 Task: Plan a trip to AdroguÃ©, Argentina from 16th December, 2023 to 20th December, 2023 for 1 adult. Place can be private room with 1  bedroom having 1 bed and 1 bathroom. Property type can be hotel. Amenities needed are: heating.
Action: Mouse moved to (571, 110)
Screenshot: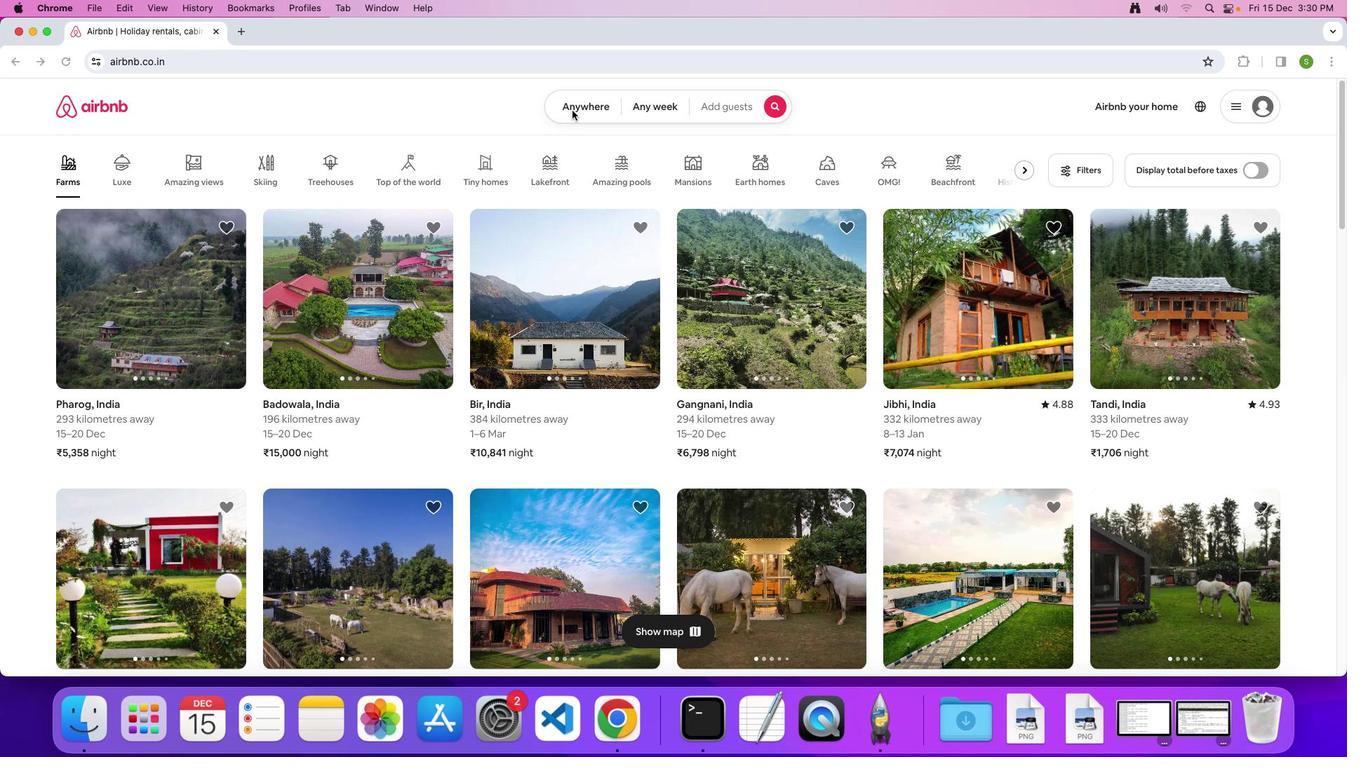 
Action: Mouse pressed left at (571, 110)
Screenshot: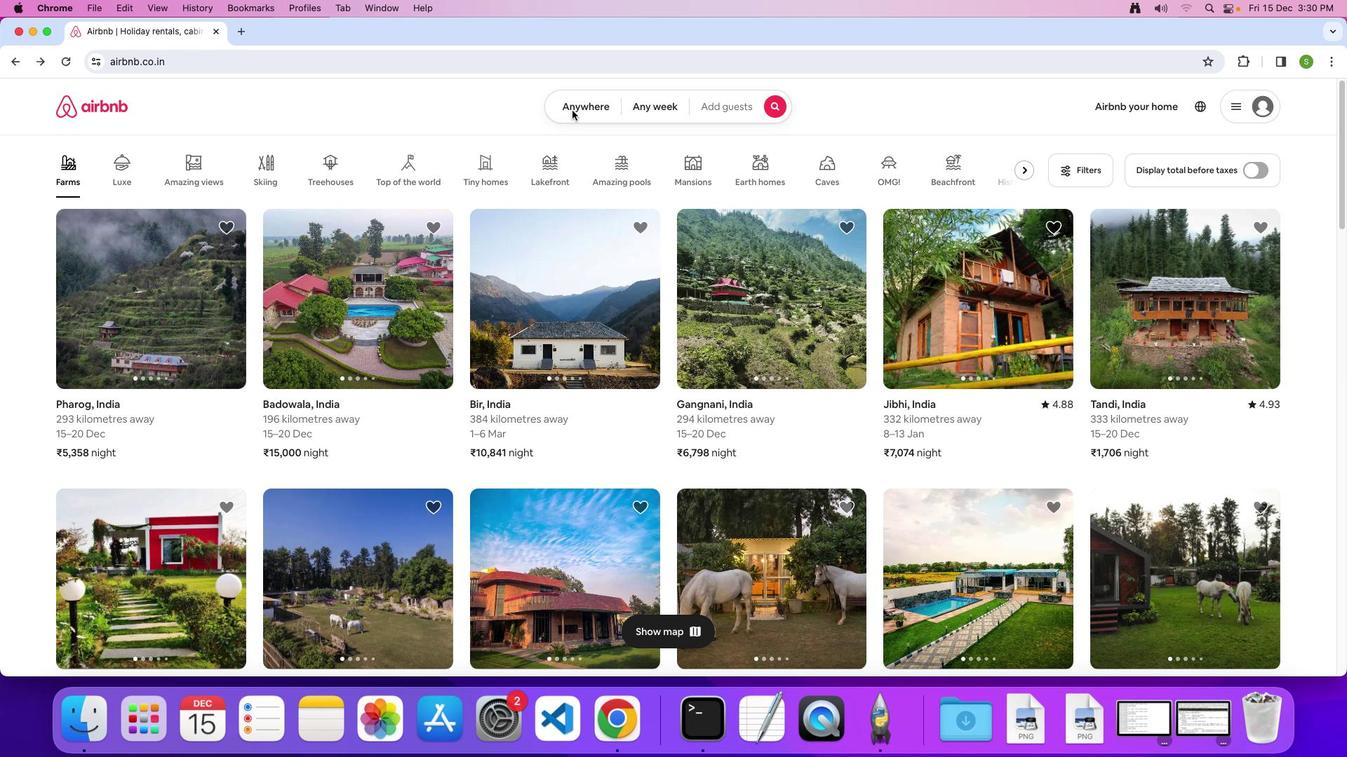 
Action: Mouse pressed left at (571, 110)
Screenshot: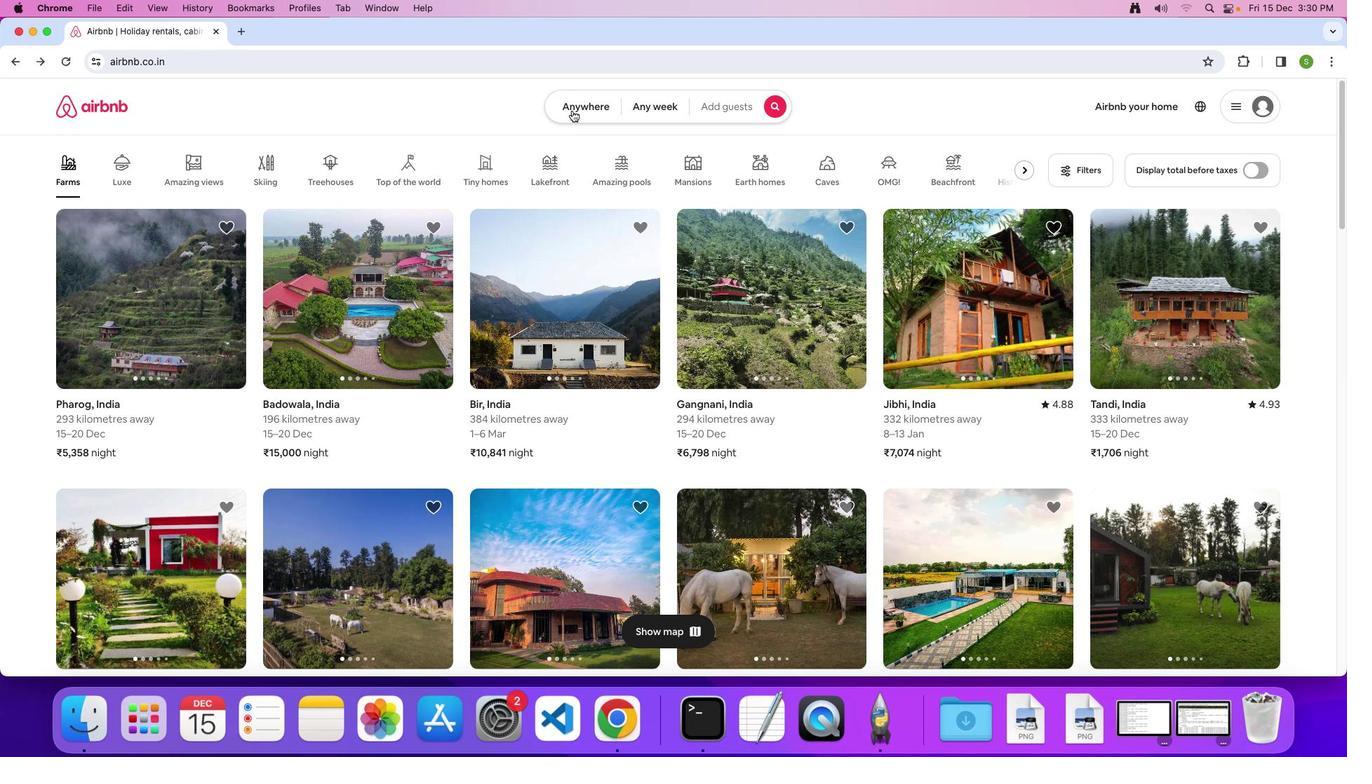 
Action: Mouse moved to (506, 164)
Screenshot: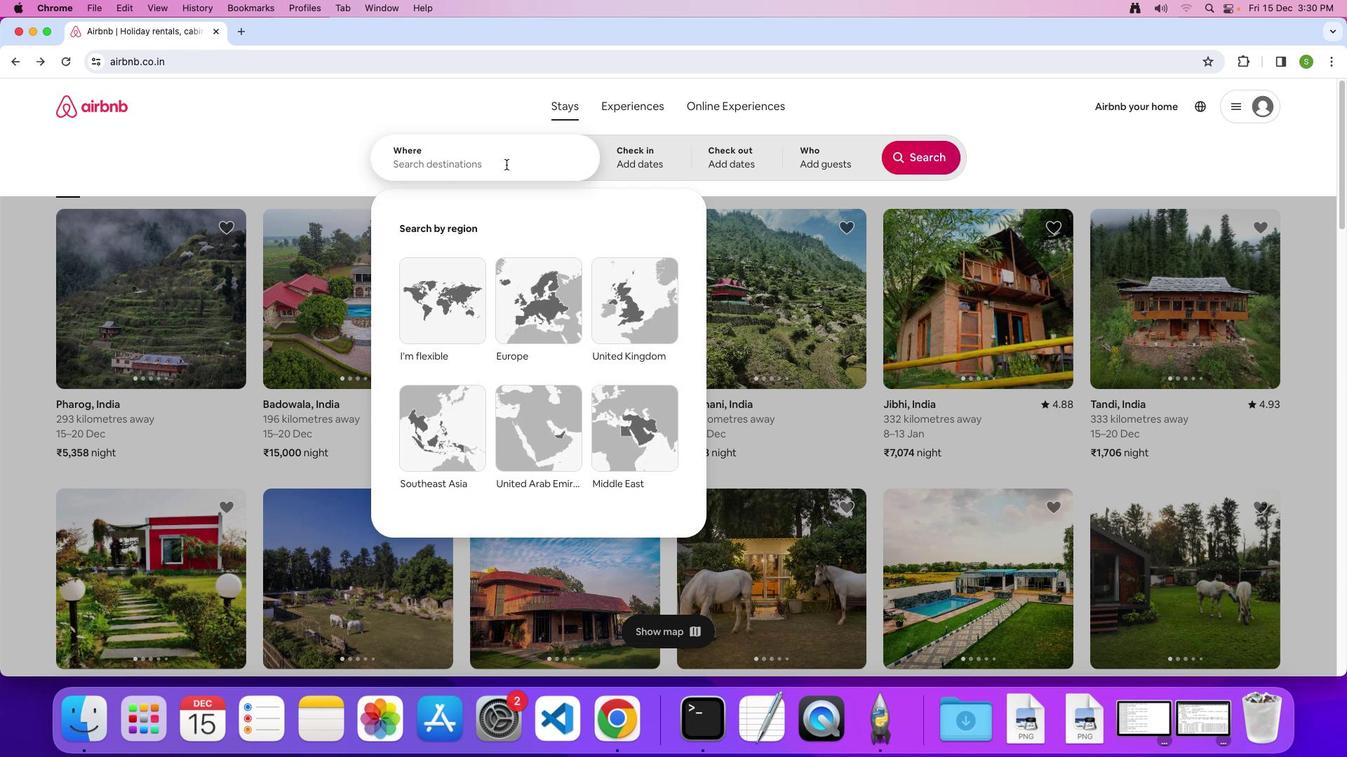
Action: Mouse pressed left at (506, 164)
Screenshot: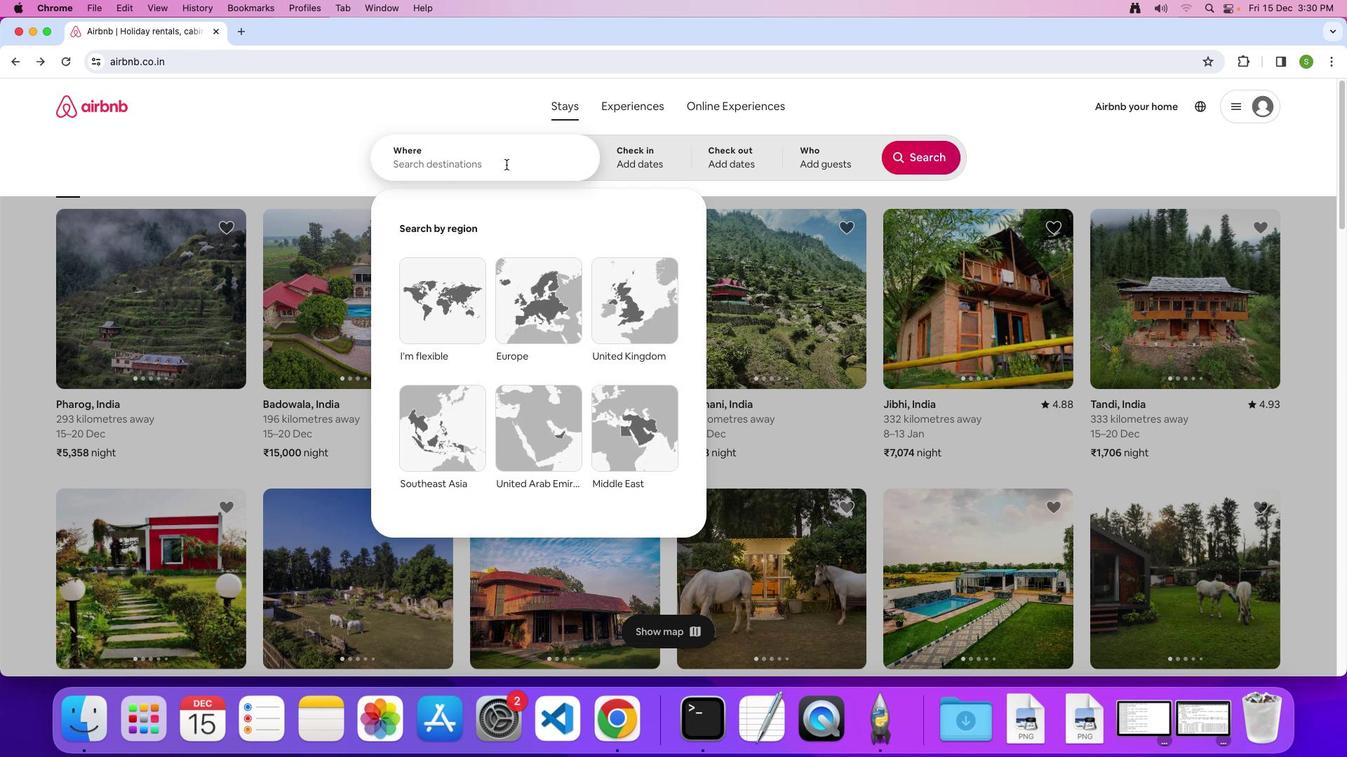 
Action: Key pressed 'A'Key.caps_lock'd''r''o''g''u''e'','Key.spaceKey.shift'A''r''g''e''n''t''i''n''a'Key.enter
Screenshot: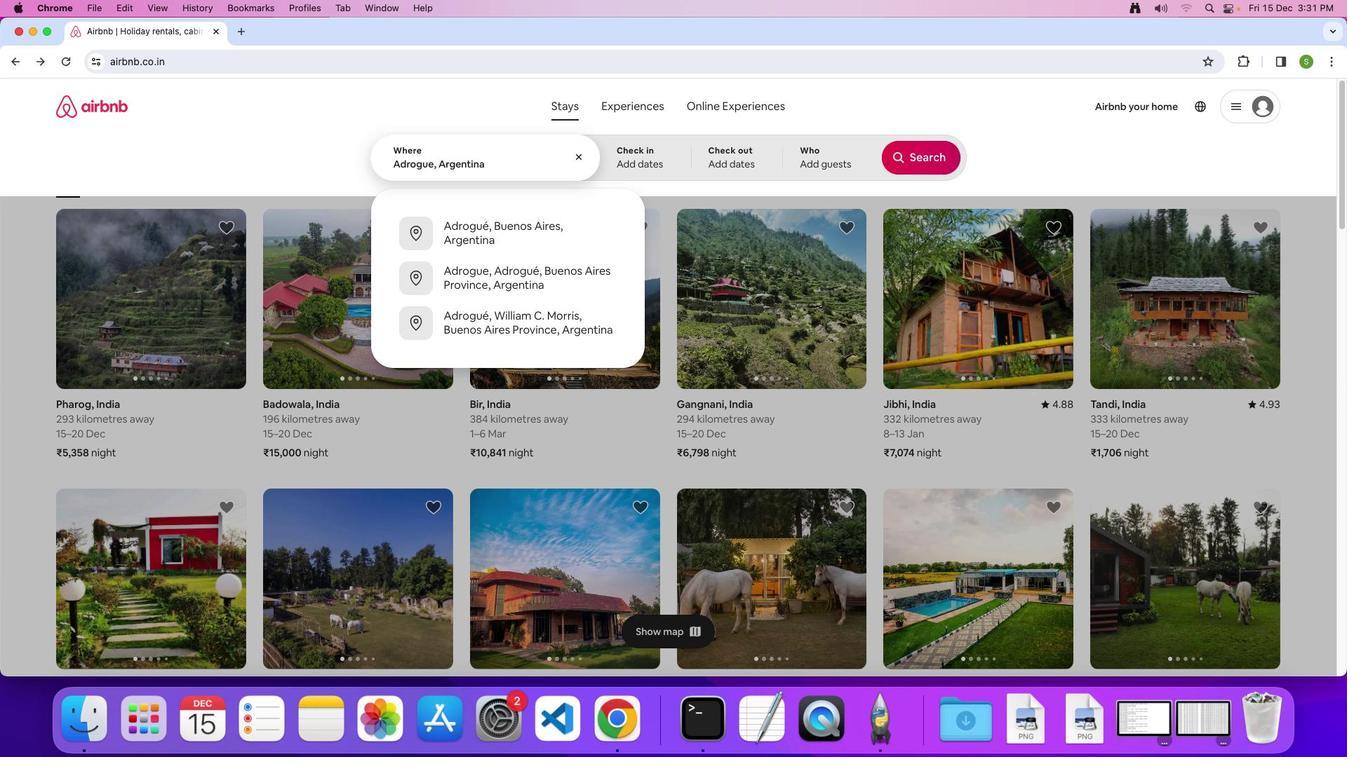 
Action: Mouse moved to (624, 394)
Screenshot: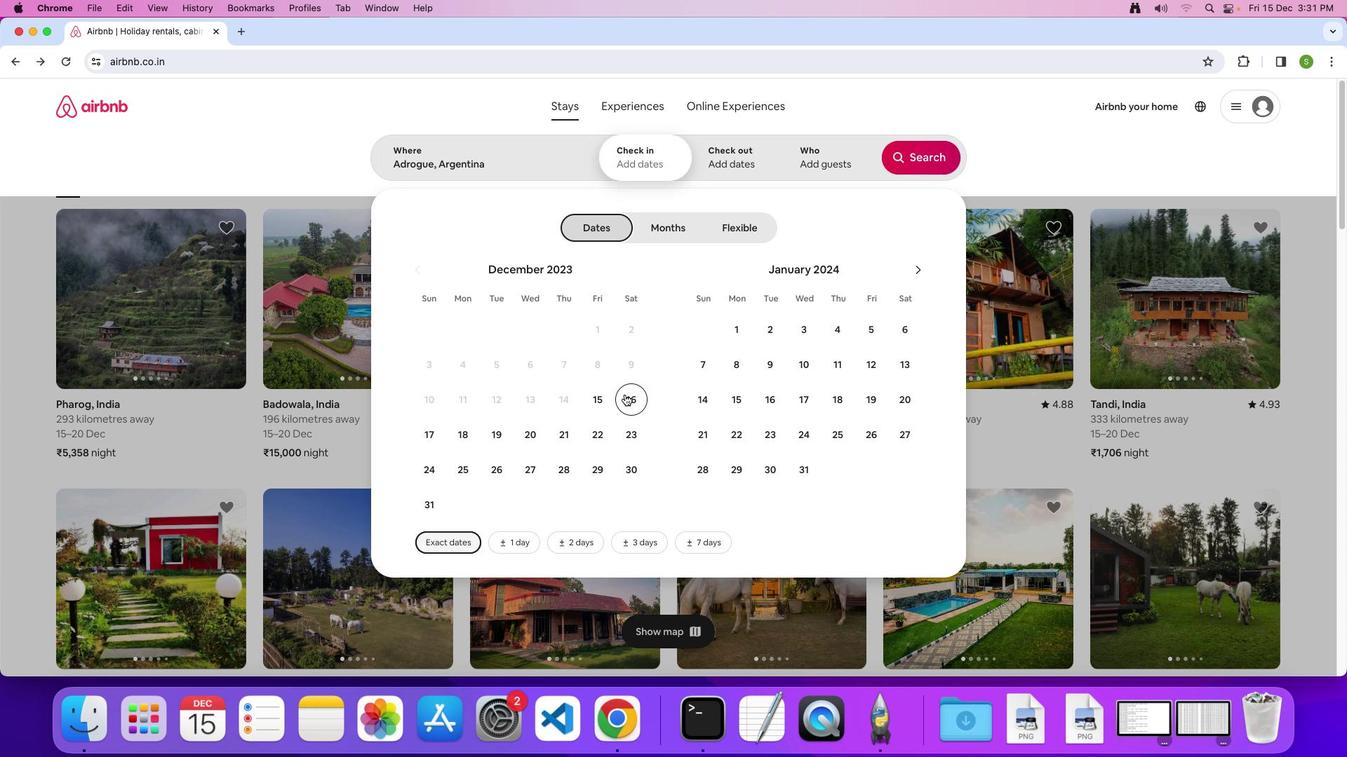
Action: Mouse pressed left at (624, 394)
Screenshot: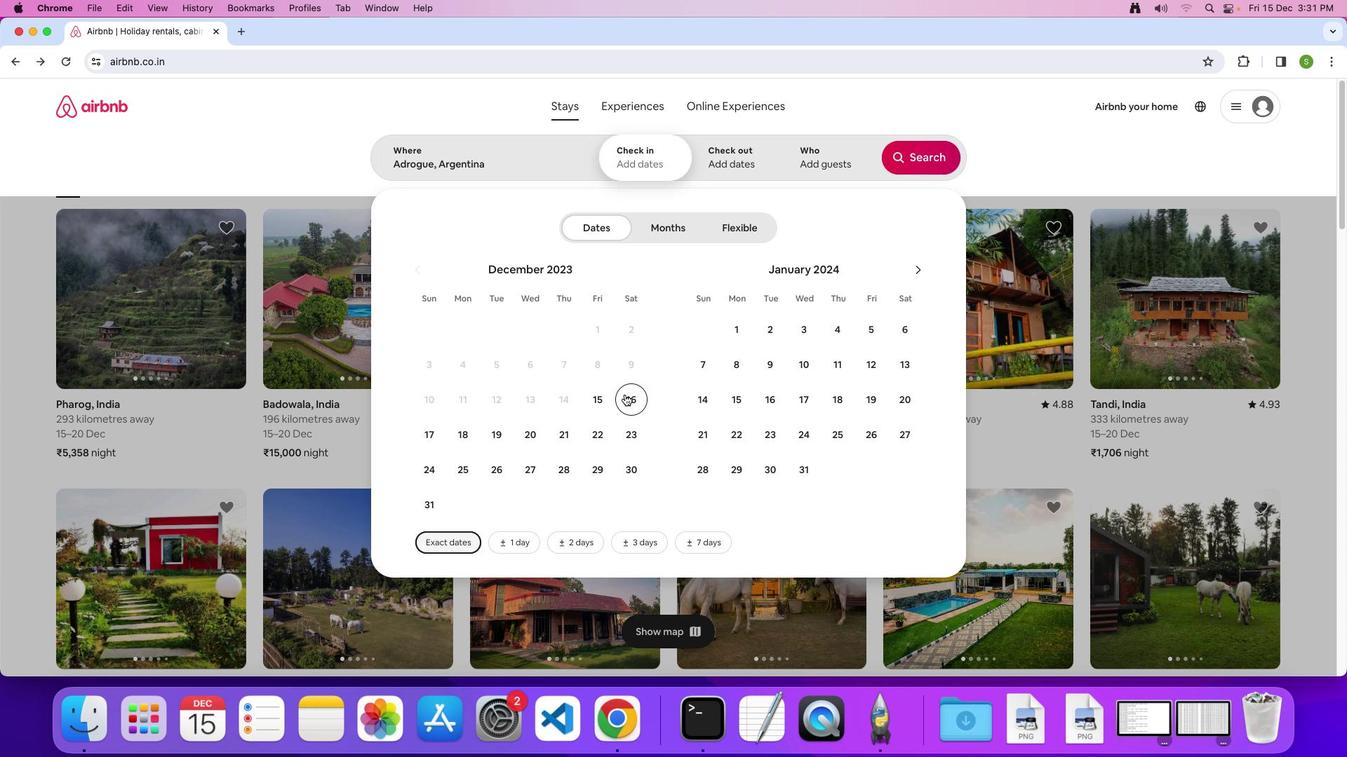 
Action: Mouse moved to (623, 395)
Screenshot: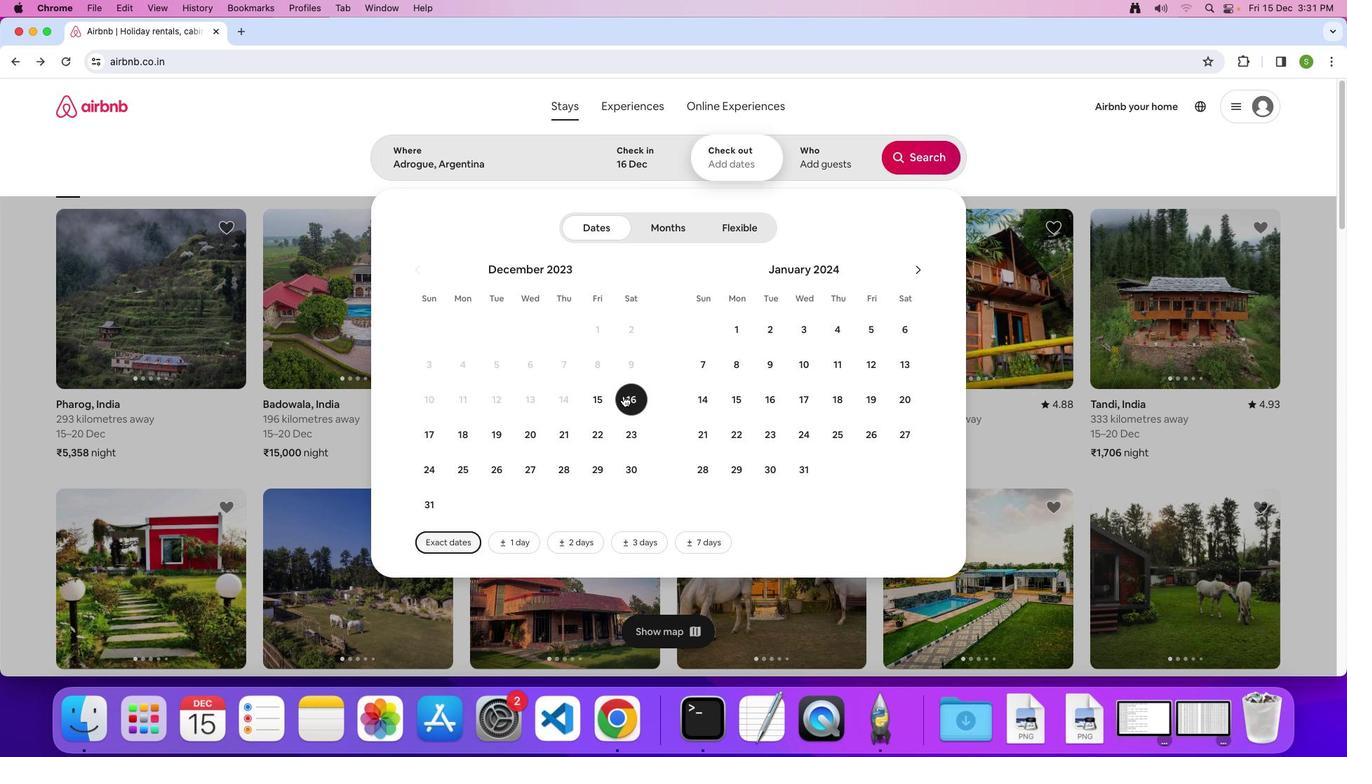 
Action: Mouse scrolled (623, 395) with delta (0, 0)
Screenshot: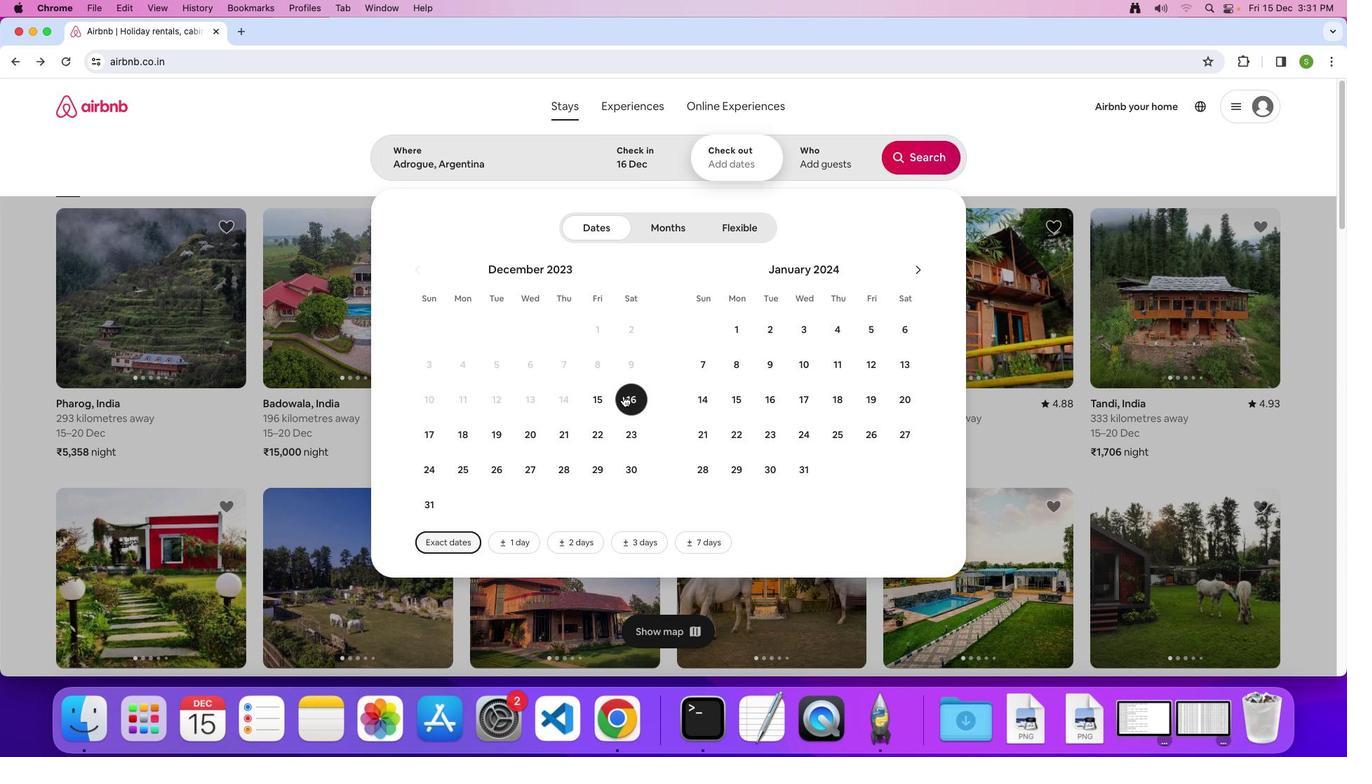 
Action: Mouse scrolled (623, 395) with delta (0, 0)
Screenshot: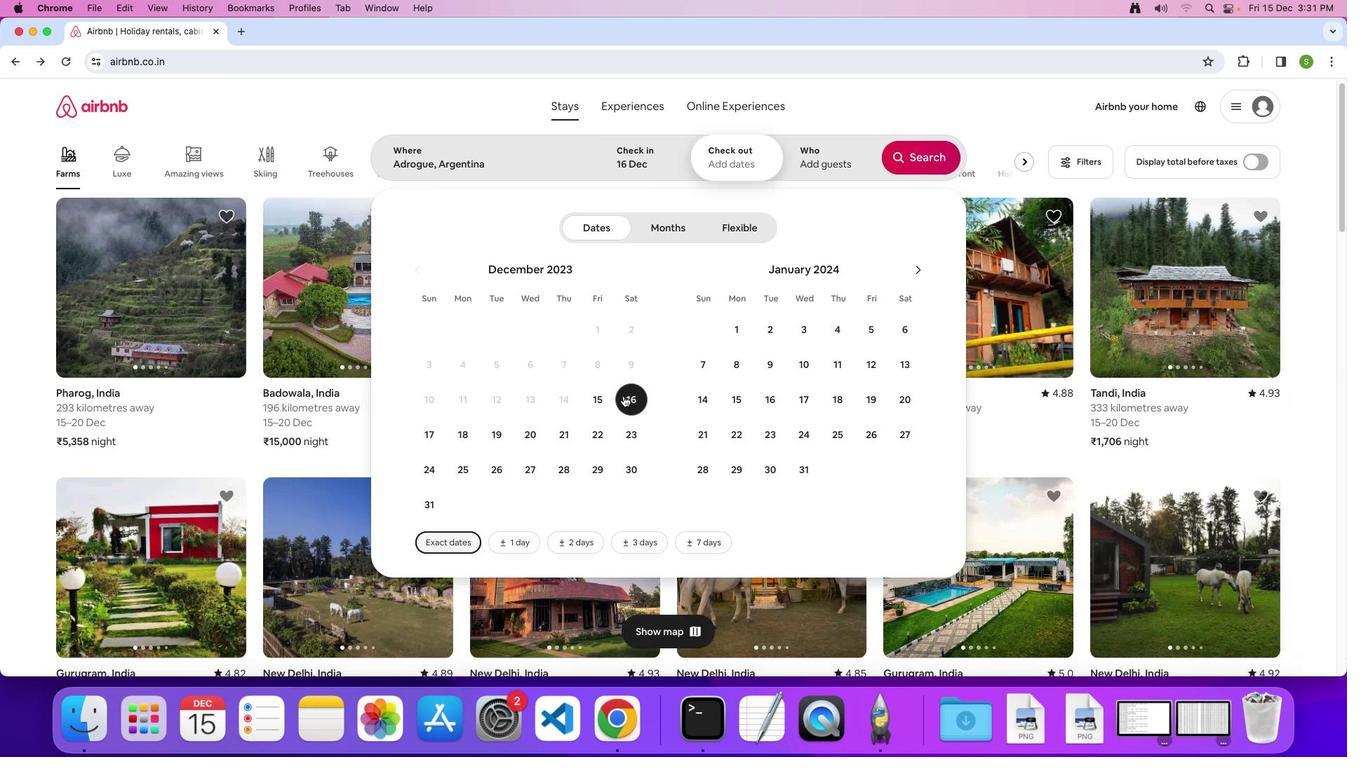 
Action: Mouse scrolled (623, 395) with delta (0, 0)
Screenshot: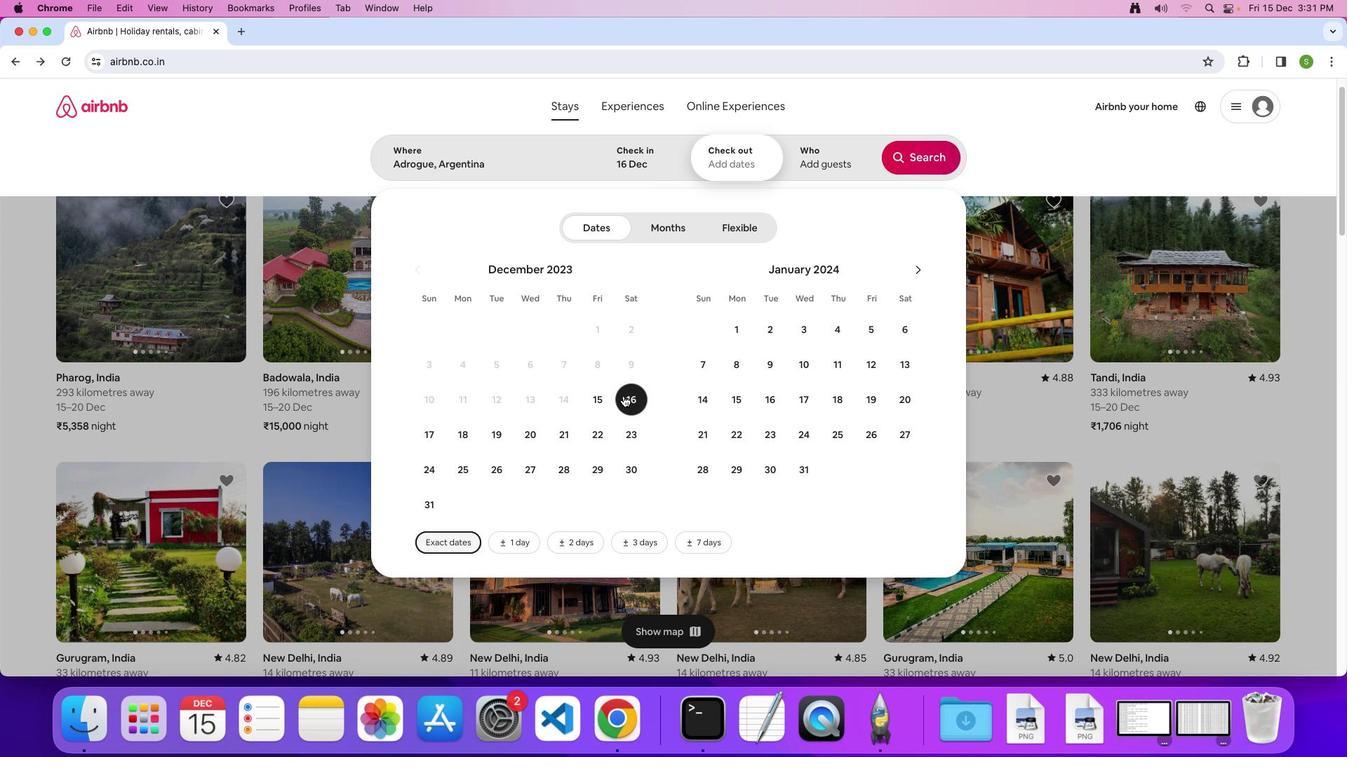 
Action: Mouse scrolled (623, 395) with delta (0, 0)
Screenshot: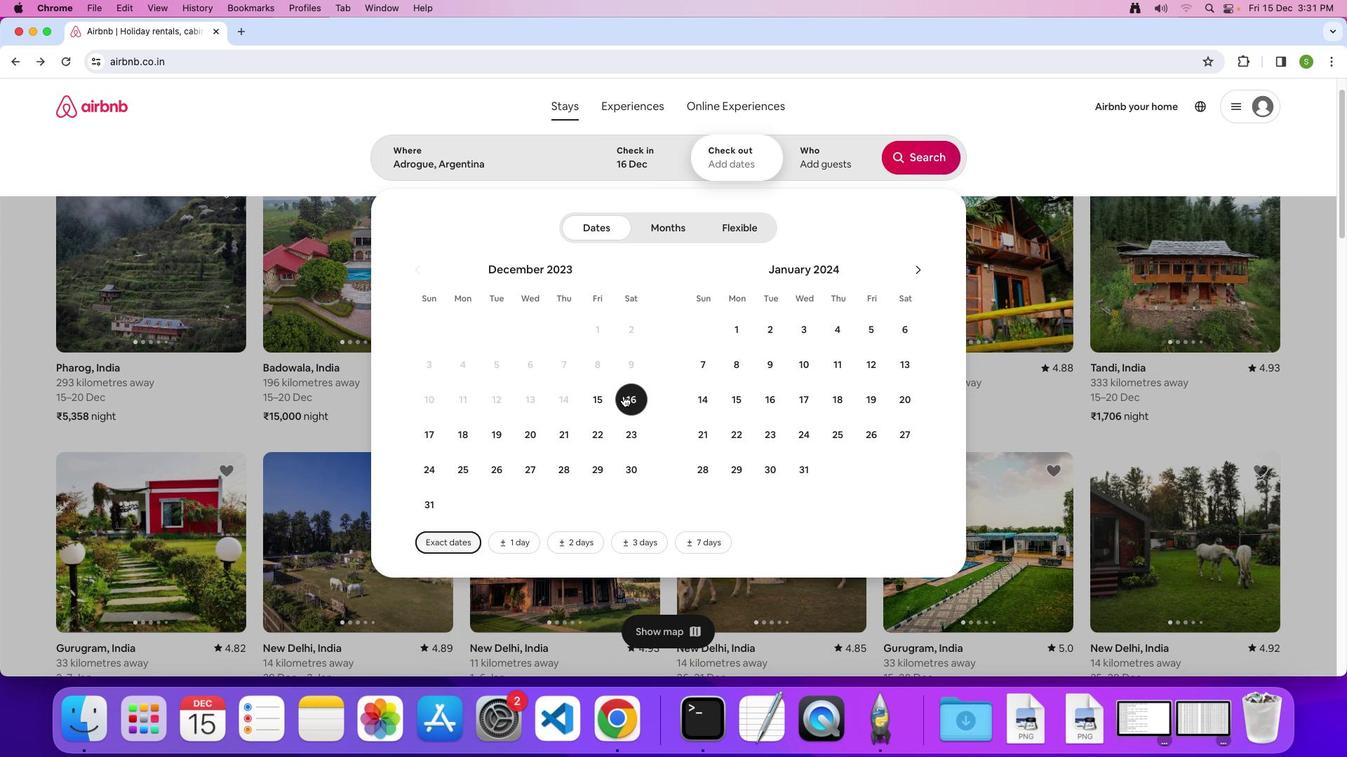 
Action: Mouse moved to (642, 100)
Screenshot: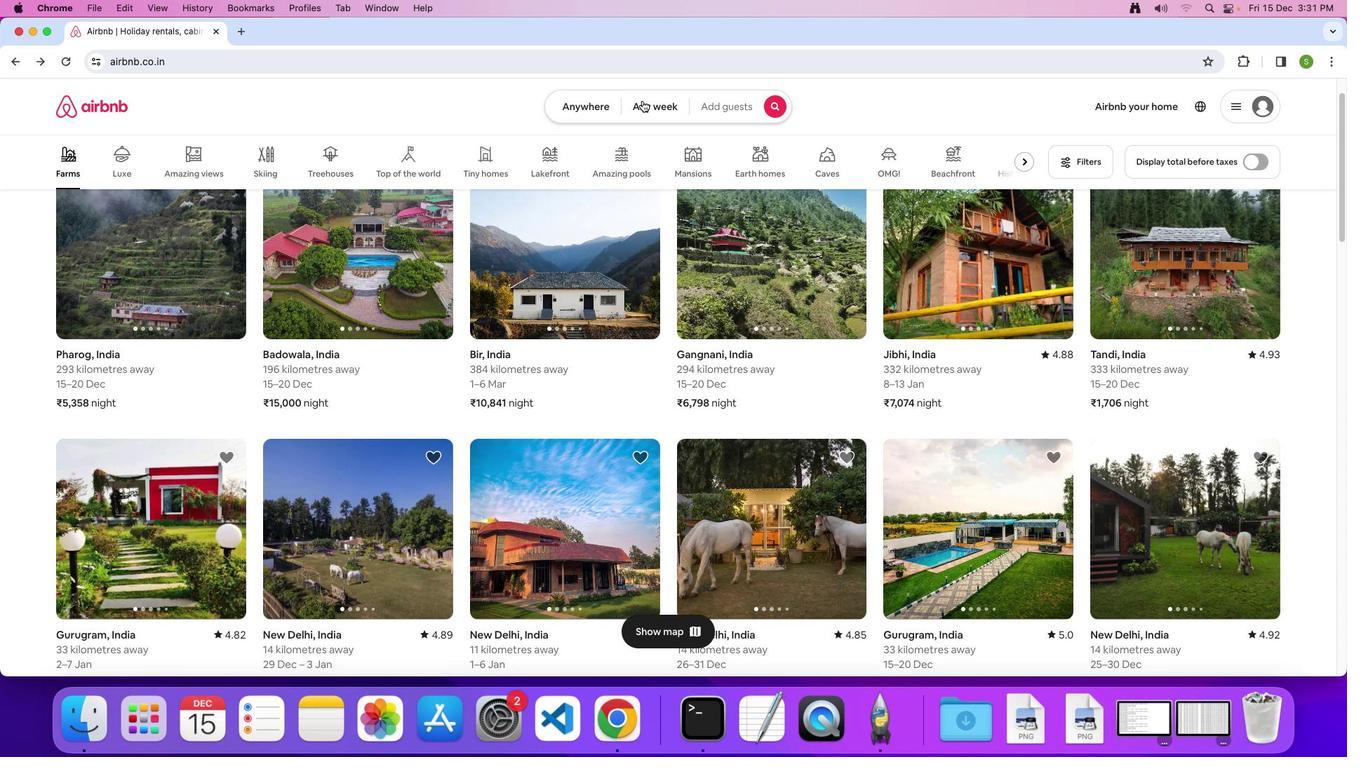 
Action: Mouse pressed left at (642, 100)
Screenshot: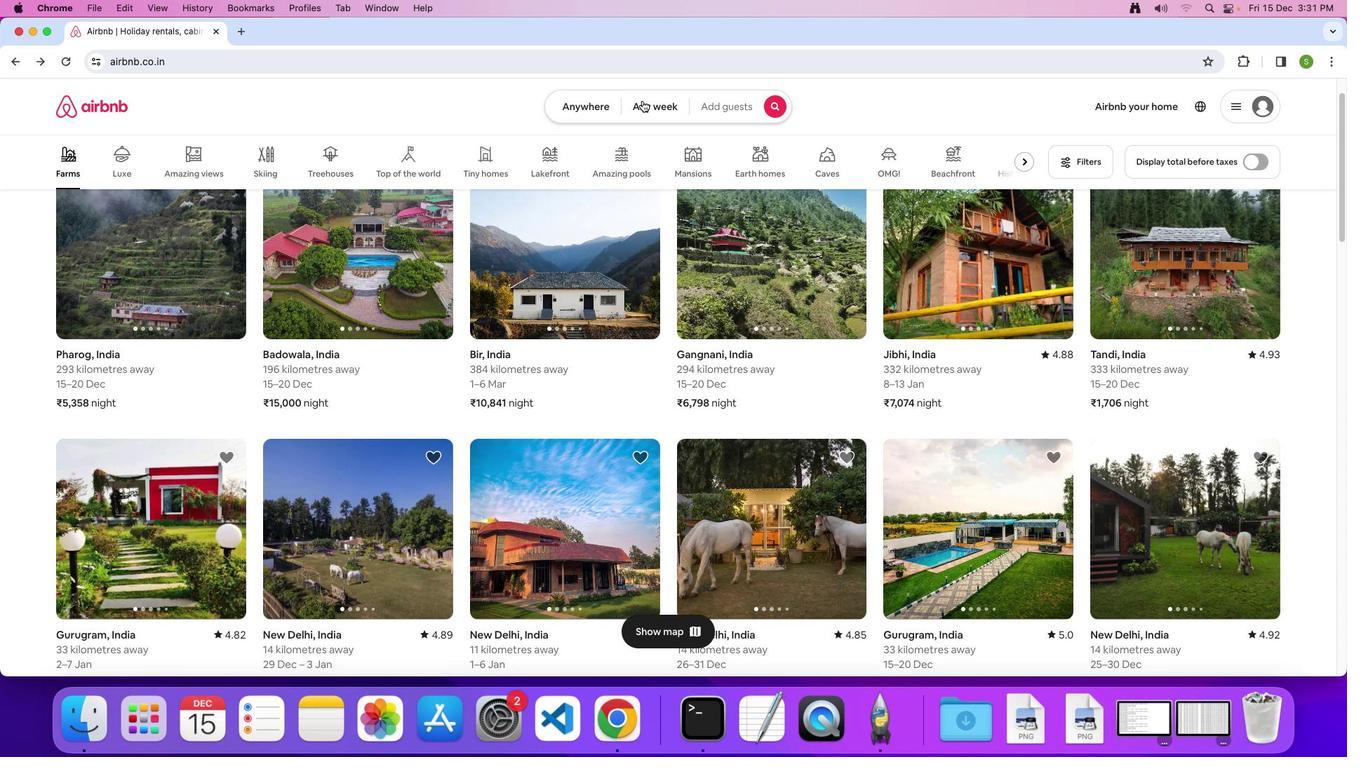 
Action: Mouse moved to (526, 432)
Screenshot: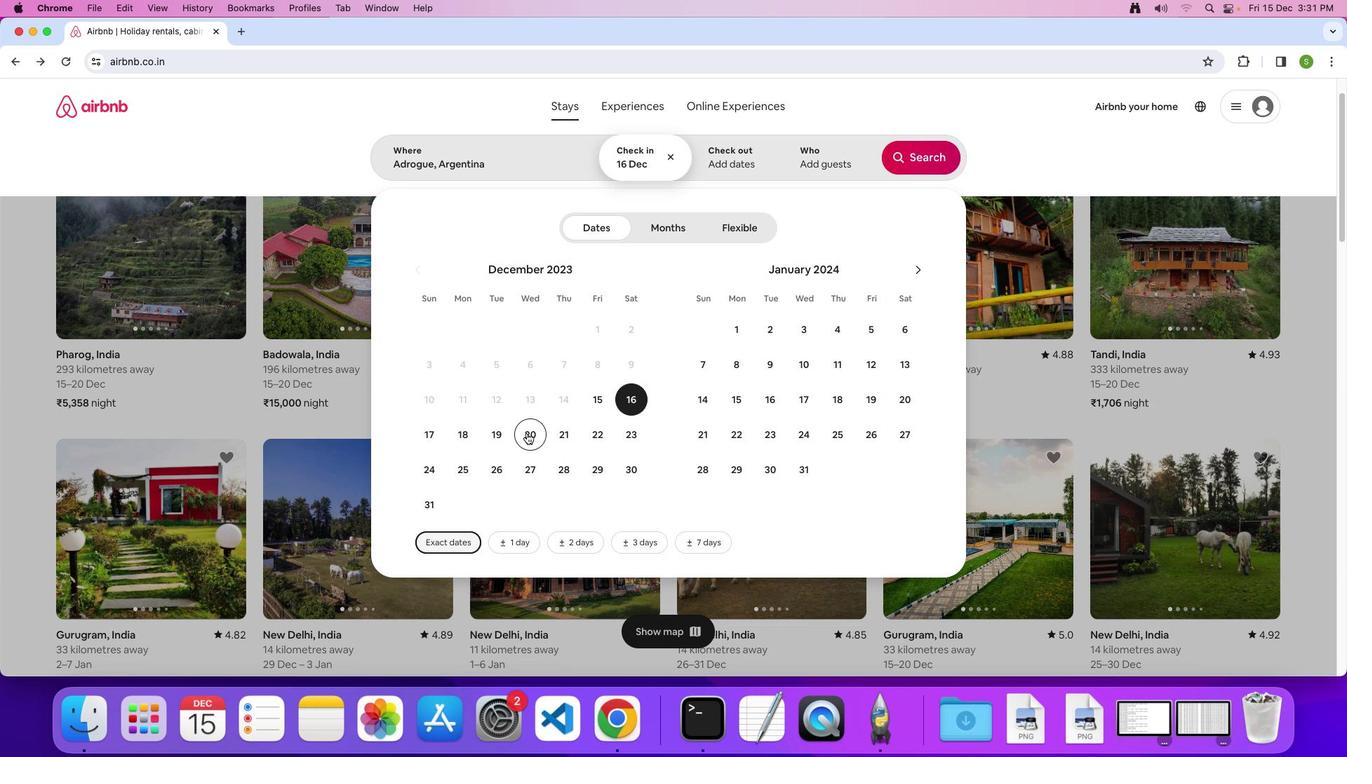 
Action: Mouse pressed left at (526, 432)
Screenshot: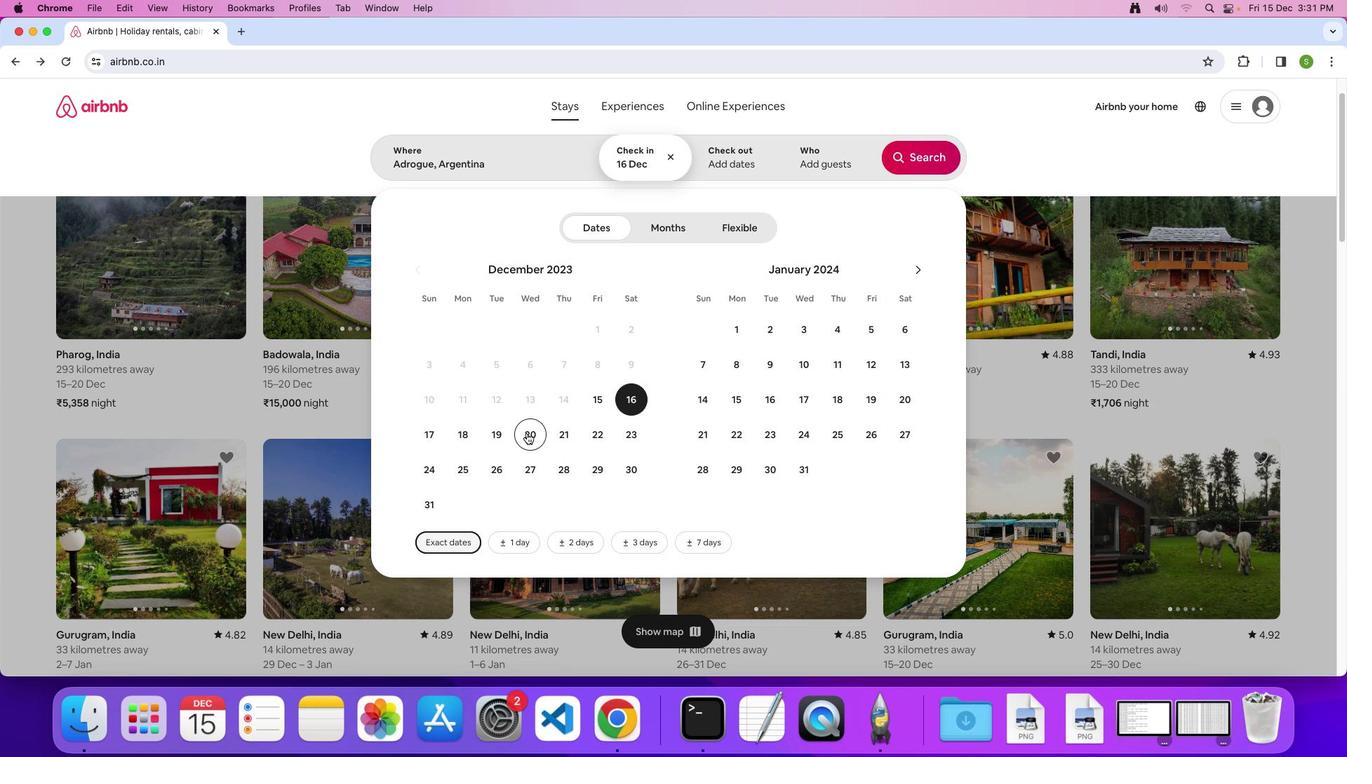 
Action: Mouse moved to (622, 401)
Screenshot: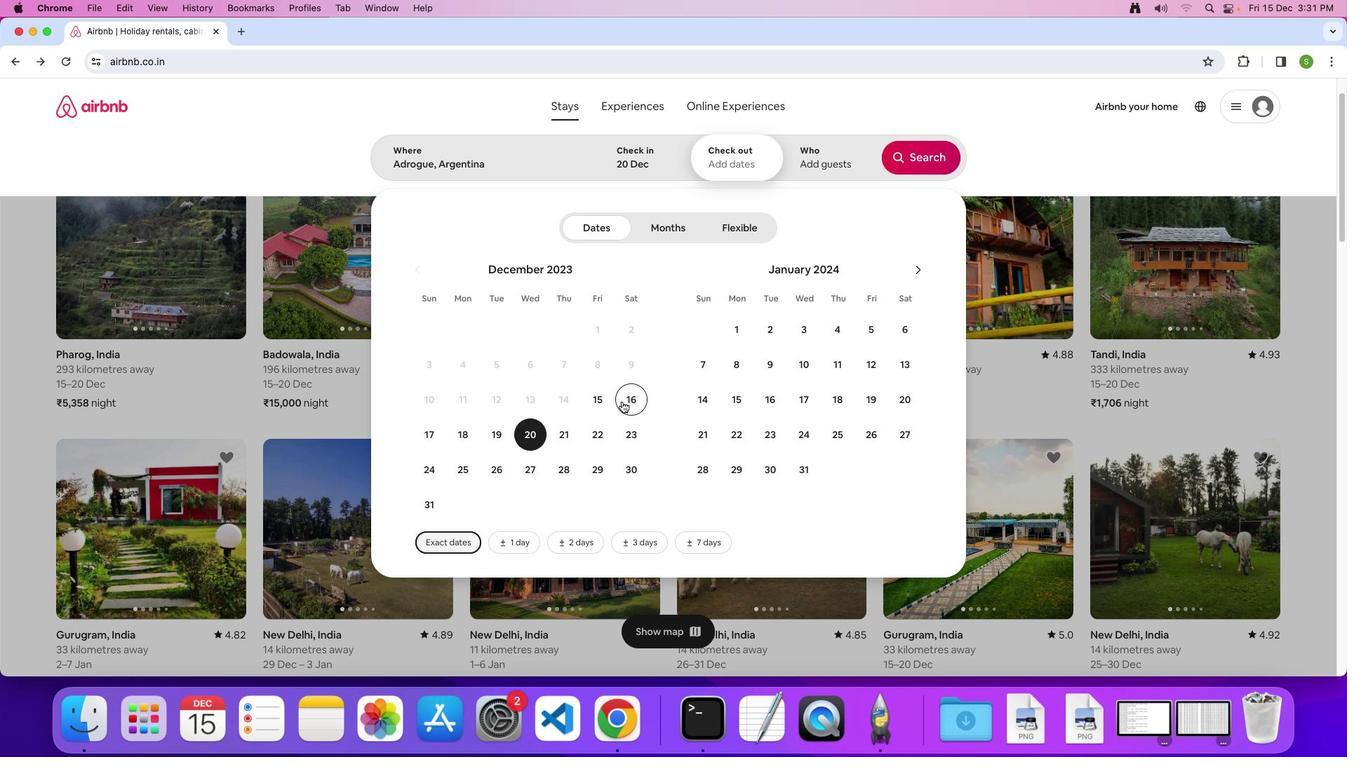 
Action: Mouse pressed left at (622, 401)
Screenshot: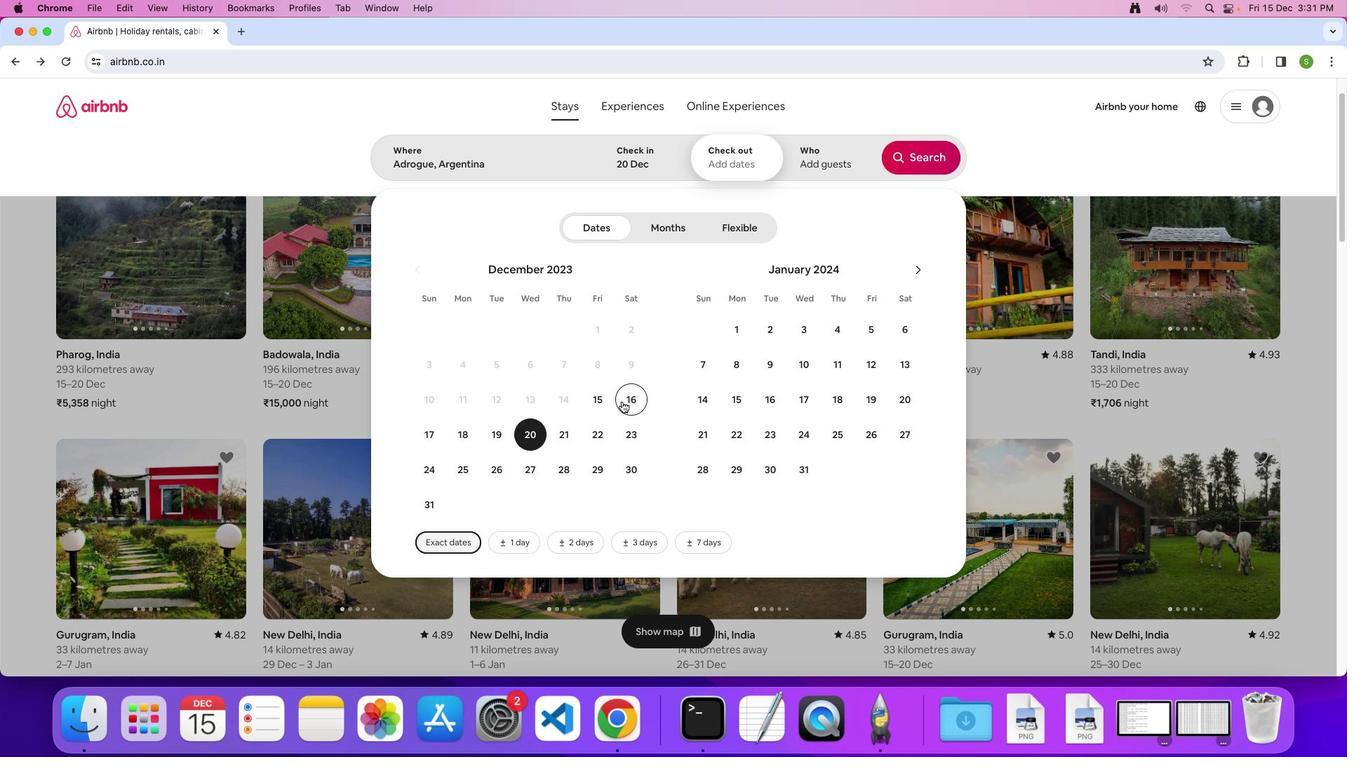 
Action: Mouse moved to (529, 432)
Screenshot: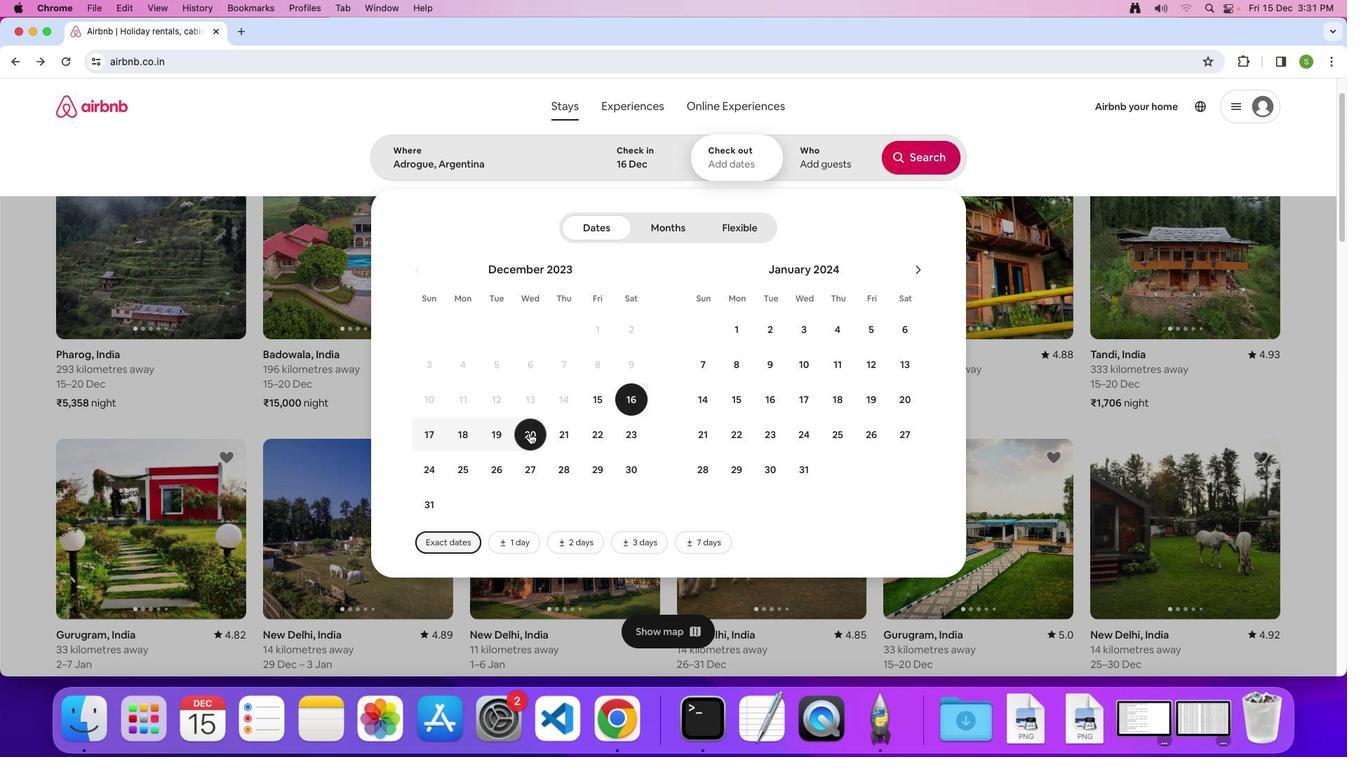 
Action: Mouse pressed left at (529, 432)
Screenshot: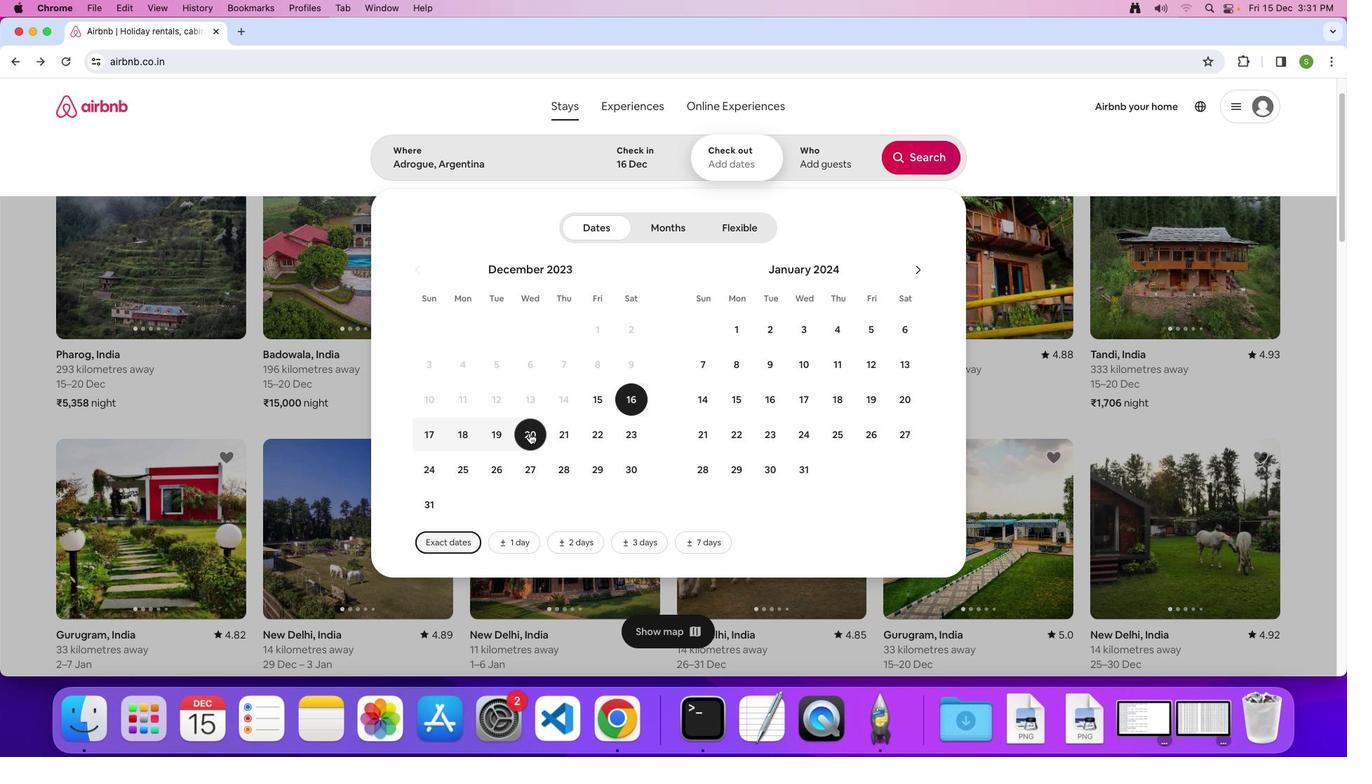 
Action: Mouse moved to (830, 159)
Screenshot: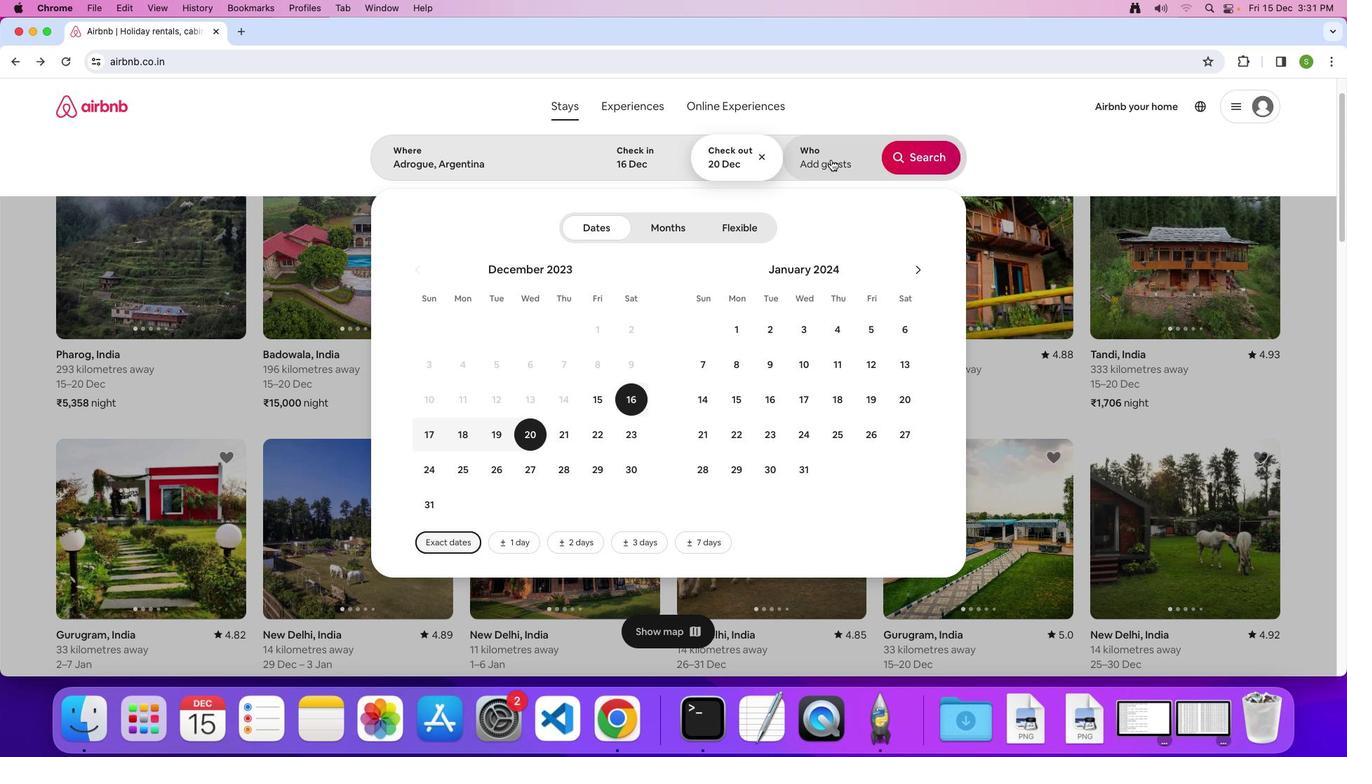 
Action: Mouse pressed left at (830, 159)
Screenshot: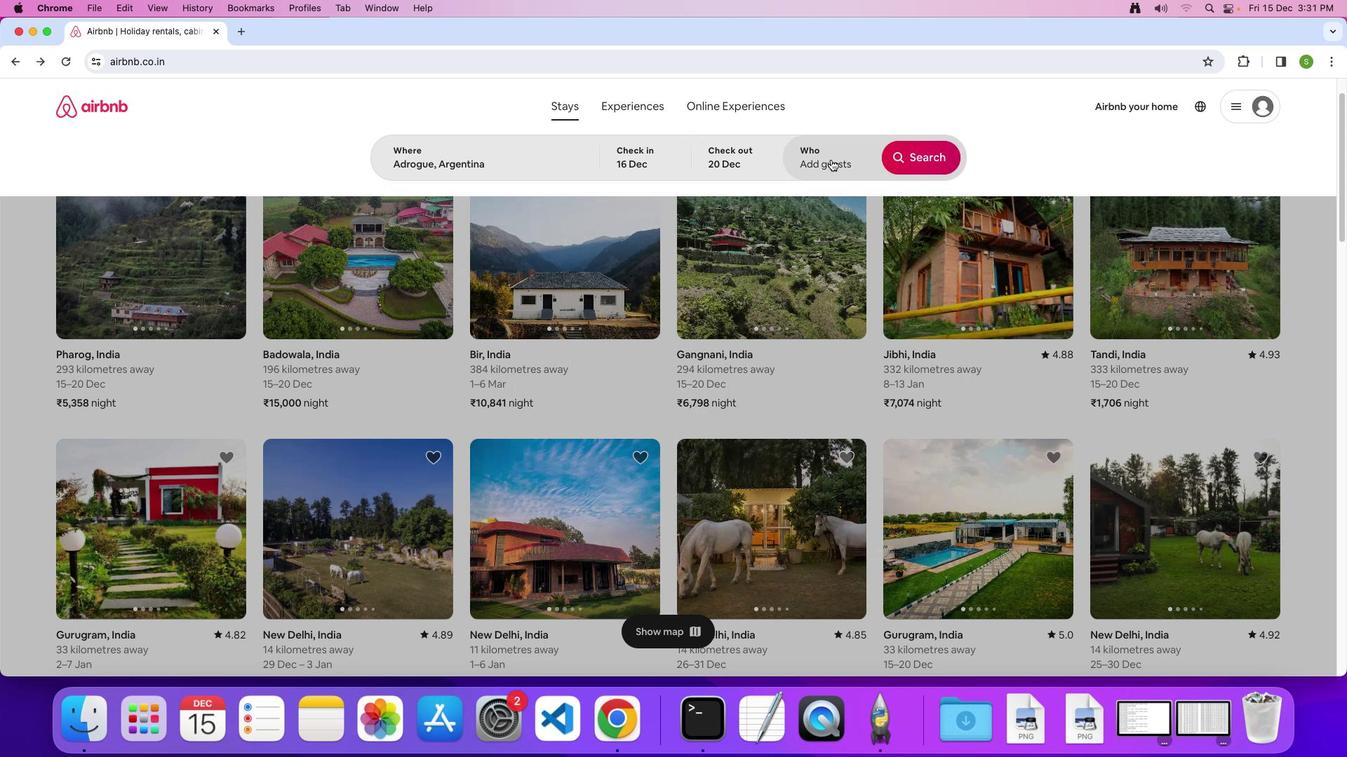 
Action: Mouse moved to (922, 229)
Screenshot: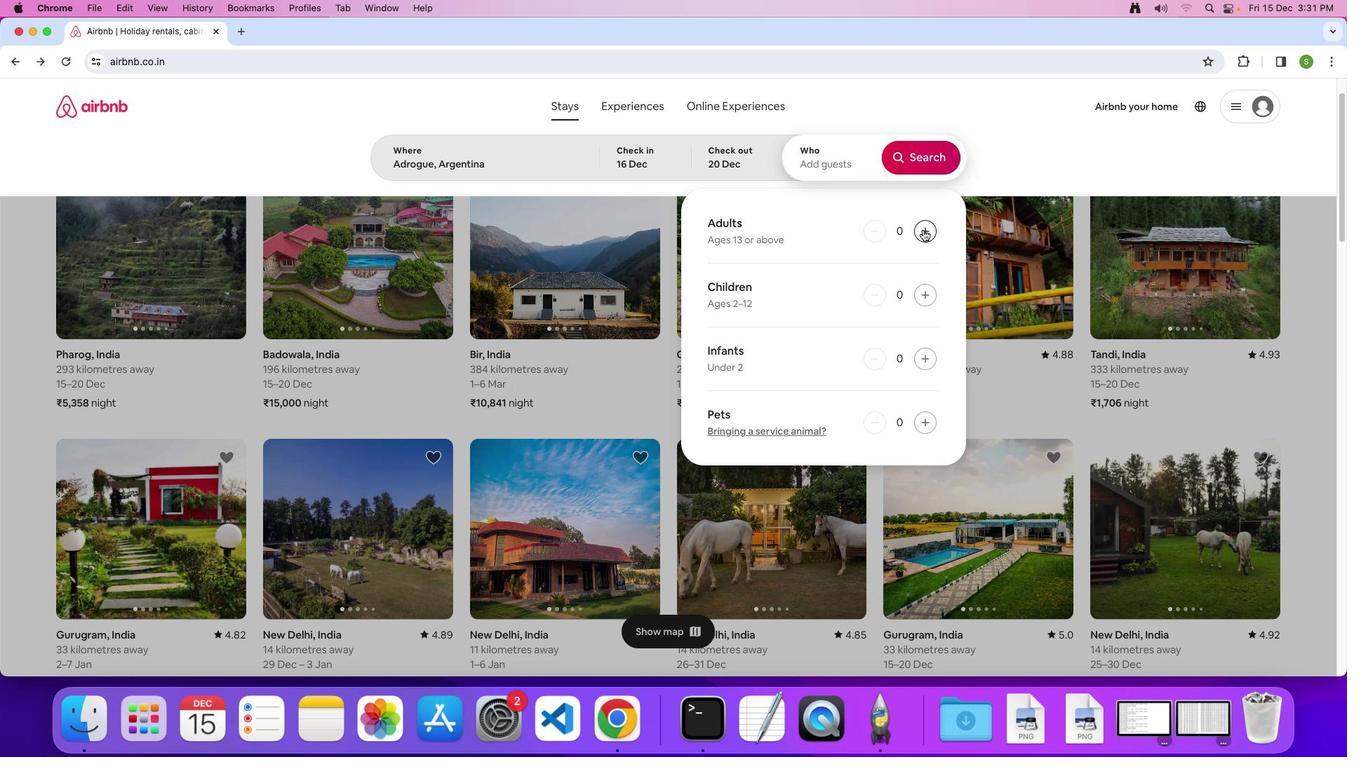 
Action: Mouse pressed left at (922, 229)
Screenshot: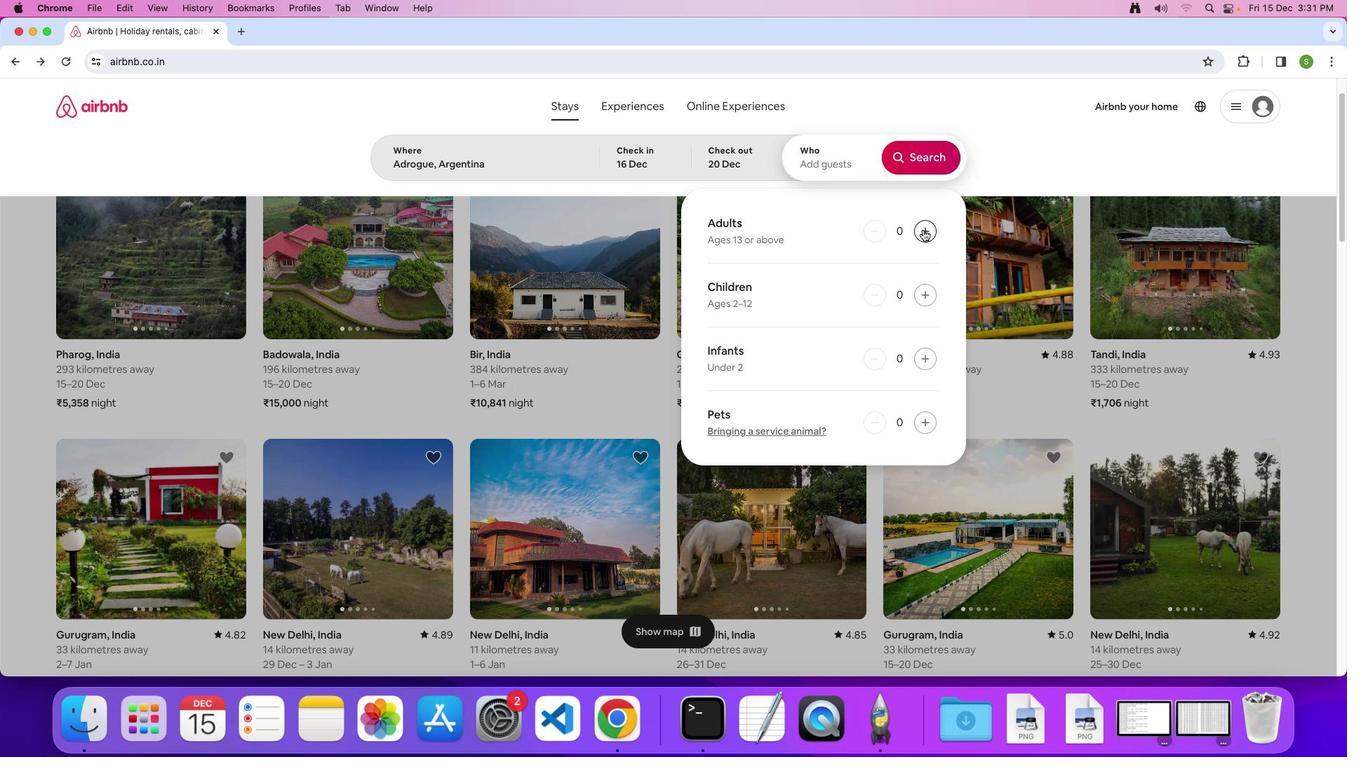 
Action: Mouse moved to (928, 165)
Screenshot: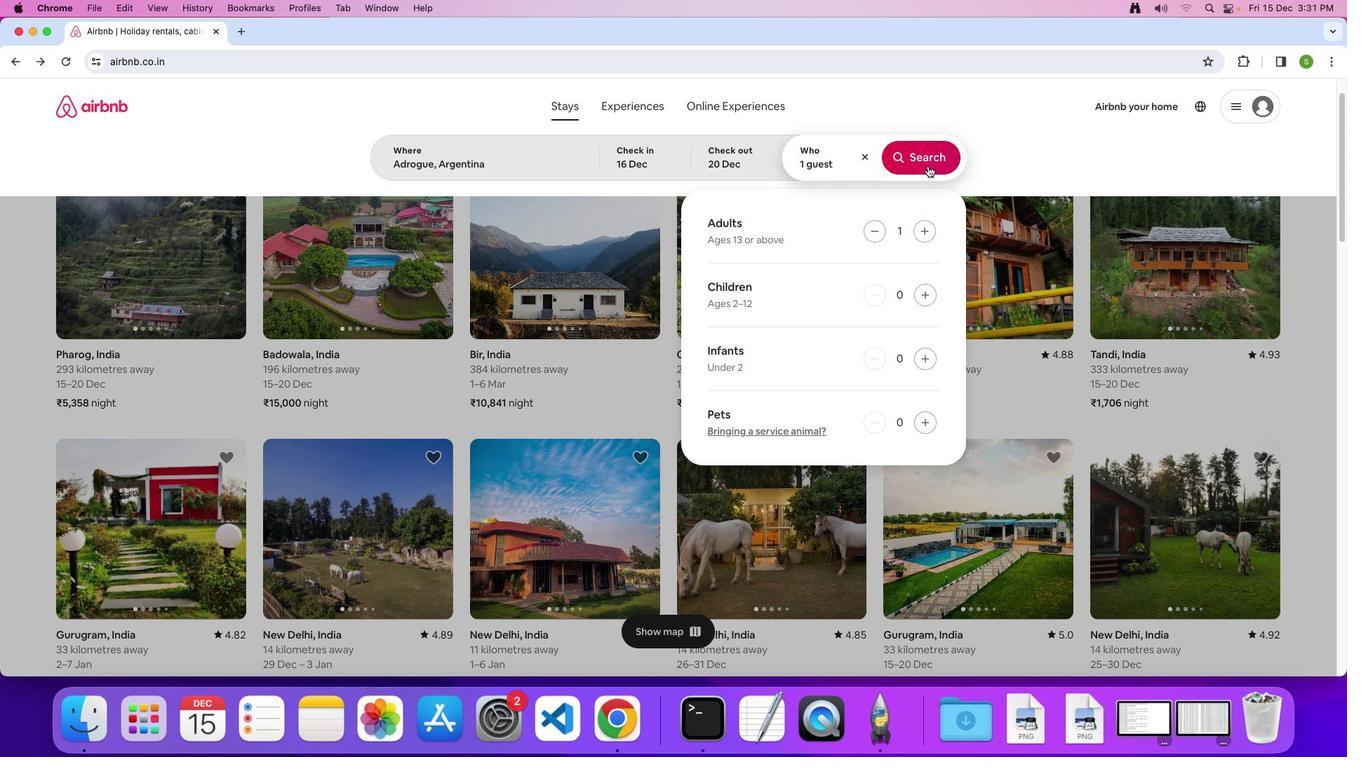 
Action: Mouse pressed left at (928, 165)
Screenshot: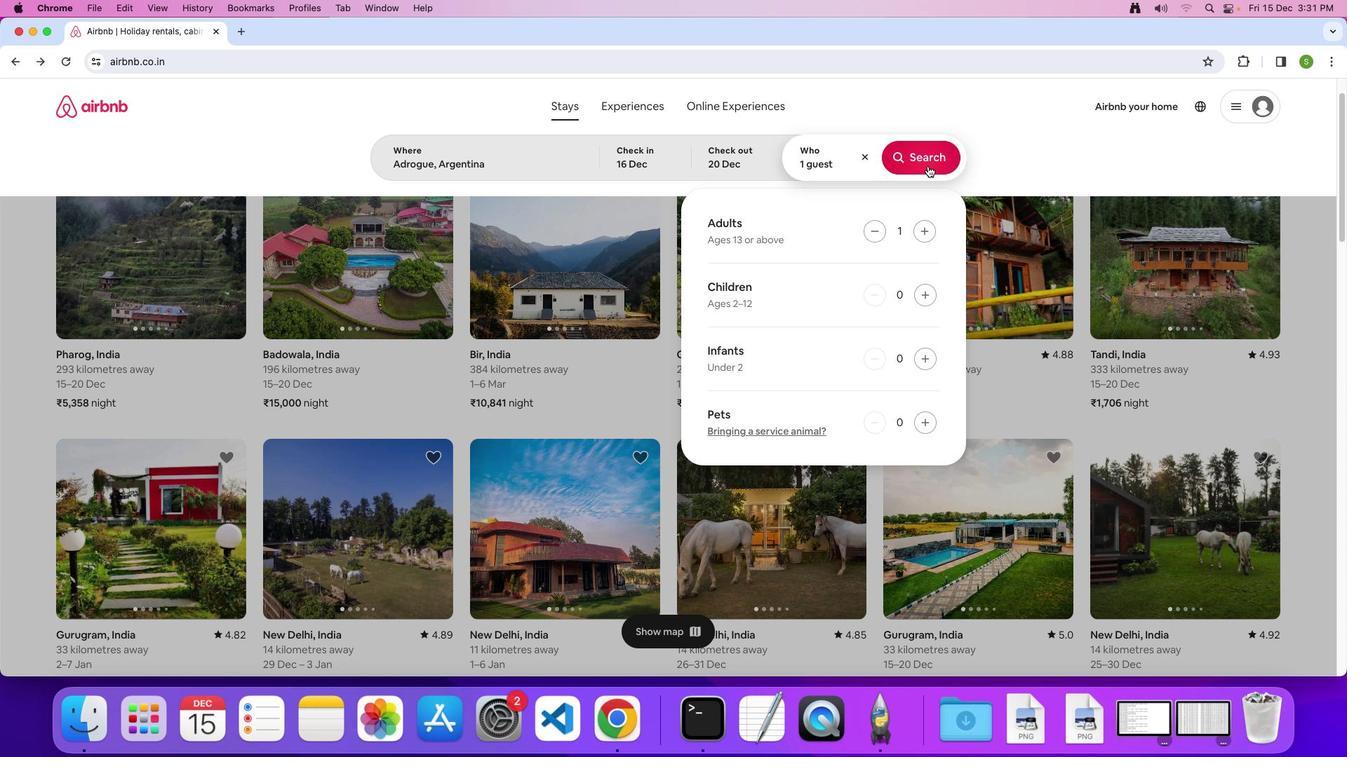 
Action: Mouse moved to (1118, 171)
Screenshot: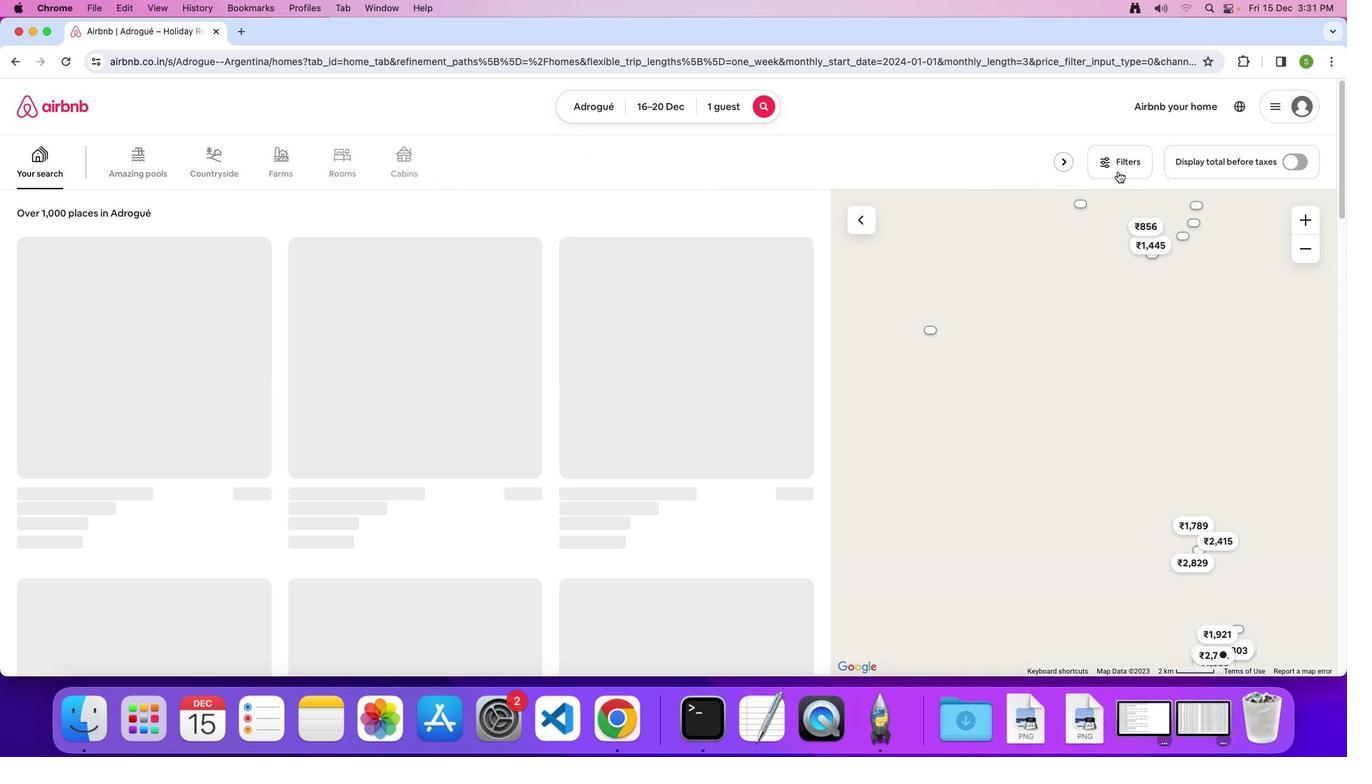 
Action: Mouse pressed left at (1118, 171)
Screenshot: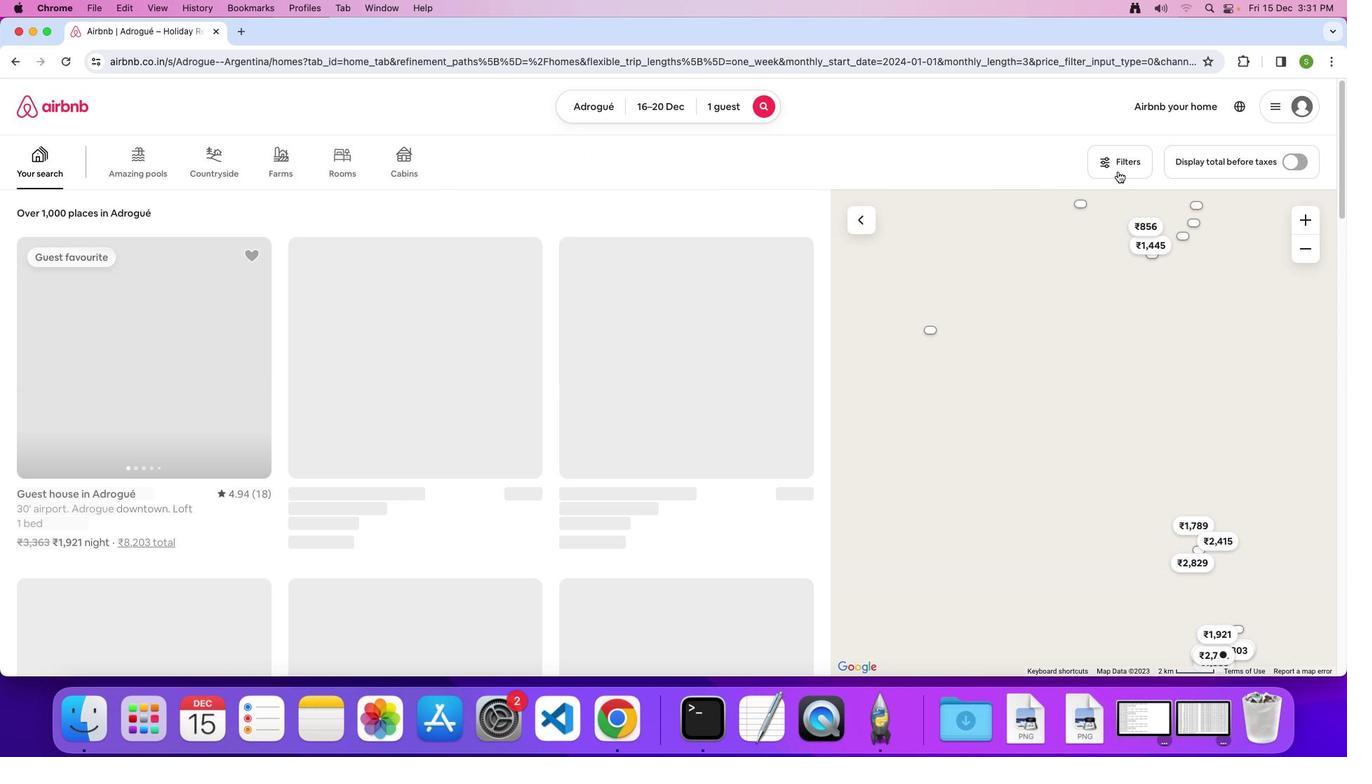 
Action: Mouse moved to (646, 398)
Screenshot: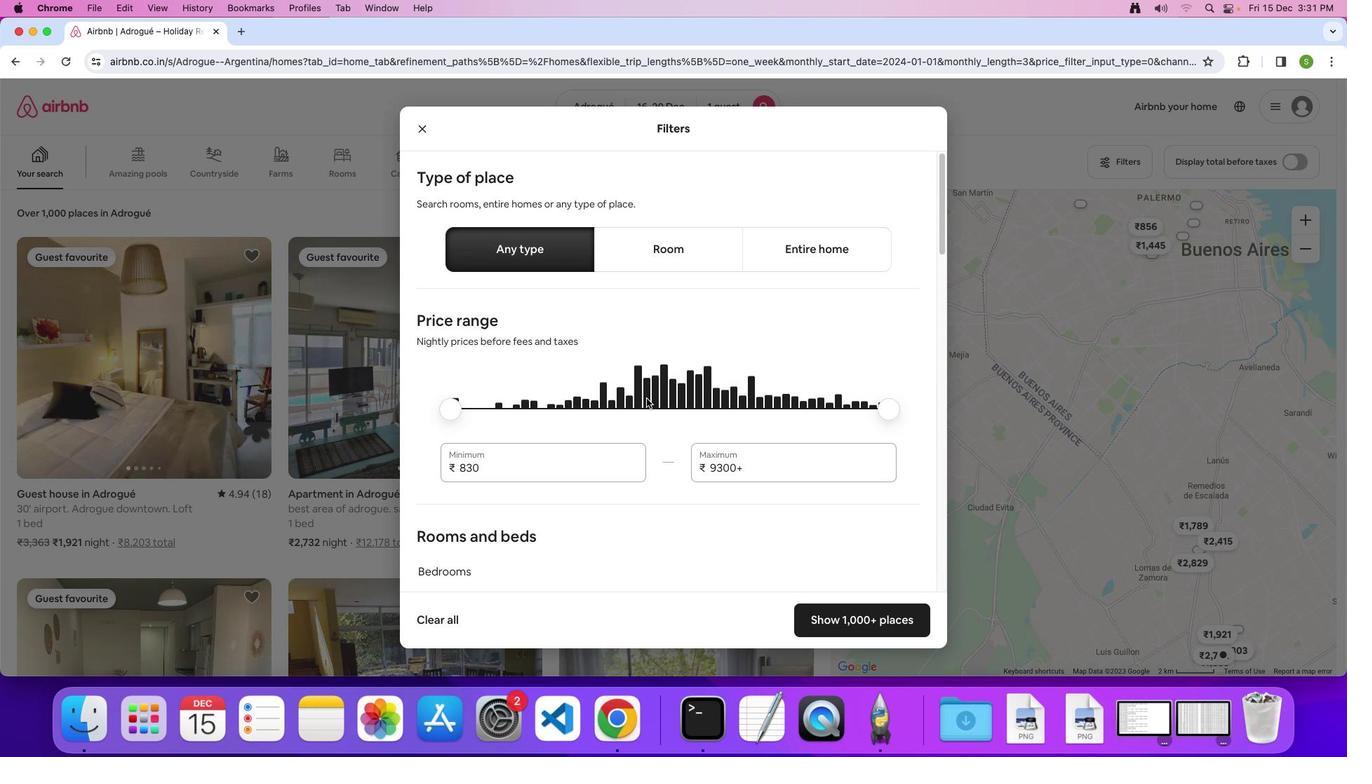 
Action: Mouse scrolled (646, 398) with delta (0, 0)
Screenshot: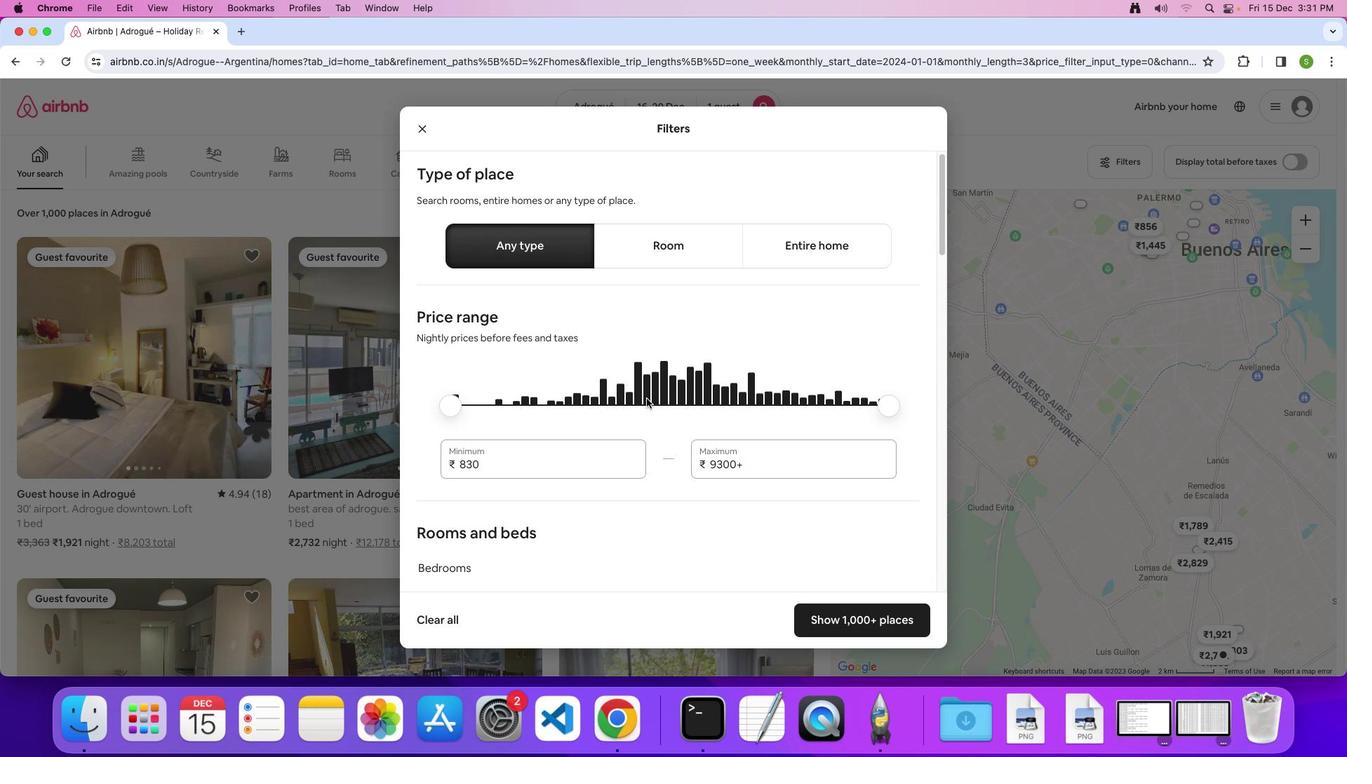 
Action: Mouse scrolled (646, 398) with delta (0, 0)
Screenshot: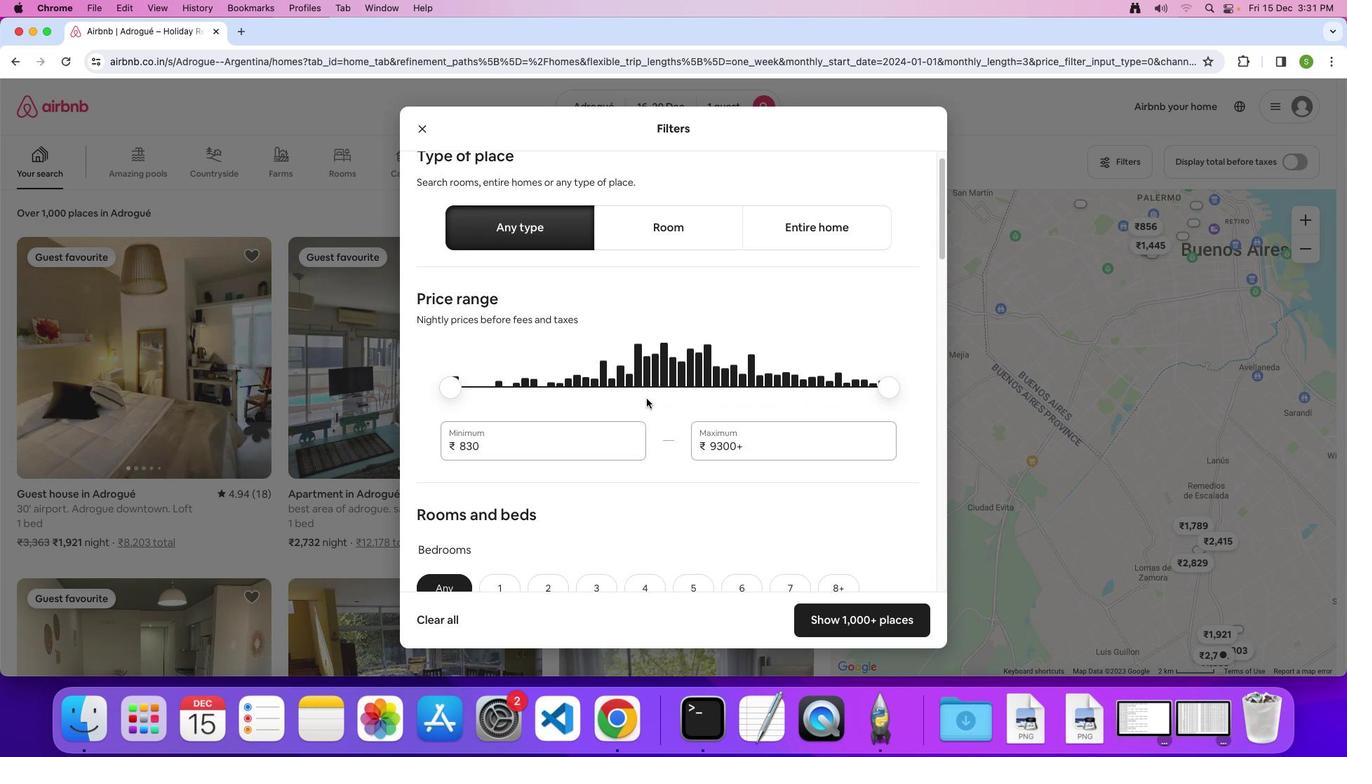 
Action: Mouse scrolled (646, 398) with delta (0, -2)
Screenshot: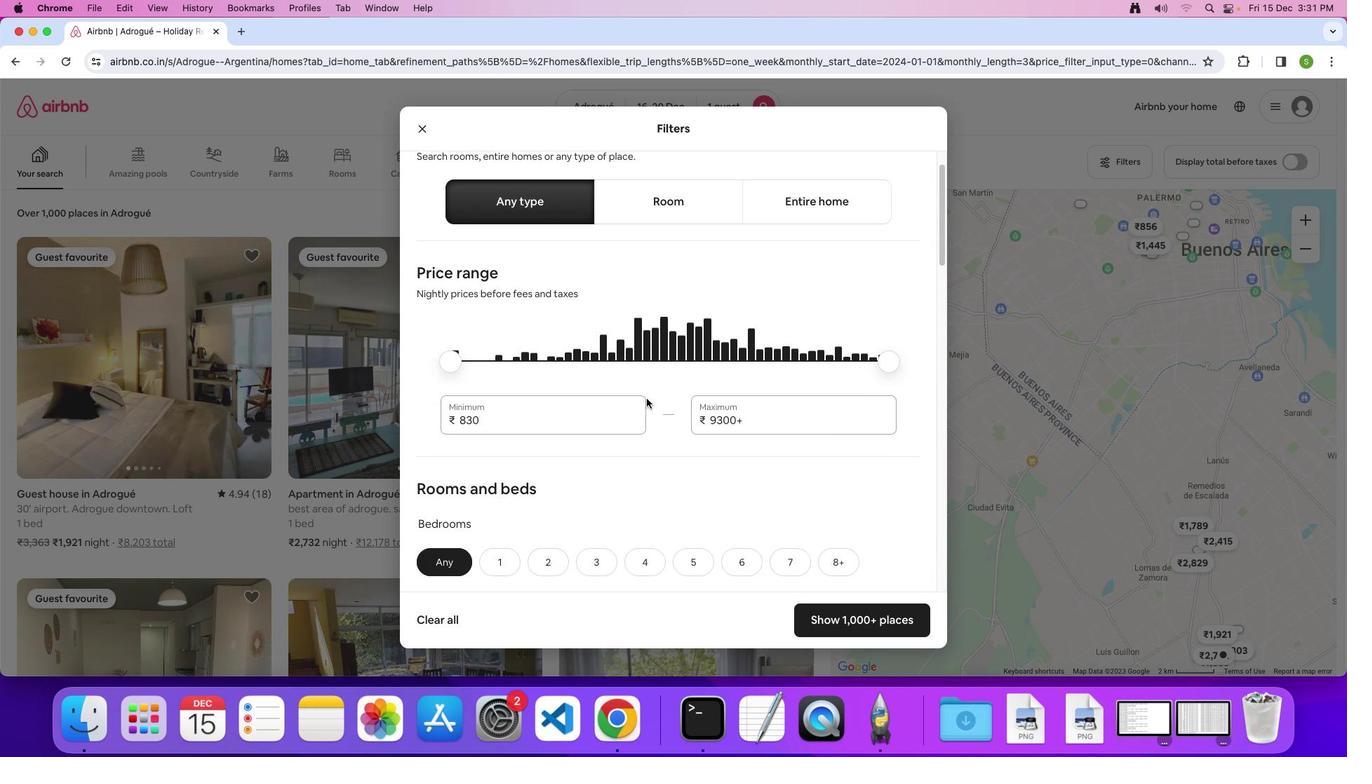 
Action: Mouse scrolled (646, 398) with delta (0, 0)
Screenshot: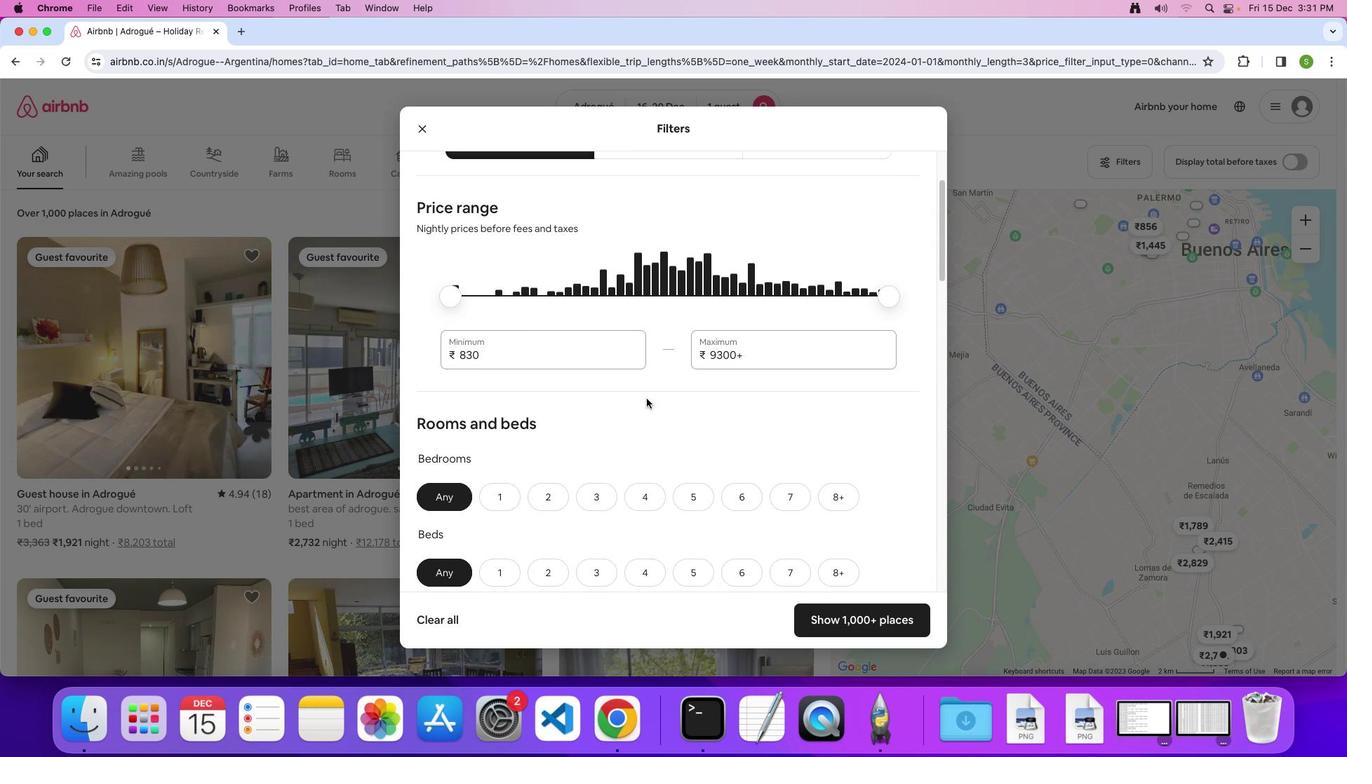 
Action: Mouse scrolled (646, 398) with delta (0, 0)
Screenshot: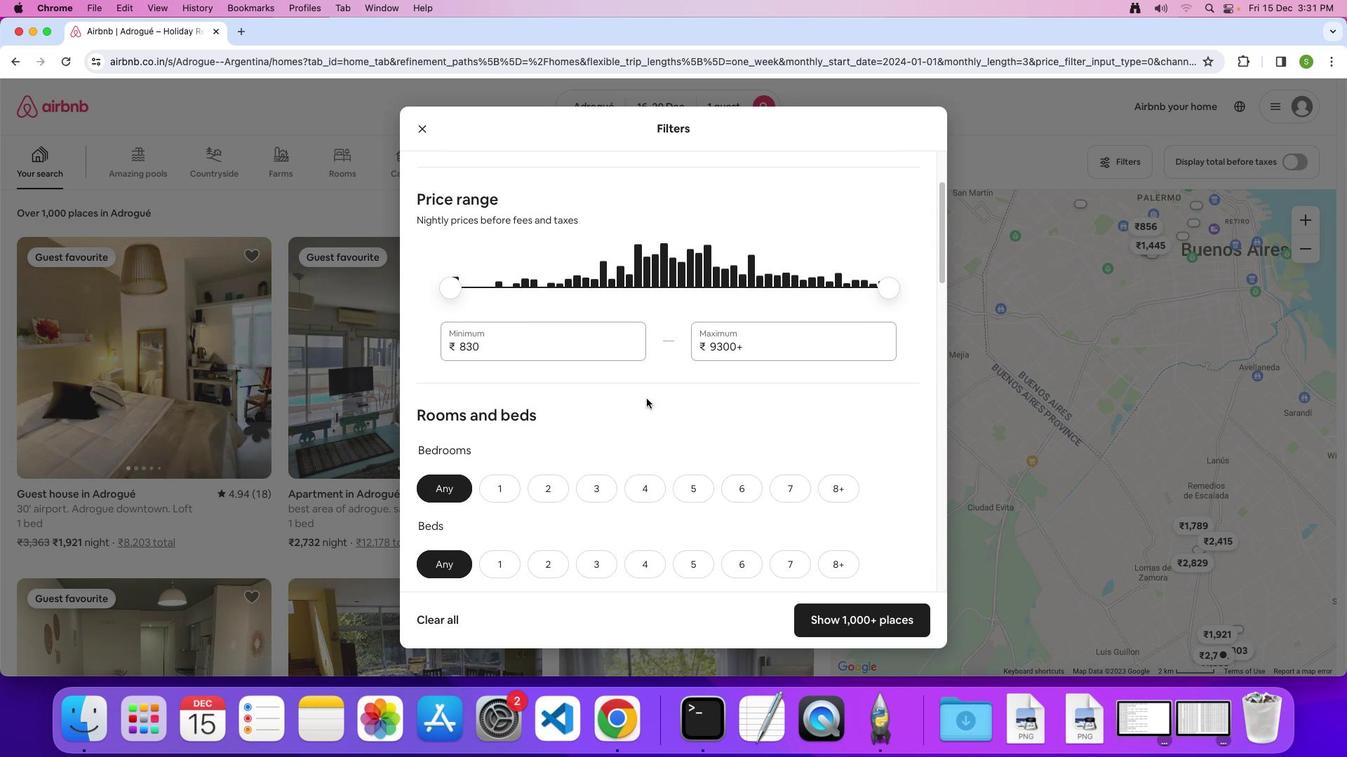 
Action: Mouse scrolled (646, 398) with delta (0, 0)
Screenshot: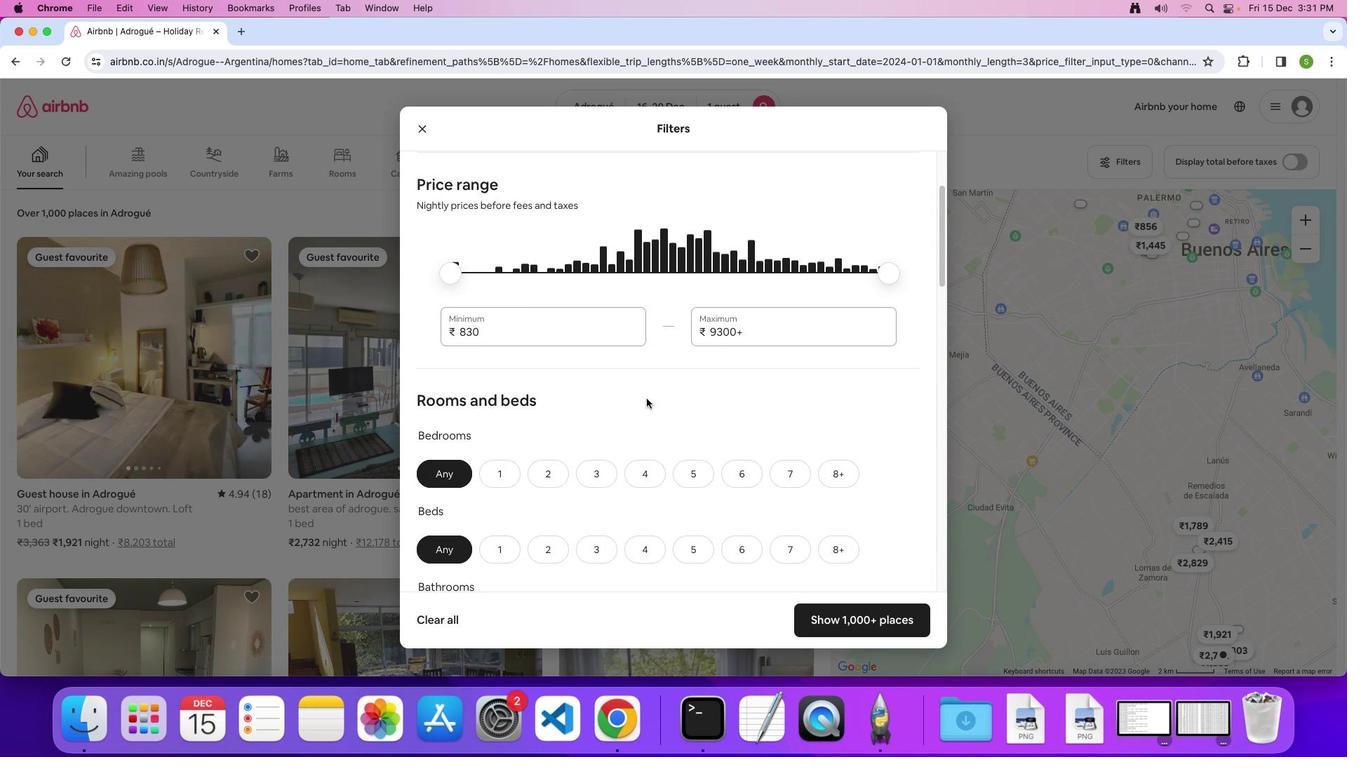 
Action: Mouse scrolled (646, 398) with delta (0, 0)
Screenshot: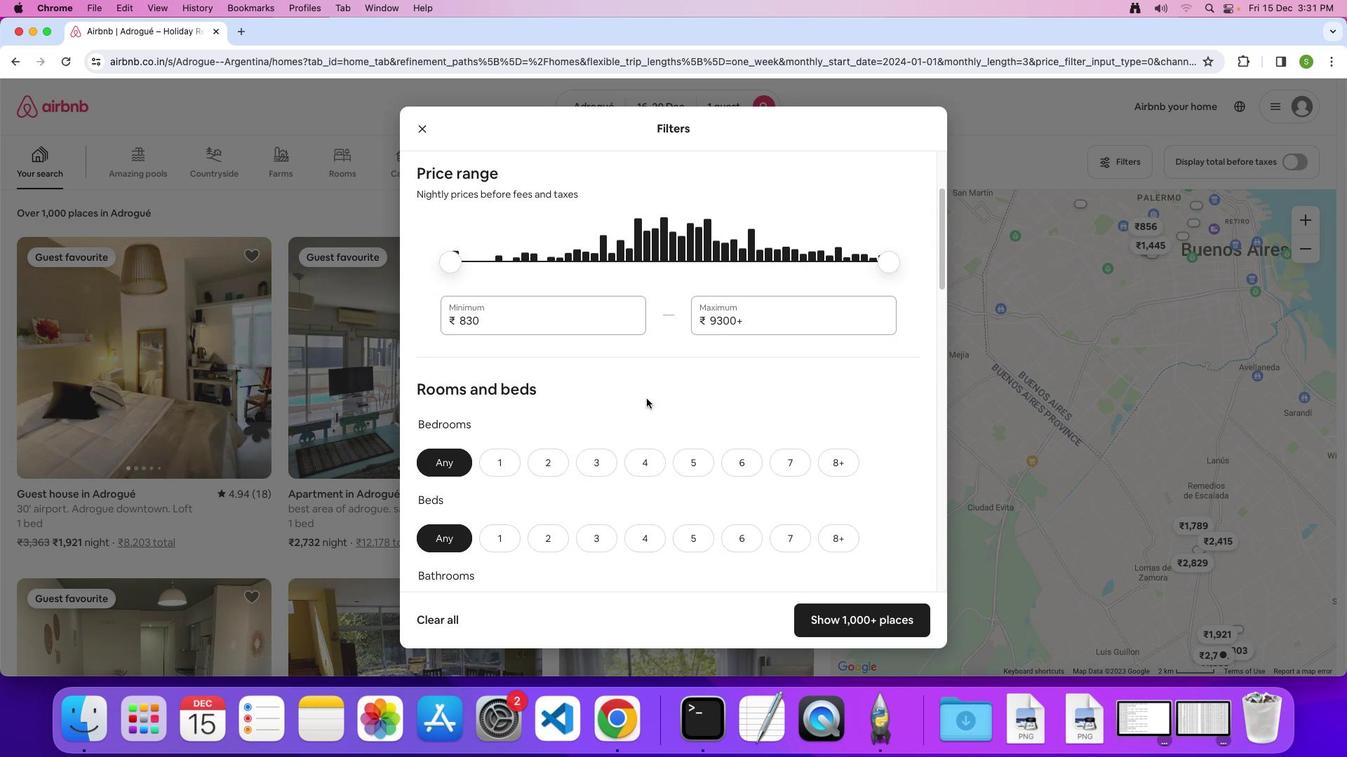 
Action: Mouse scrolled (646, 398) with delta (0, 0)
Screenshot: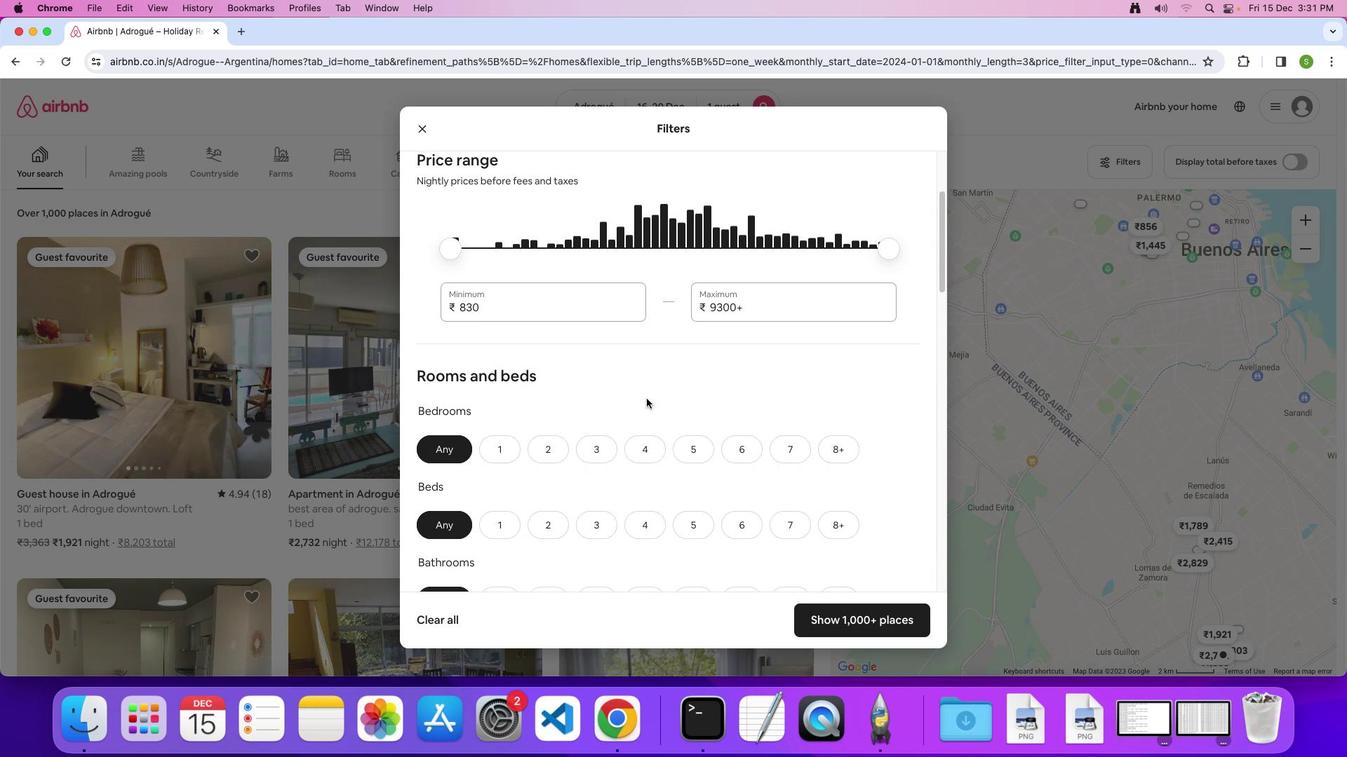
Action: Mouse scrolled (646, 398) with delta (0, 0)
Screenshot: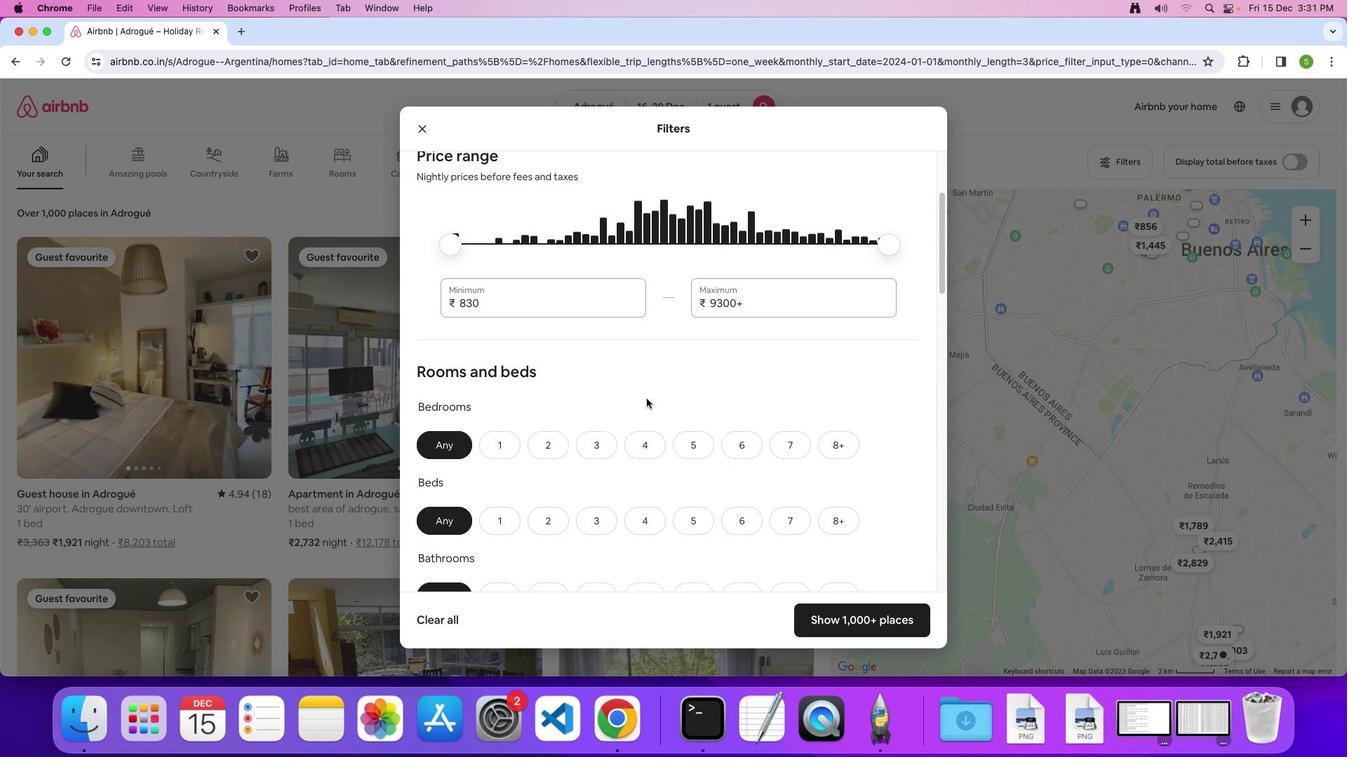 
Action: Mouse scrolled (646, 398) with delta (0, 0)
Screenshot: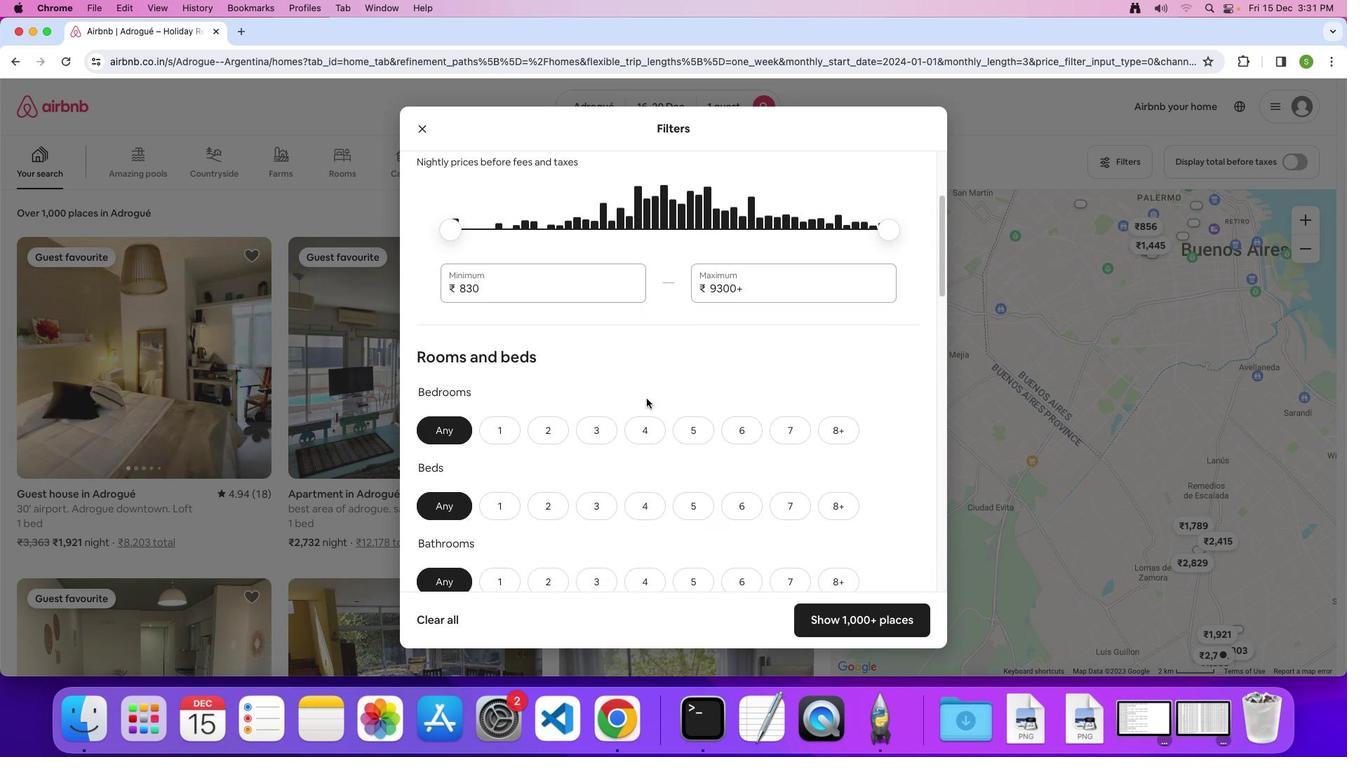 
Action: Mouse scrolled (646, 398) with delta (0, 0)
Screenshot: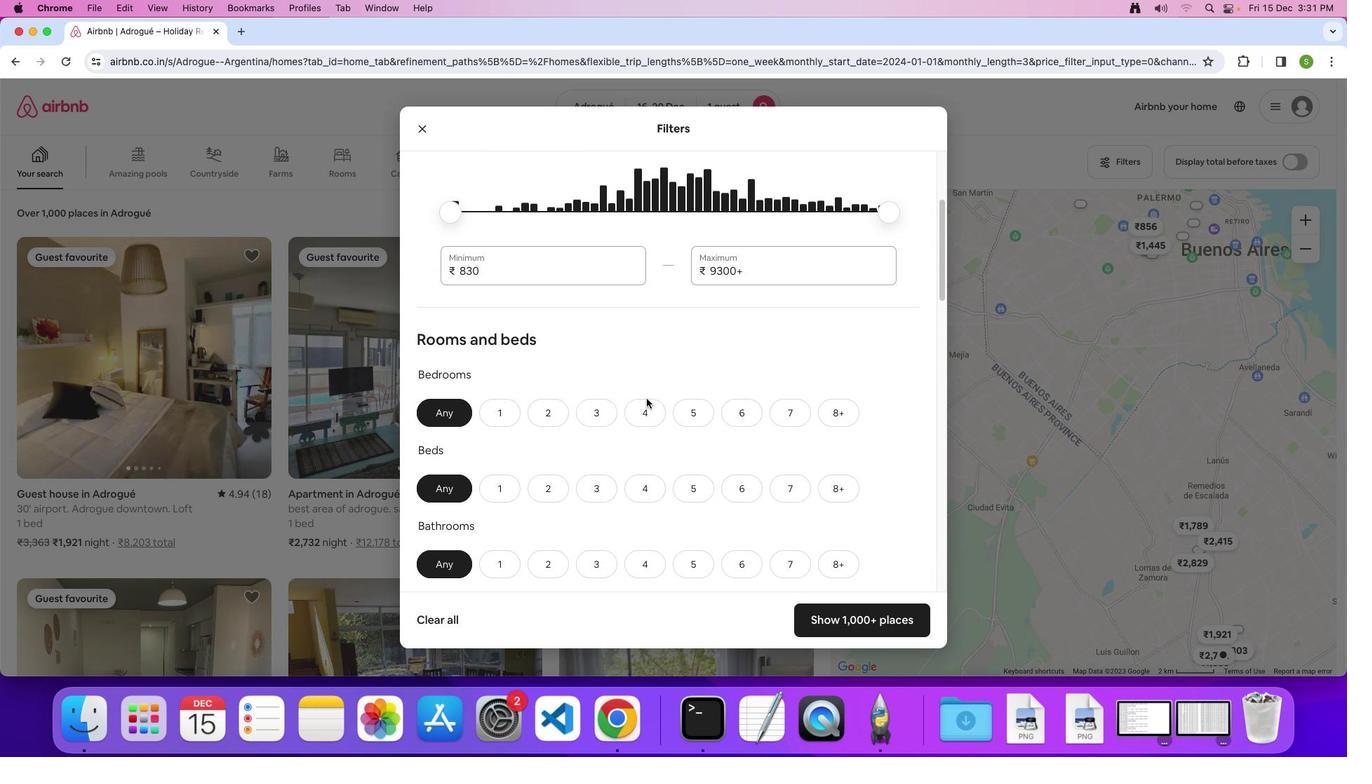 
Action: Mouse scrolled (646, 398) with delta (0, 0)
Screenshot: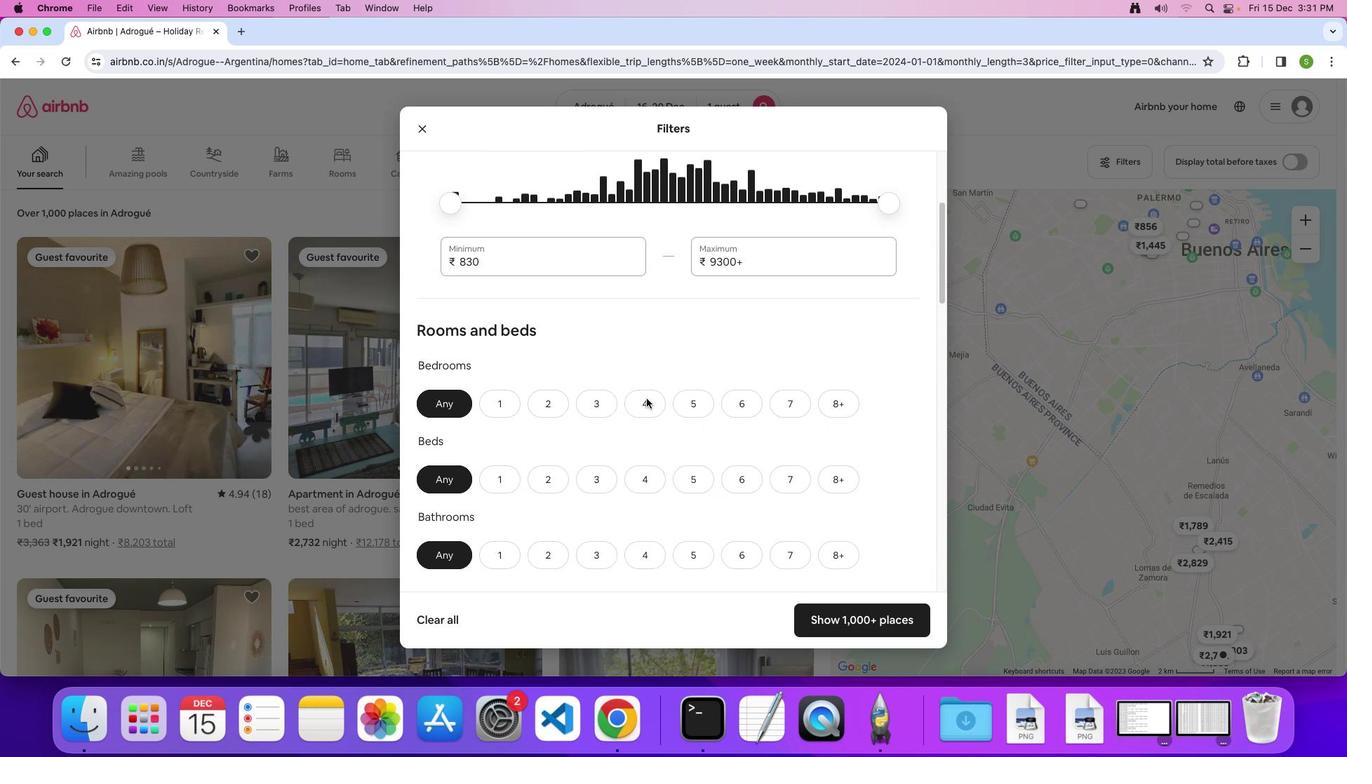 
Action: Mouse moved to (486, 390)
Screenshot: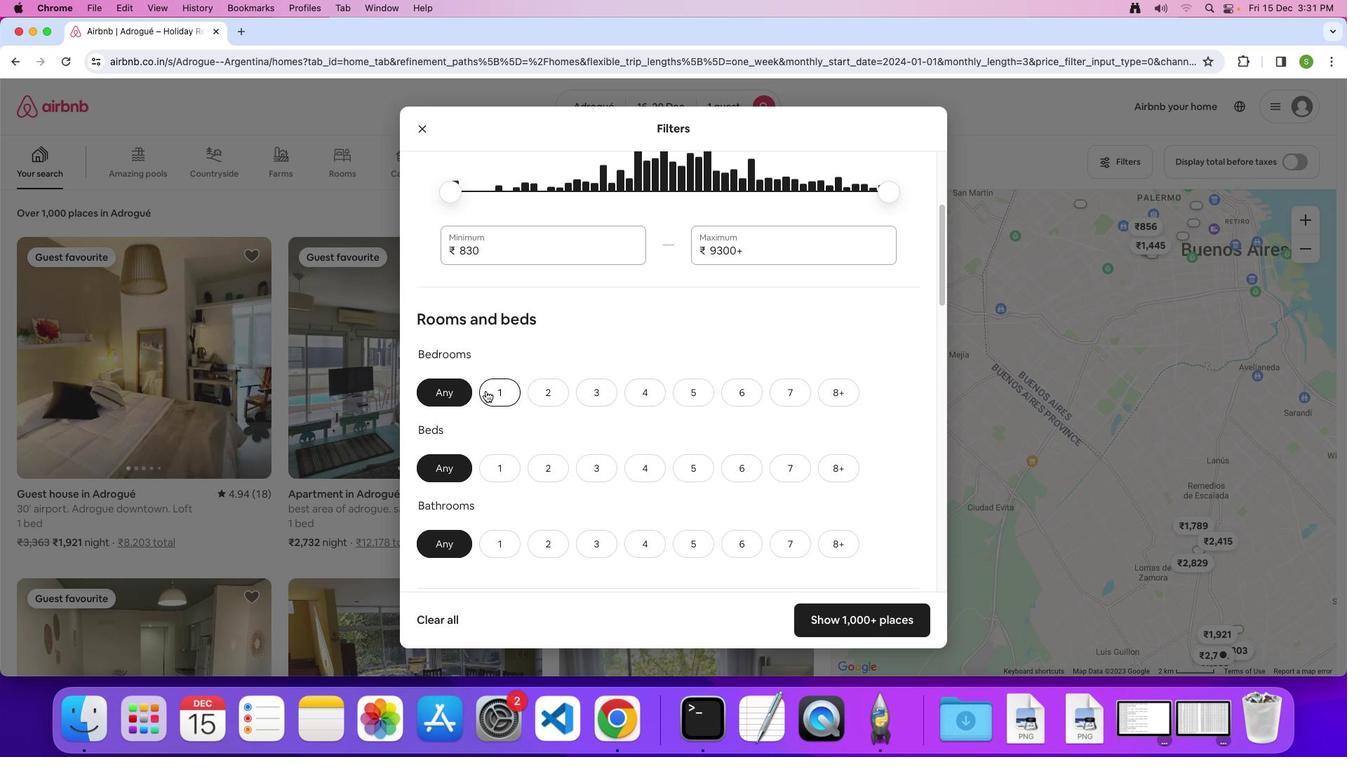
Action: Mouse pressed left at (486, 390)
Screenshot: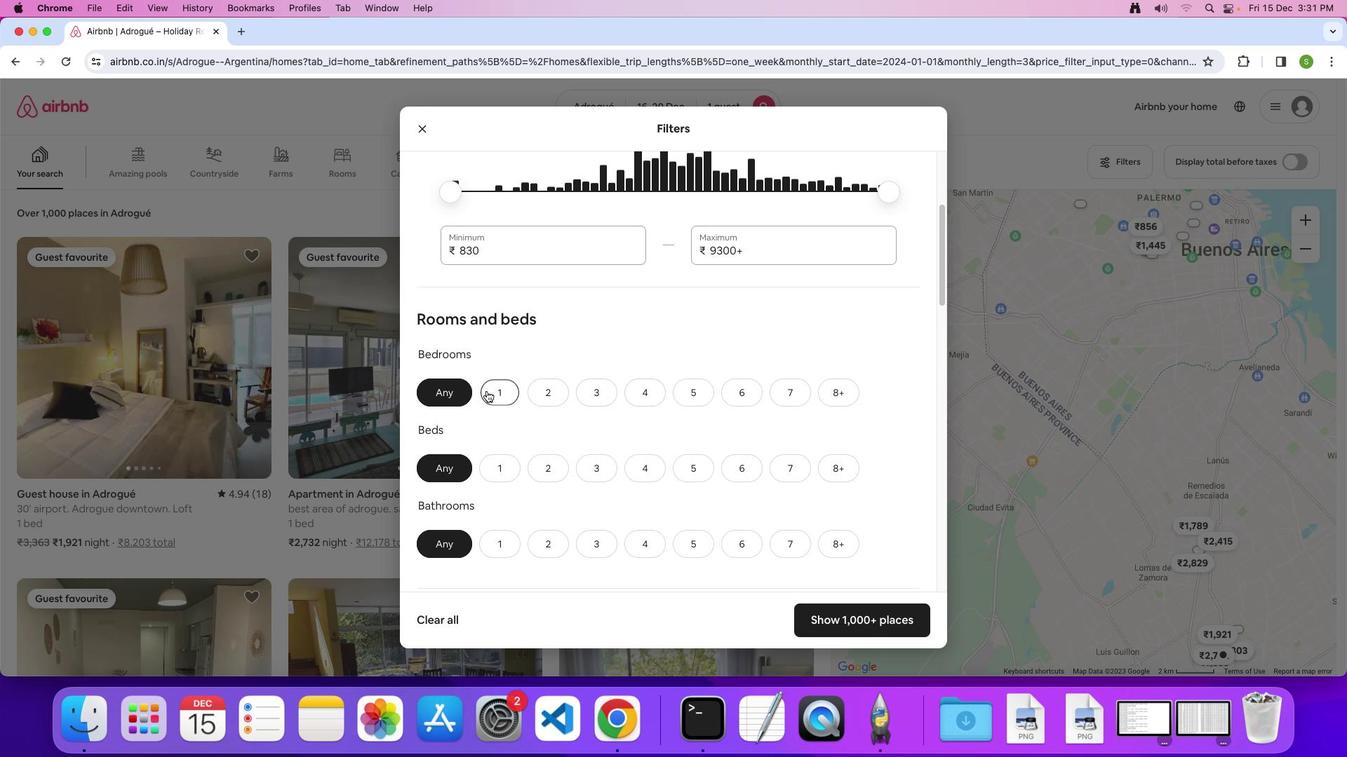 
Action: Mouse moved to (494, 471)
Screenshot: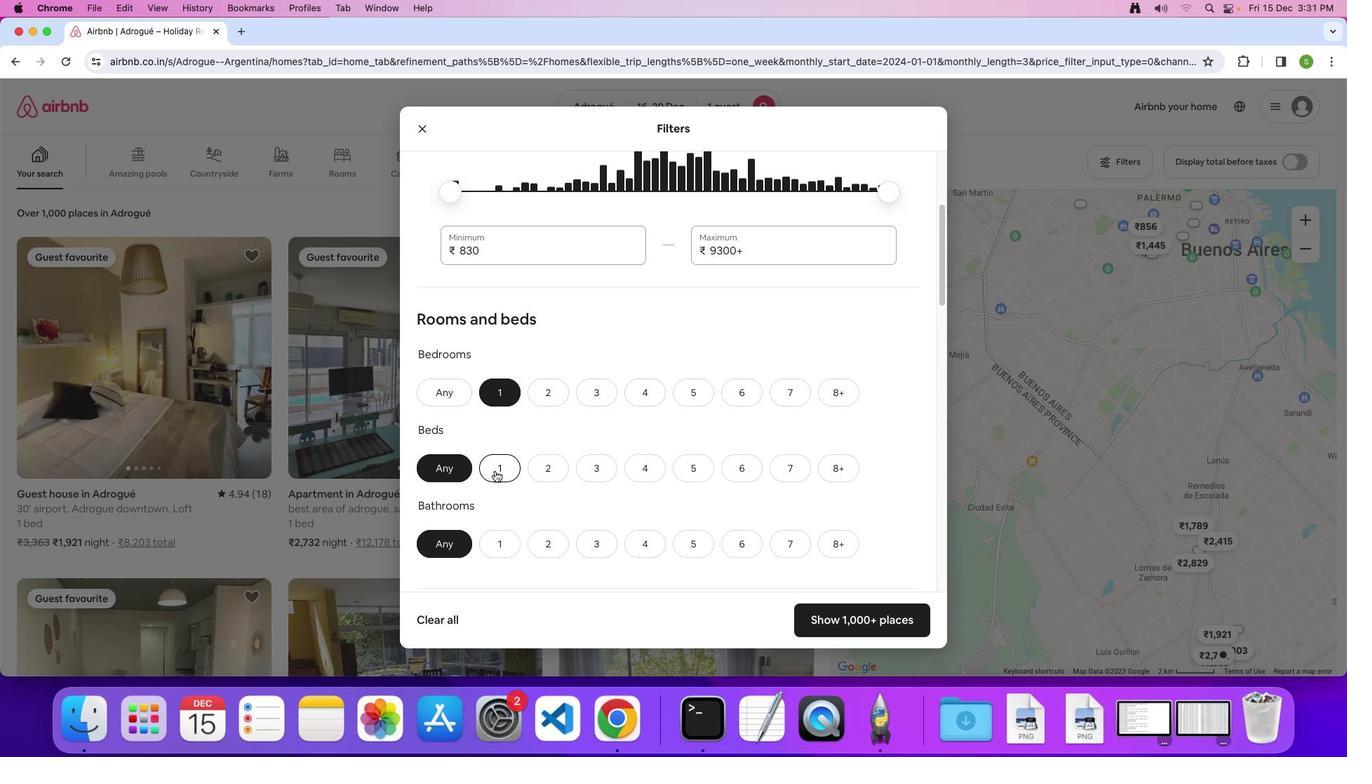 
Action: Mouse pressed left at (494, 471)
Screenshot: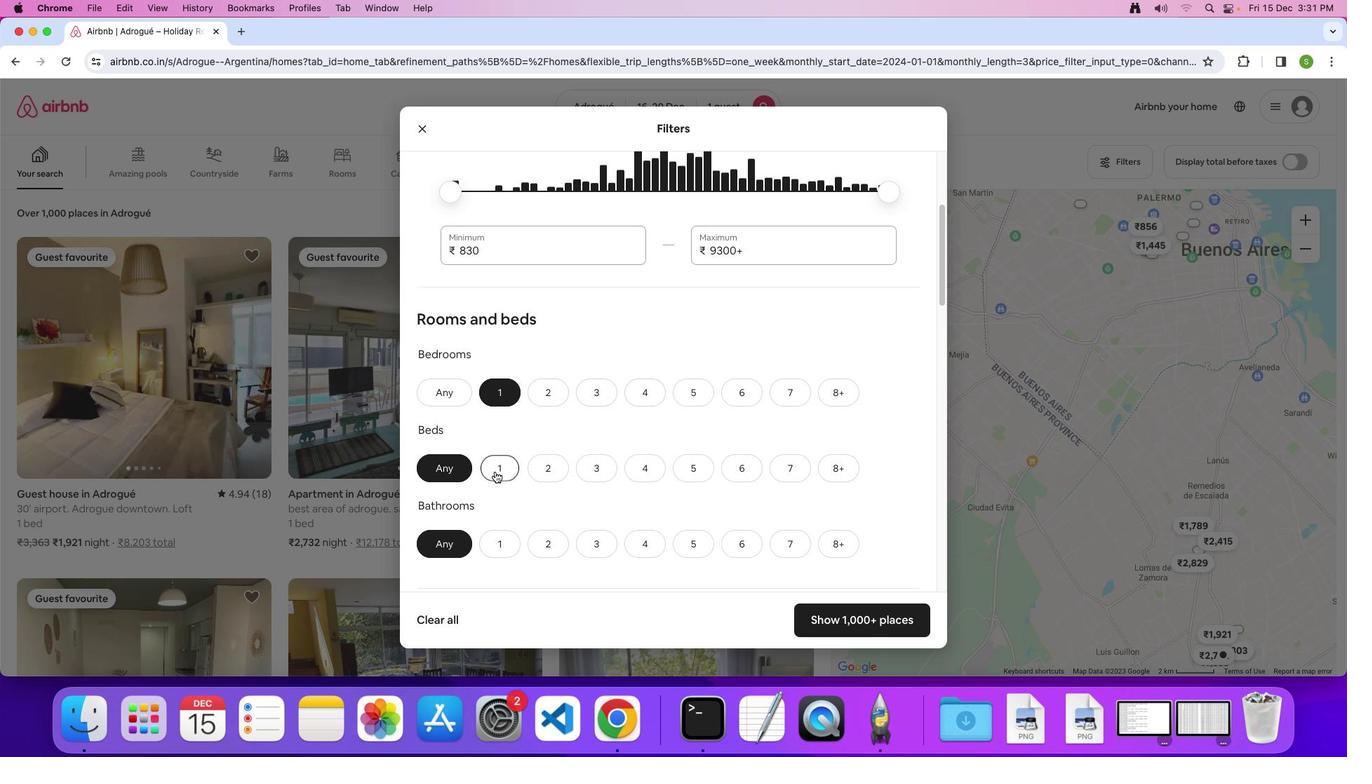 
Action: Mouse moved to (504, 545)
Screenshot: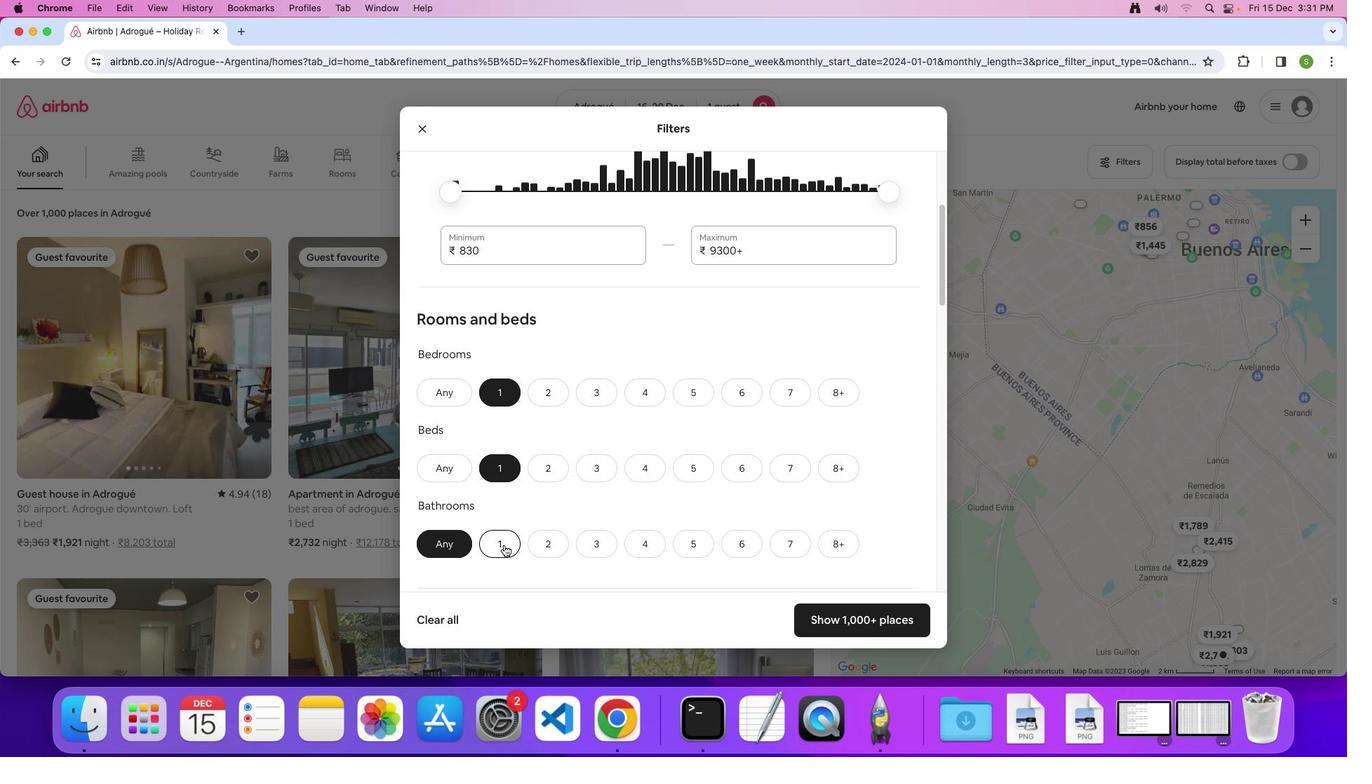 
Action: Mouse pressed left at (504, 545)
Screenshot: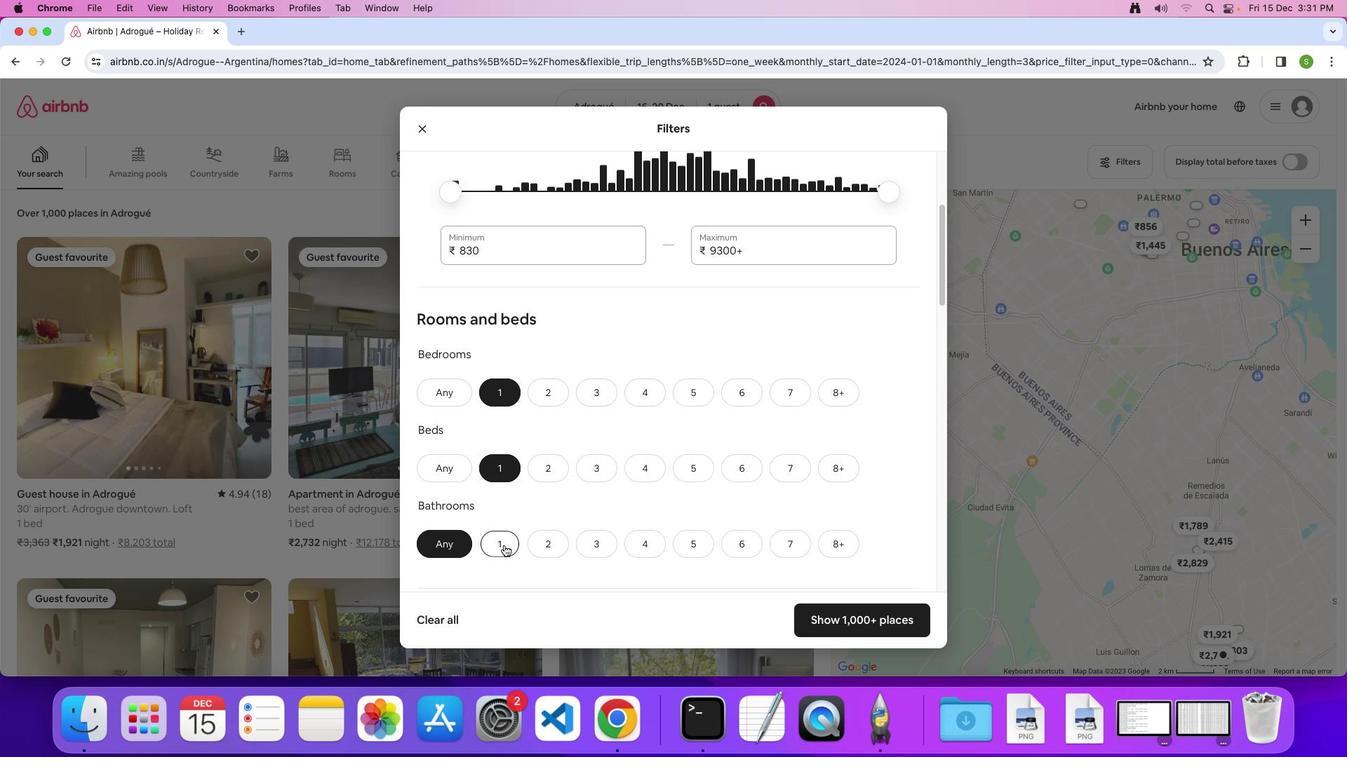 
Action: Mouse moved to (628, 446)
Screenshot: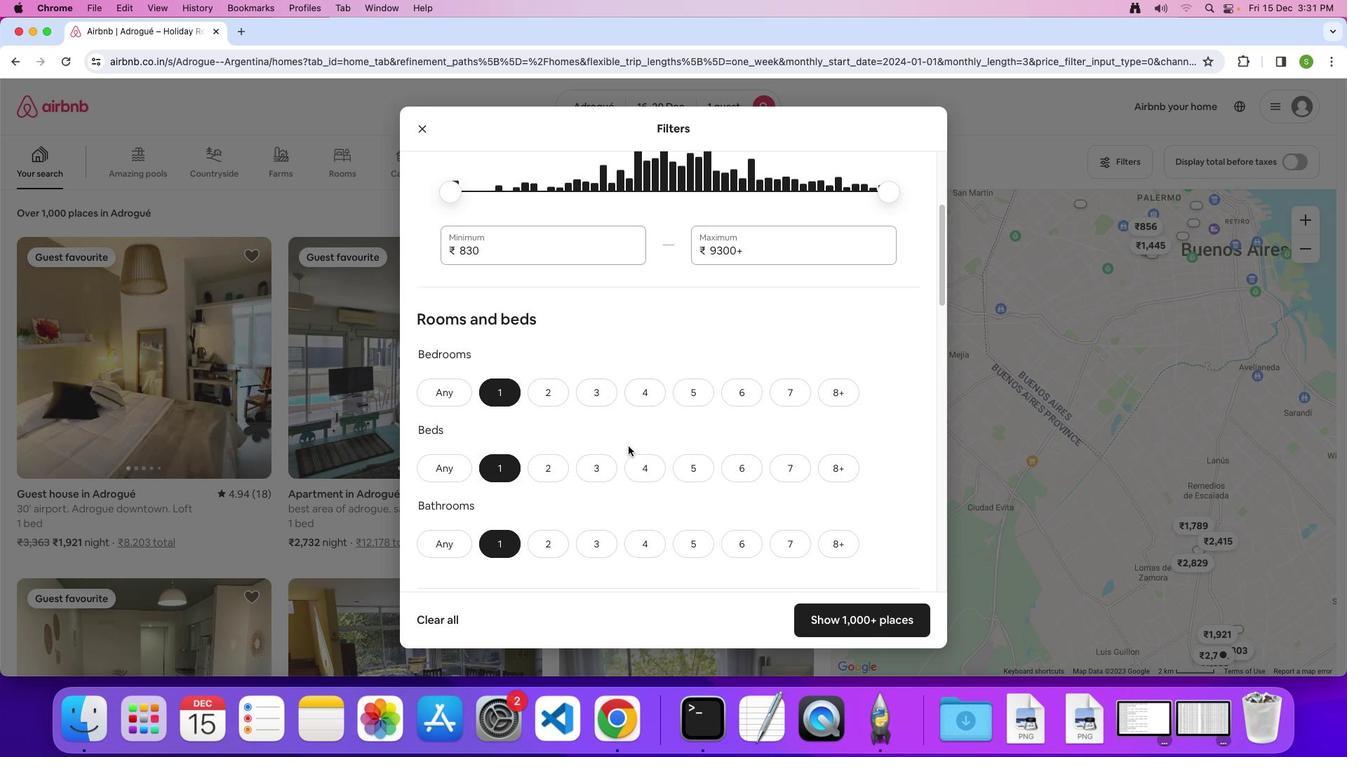 
Action: Mouse scrolled (628, 446) with delta (0, 0)
Screenshot: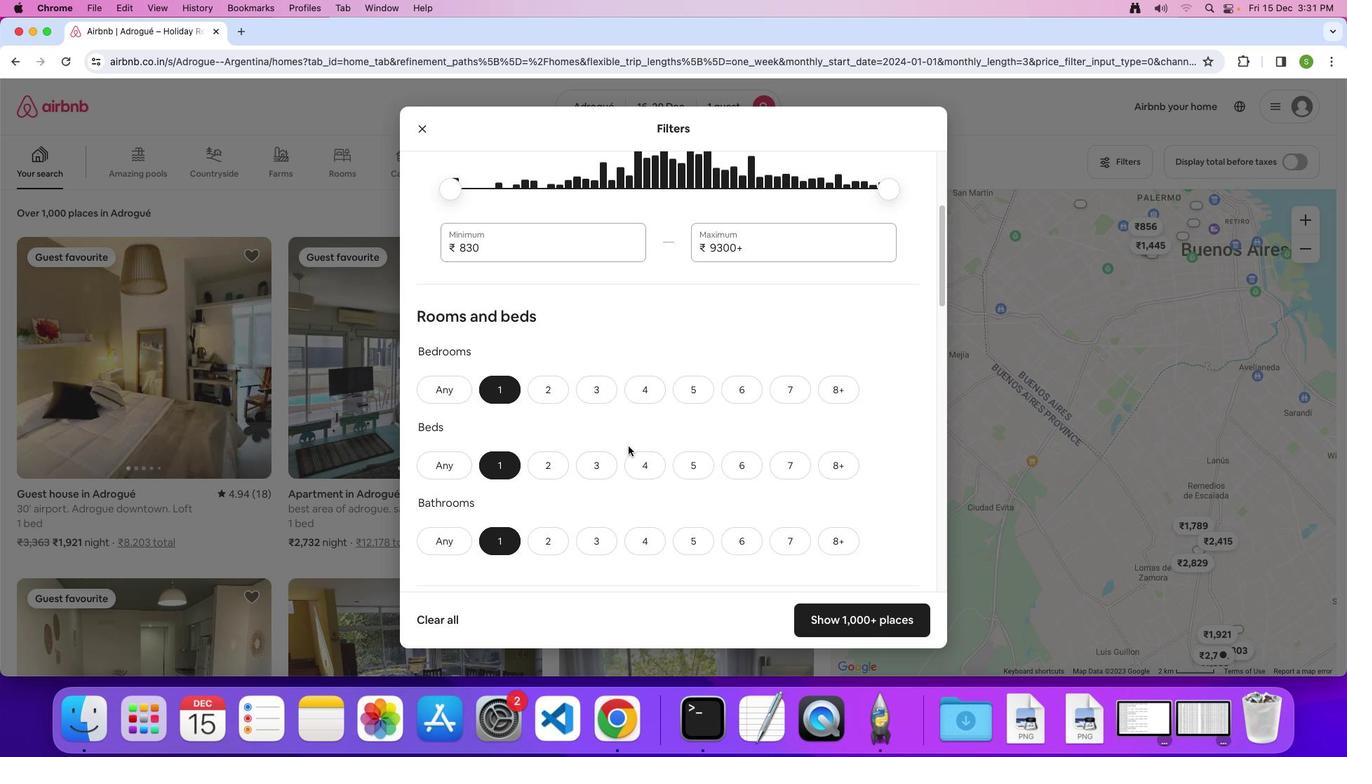 
Action: Mouse scrolled (628, 446) with delta (0, 0)
Screenshot: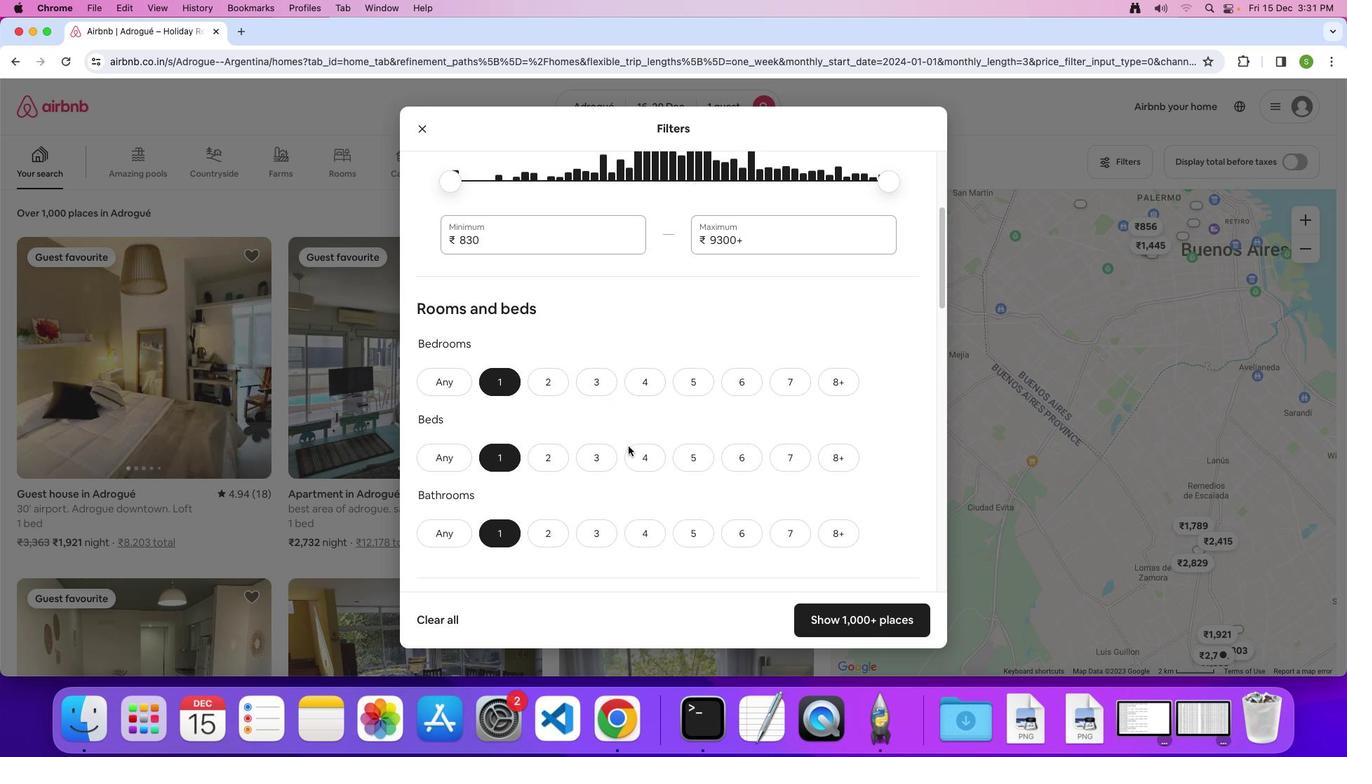 
Action: Mouse scrolled (628, 446) with delta (0, 0)
Screenshot: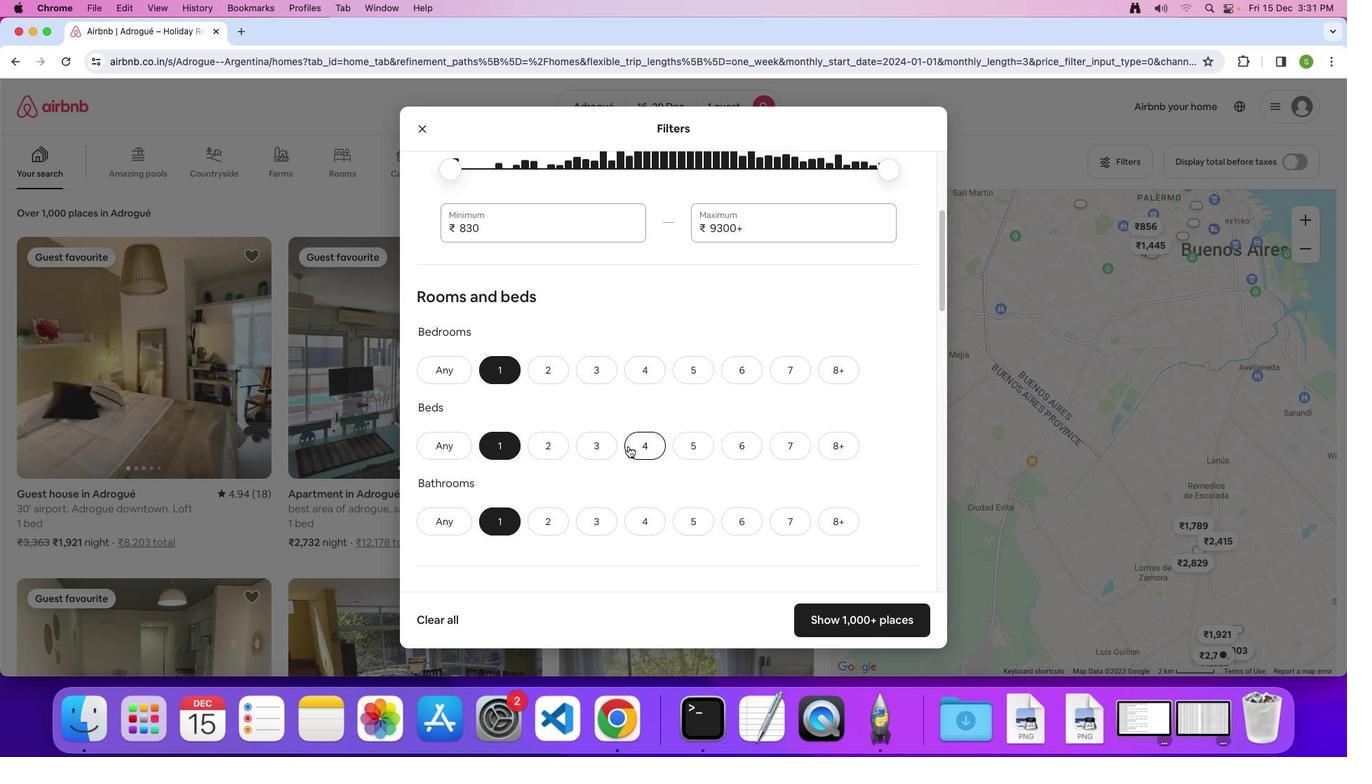 
Action: Mouse scrolled (628, 446) with delta (0, 0)
Screenshot: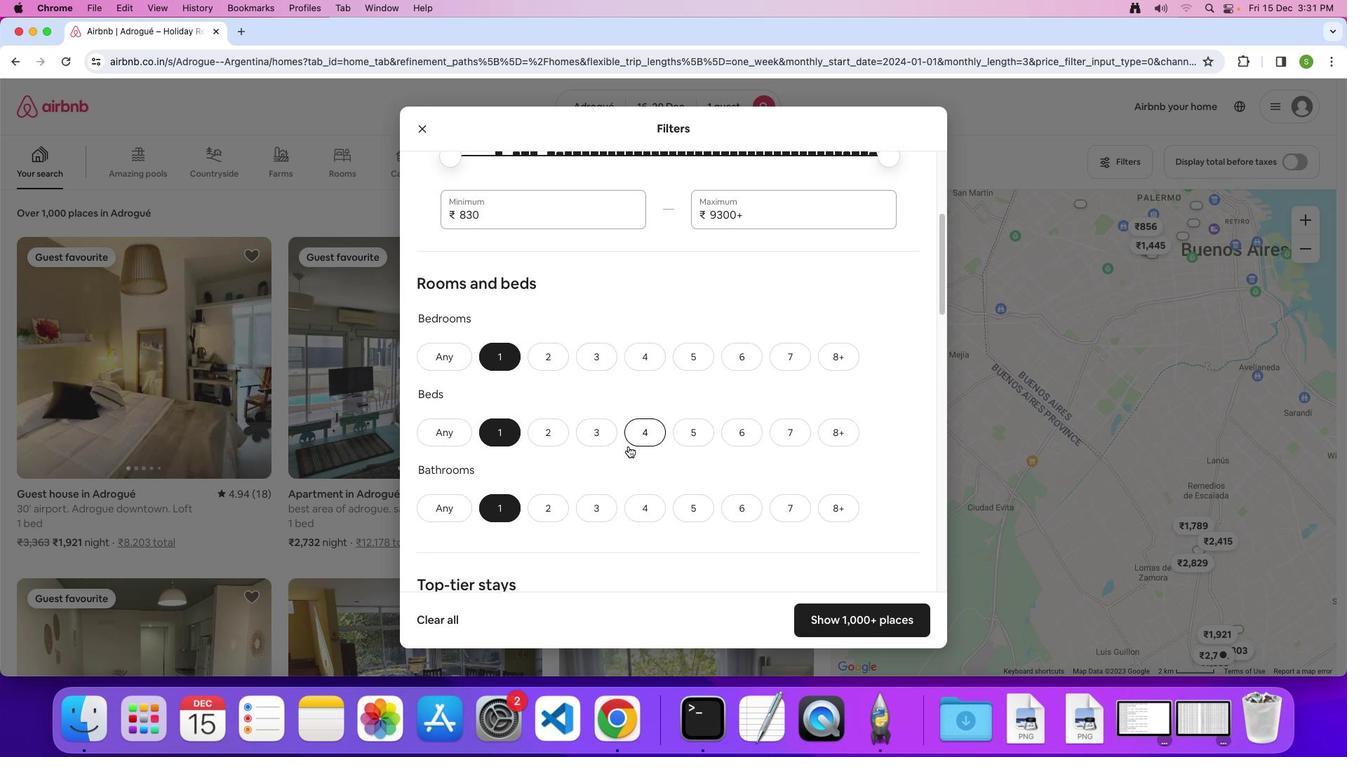 
Action: Mouse scrolled (628, 446) with delta (0, 0)
Screenshot: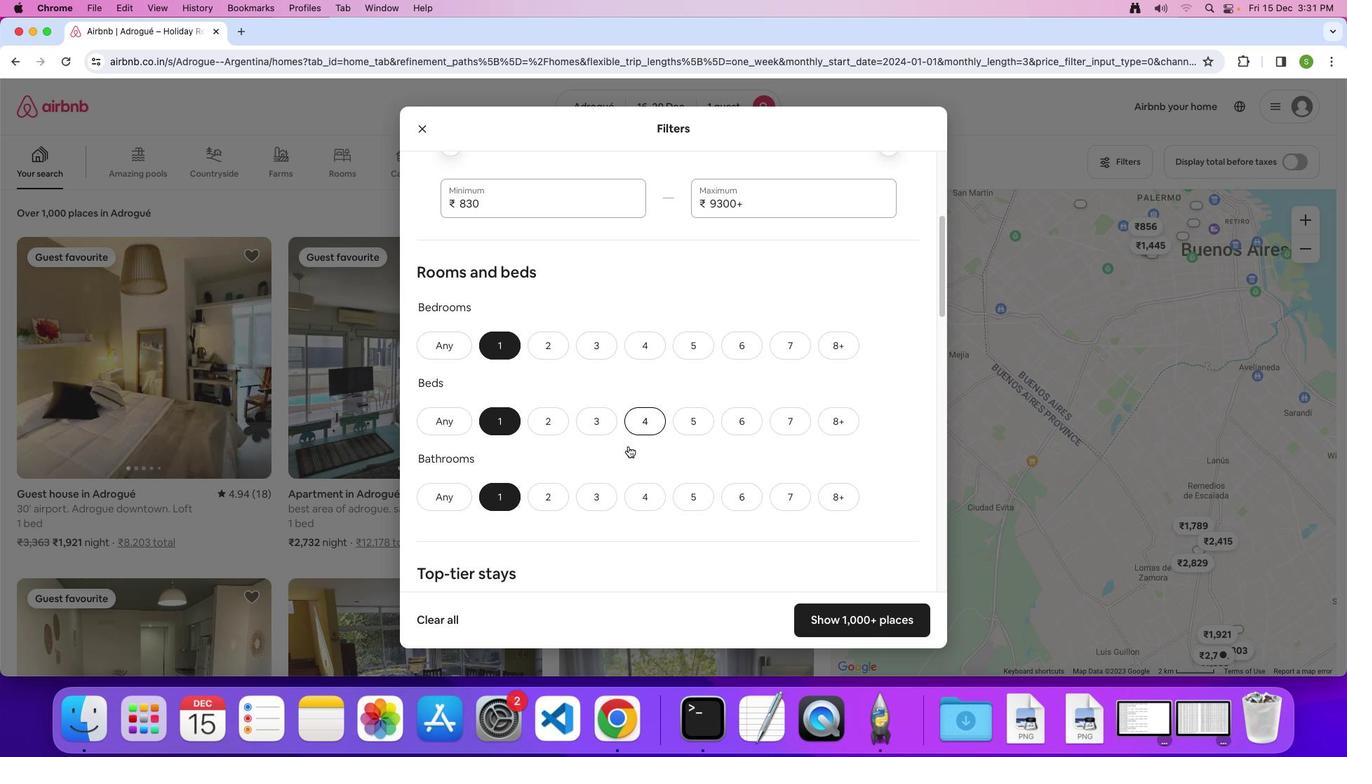 
Action: Mouse scrolled (628, 446) with delta (0, 0)
Screenshot: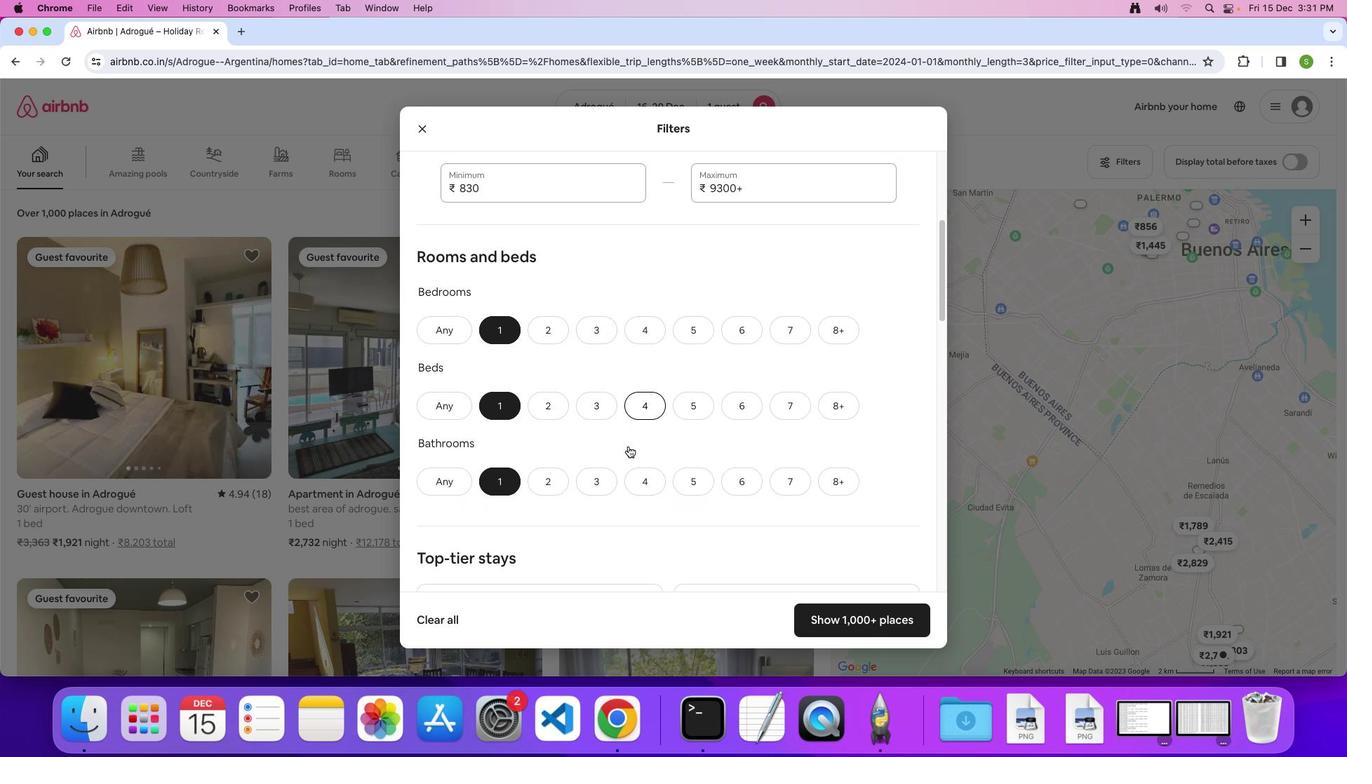 
Action: Mouse scrolled (628, 446) with delta (0, 0)
Screenshot: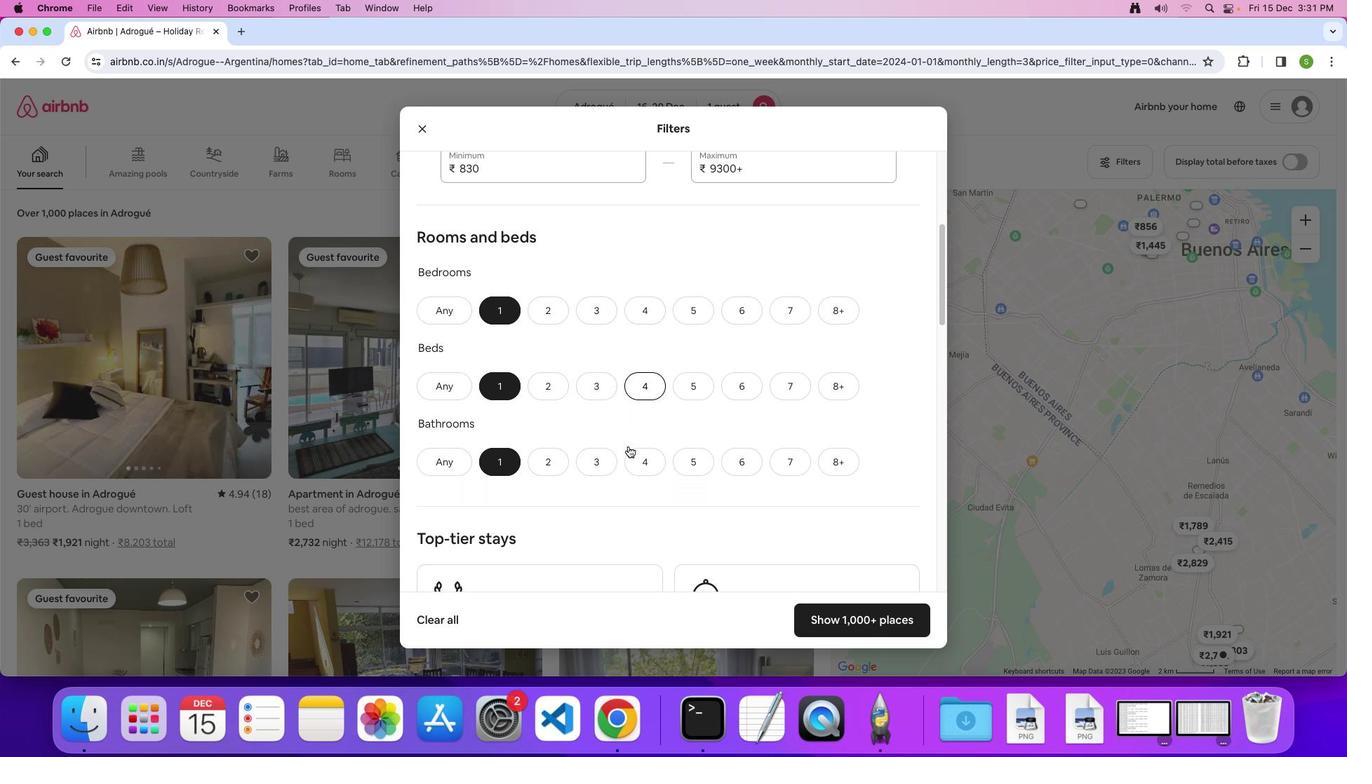 
Action: Mouse scrolled (628, 446) with delta (0, 0)
Screenshot: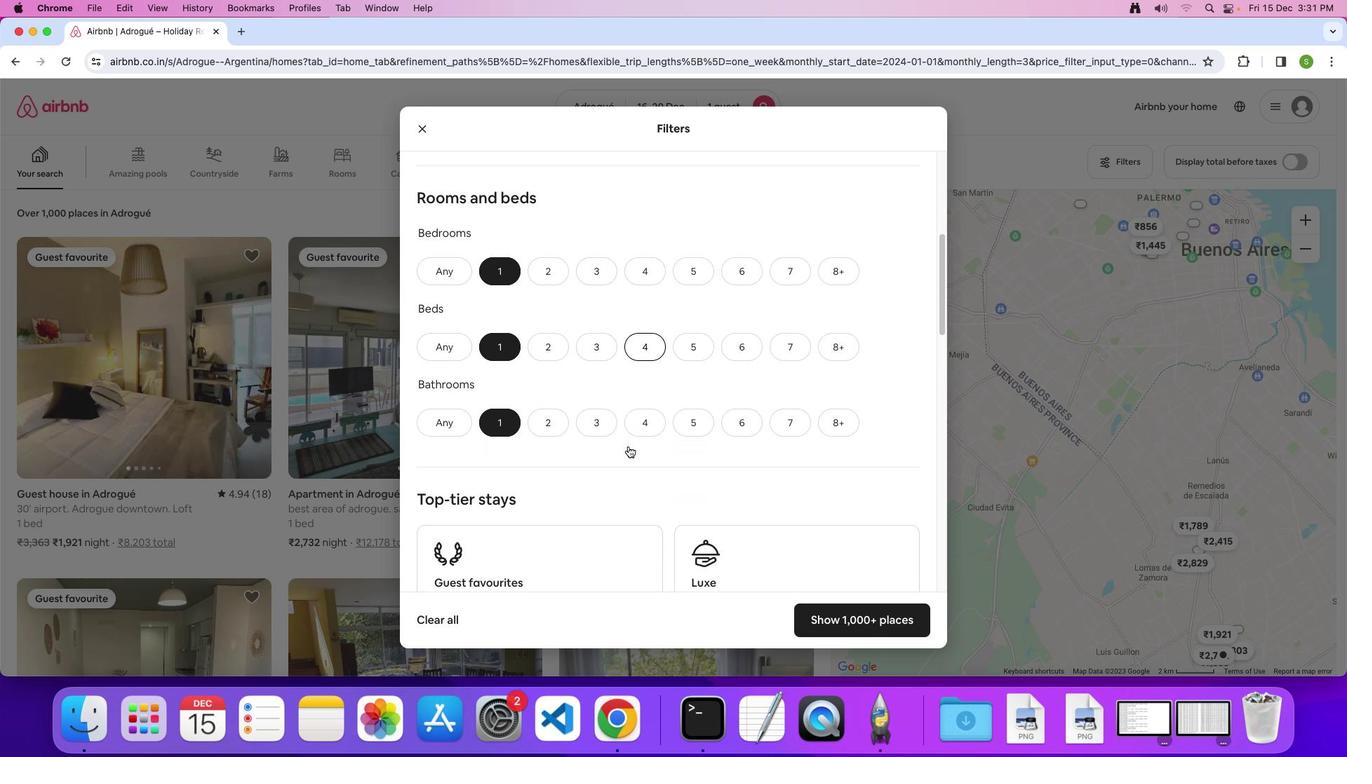
Action: Mouse scrolled (628, 446) with delta (0, 0)
Screenshot: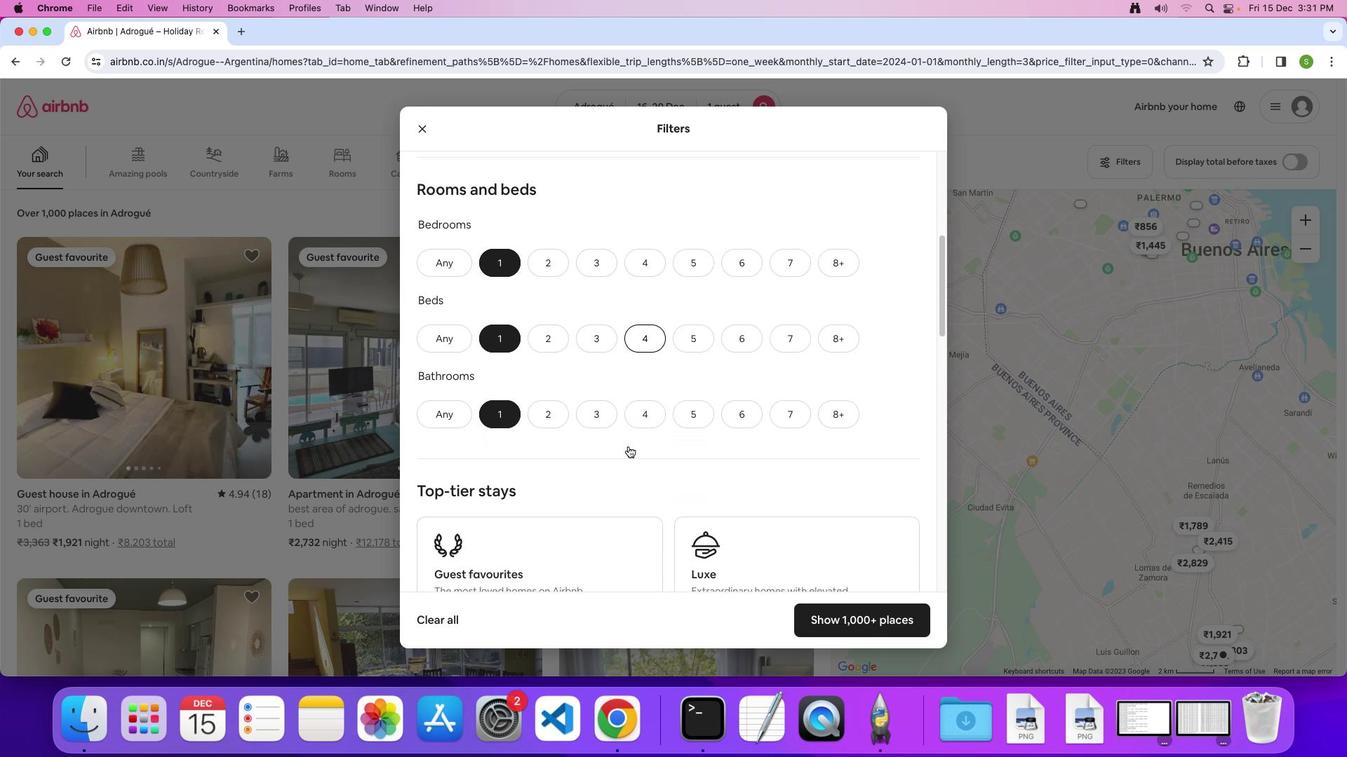 
Action: Mouse scrolled (628, 446) with delta (0, 0)
Screenshot: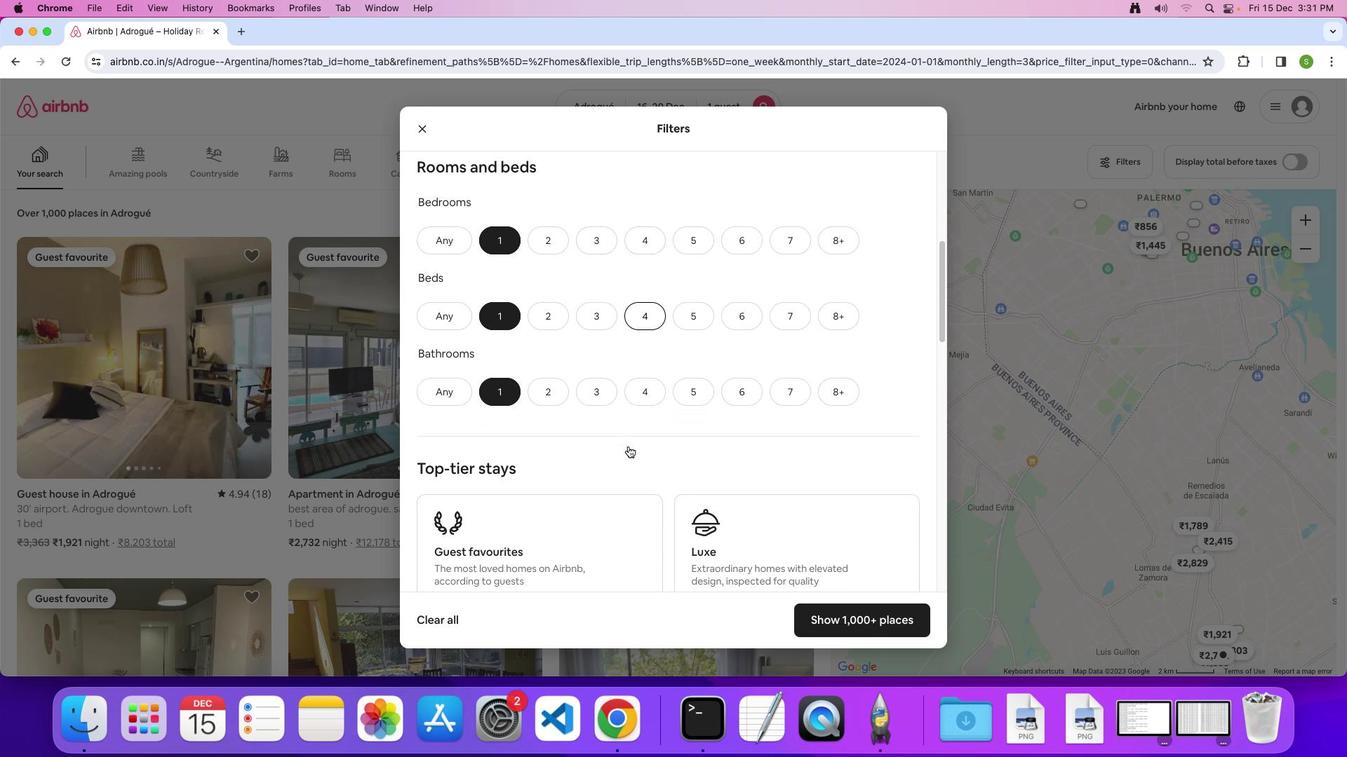 
Action: Mouse scrolled (628, 446) with delta (0, 0)
Screenshot: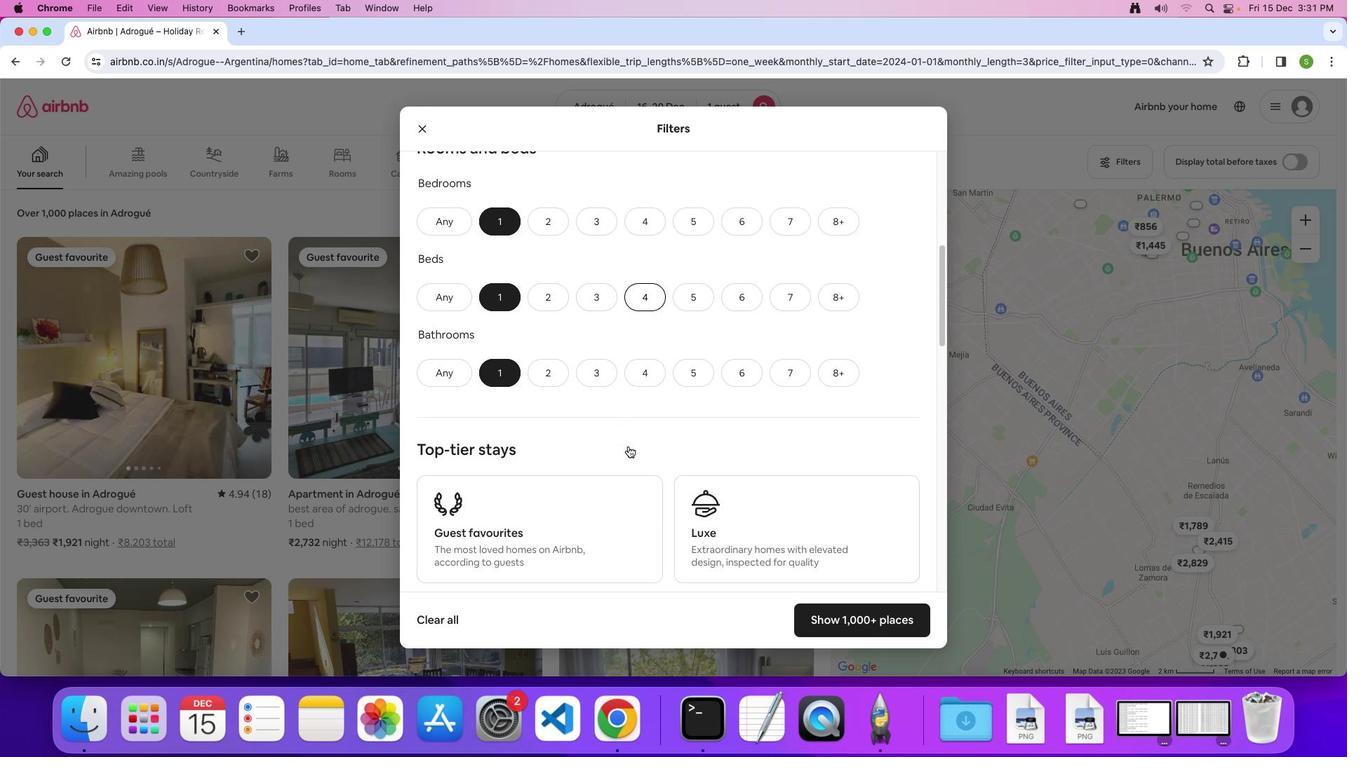 
Action: Mouse scrolled (628, 446) with delta (0, -2)
Screenshot: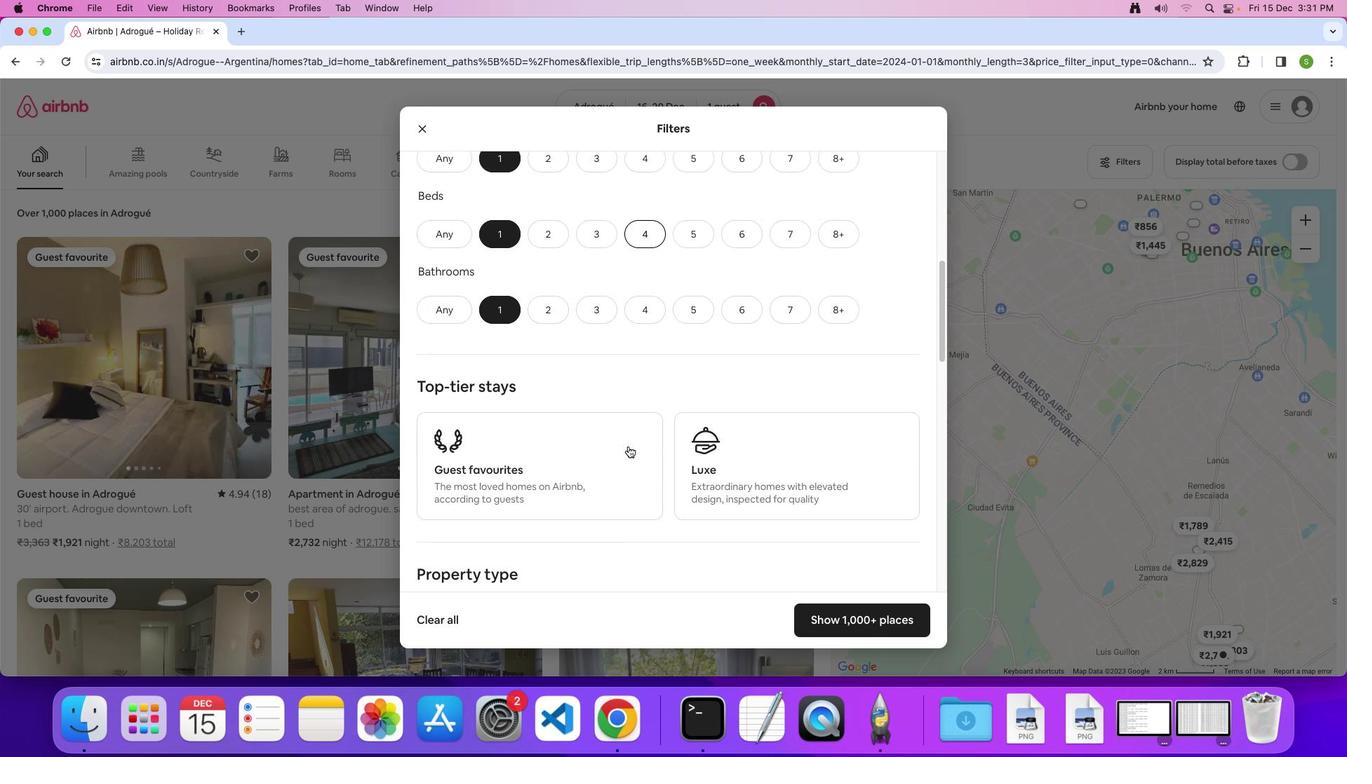 
Action: Mouse scrolled (628, 446) with delta (0, 0)
Screenshot: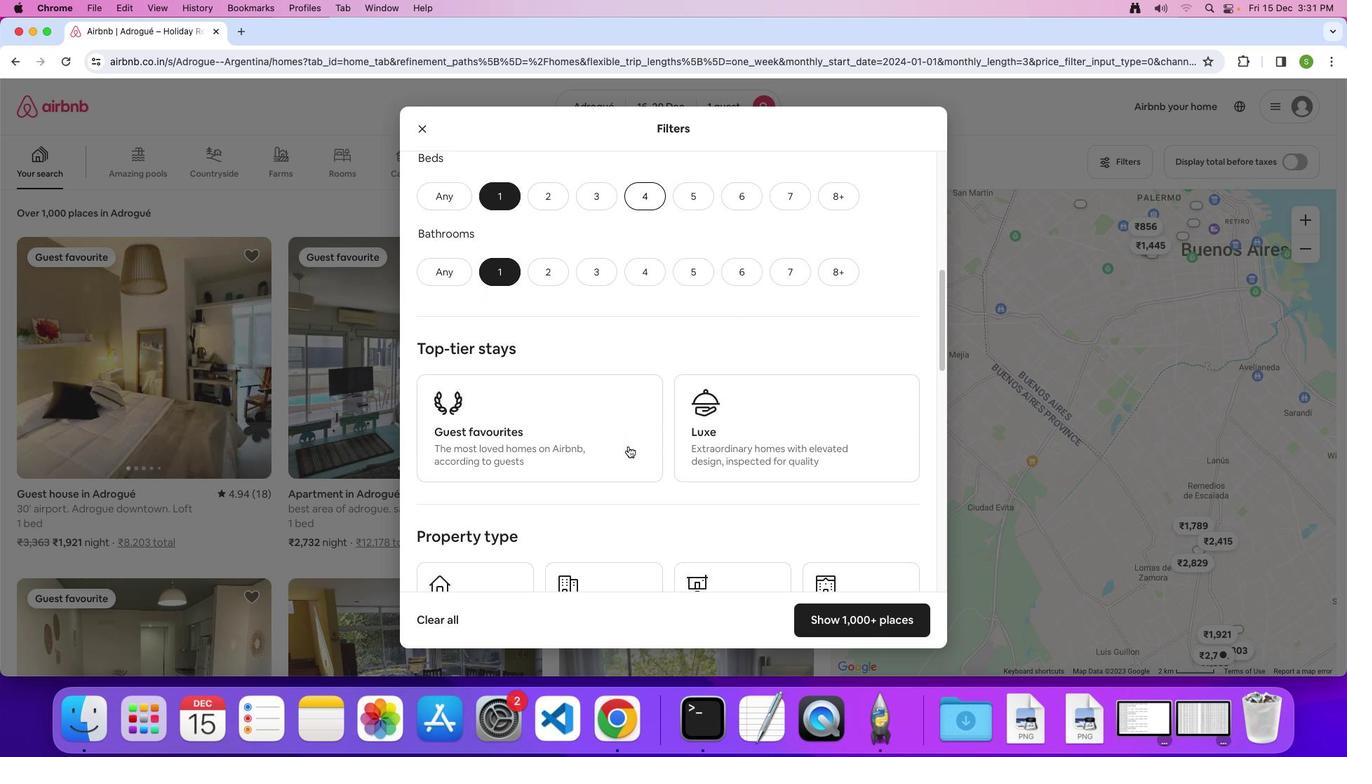 
Action: Mouse scrolled (628, 446) with delta (0, 0)
Screenshot: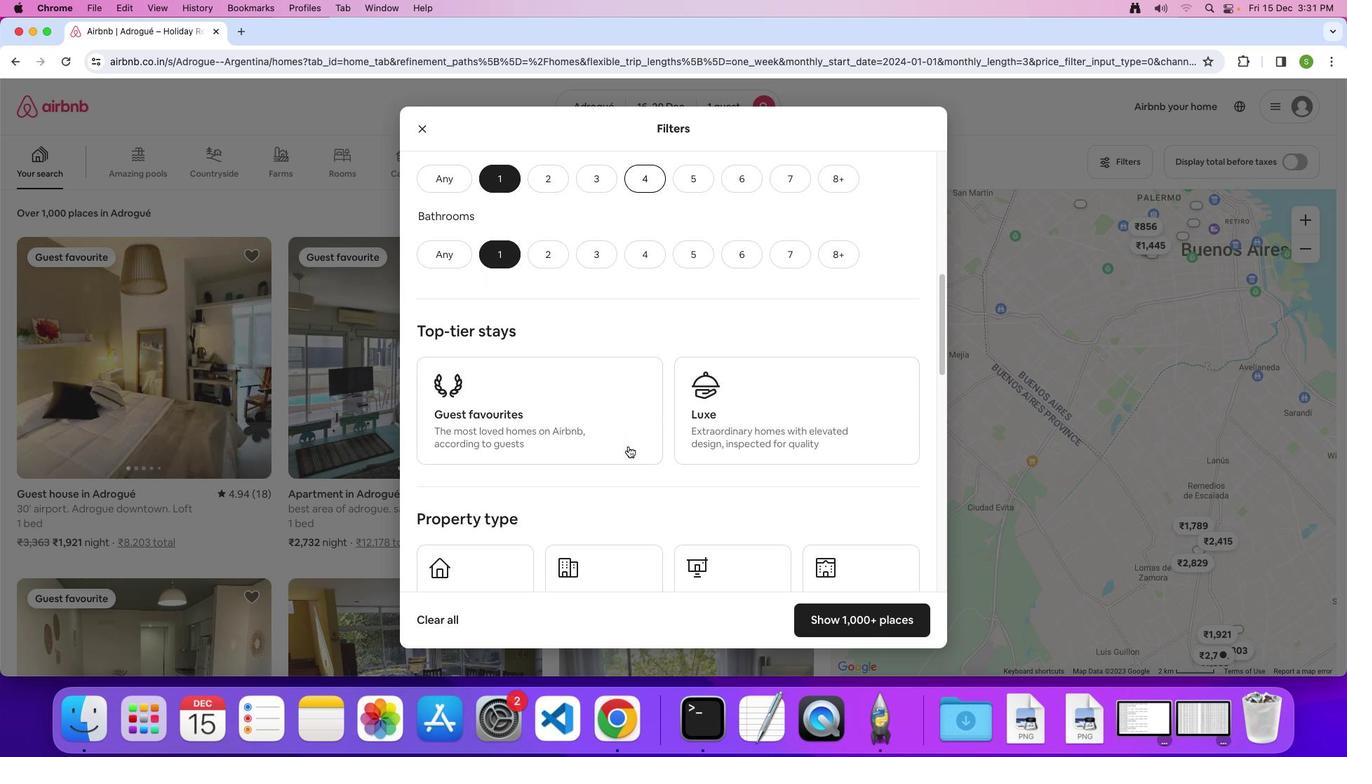 
Action: Mouse scrolled (628, 446) with delta (0, -1)
Screenshot: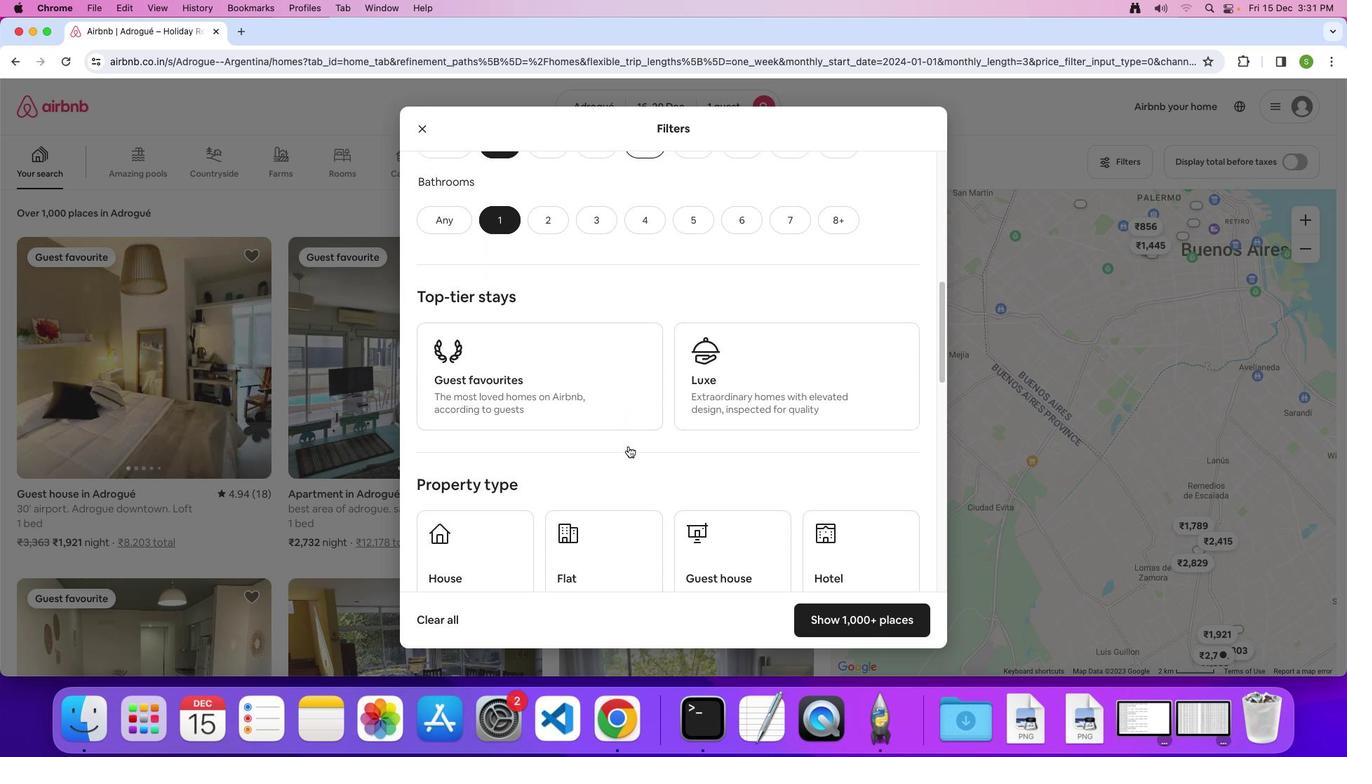 
Action: Mouse scrolled (628, 446) with delta (0, 0)
Screenshot: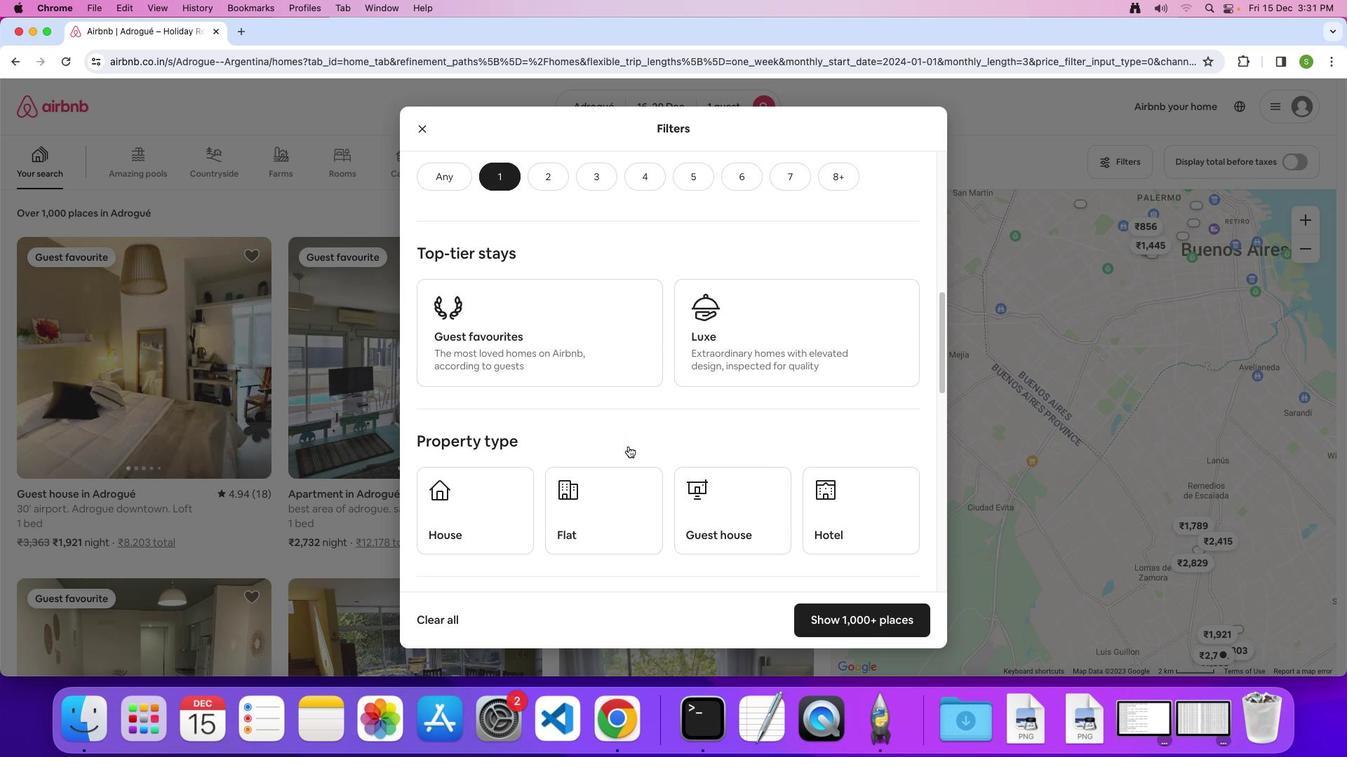 
Action: Mouse scrolled (628, 446) with delta (0, 0)
Screenshot: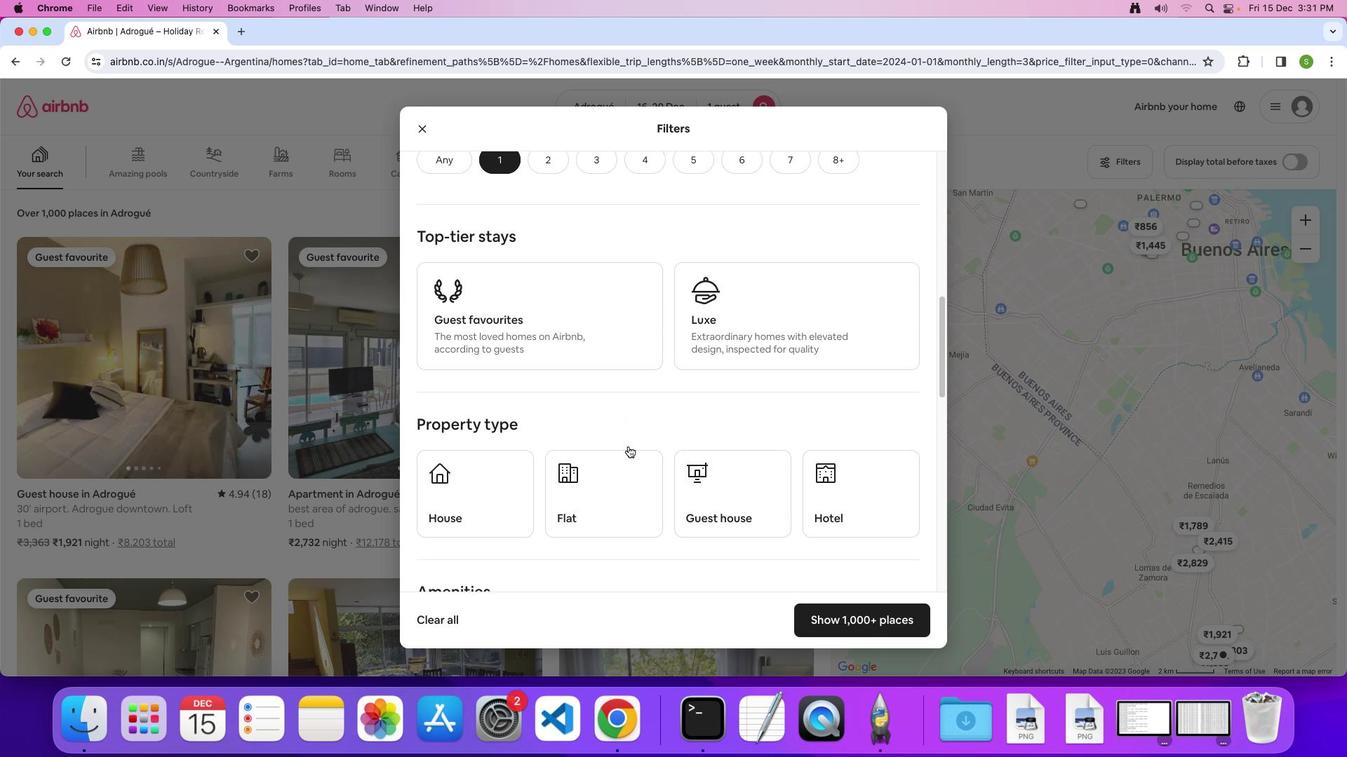 
Action: Mouse scrolled (628, 446) with delta (0, -1)
Screenshot: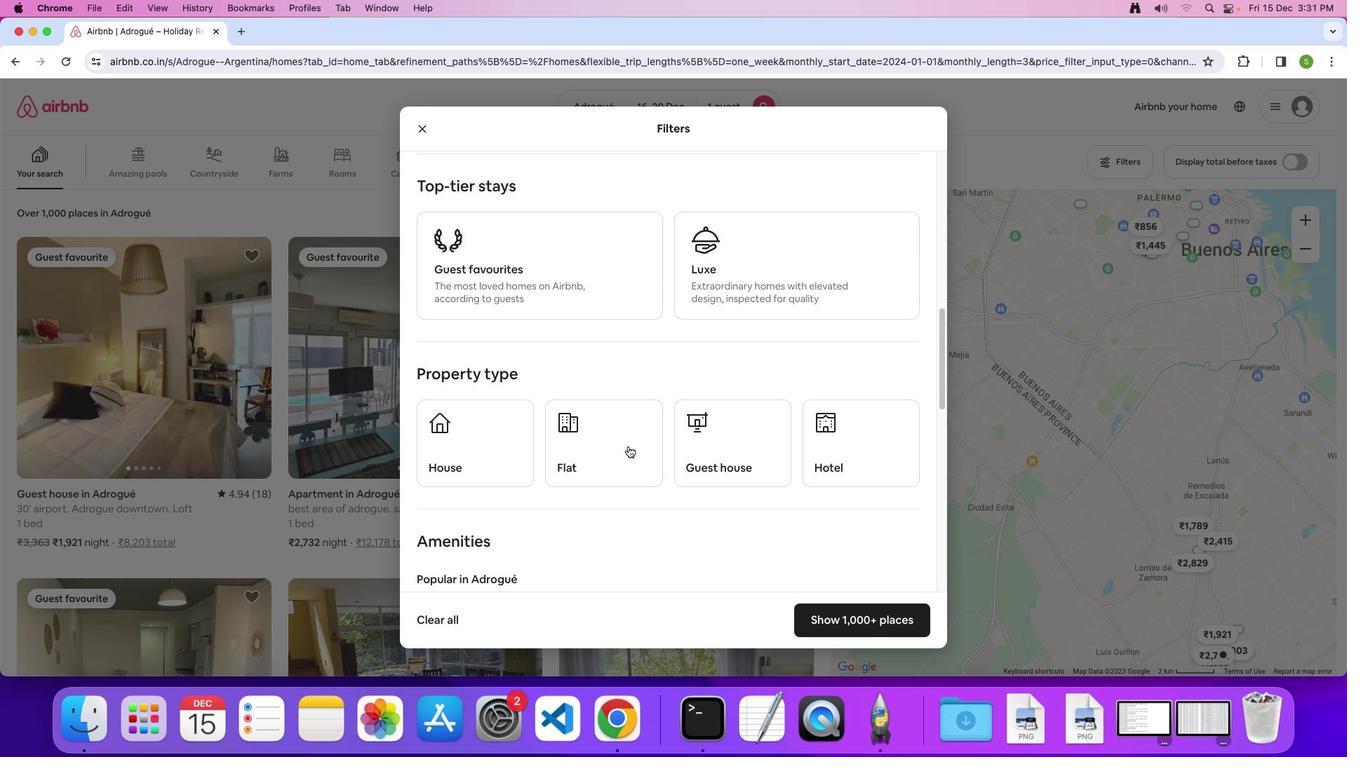 
Action: Mouse moved to (804, 411)
Screenshot: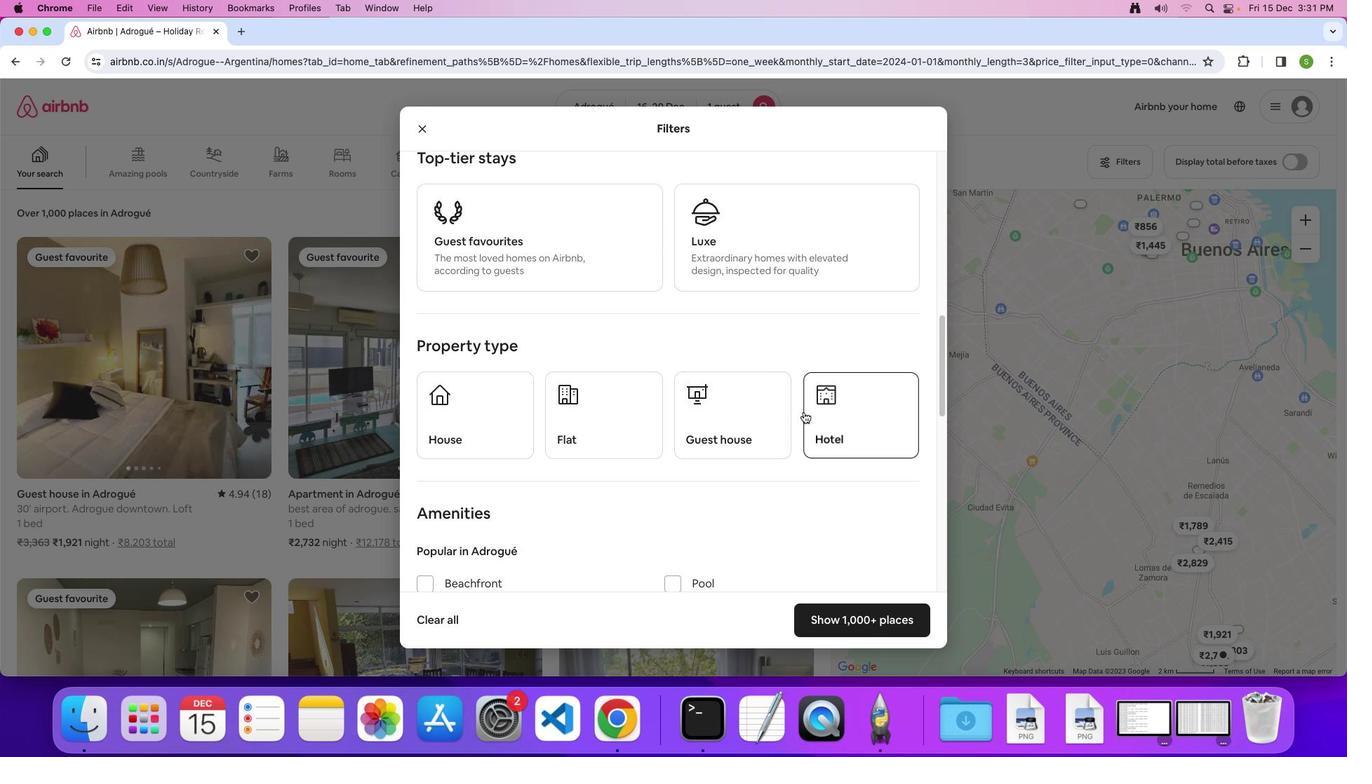 
Action: Mouse pressed left at (804, 411)
Screenshot: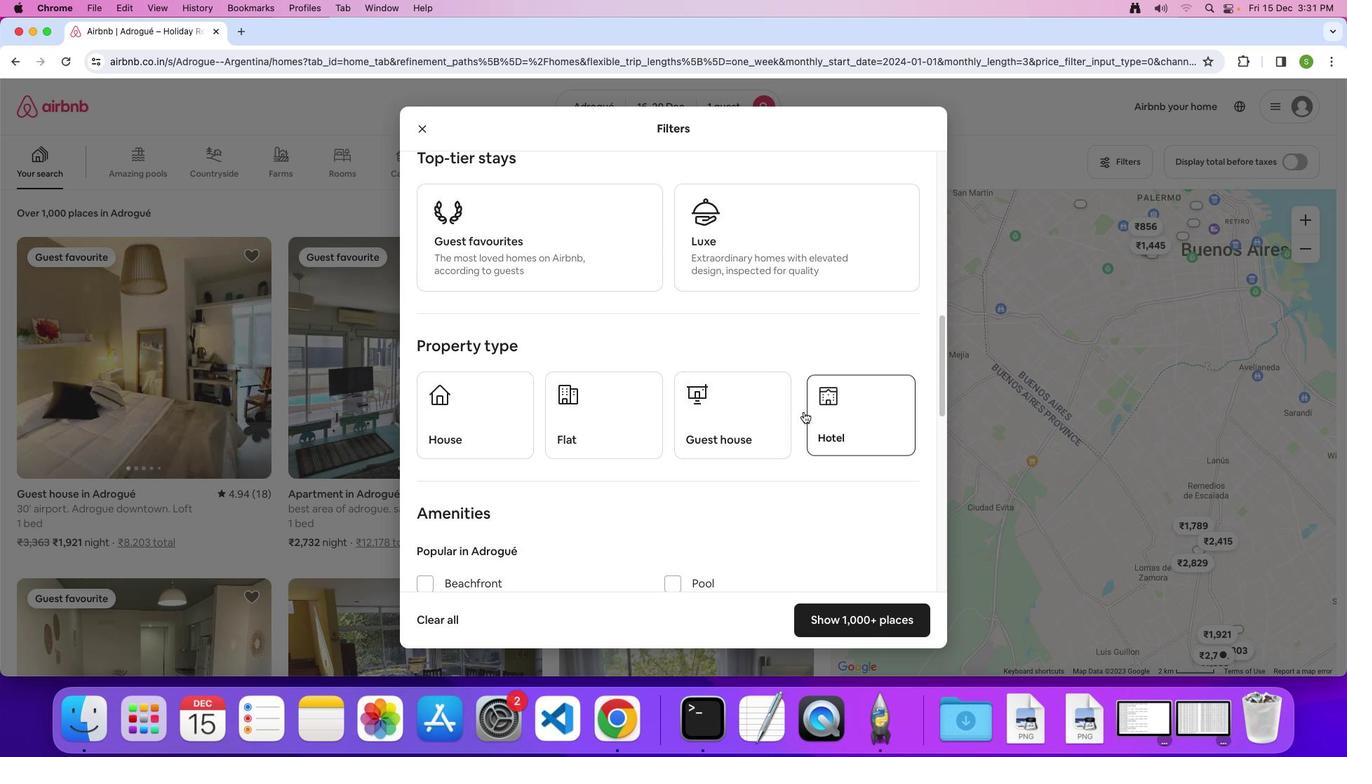 
Action: Mouse moved to (873, 412)
Screenshot: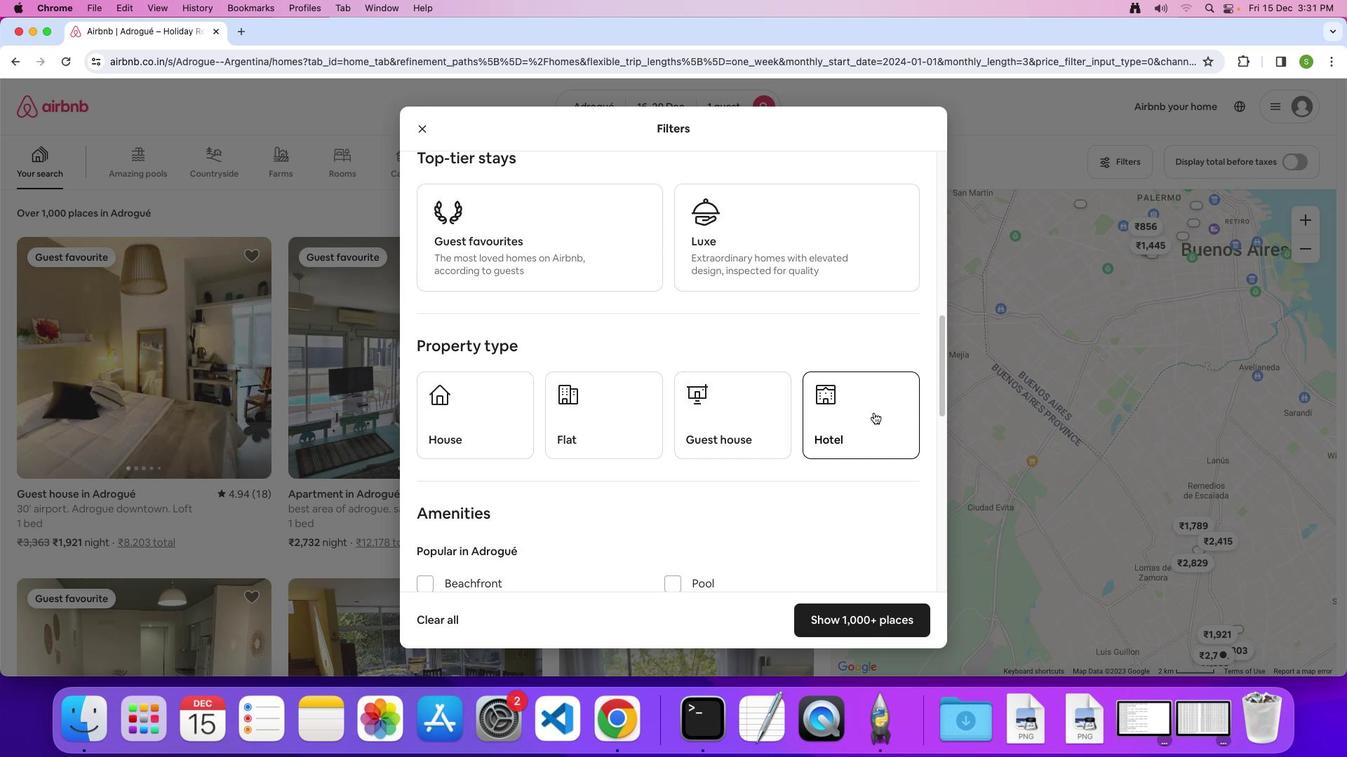 
Action: Mouse pressed left at (873, 412)
Screenshot: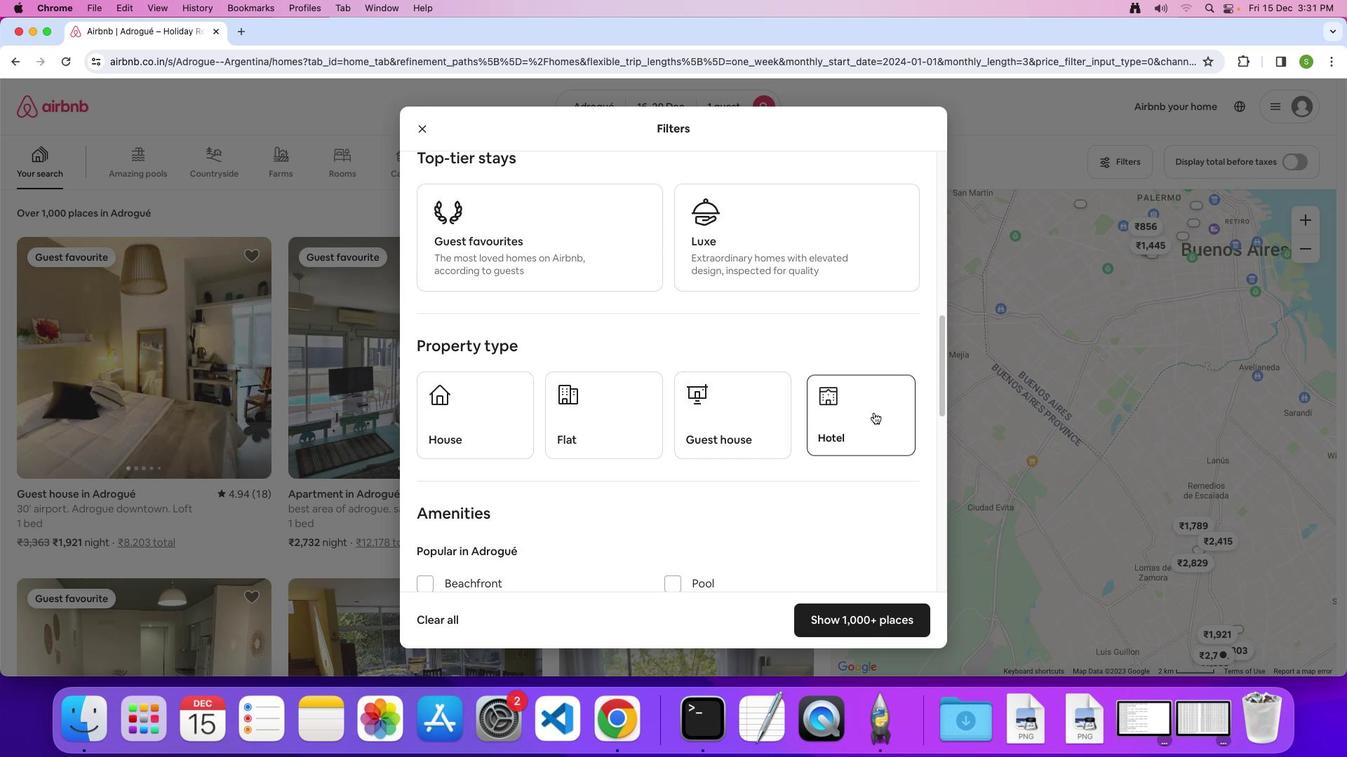 
Action: Mouse moved to (682, 416)
Screenshot: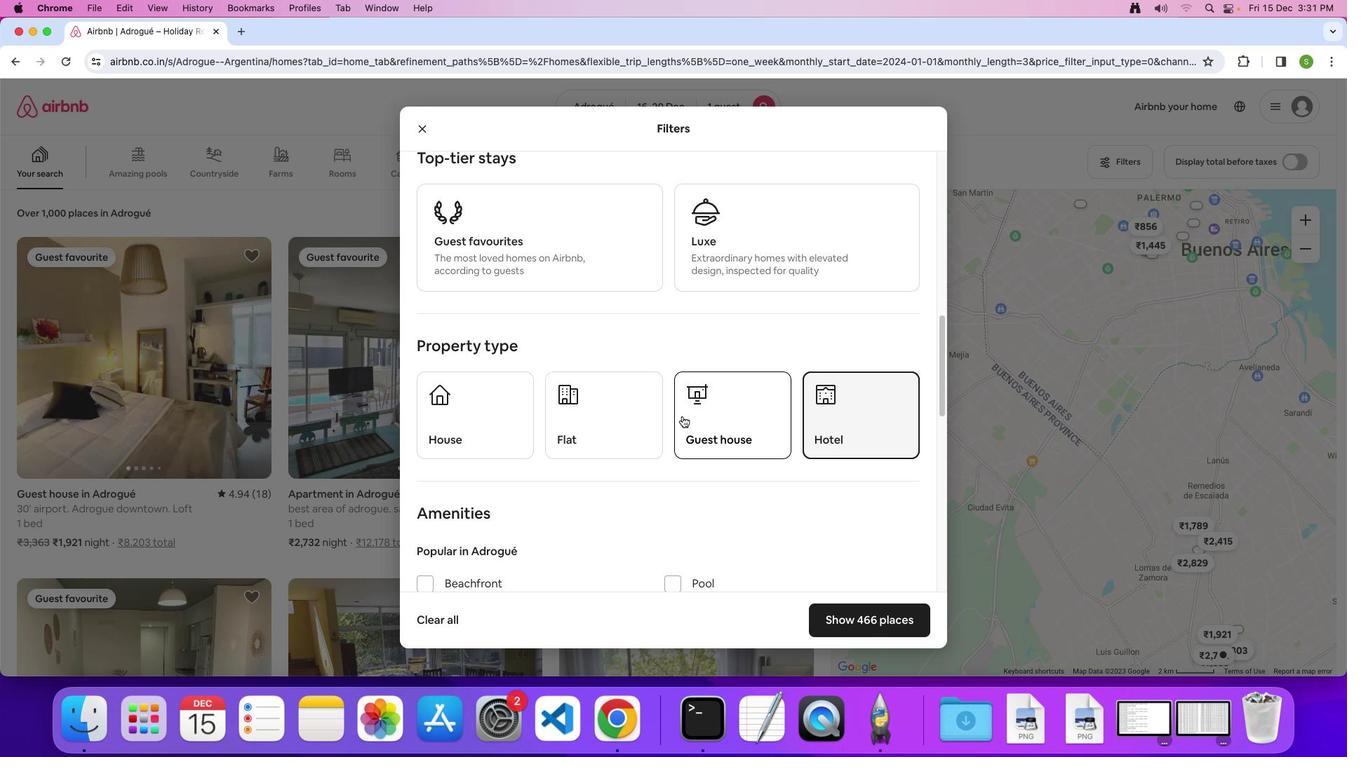 
Action: Mouse scrolled (682, 416) with delta (0, 0)
Screenshot: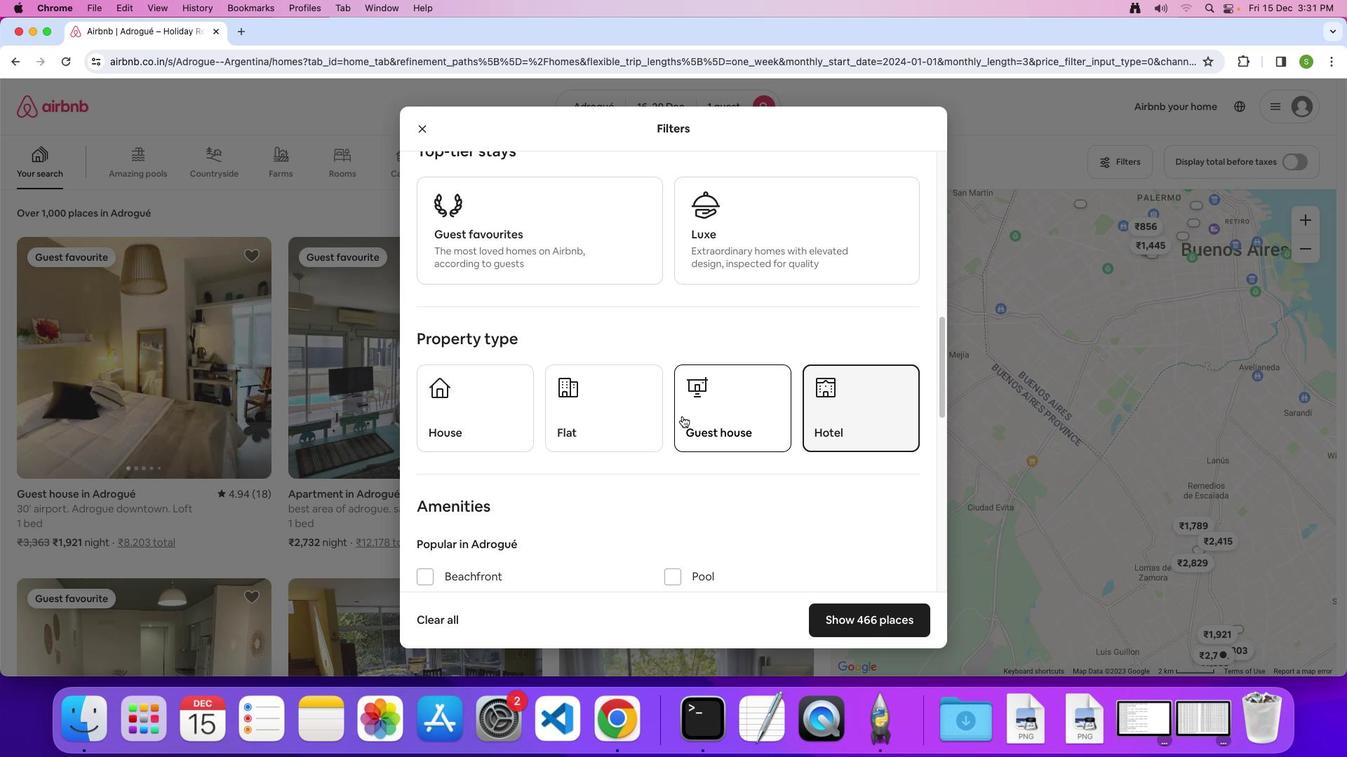 
Action: Mouse scrolled (682, 416) with delta (0, 0)
Screenshot: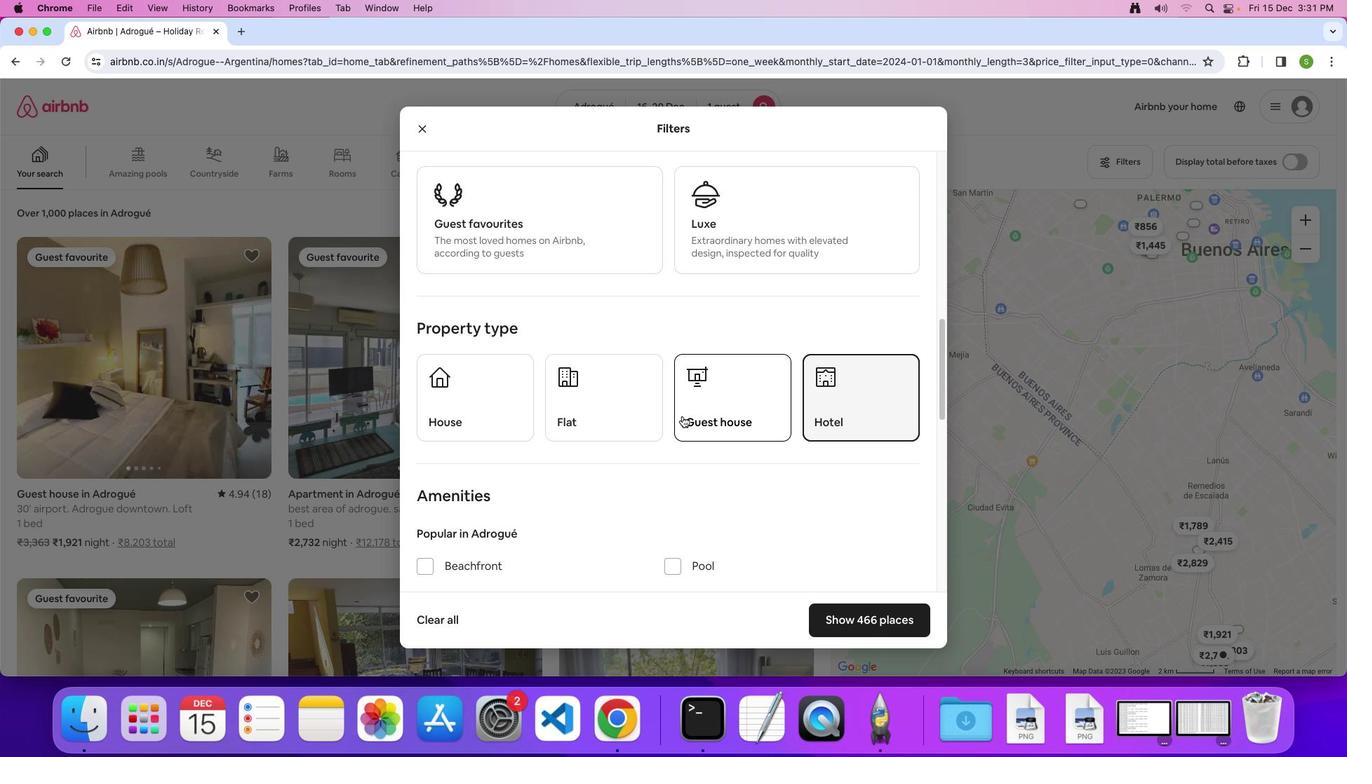 
Action: Mouse scrolled (682, 416) with delta (0, -1)
Screenshot: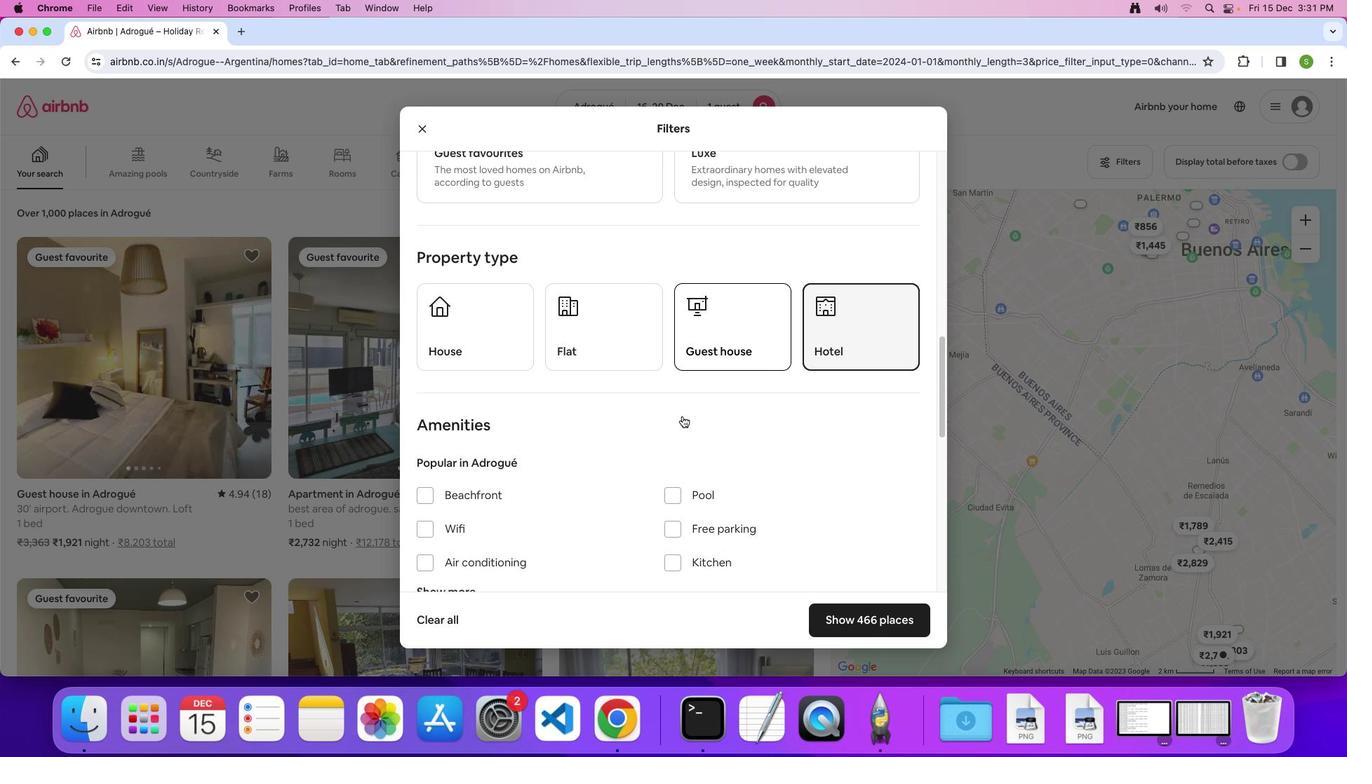 
Action: Mouse scrolled (682, 416) with delta (0, 0)
Screenshot: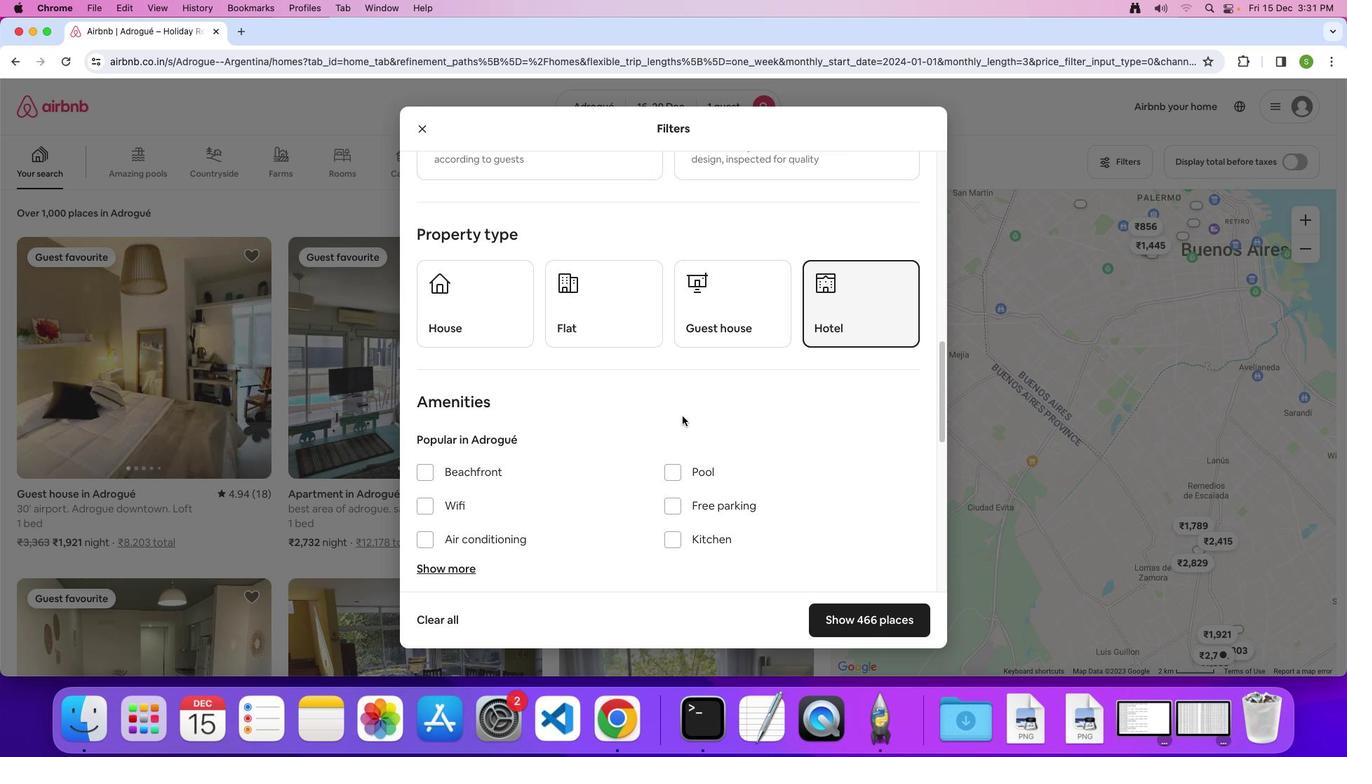 
Action: Mouse scrolled (682, 416) with delta (0, 0)
Screenshot: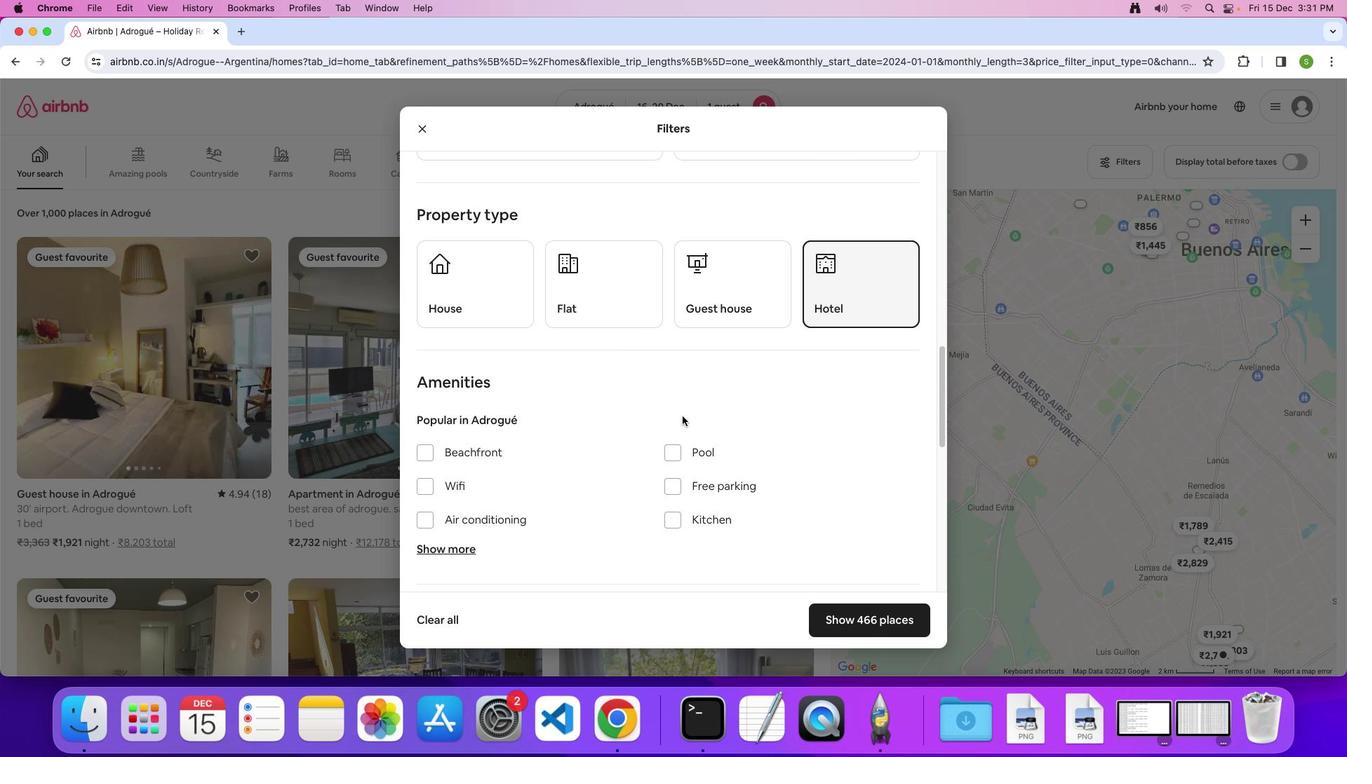 
Action: Mouse scrolled (682, 416) with delta (0, -1)
Screenshot: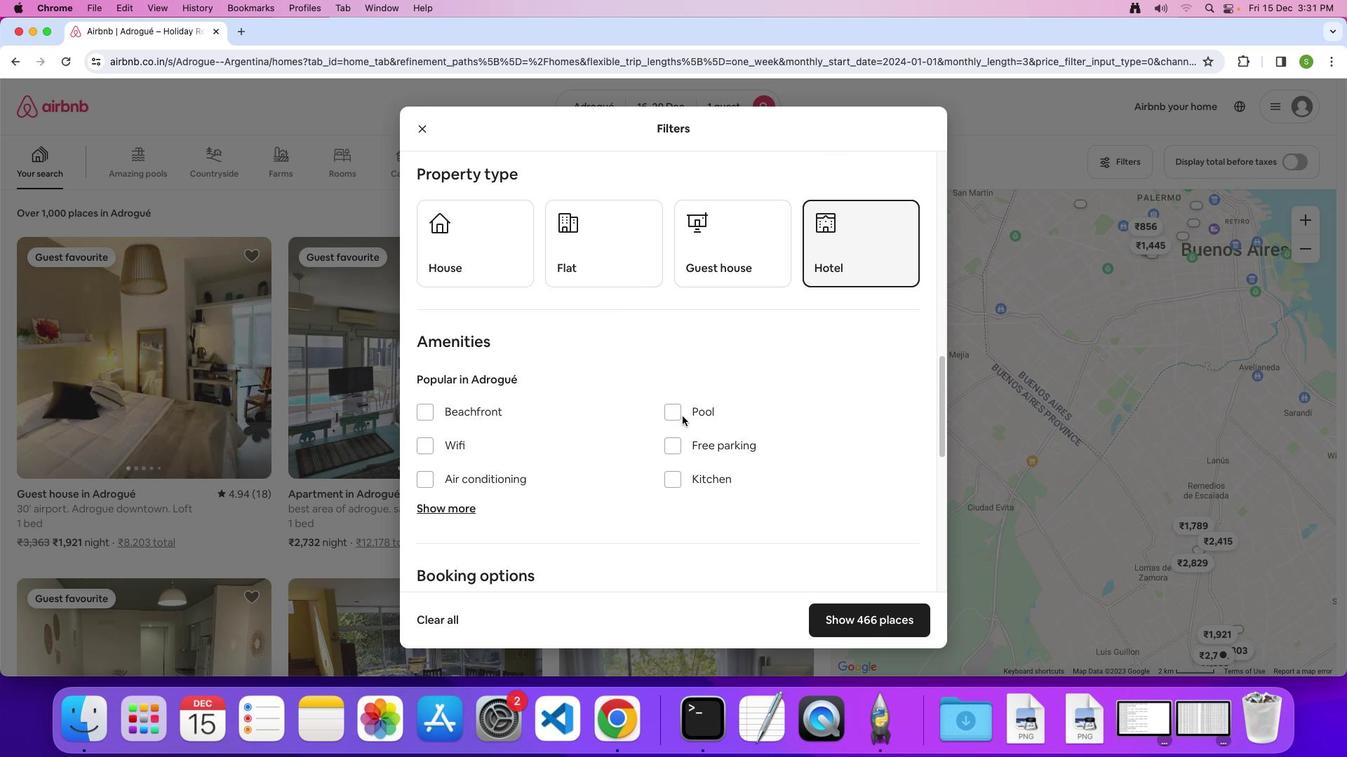 
Action: Mouse scrolled (682, 416) with delta (0, 0)
Screenshot: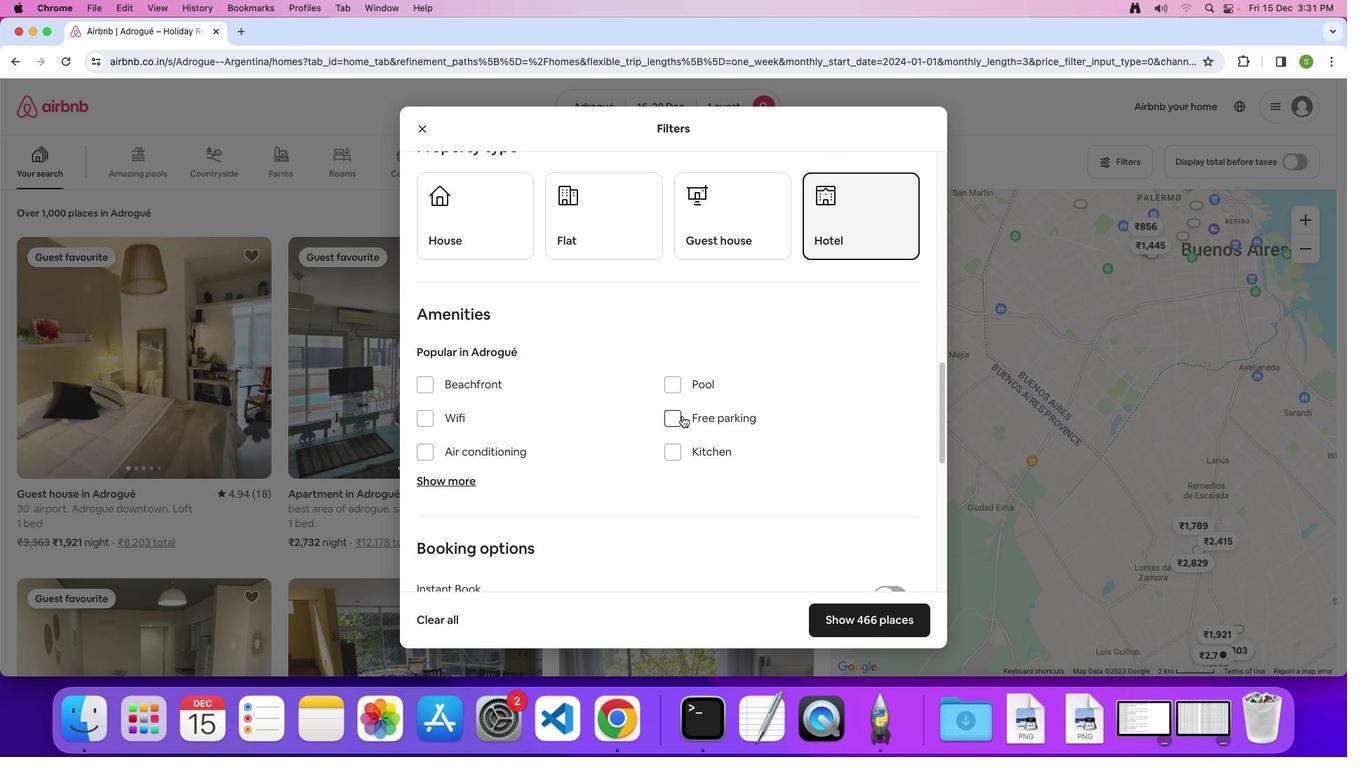 
Action: Mouse scrolled (682, 416) with delta (0, 0)
Screenshot: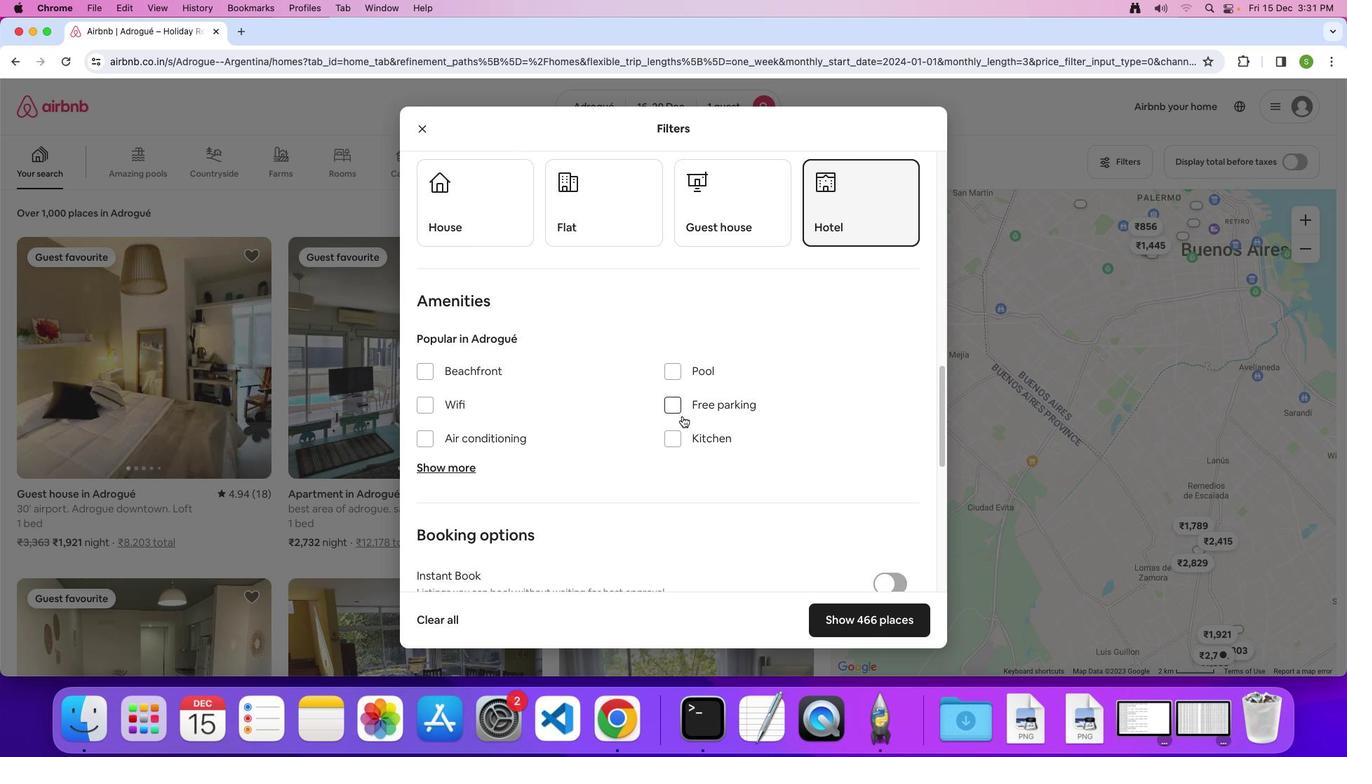 
Action: Mouse scrolled (682, 416) with delta (0, 0)
Screenshot: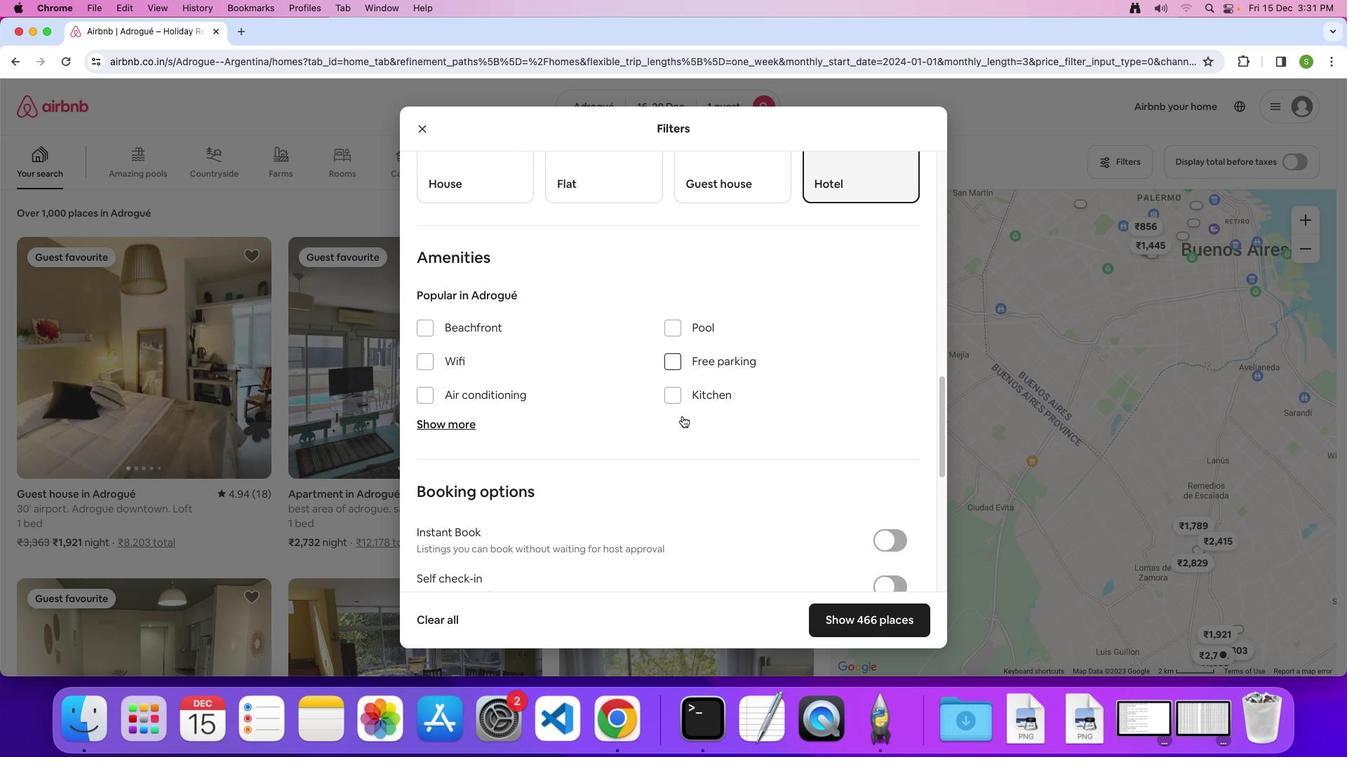 
Action: Mouse scrolled (682, 416) with delta (0, 0)
Screenshot: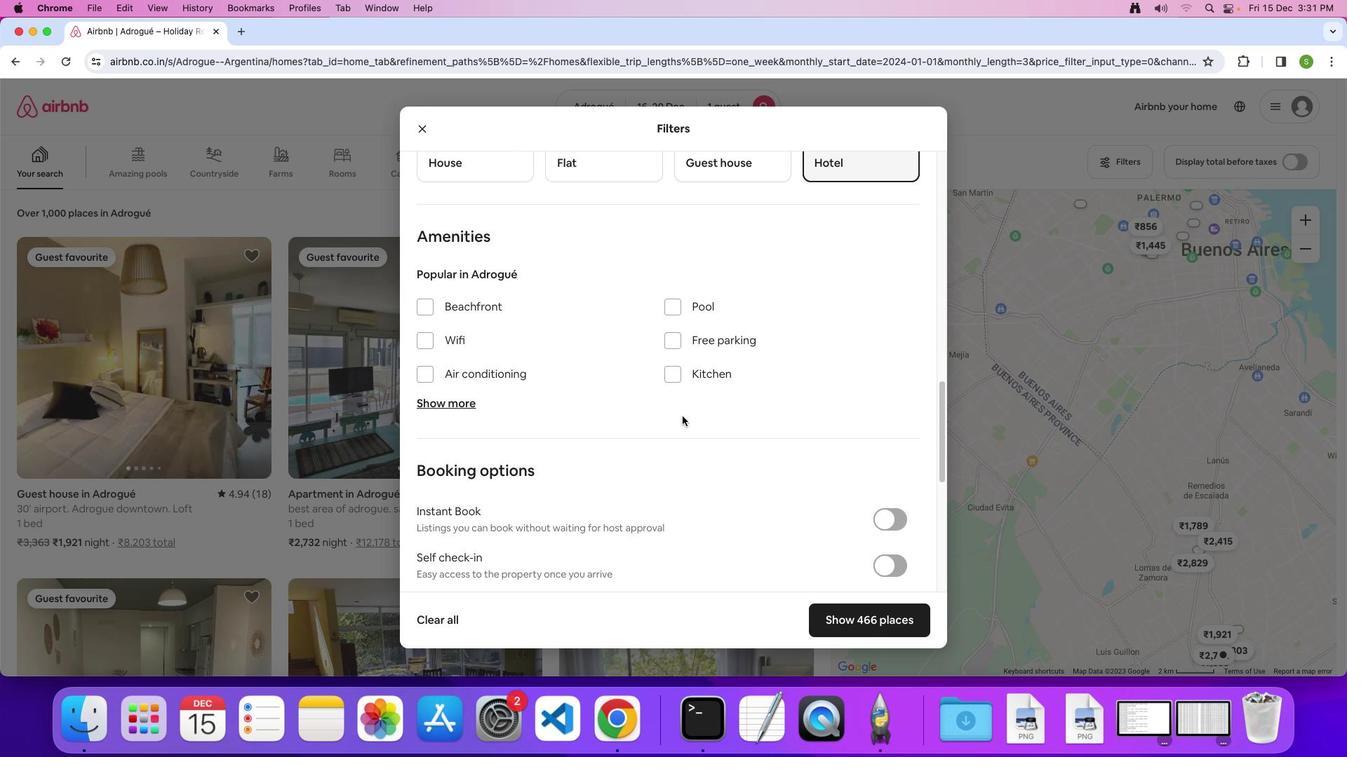
Action: Mouse scrolled (682, 416) with delta (0, 0)
Screenshot: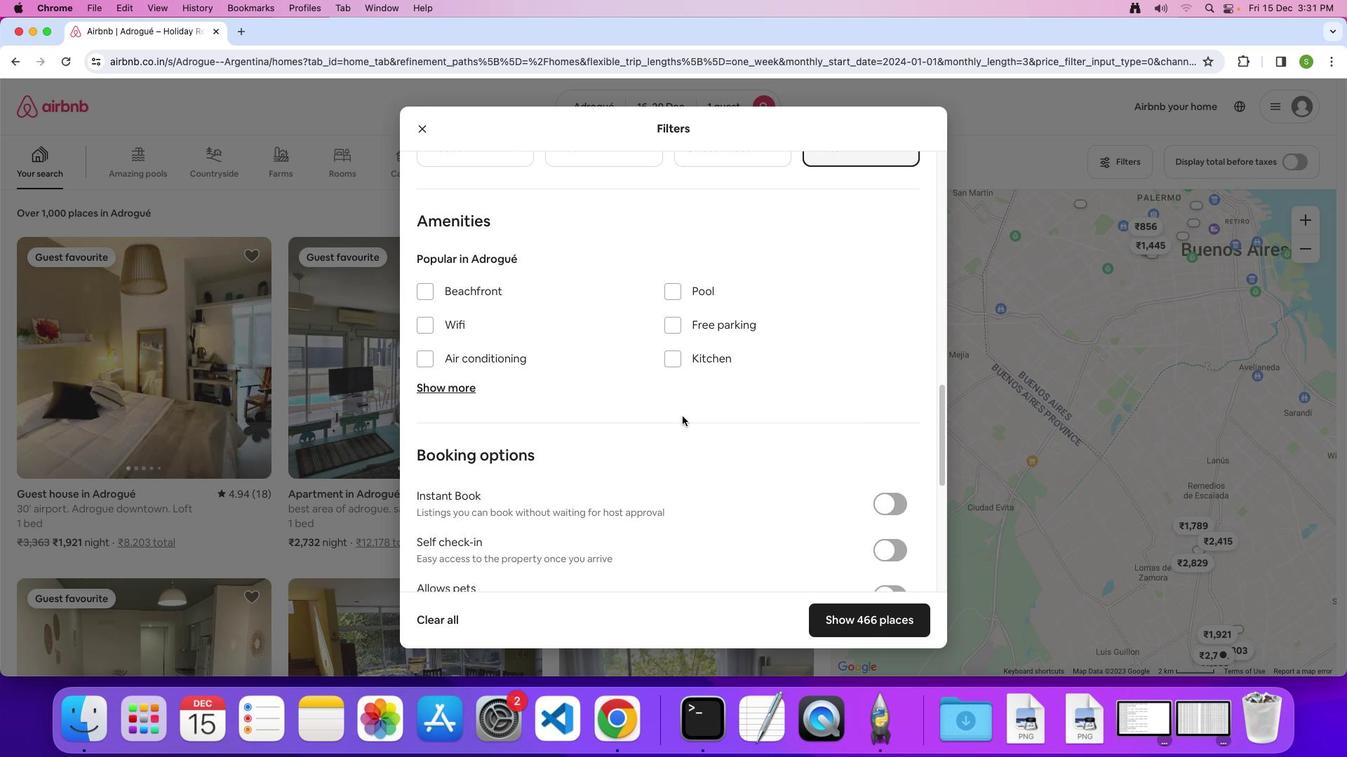 
Action: Mouse scrolled (682, 416) with delta (0, 0)
Screenshot: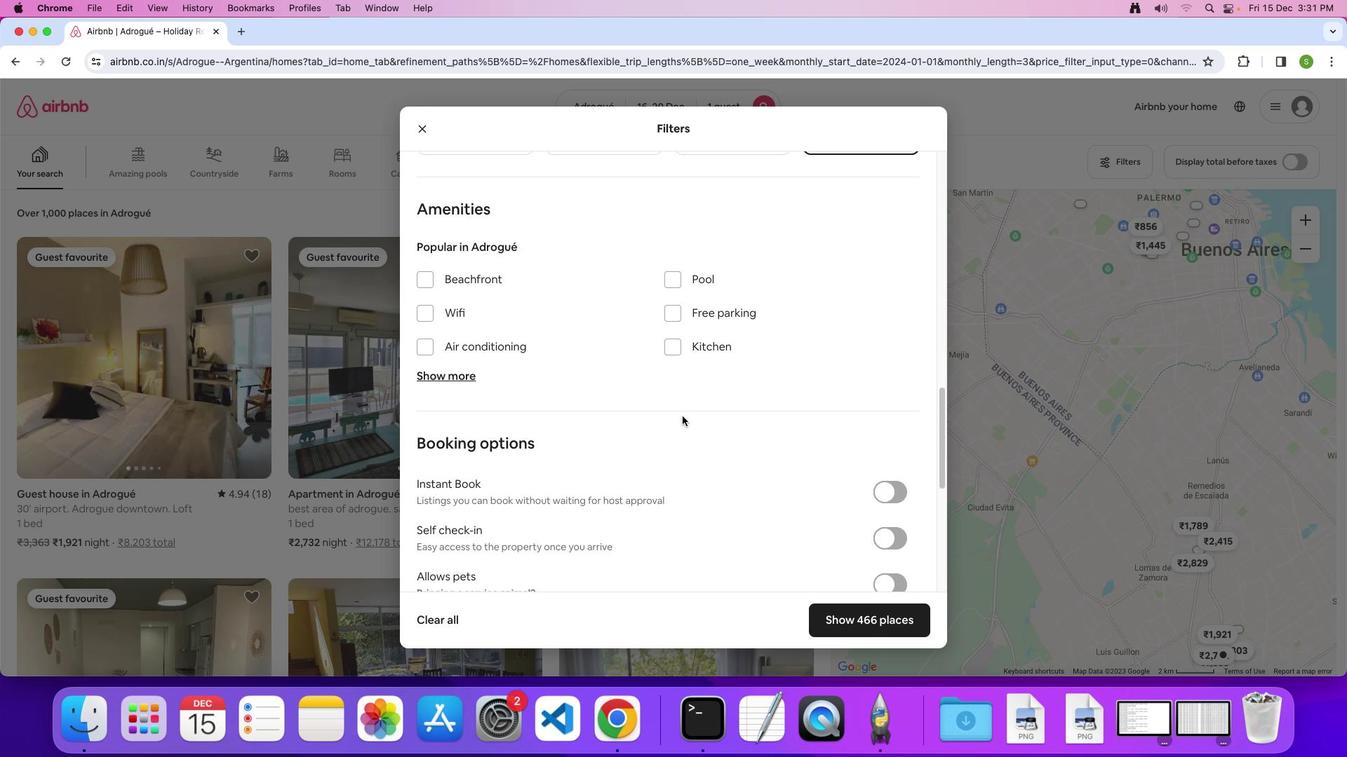
Action: Mouse scrolled (682, 416) with delta (0, 0)
Screenshot: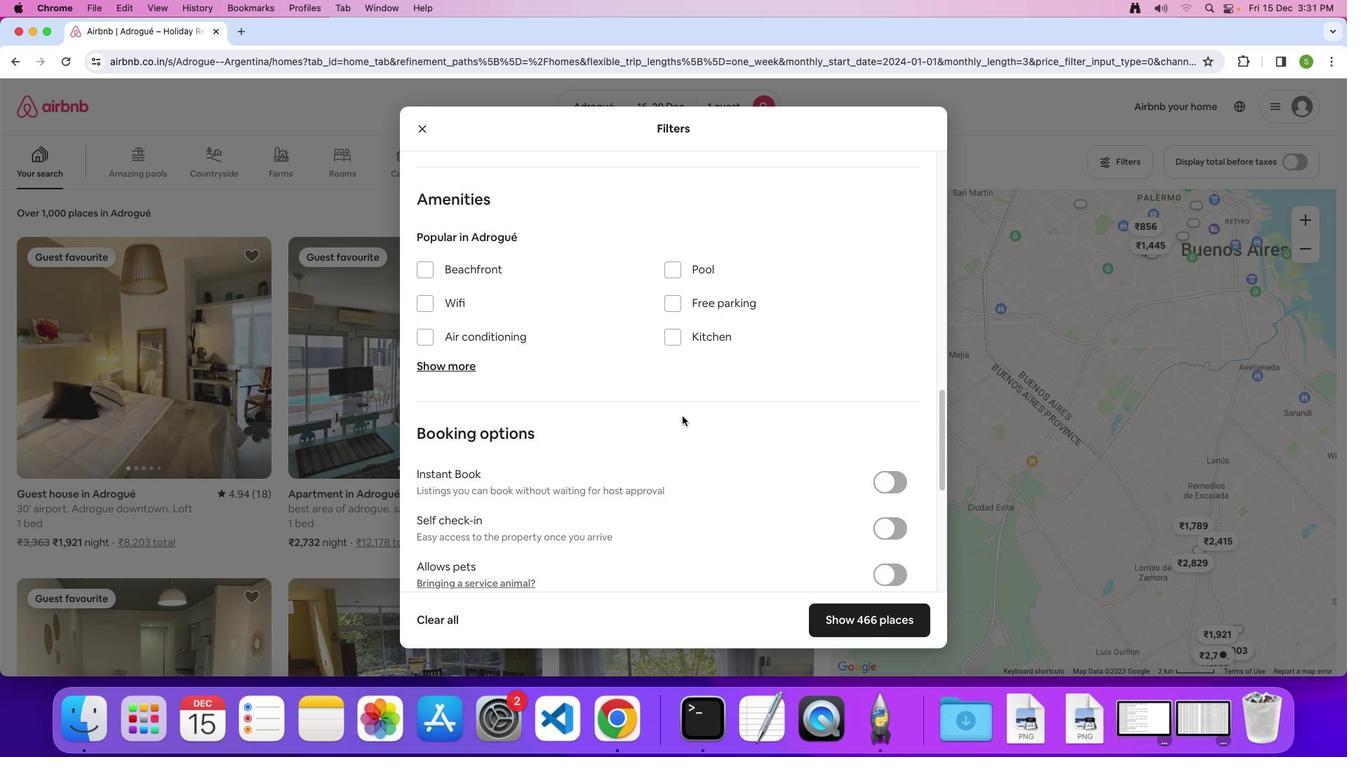 
Action: Mouse scrolled (682, 416) with delta (0, -1)
Screenshot: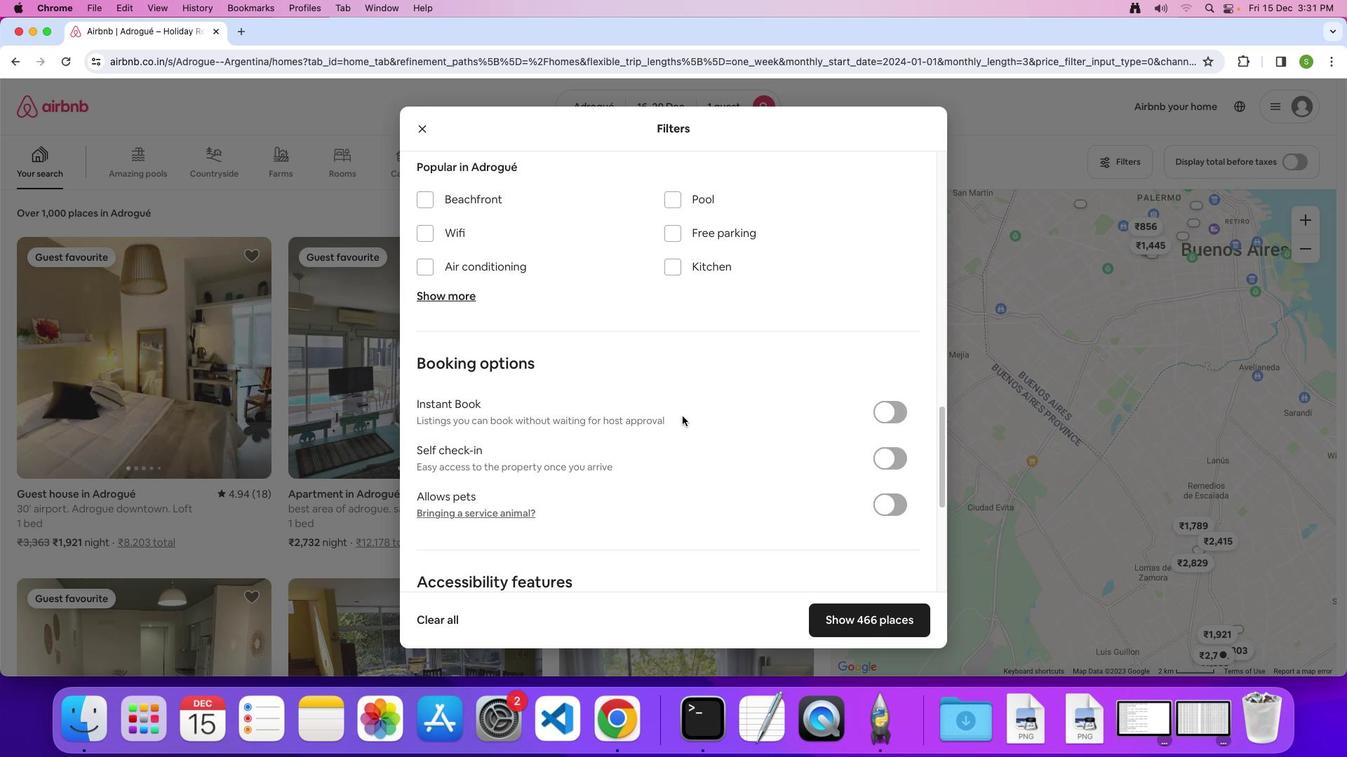 
Action: Mouse scrolled (682, 416) with delta (0, 0)
Screenshot: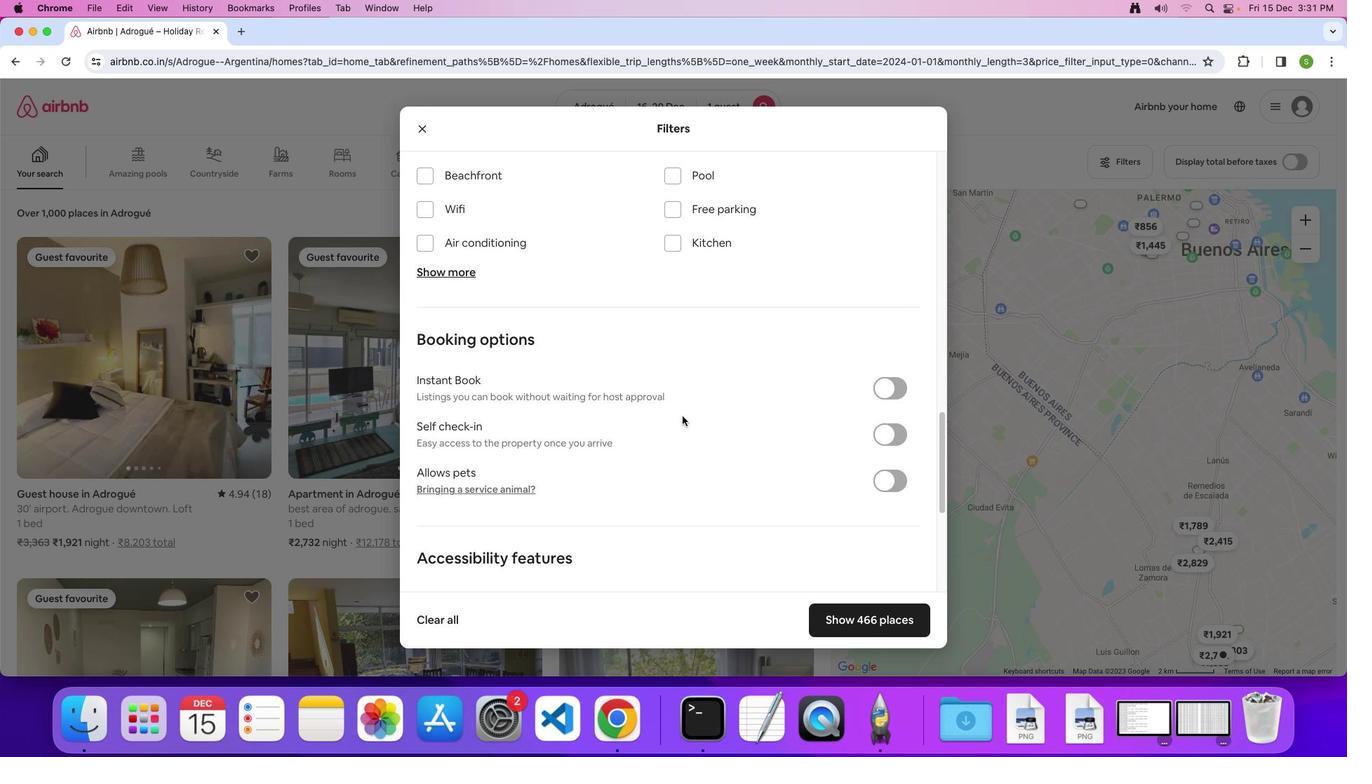 
Action: Mouse scrolled (682, 416) with delta (0, 0)
Screenshot: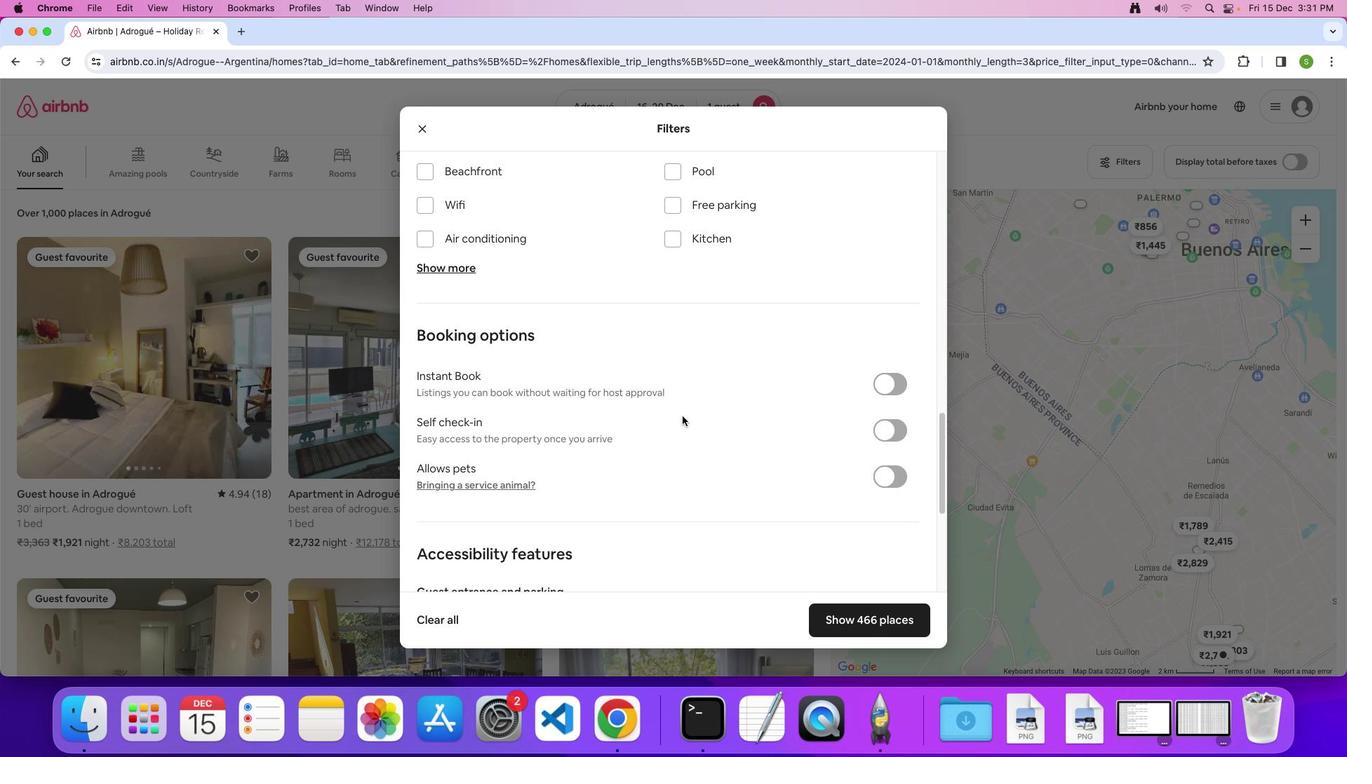 
Action: Mouse scrolled (682, 416) with delta (0, 0)
Screenshot: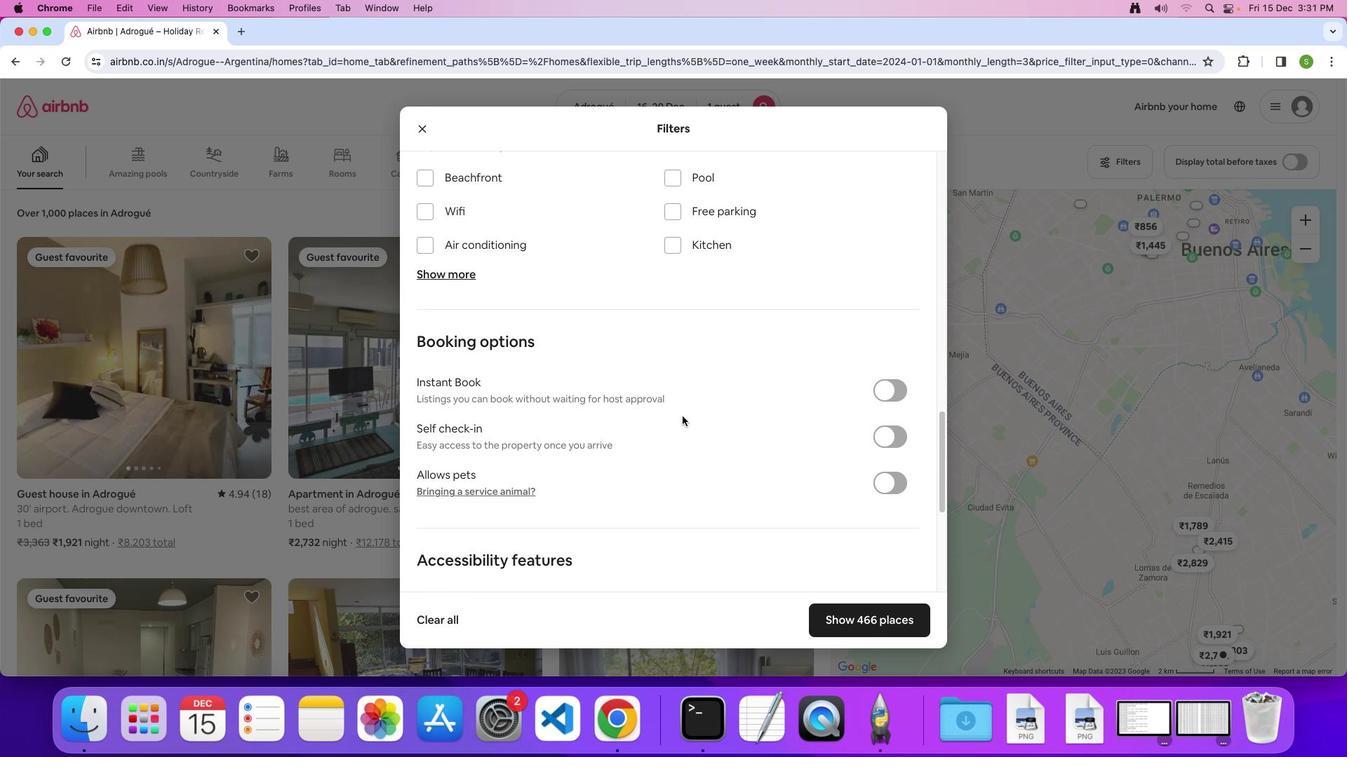 
Action: Mouse scrolled (682, 416) with delta (0, 0)
Screenshot: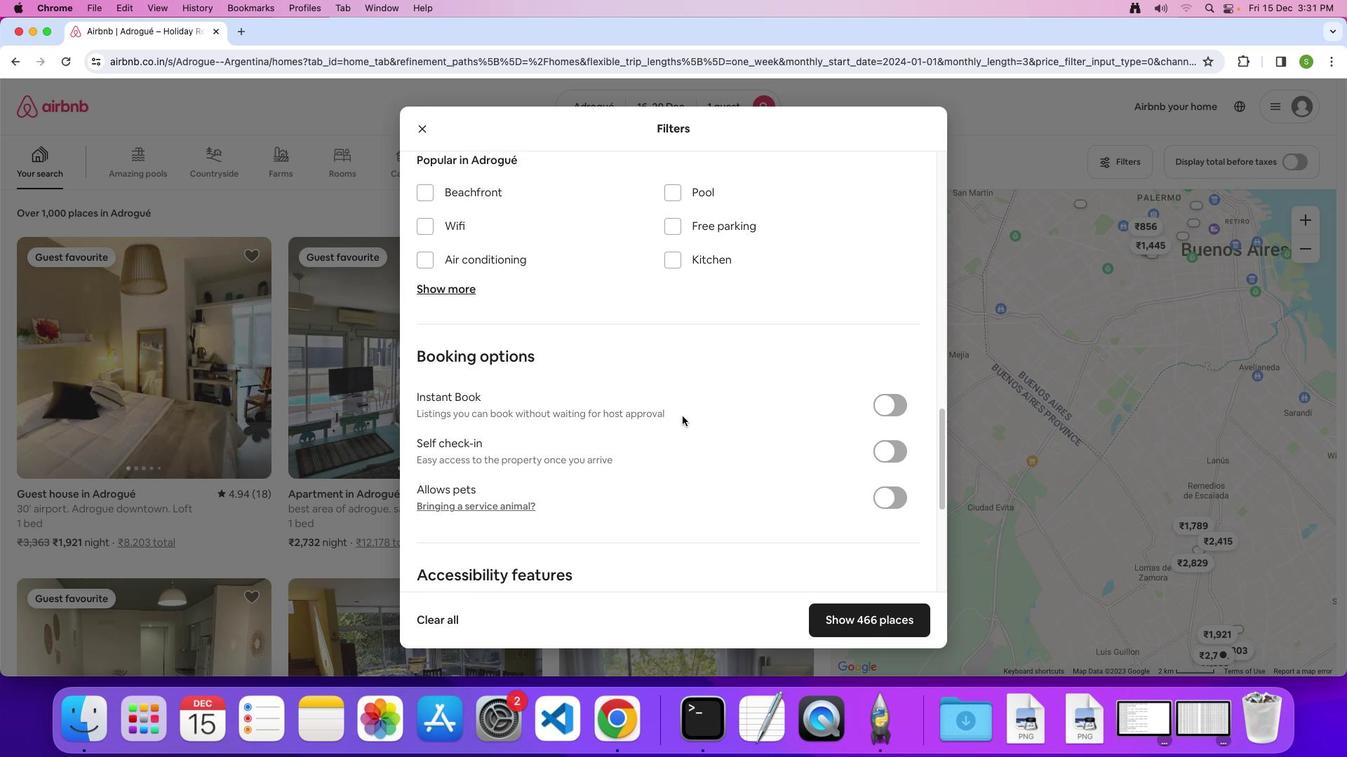 
Action: Mouse scrolled (682, 416) with delta (0, 0)
Screenshot: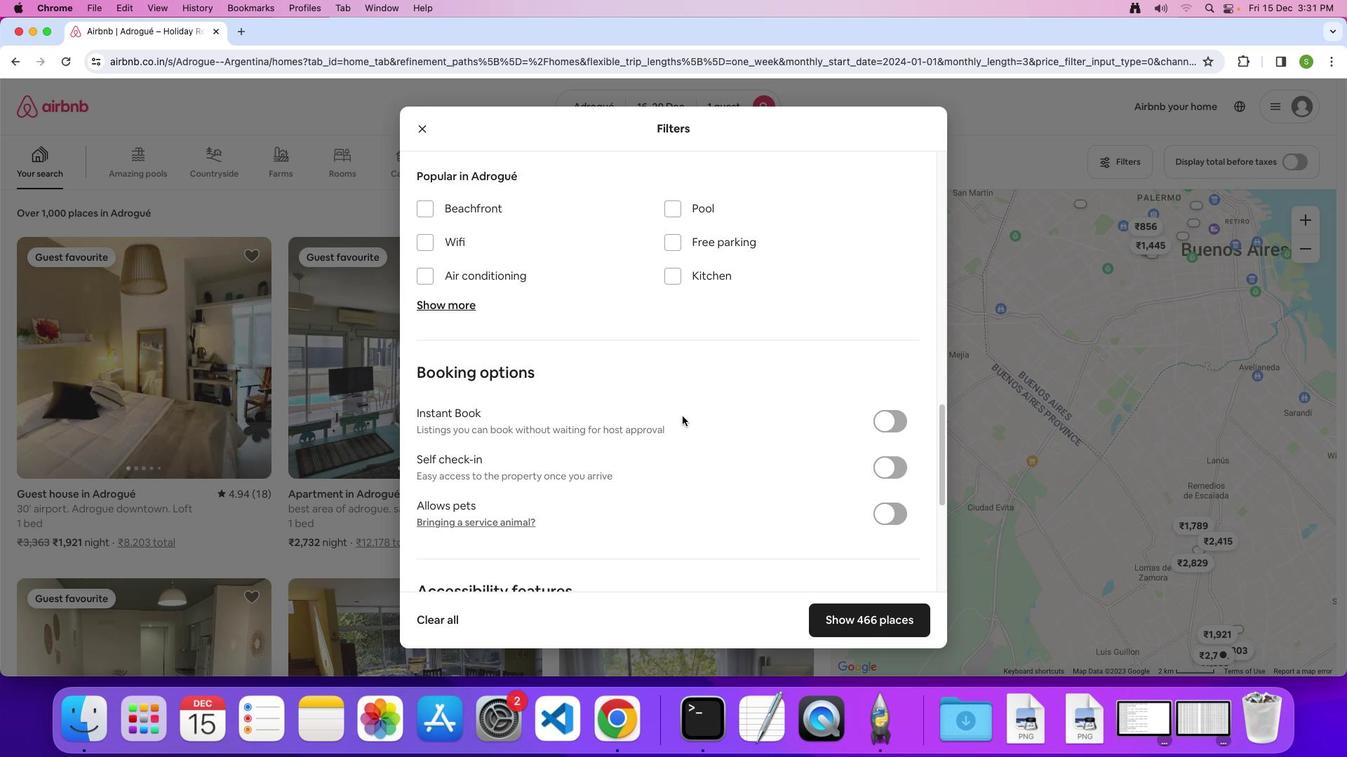 
Action: Mouse scrolled (682, 416) with delta (0, 0)
Screenshot: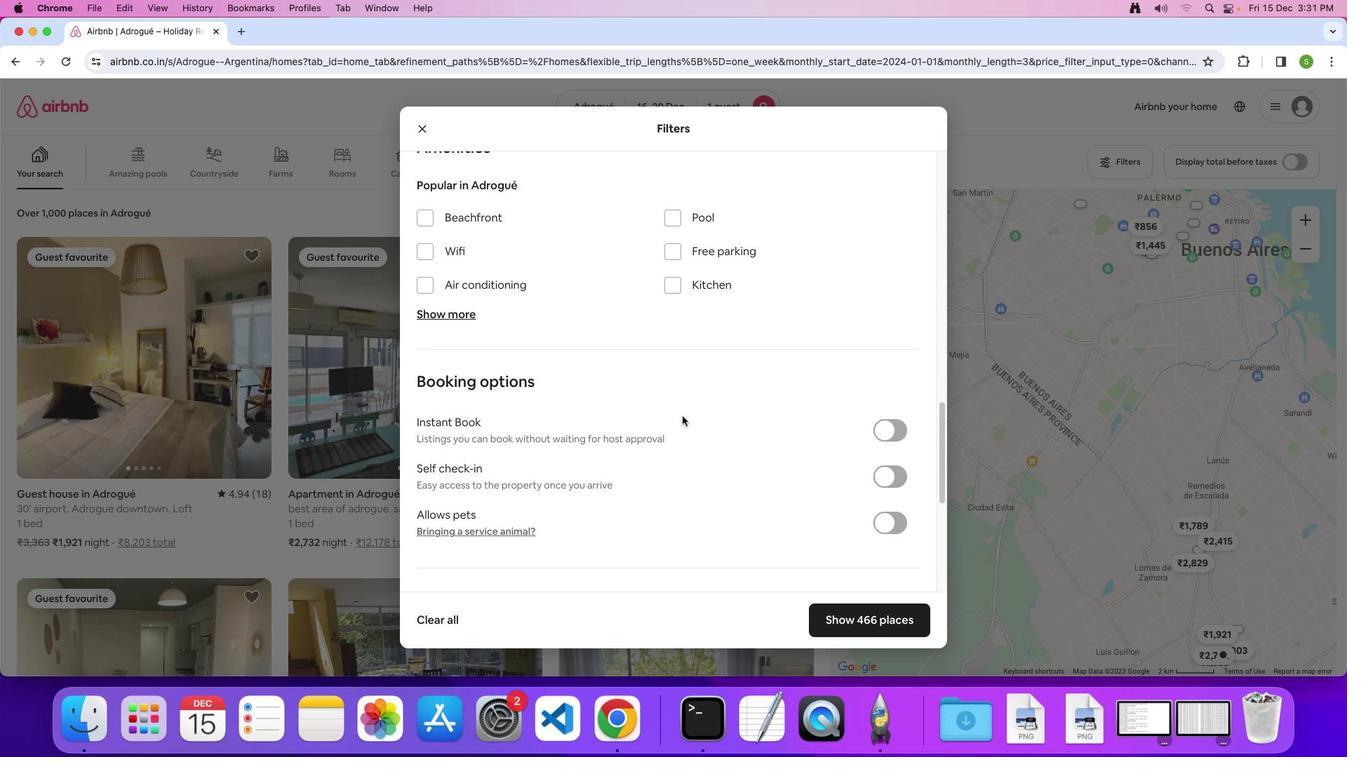 
Action: Mouse moved to (459, 328)
Screenshot: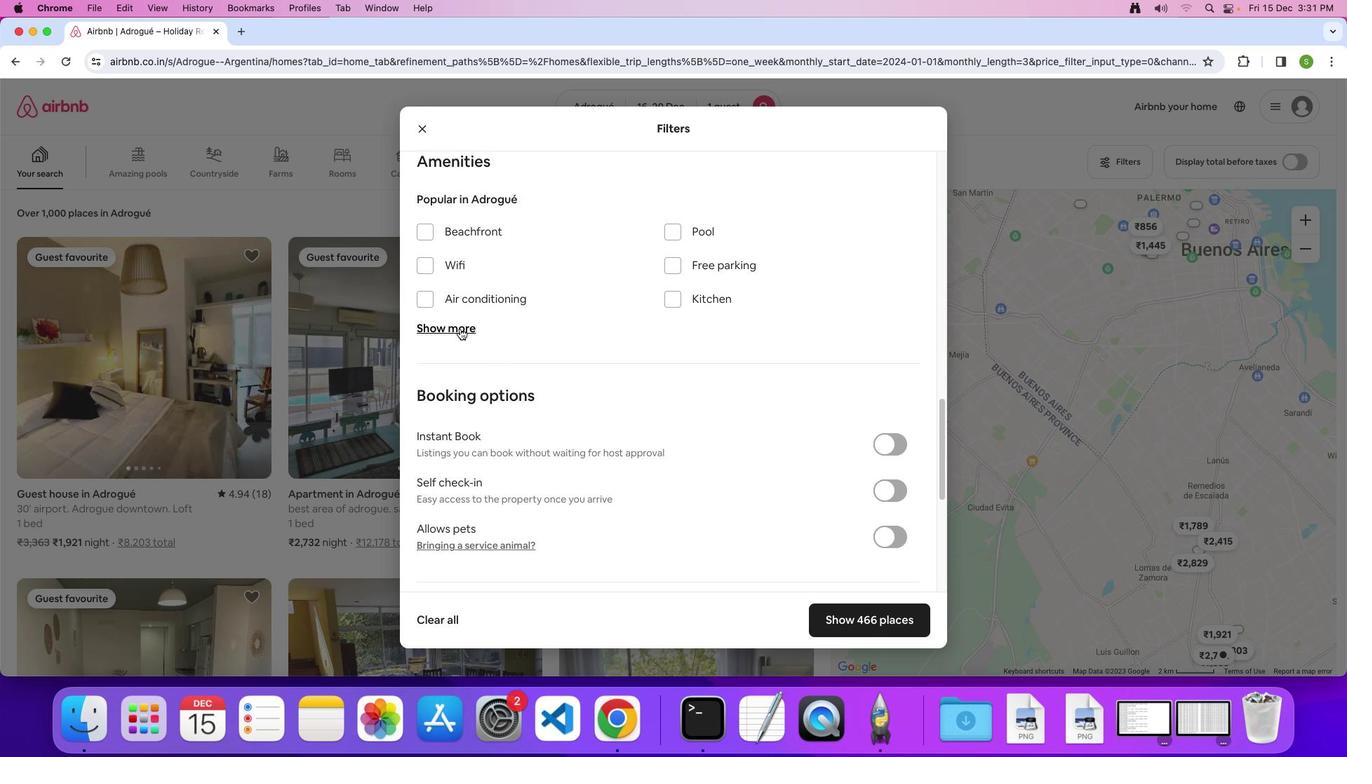 
Action: Mouse pressed left at (459, 328)
Screenshot: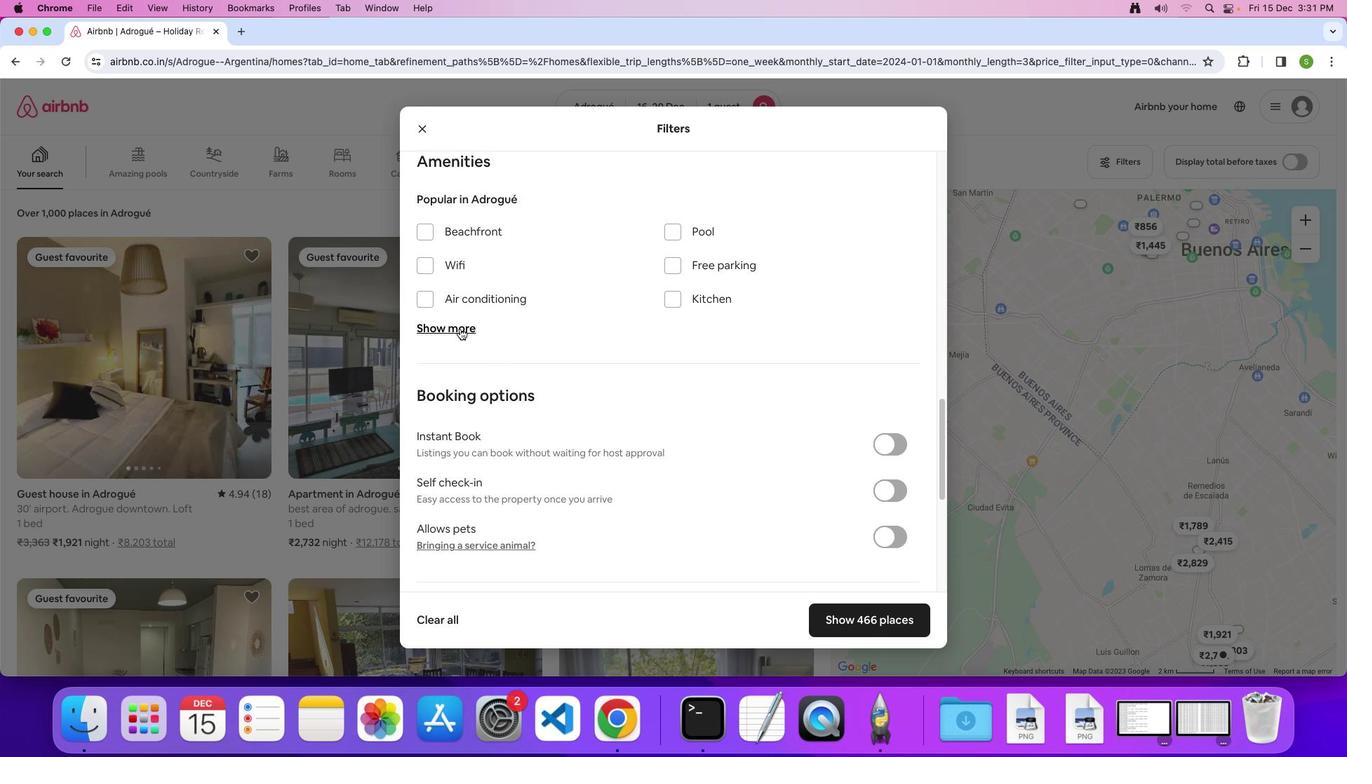 
Action: Mouse moved to (432, 413)
Screenshot: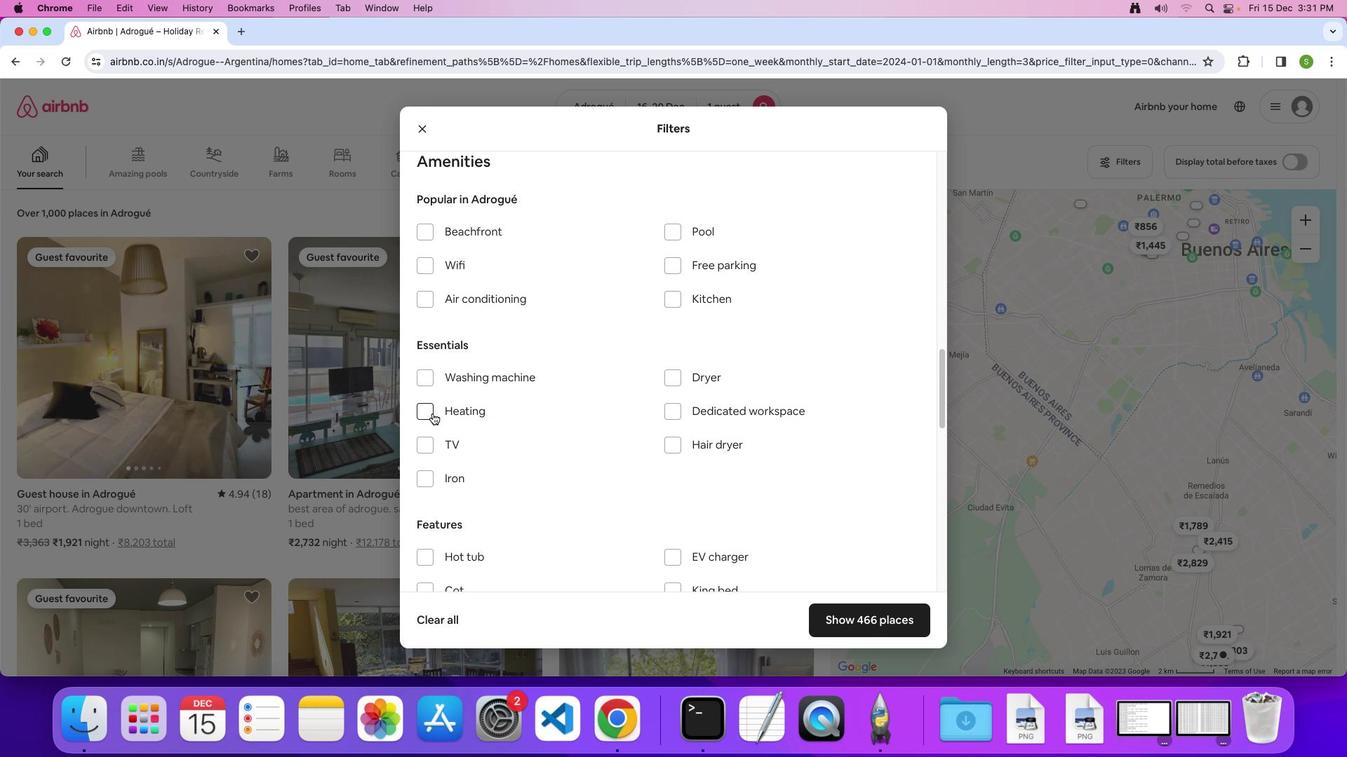 
Action: Mouse pressed left at (432, 413)
Screenshot: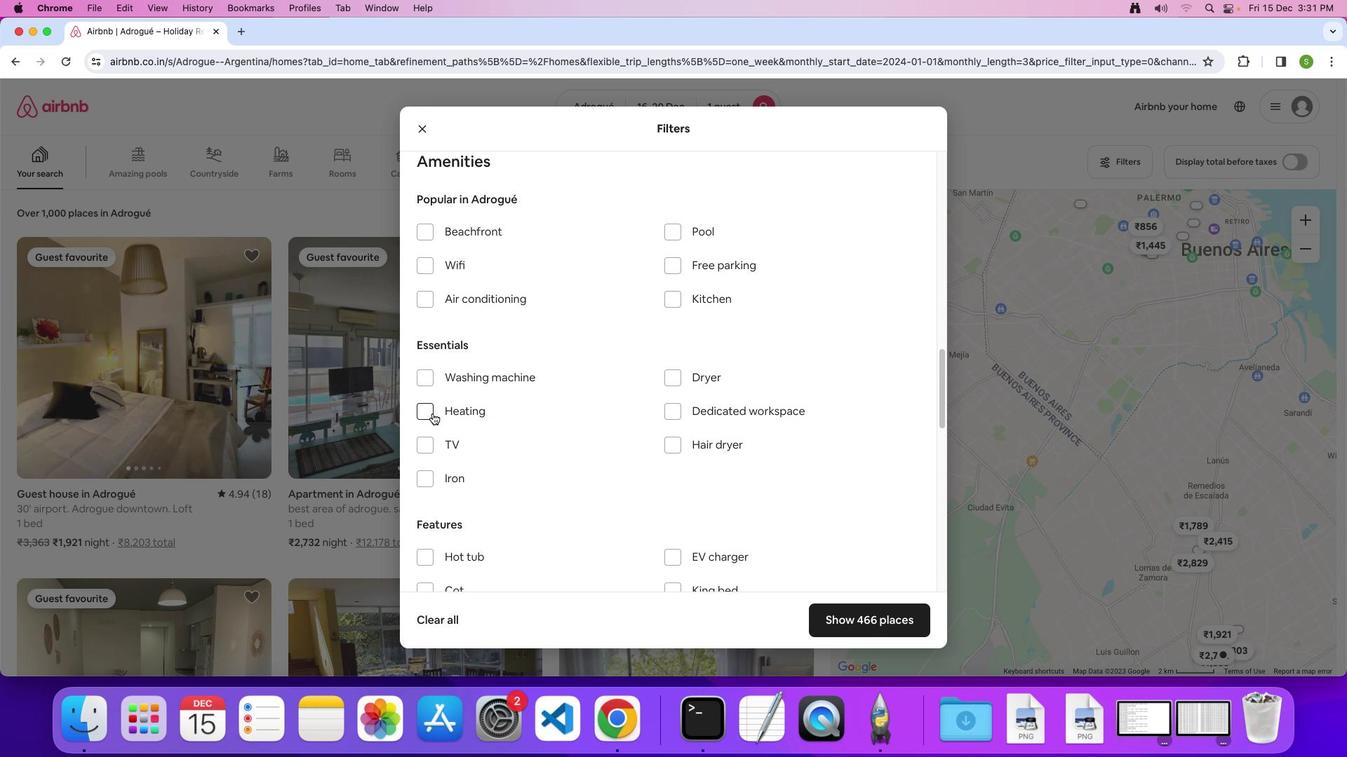 
Action: Mouse moved to (593, 378)
Screenshot: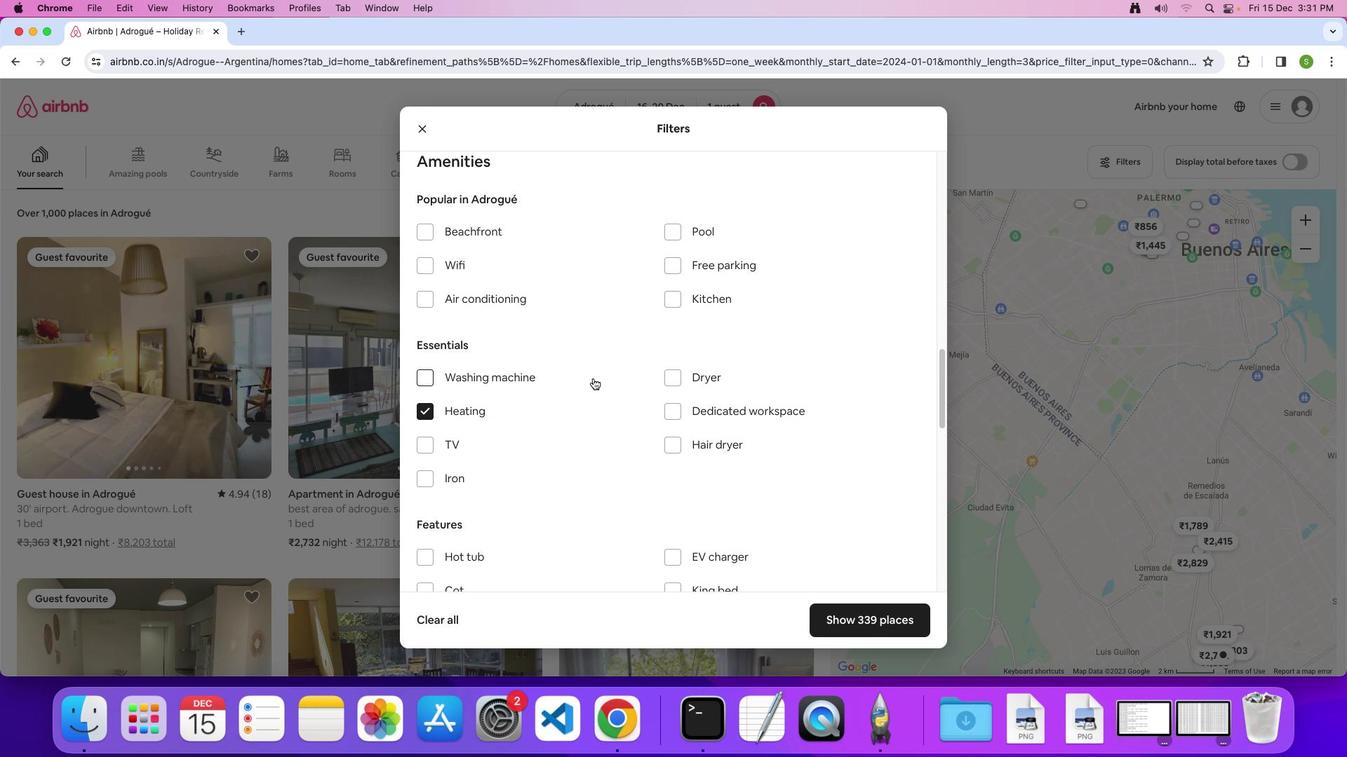 
Action: Mouse scrolled (593, 378) with delta (0, 0)
Screenshot: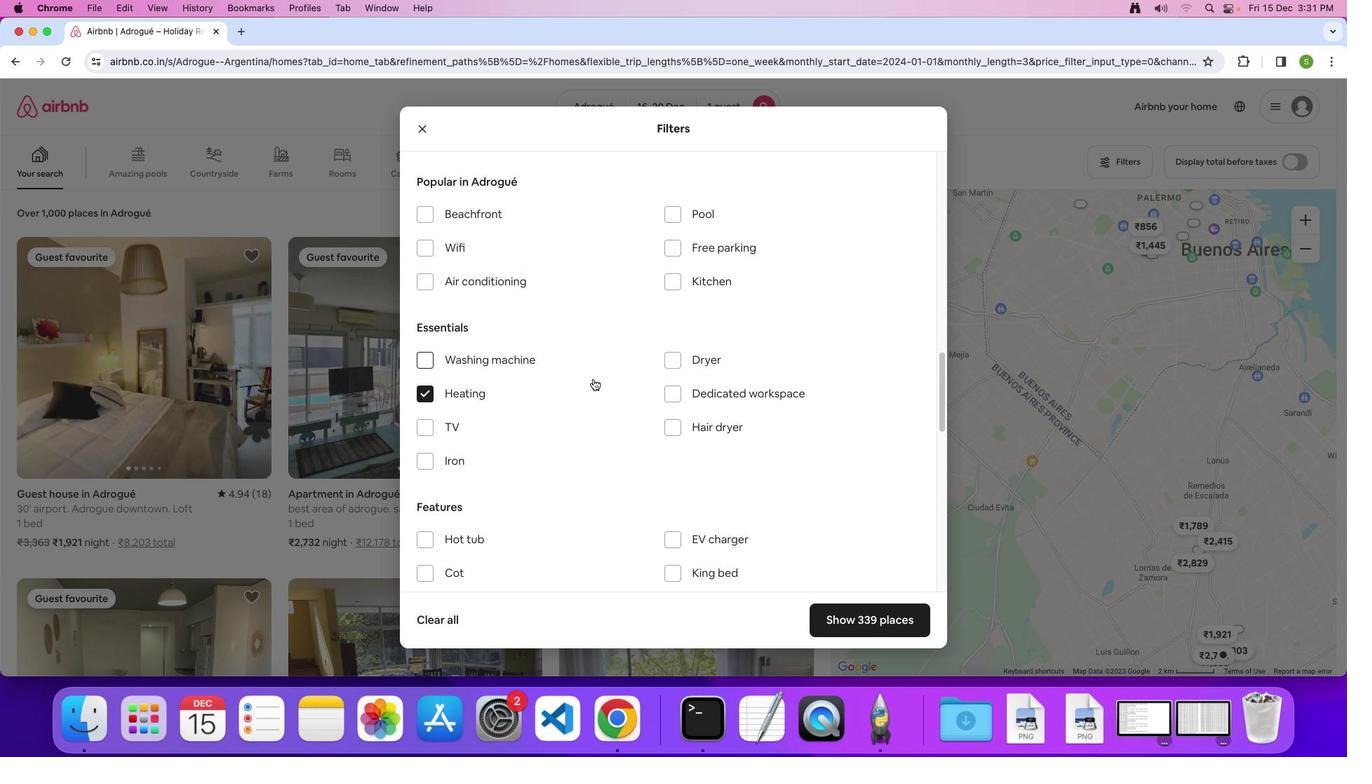 
Action: Mouse scrolled (593, 378) with delta (0, 0)
Screenshot: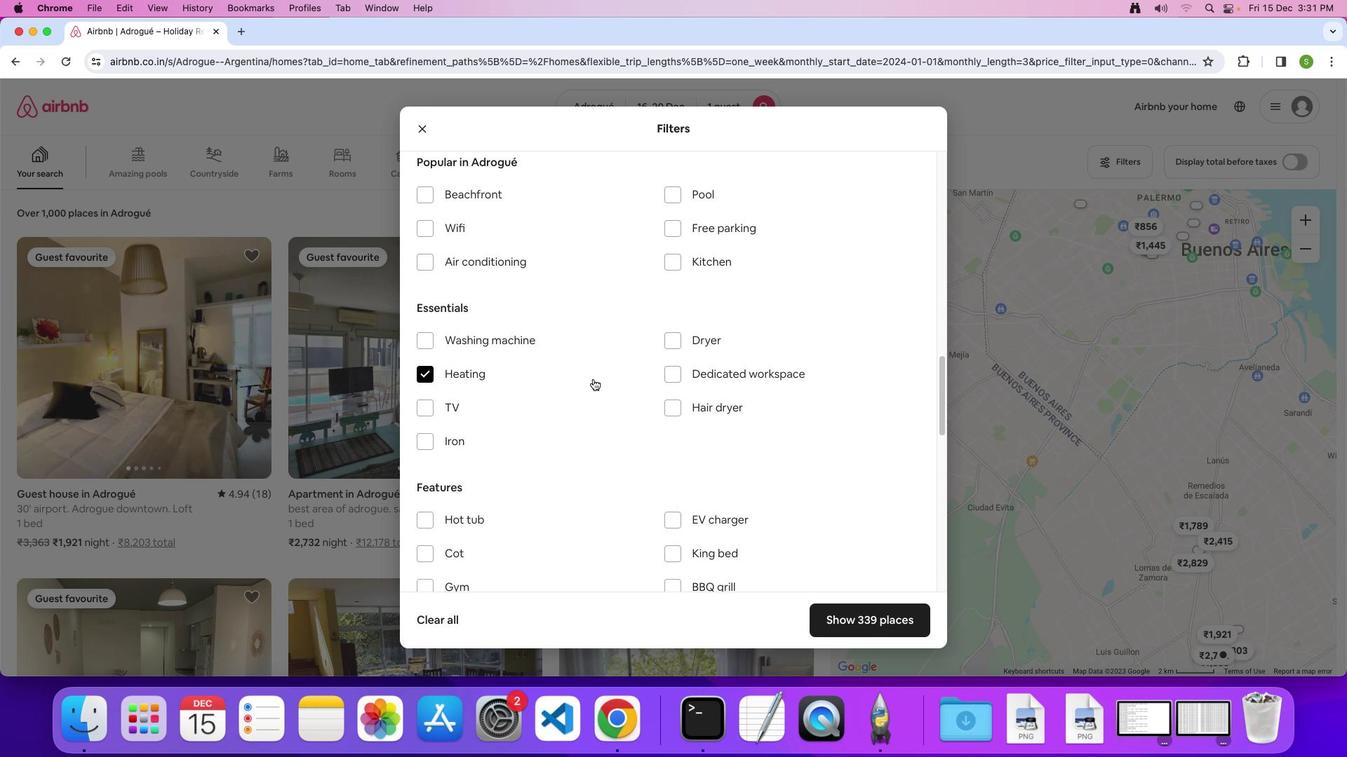
Action: Mouse scrolled (593, 378) with delta (0, -1)
Screenshot: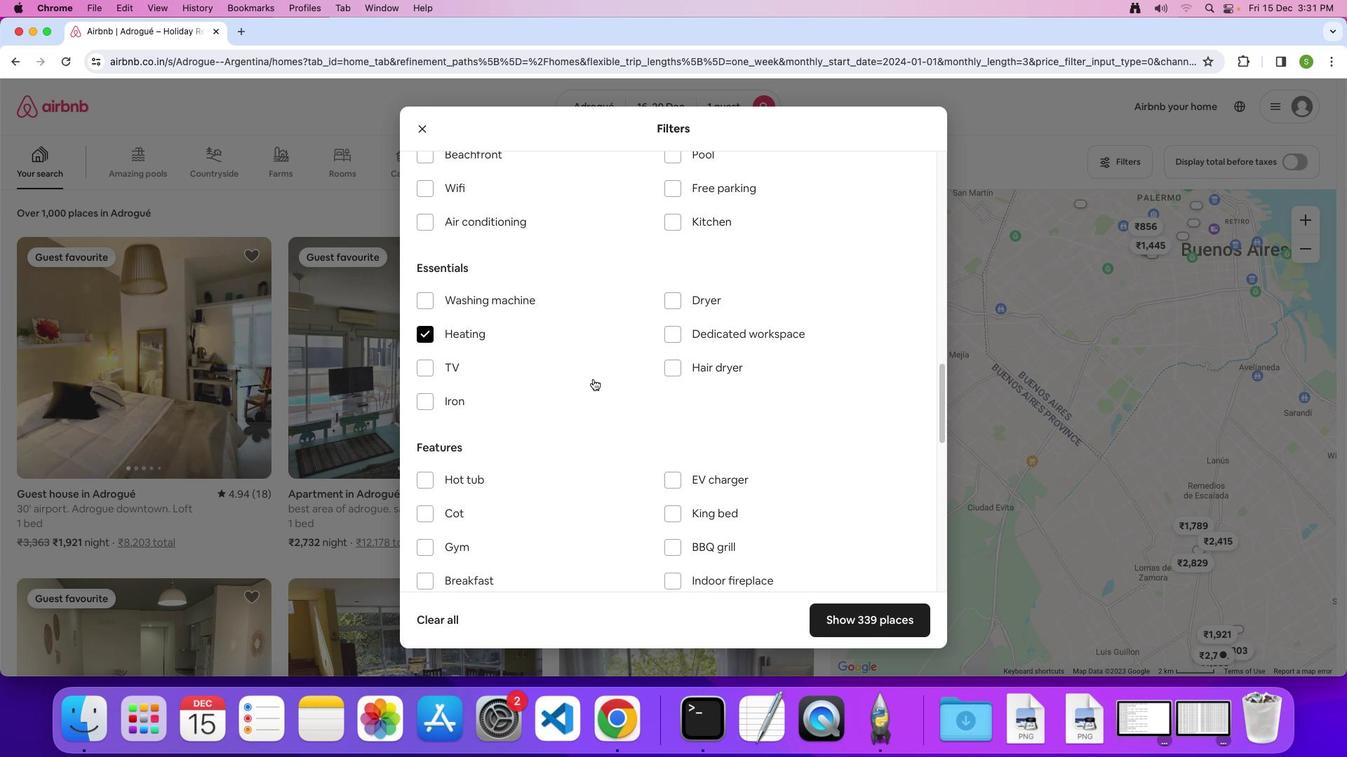 
Action: Mouse moved to (593, 378)
Screenshot: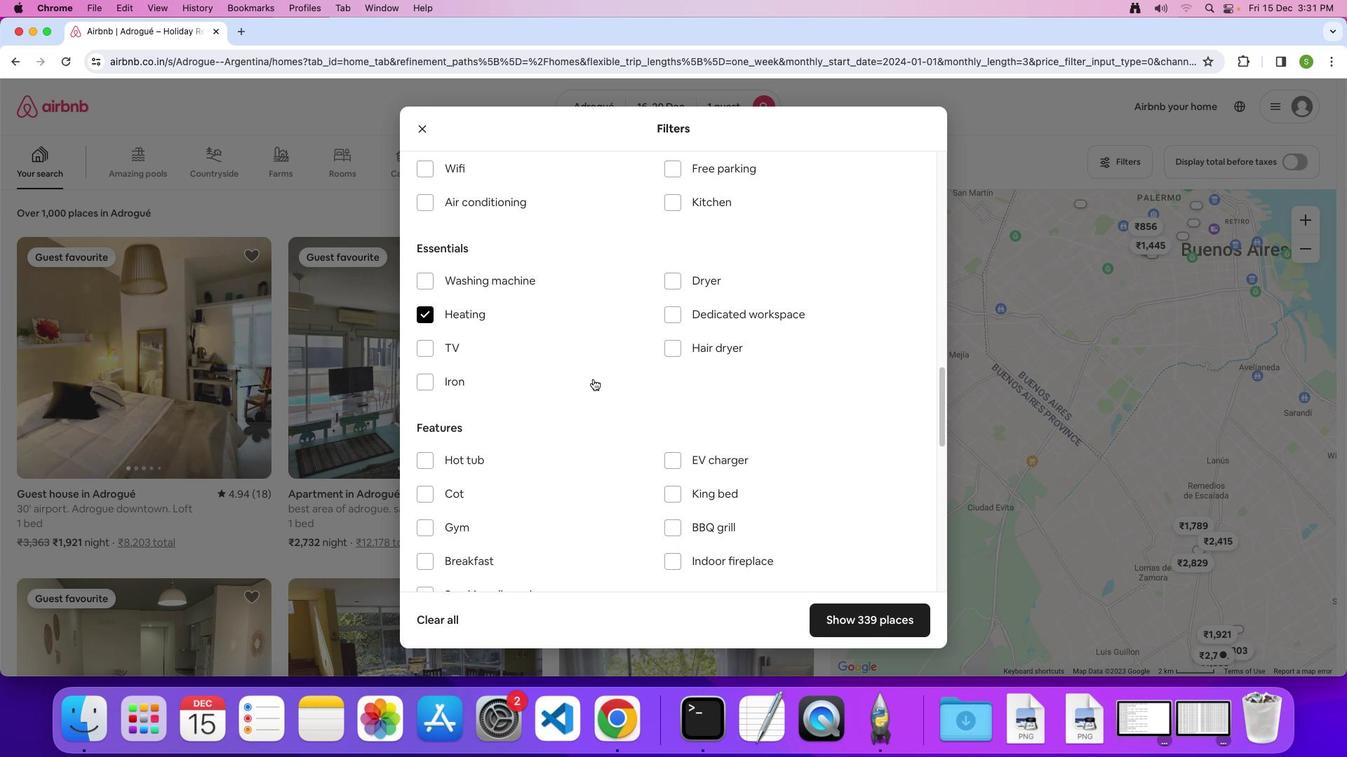 
Action: Mouse scrolled (593, 378) with delta (0, 0)
Screenshot: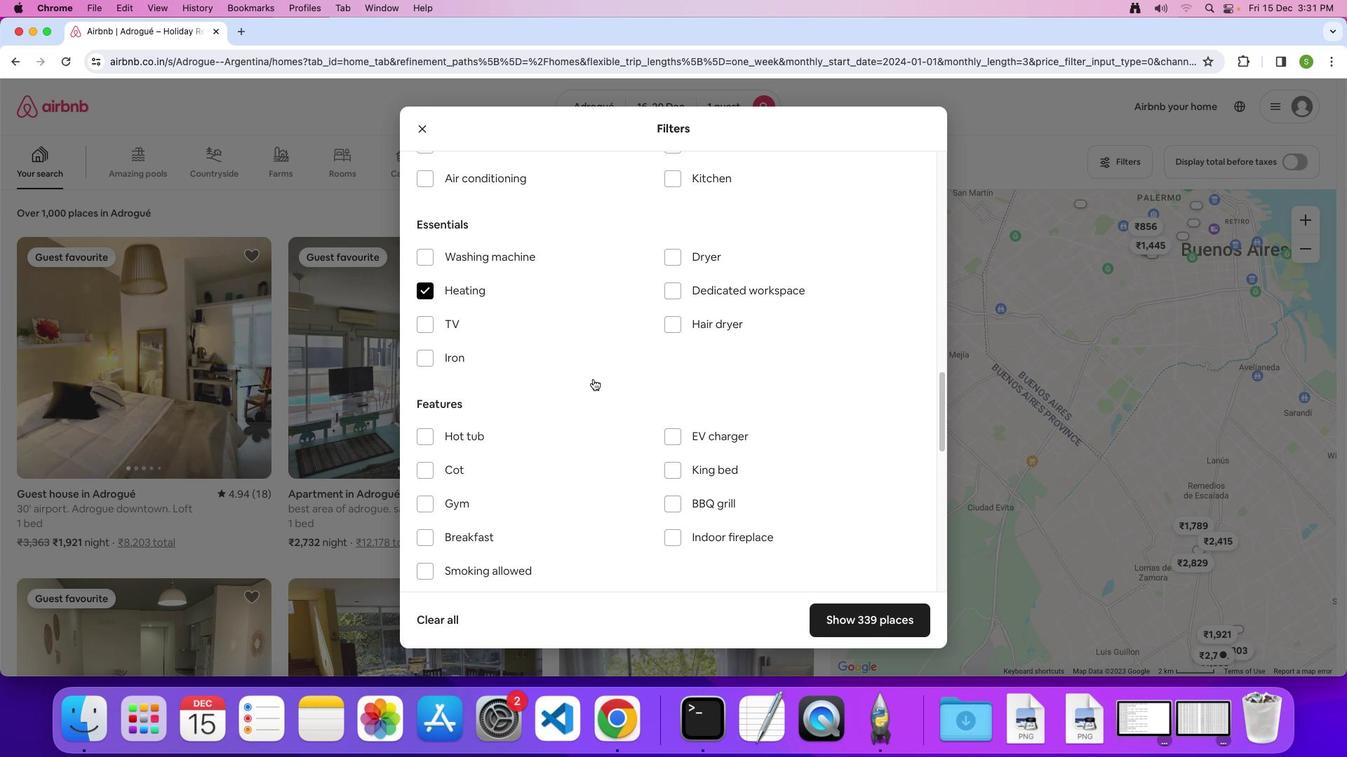 
Action: Mouse scrolled (593, 378) with delta (0, 0)
Screenshot: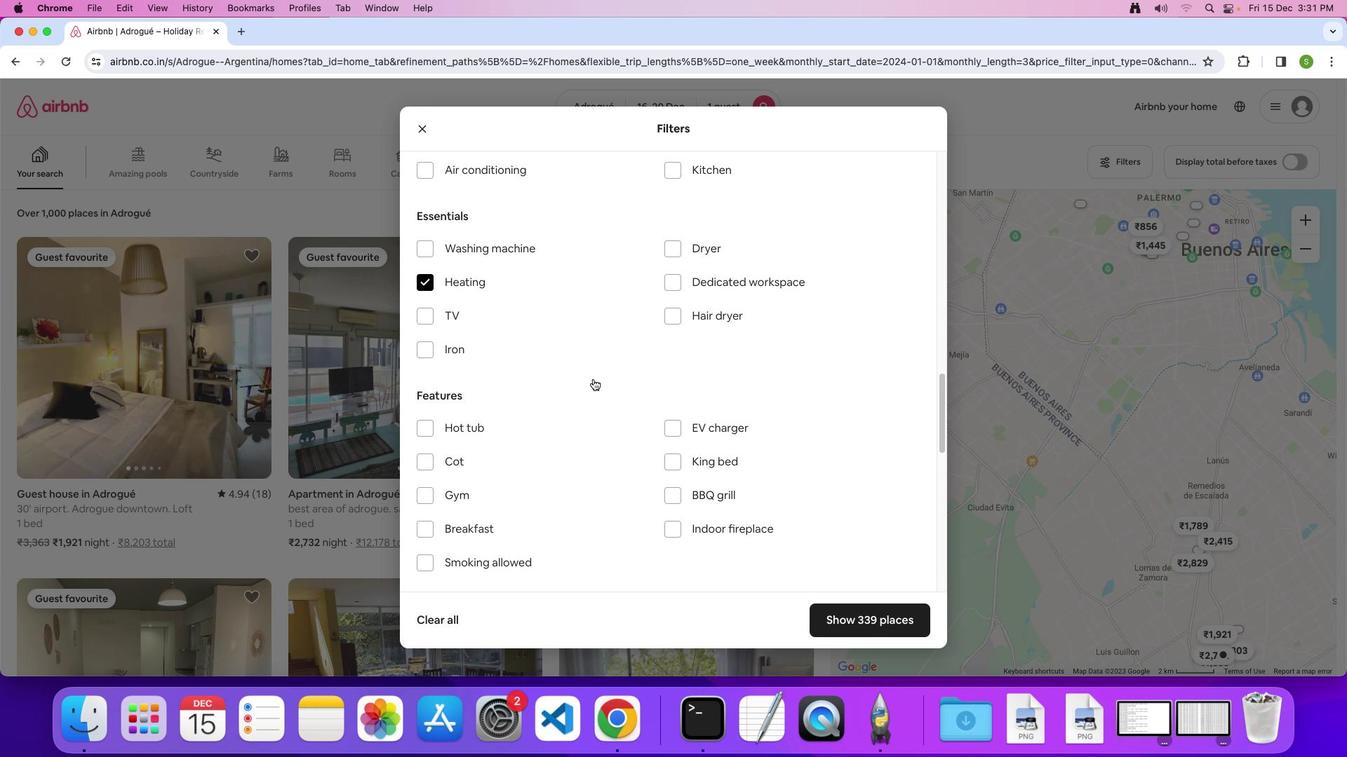 
Action: Mouse scrolled (593, 378) with delta (0, 0)
Screenshot: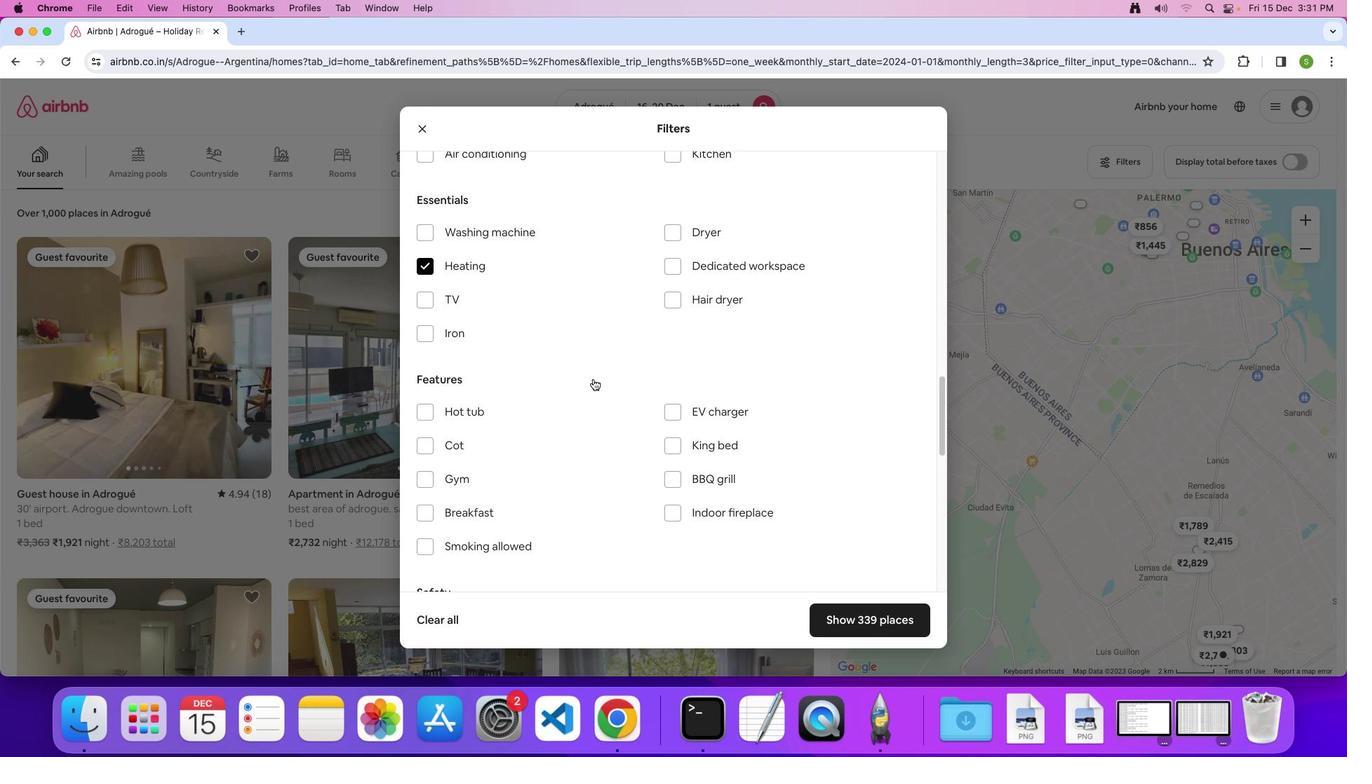 
Action: Mouse scrolled (593, 378) with delta (0, 0)
Screenshot: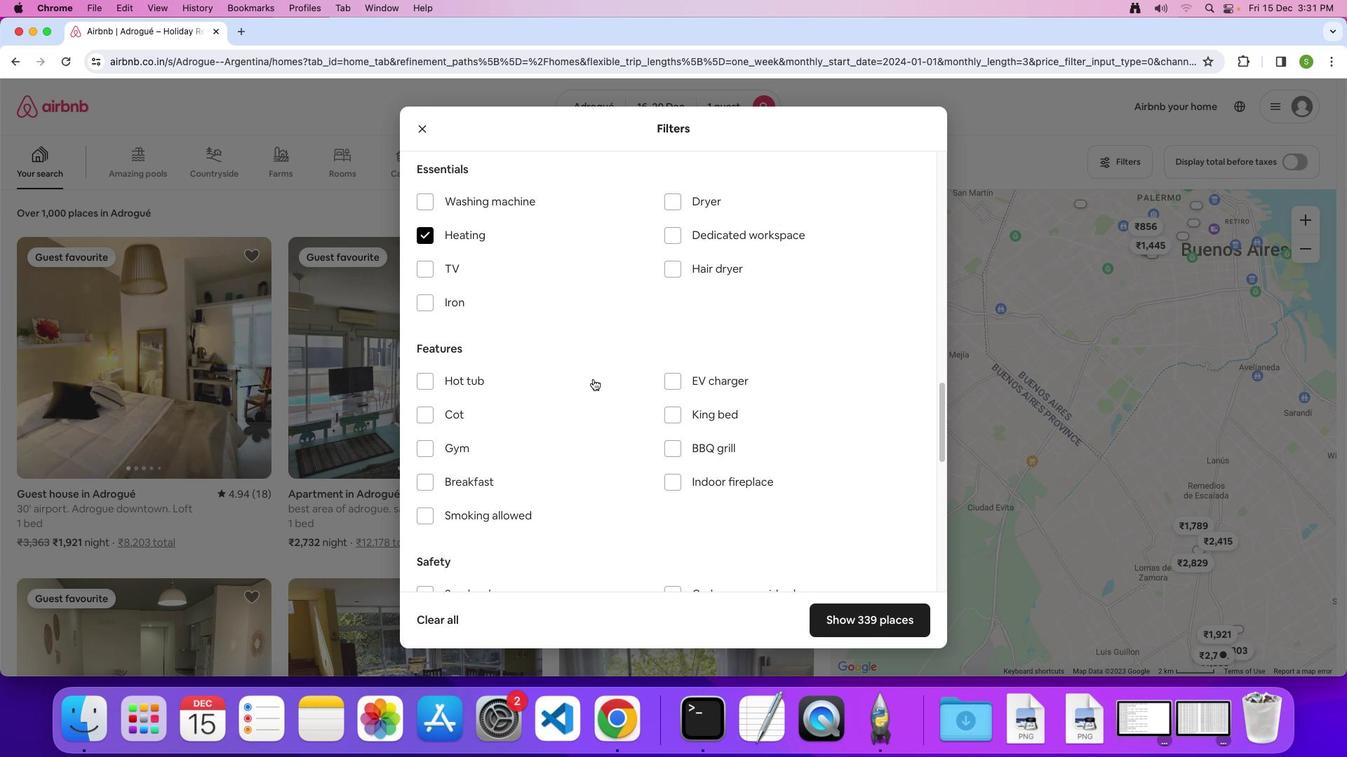 
Action: Mouse scrolled (593, 378) with delta (0, -1)
Screenshot: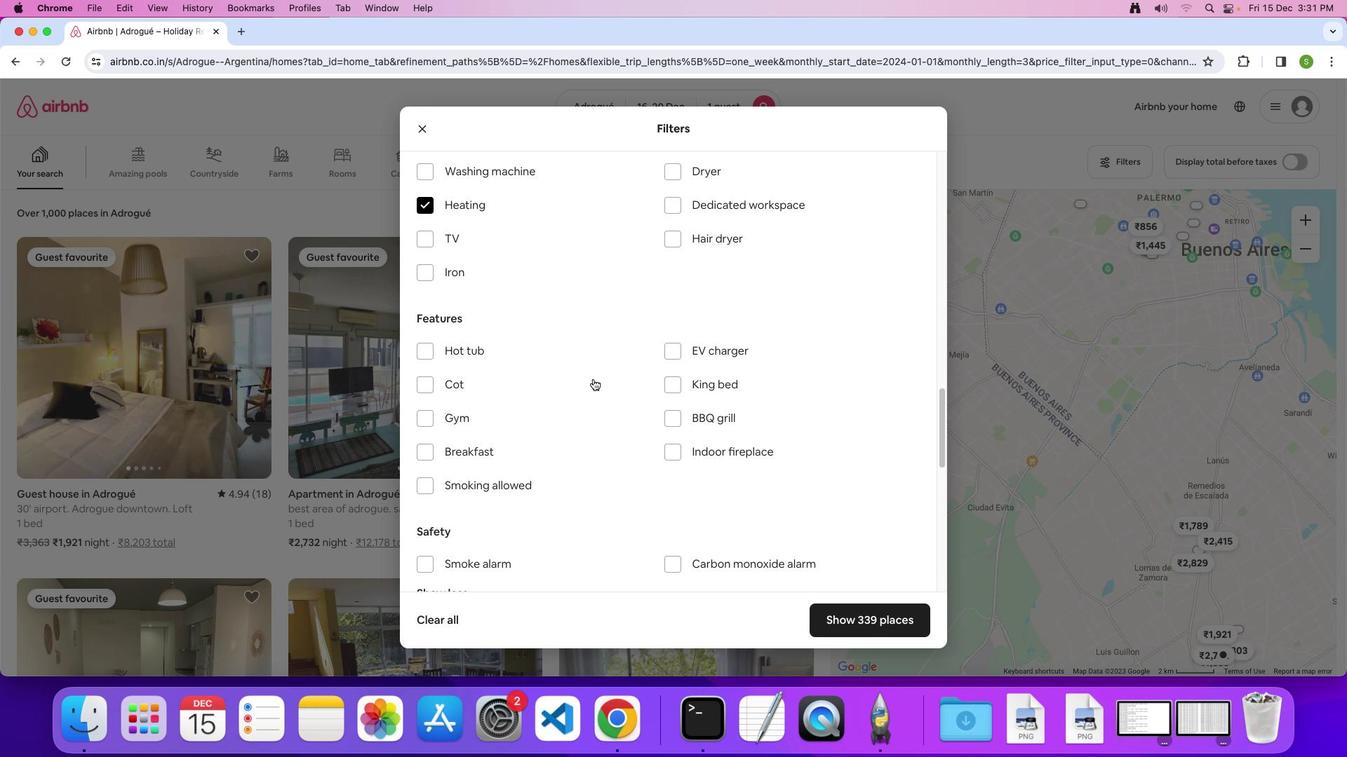 
Action: Mouse scrolled (593, 378) with delta (0, 0)
Screenshot: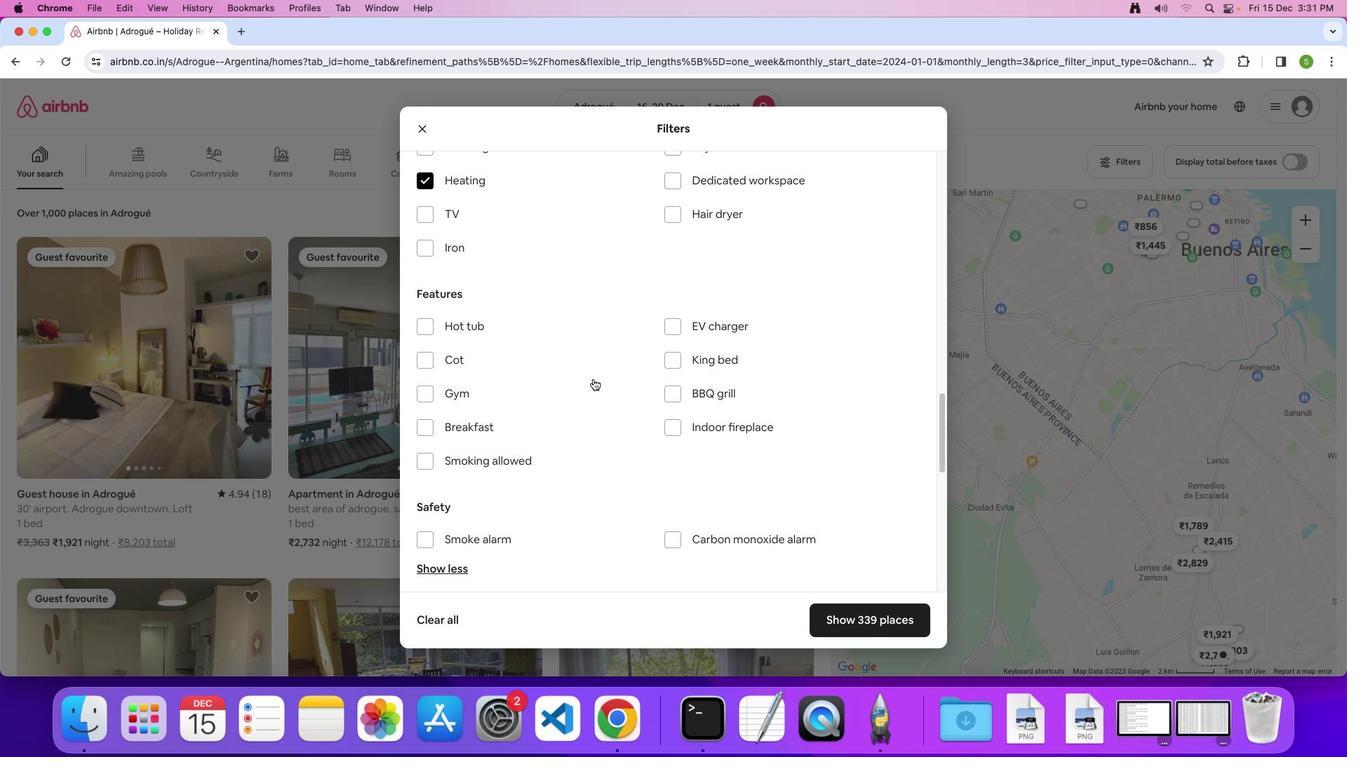 
Action: Mouse scrolled (593, 378) with delta (0, 0)
Screenshot: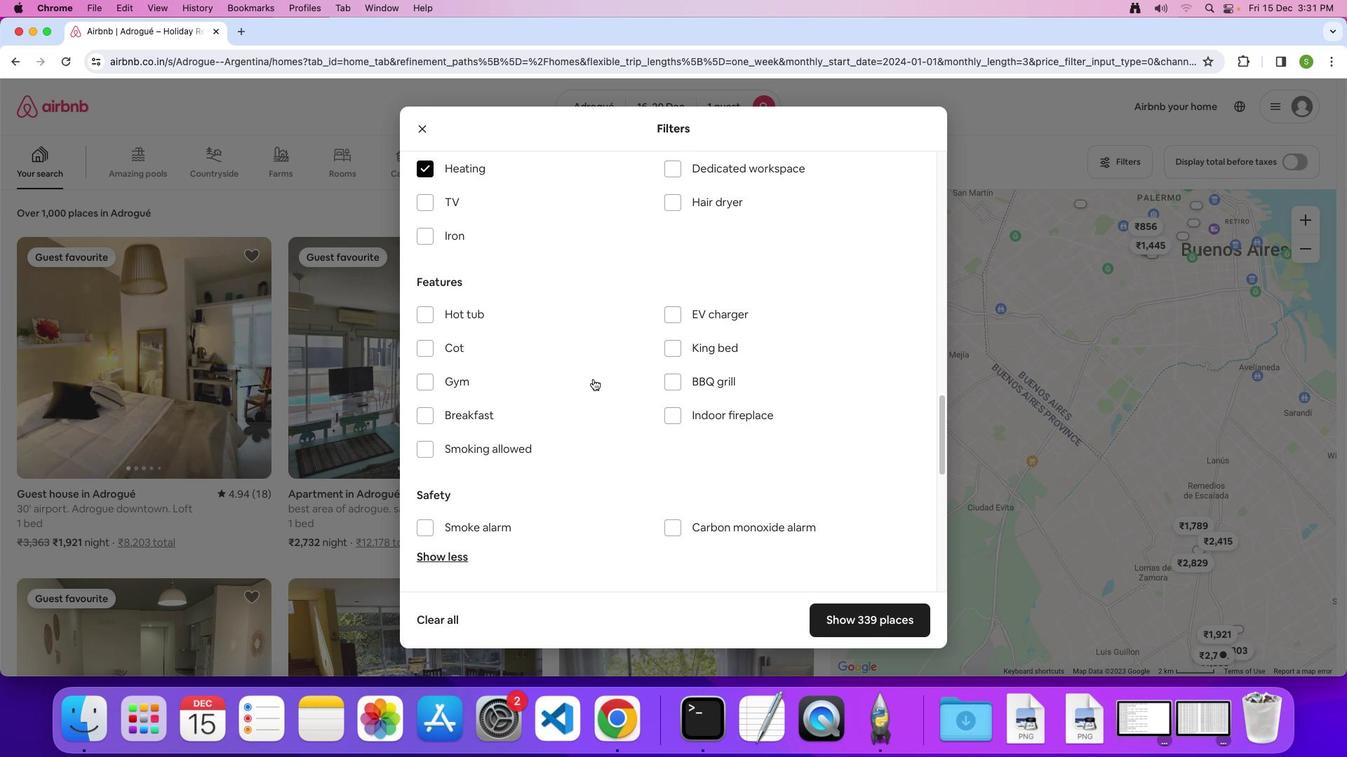 
Action: Mouse scrolled (593, 378) with delta (0, 0)
Screenshot: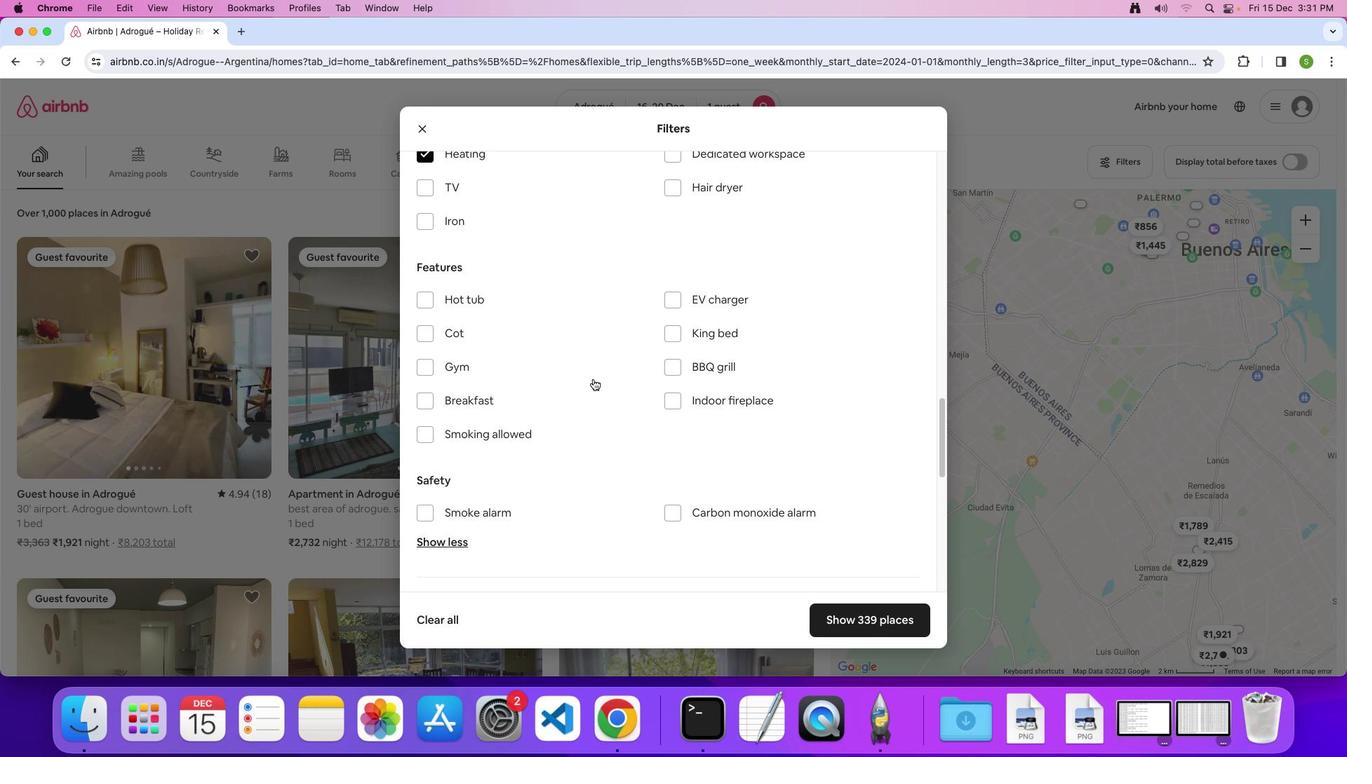 
Action: Mouse scrolled (593, 378) with delta (0, 0)
Screenshot: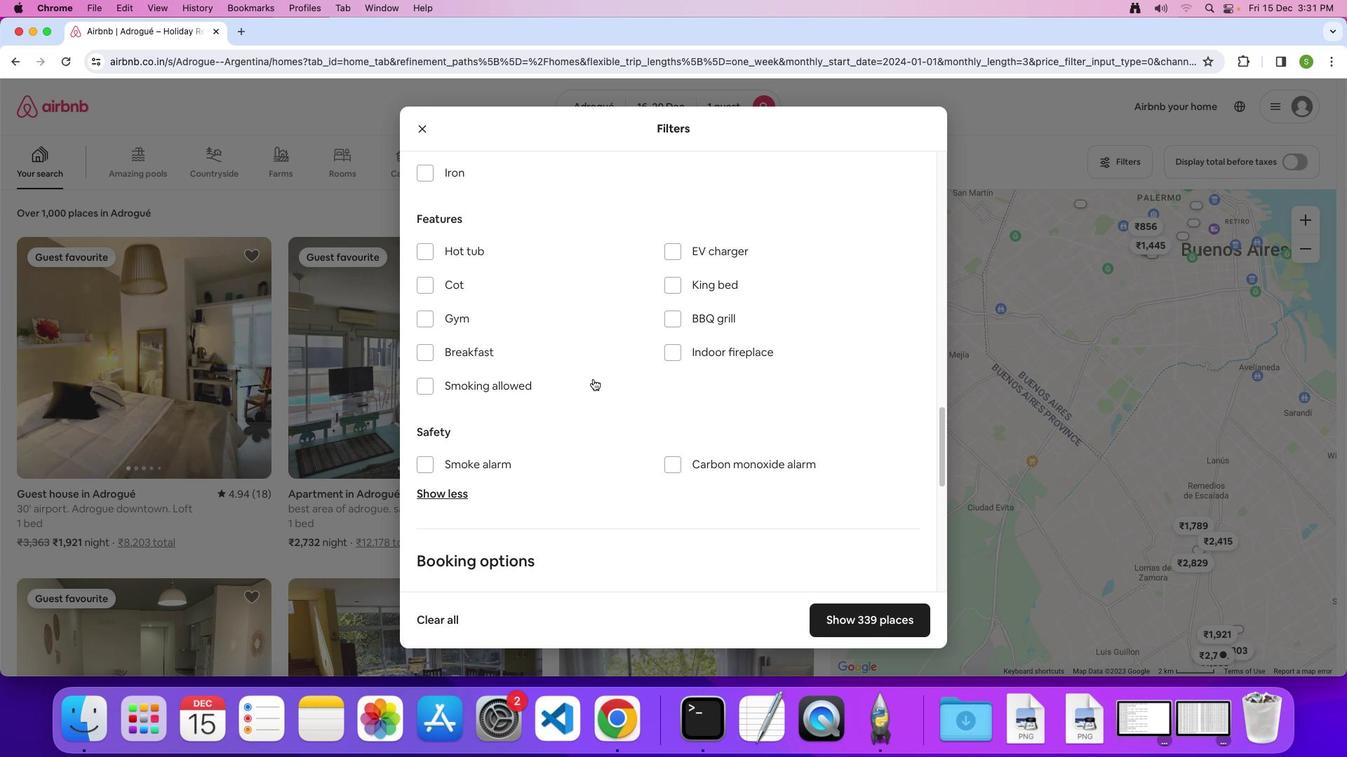 
Action: Mouse scrolled (593, 378) with delta (0, -2)
Screenshot: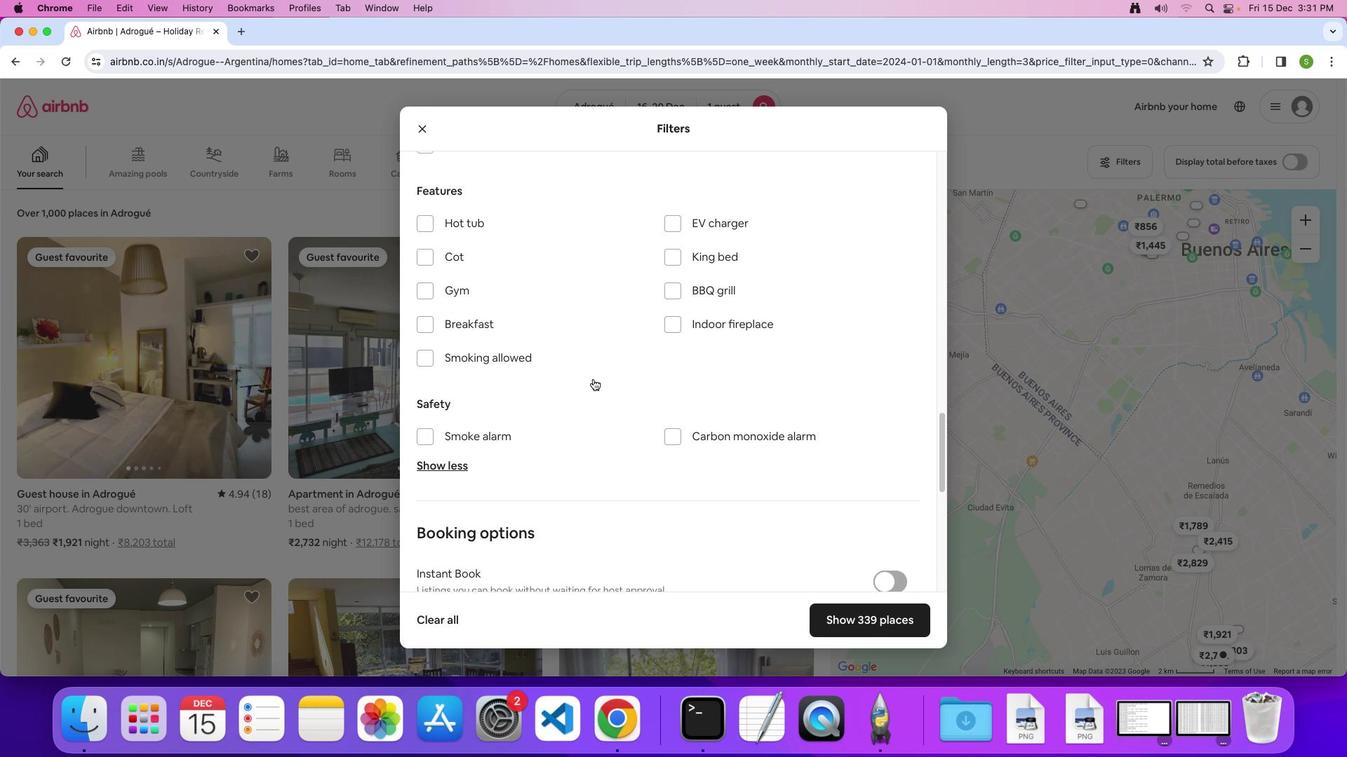 
Action: Mouse scrolled (593, 378) with delta (0, 0)
Screenshot: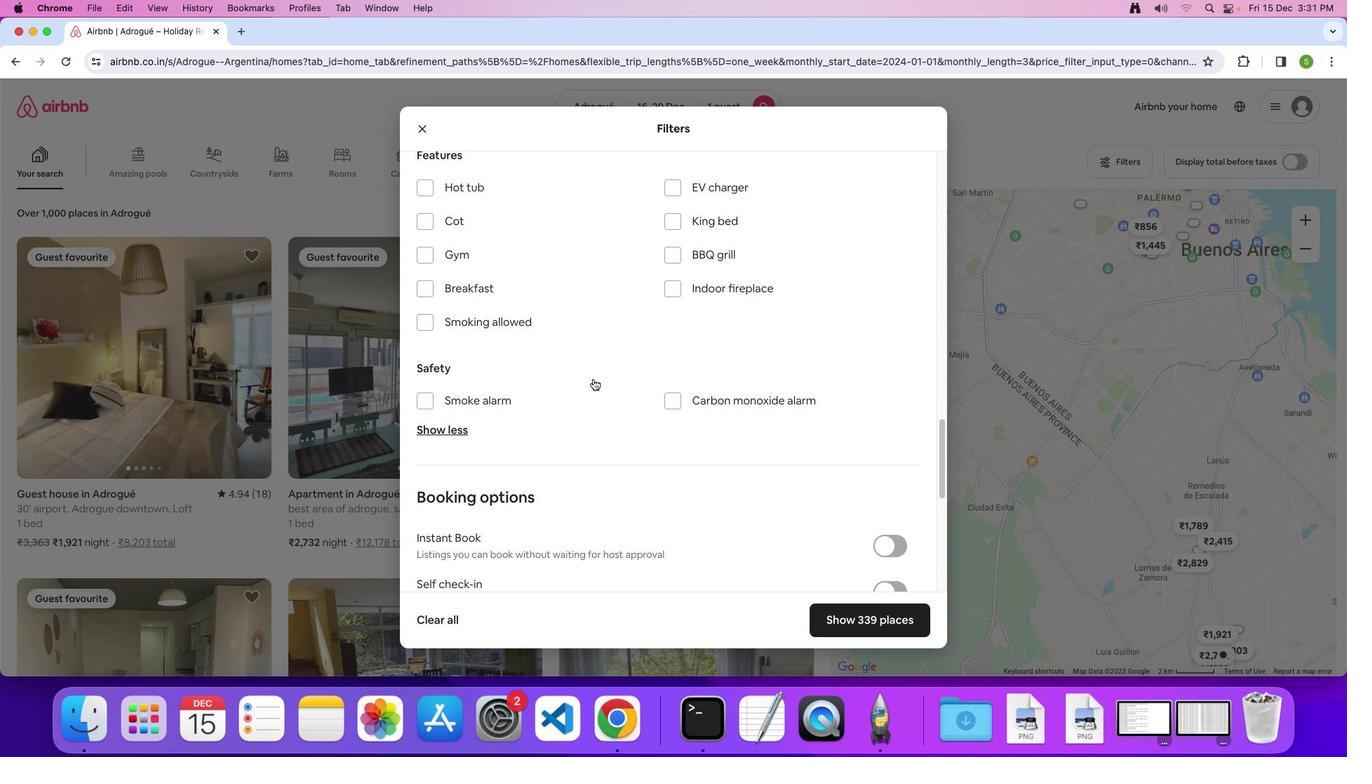 
Action: Mouse scrolled (593, 378) with delta (0, 0)
Screenshot: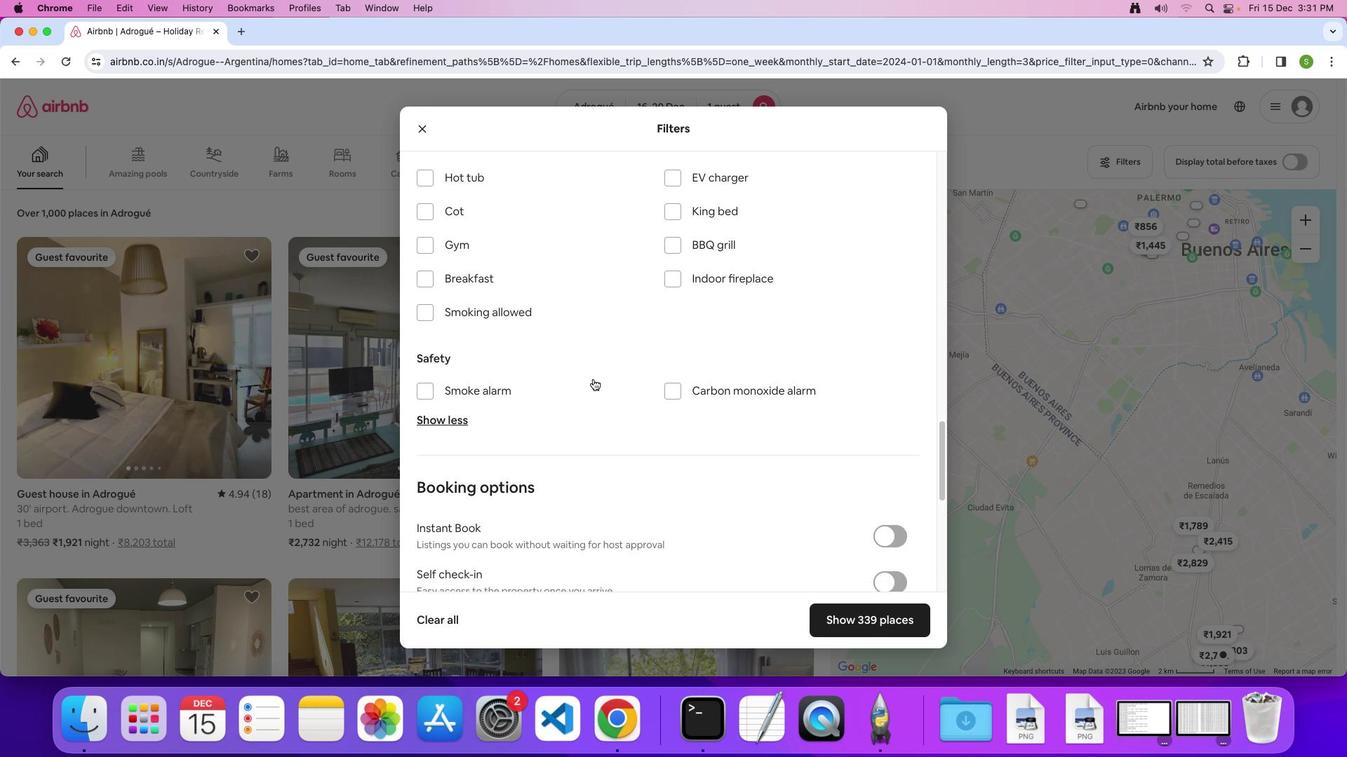 
Action: Mouse scrolled (593, 378) with delta (0, -1)
Screenshot: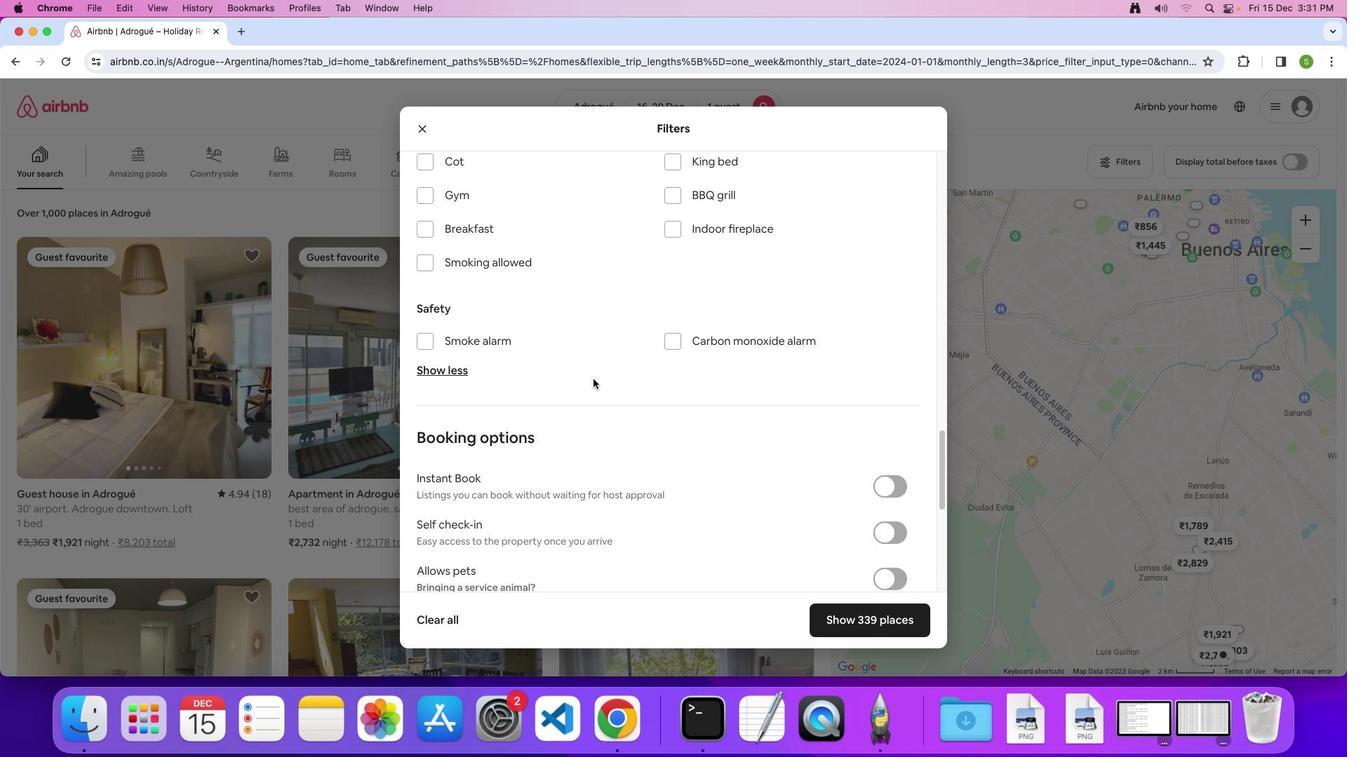 
Action: Mouse scrolled (593, 378) with delta (0, 0)
Screenshot: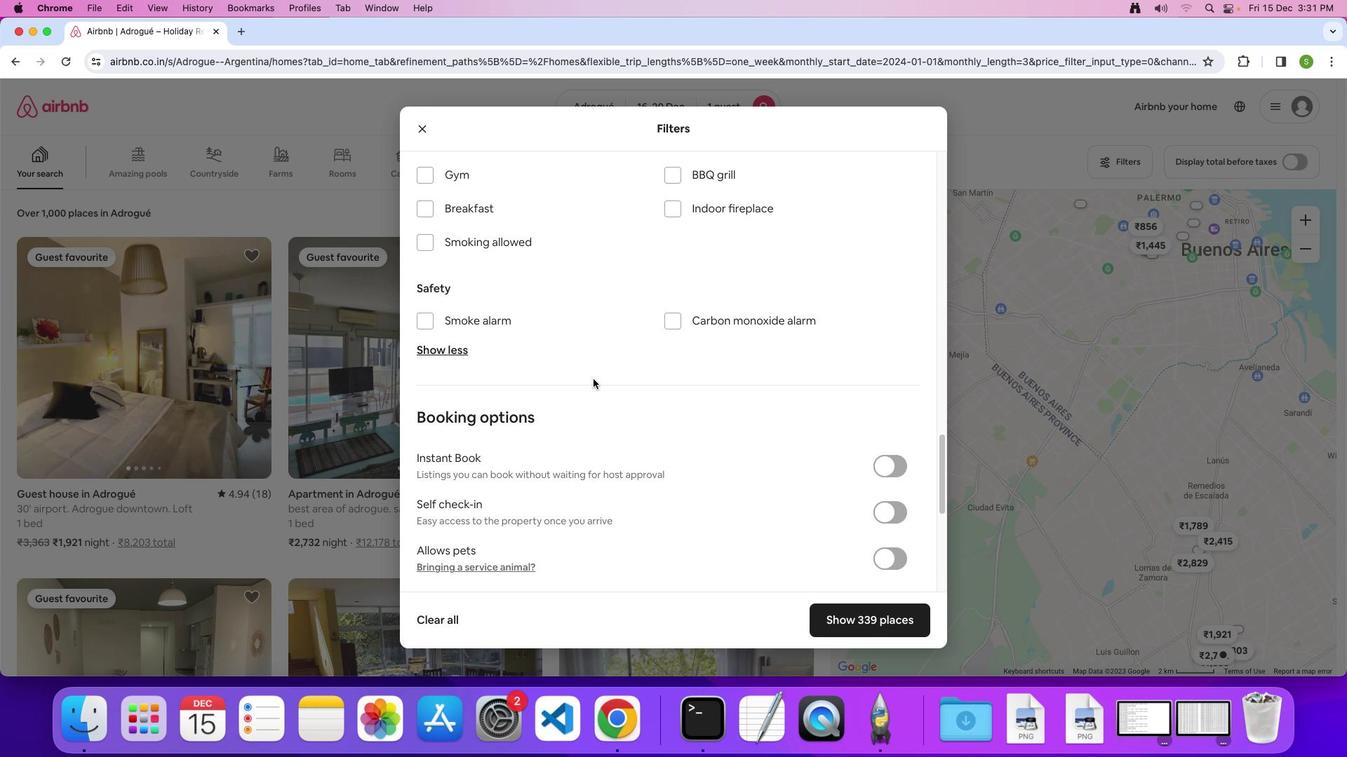 
Action: Mouse scrolled (593, 378) with delta (0, 0)
Screenshot: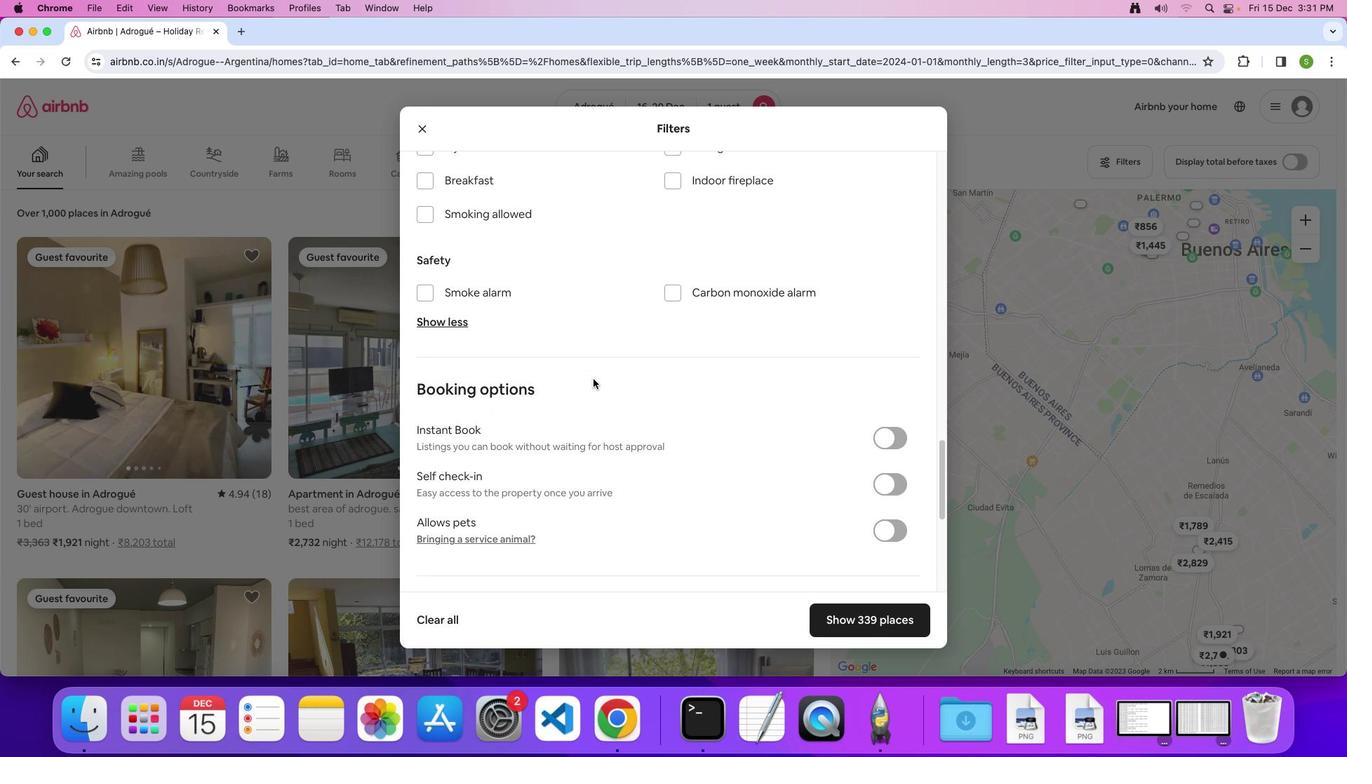 
Action: Mouse scrolled (593, 378) with delta (0, 0)
Screenshot: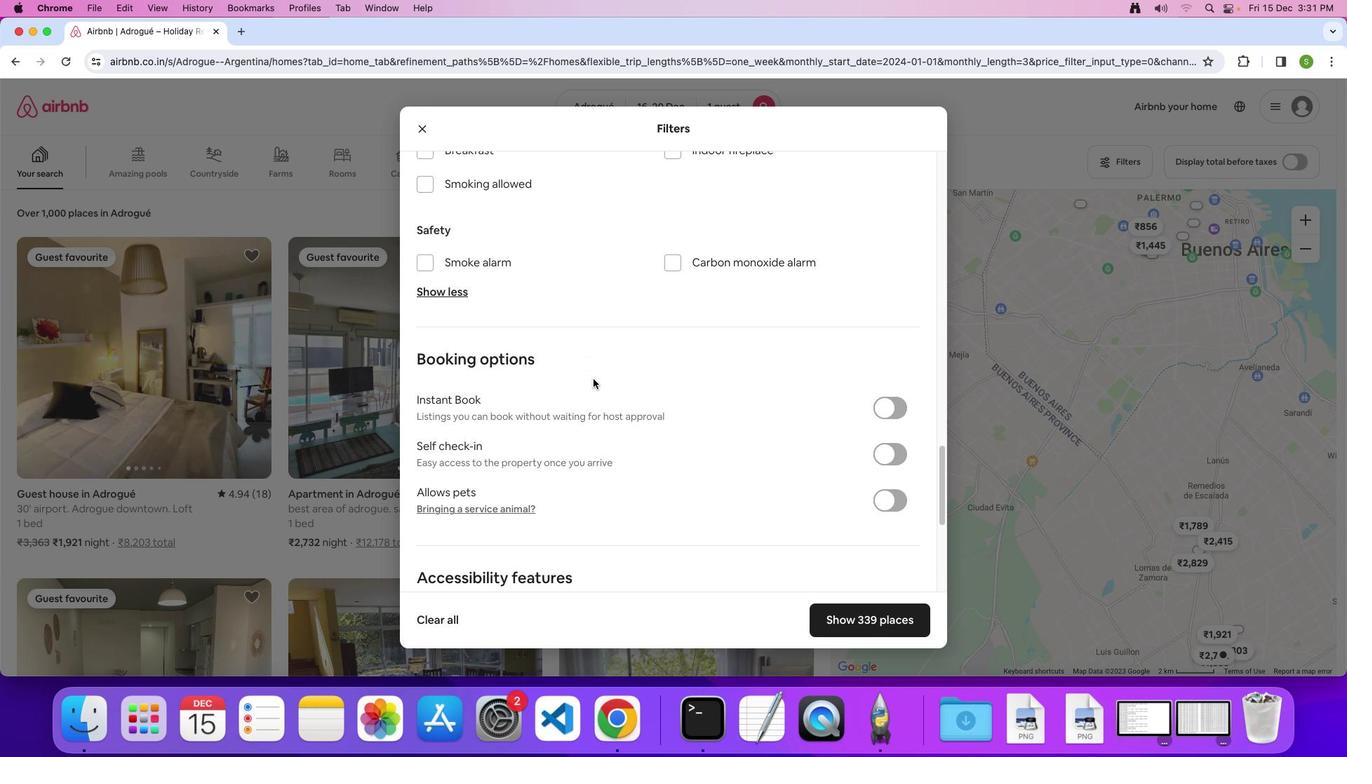 
Action: Mouse scrolled (593, 378) with delta (0, 0)
Screenshot: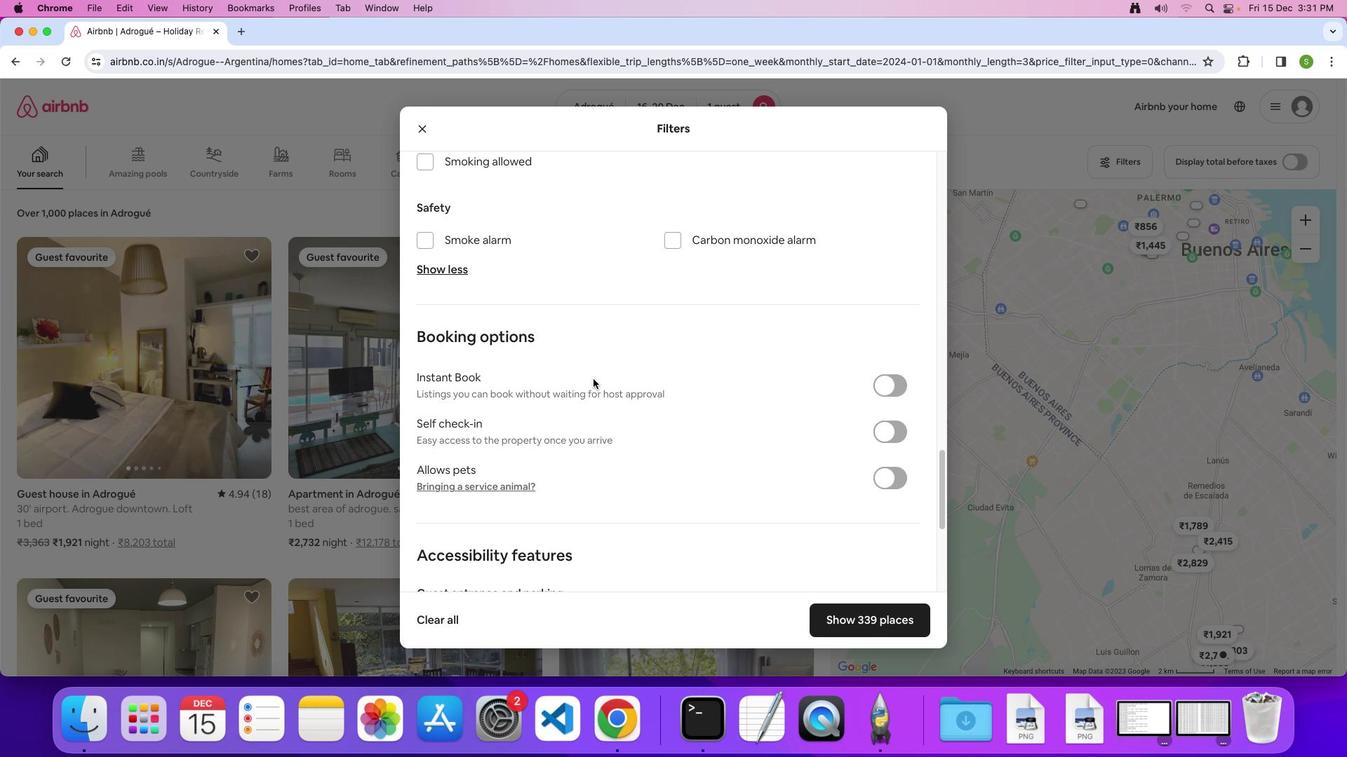 
Action: Mouse scrolled (593, 378) with delta (0, 0)
Screenshot: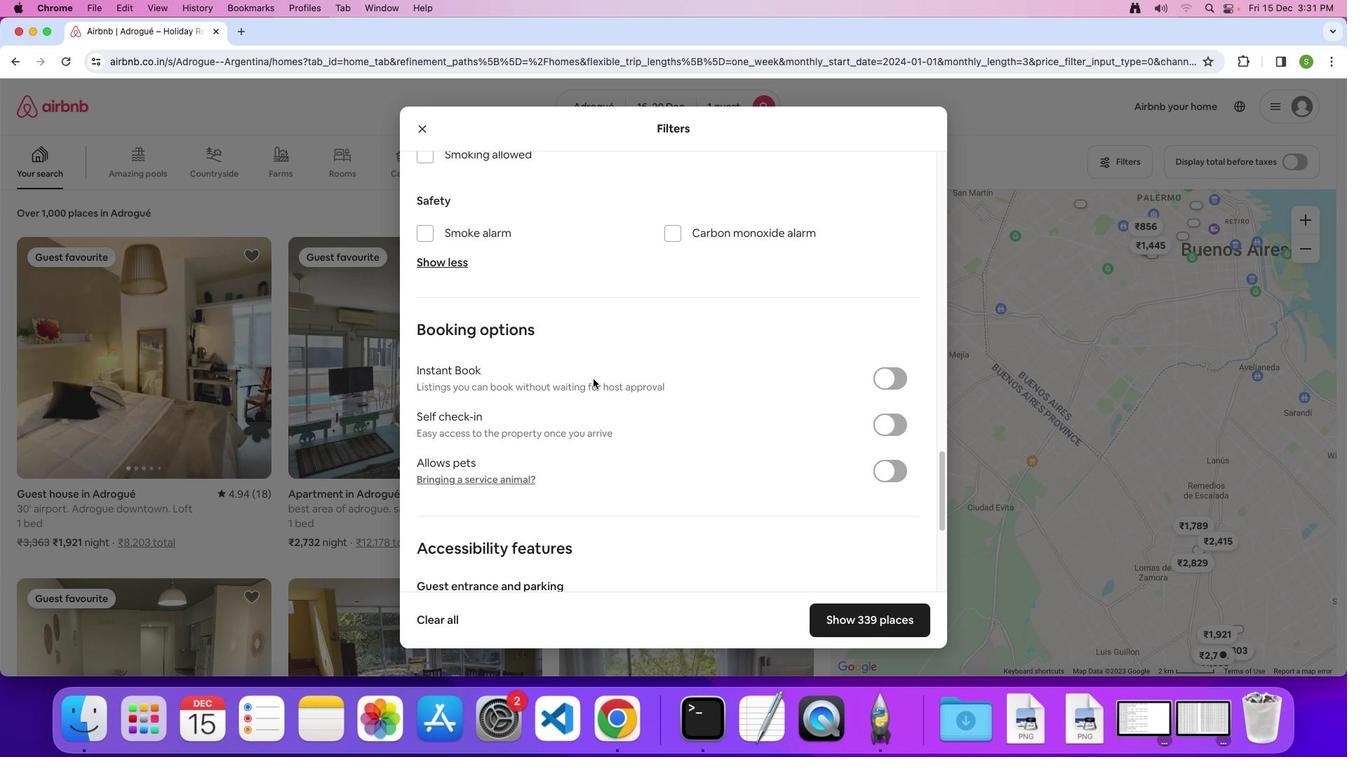 
Action: Mouse scrolled (593, 378) with delta (0, 0)
Screenshot: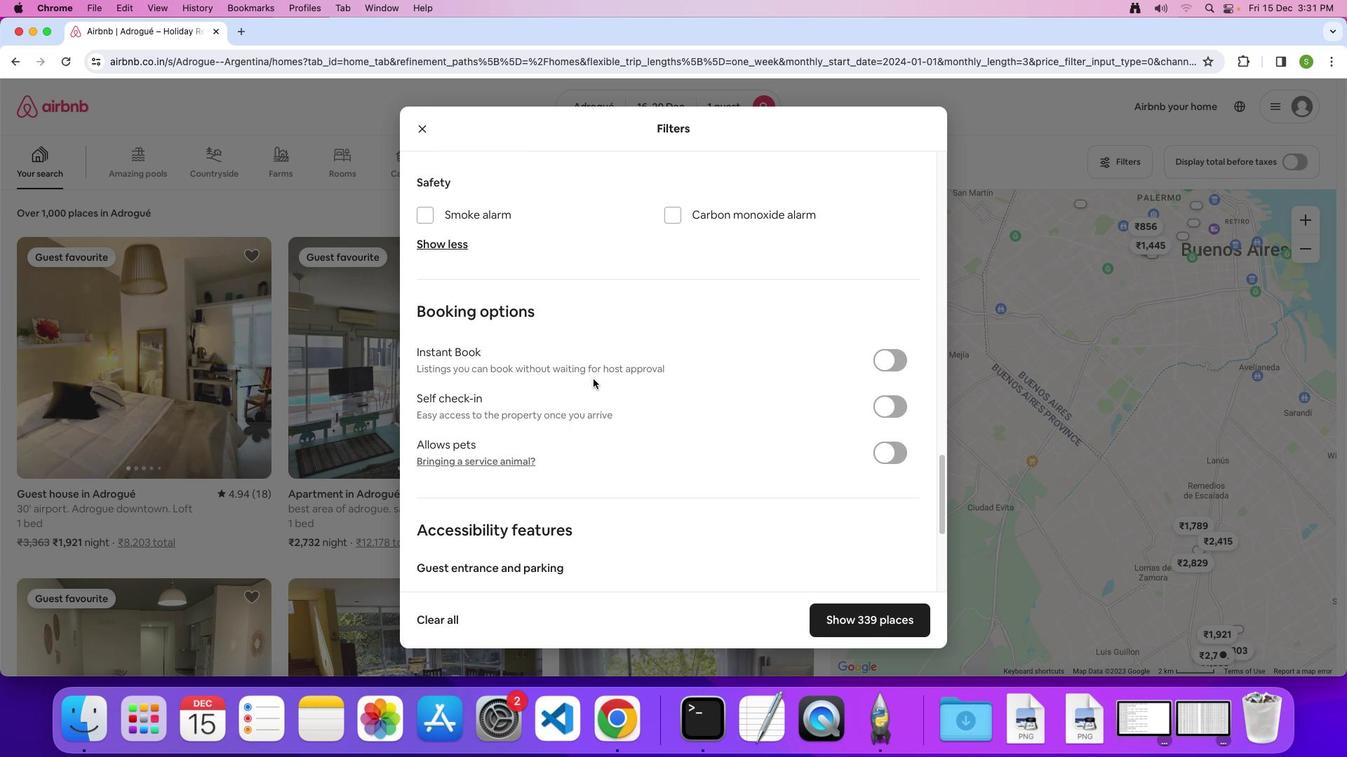 
Action: Mouse scrolled (593, 378) with delta (0, 0)
Screenshot: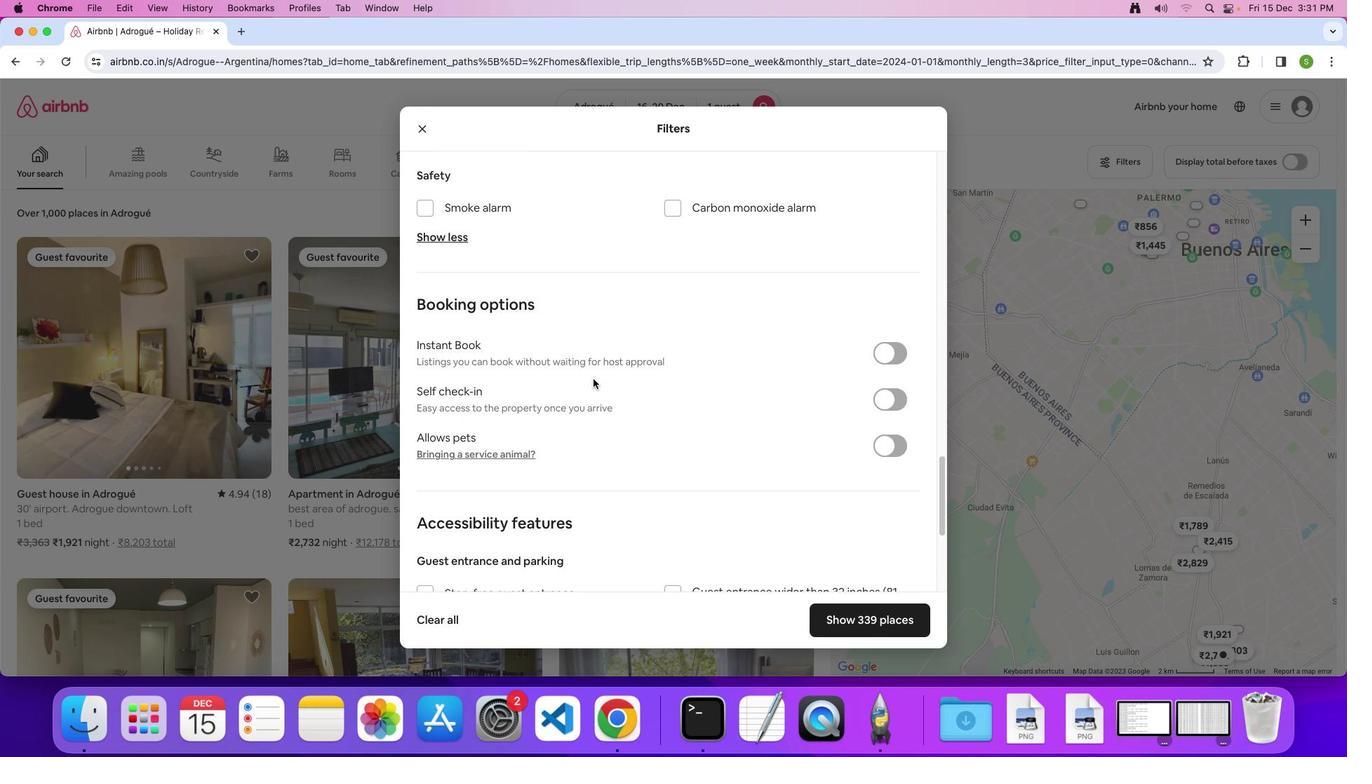 
Action: Mouse scrolled (593, 378) with delta (0, 0)
Screenshot: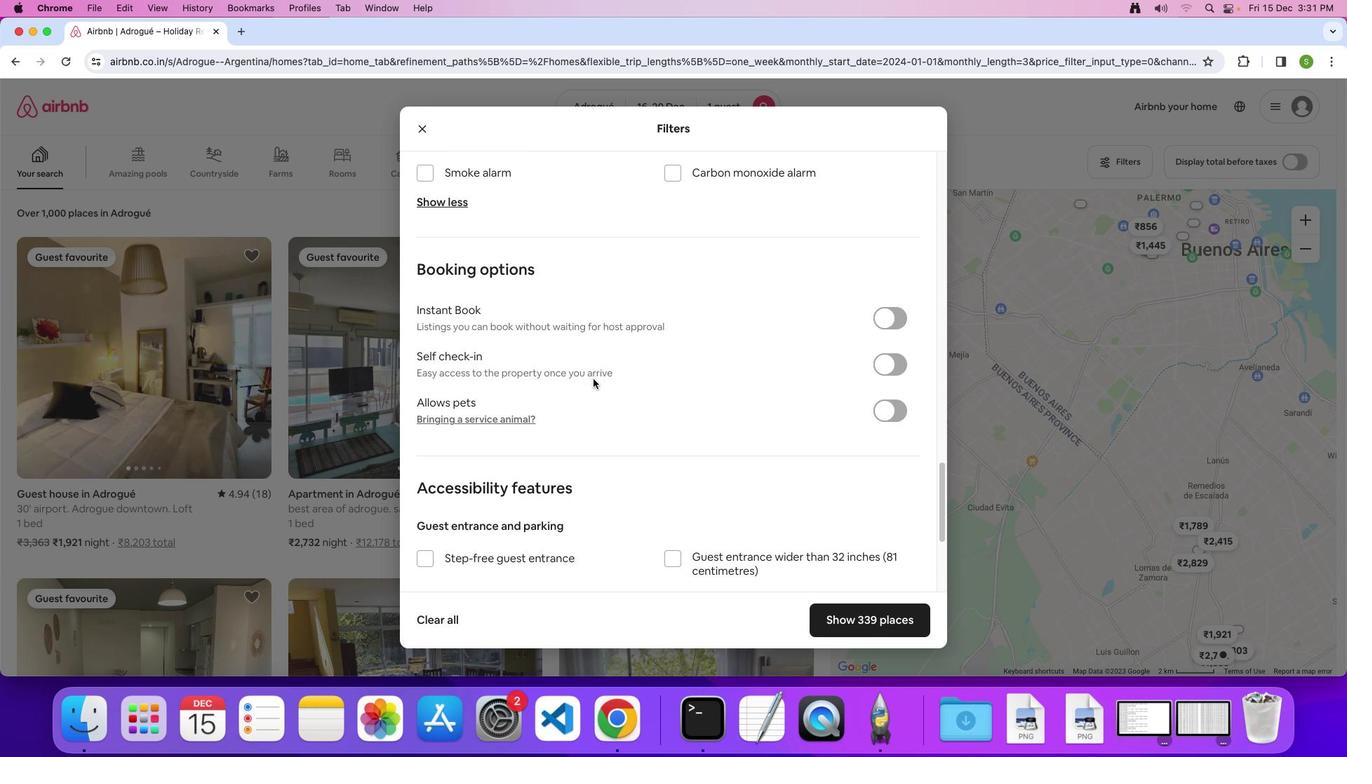 
Action: Mouse scrolled (593, 378) with delta (0, 0)
Screenshot: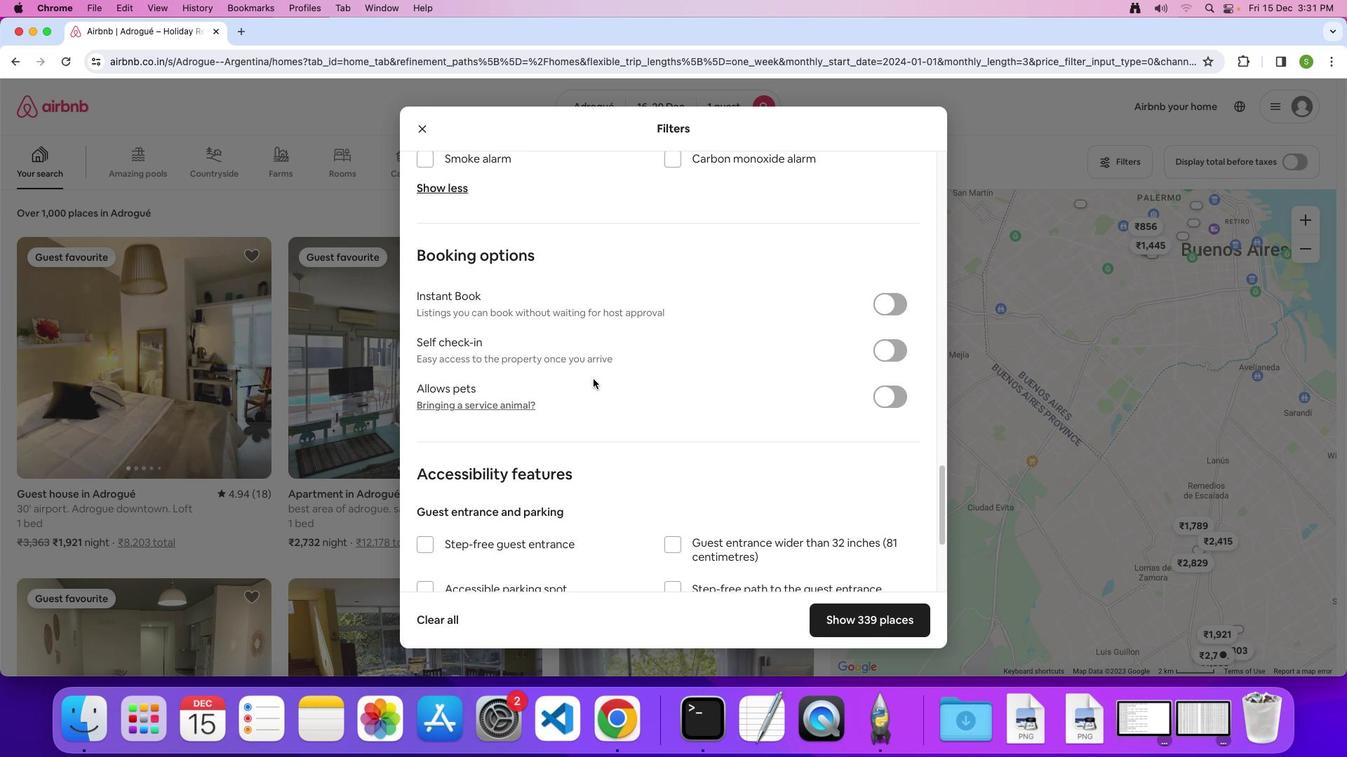 
Action: Mouse scrolled (593, 378) with delta (0, 0)
Screenshot: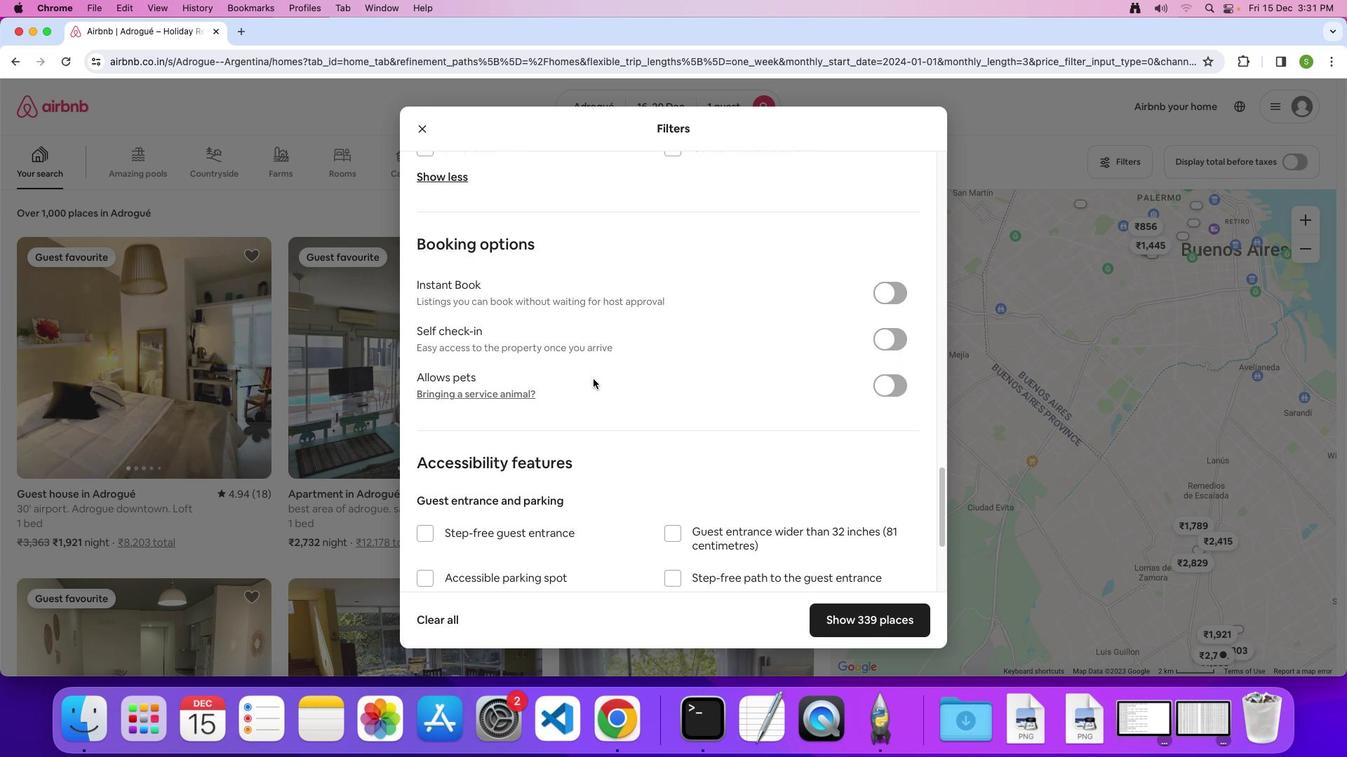 
Action: Mouse scrolled (593, 378) with delta (0, 0)
Screenshot: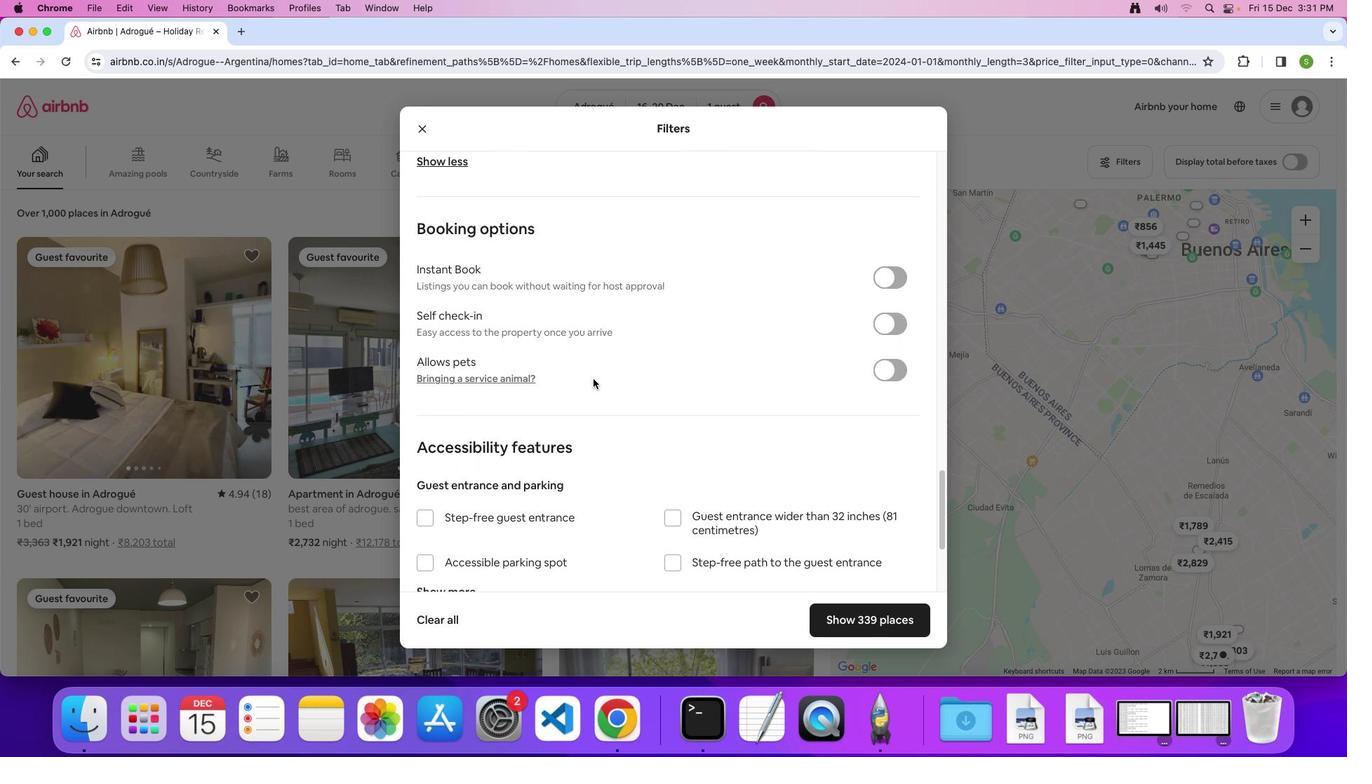 
Action: Mouse scrolled (593, 378) with delta (0, 0)
Screenshot: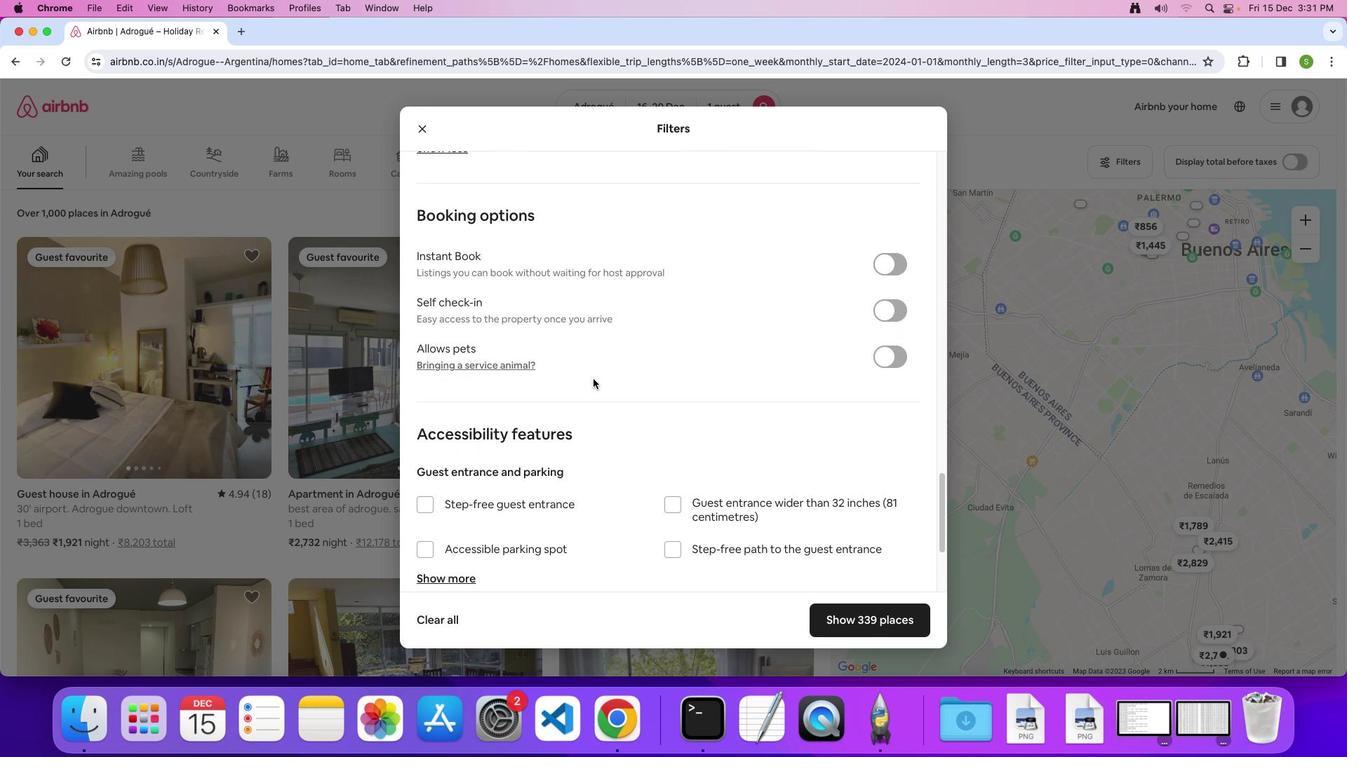 
Action: Mouse scrolled (593, 378) with delta (0, -1)
Screenshot: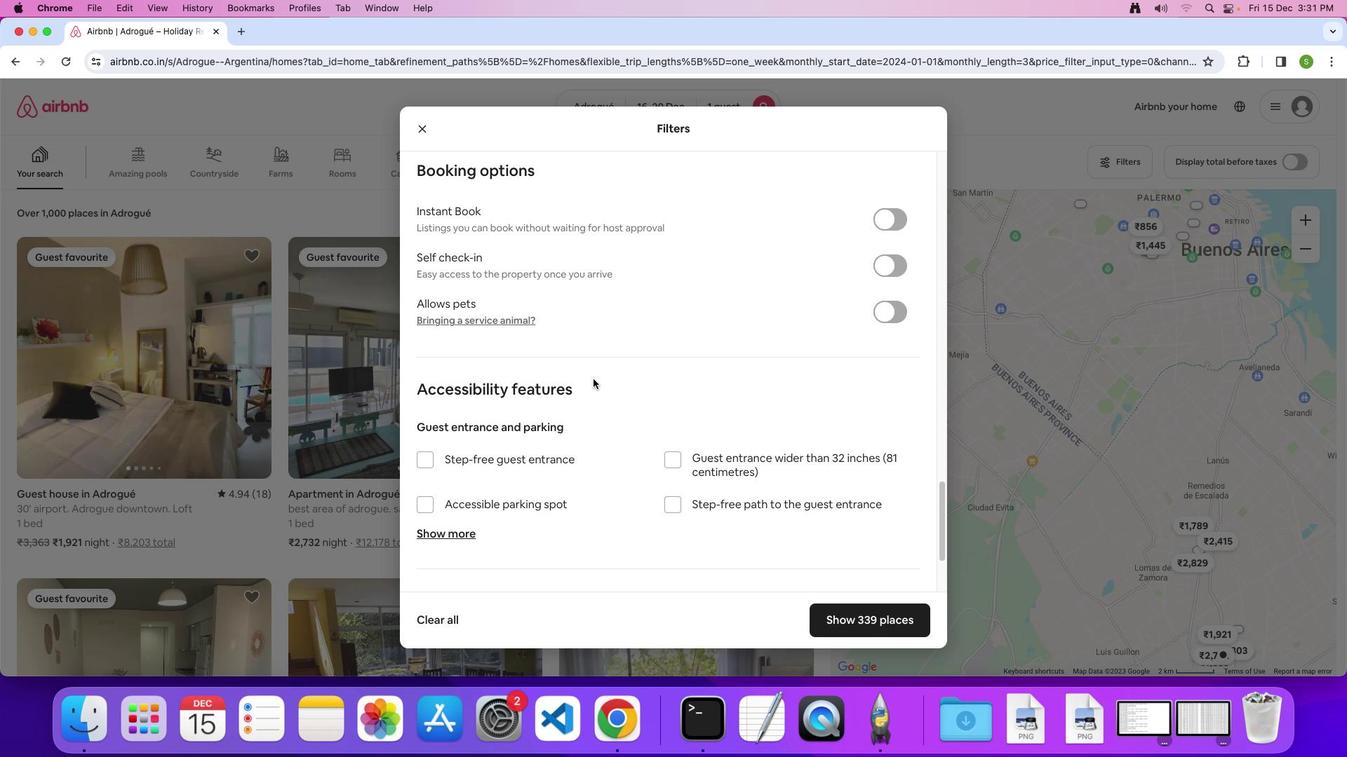 
Action: Mouse scrolled (593, 378) with delta (0, 0)
Screenshot: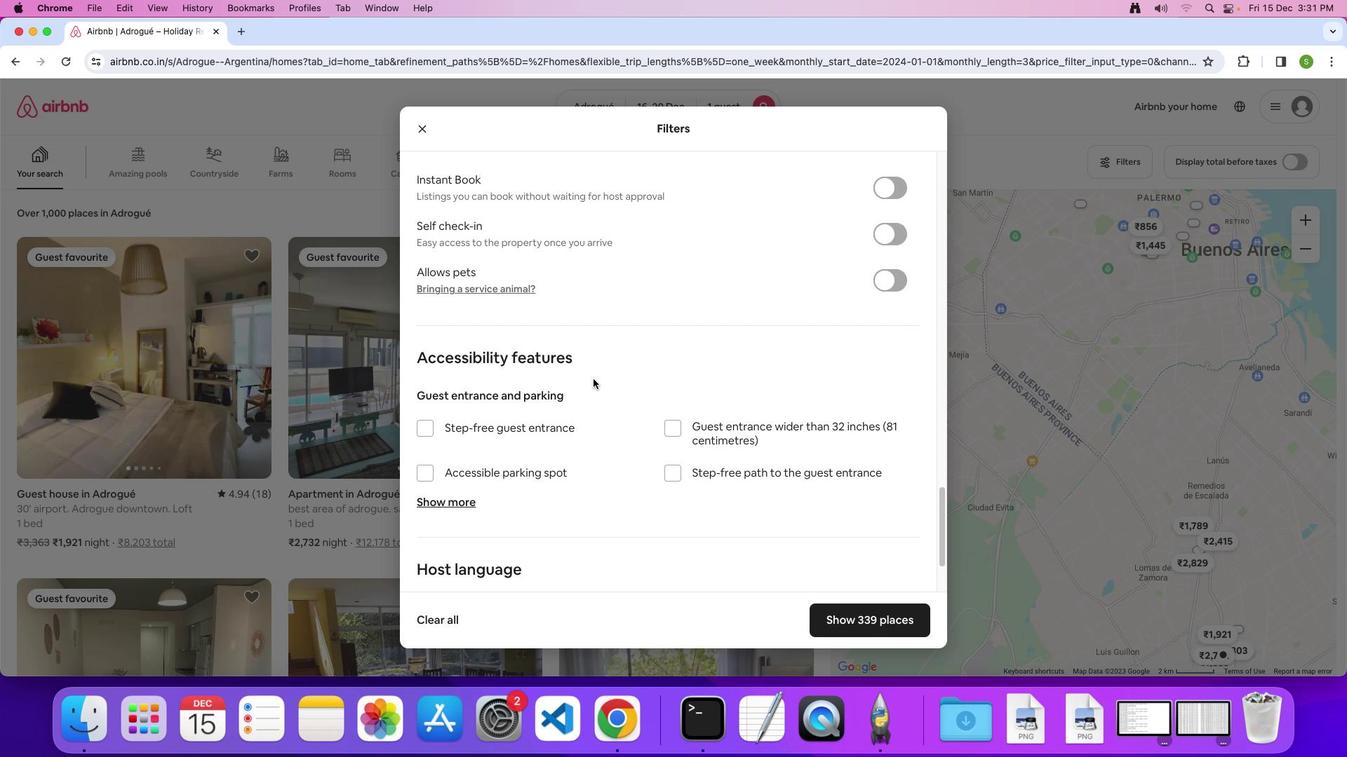 
Action: Mouse scrolled (593, 378) with delta (0, 0)
Screenshot: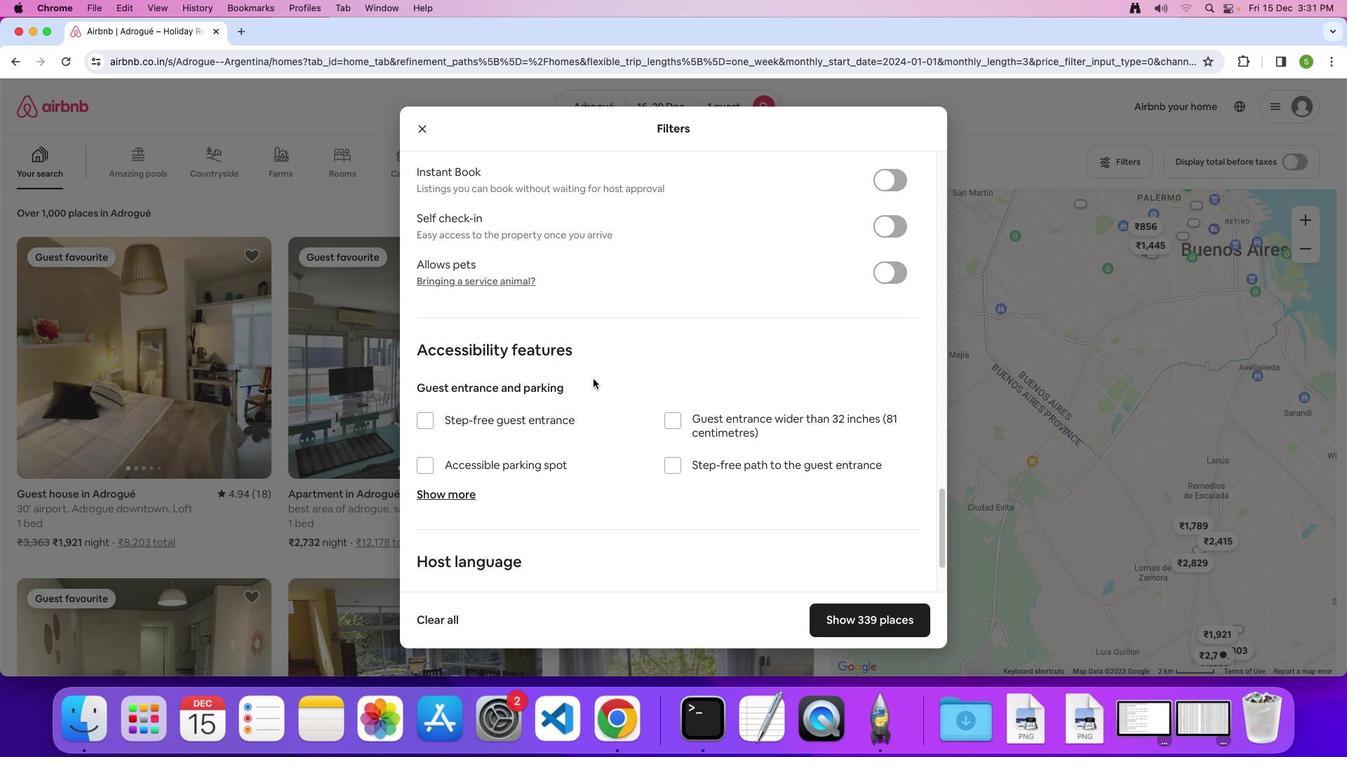 
Action: Mouse scrolled (593, 378) with delta (0, -2)
Screenshot: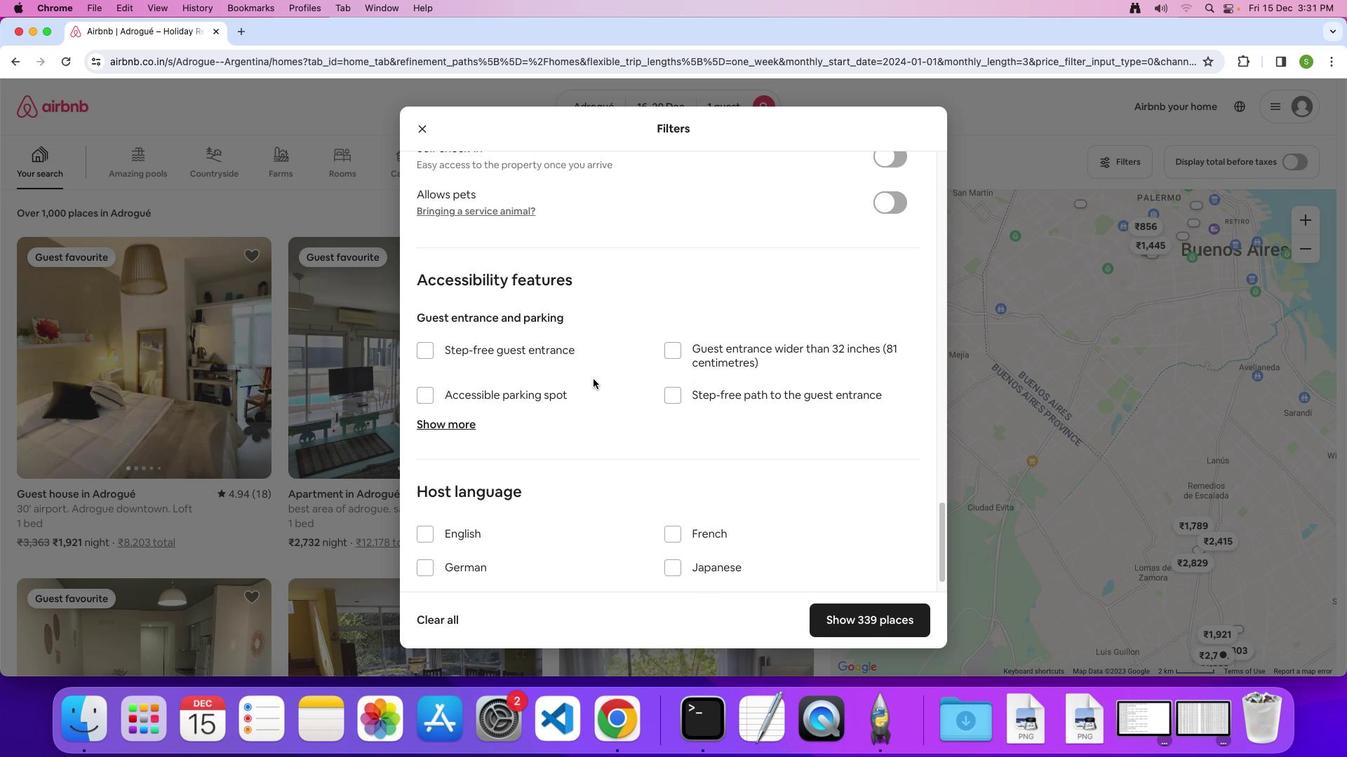 
Action: Mouse scrolled (593, 378) with delta (0, 0)
Screenshot: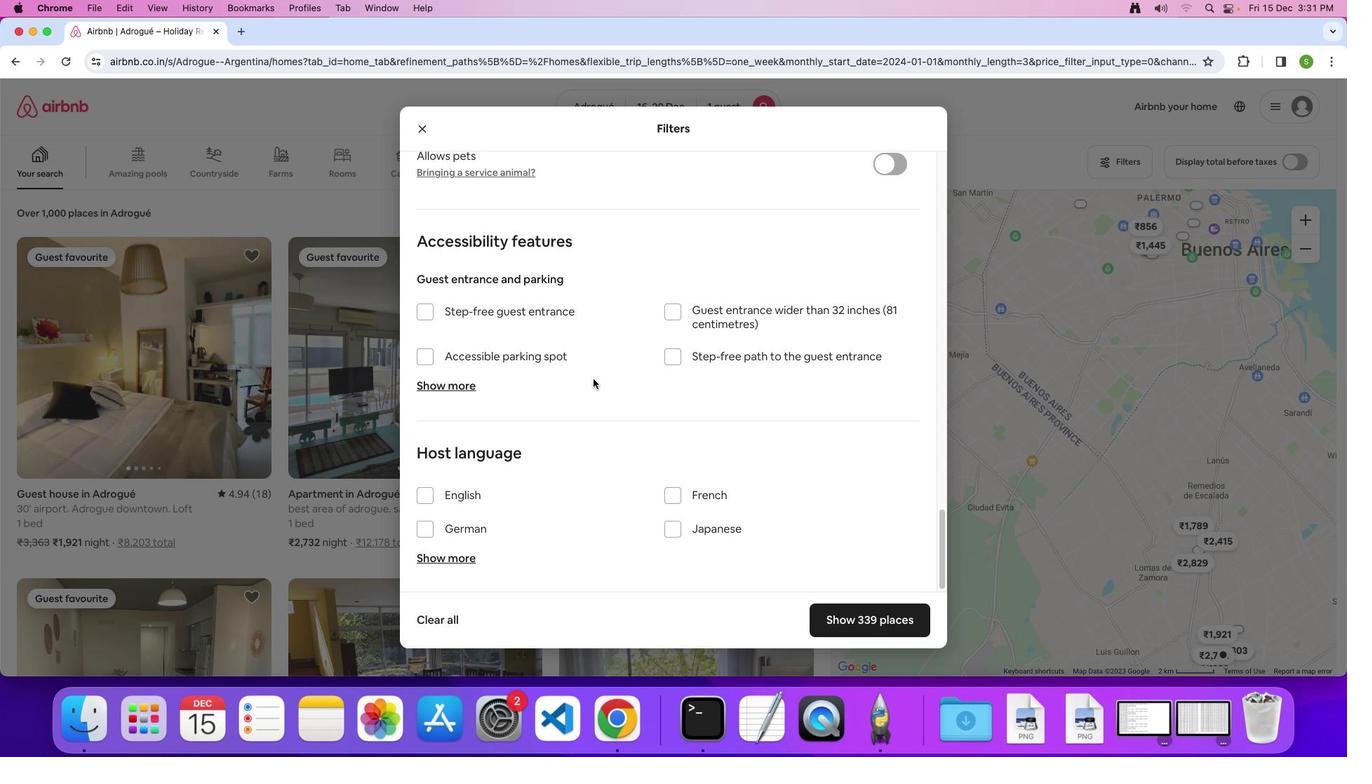 
Action: Mouse scrolled (593, 378) with delta (0, 0)
Screenshot: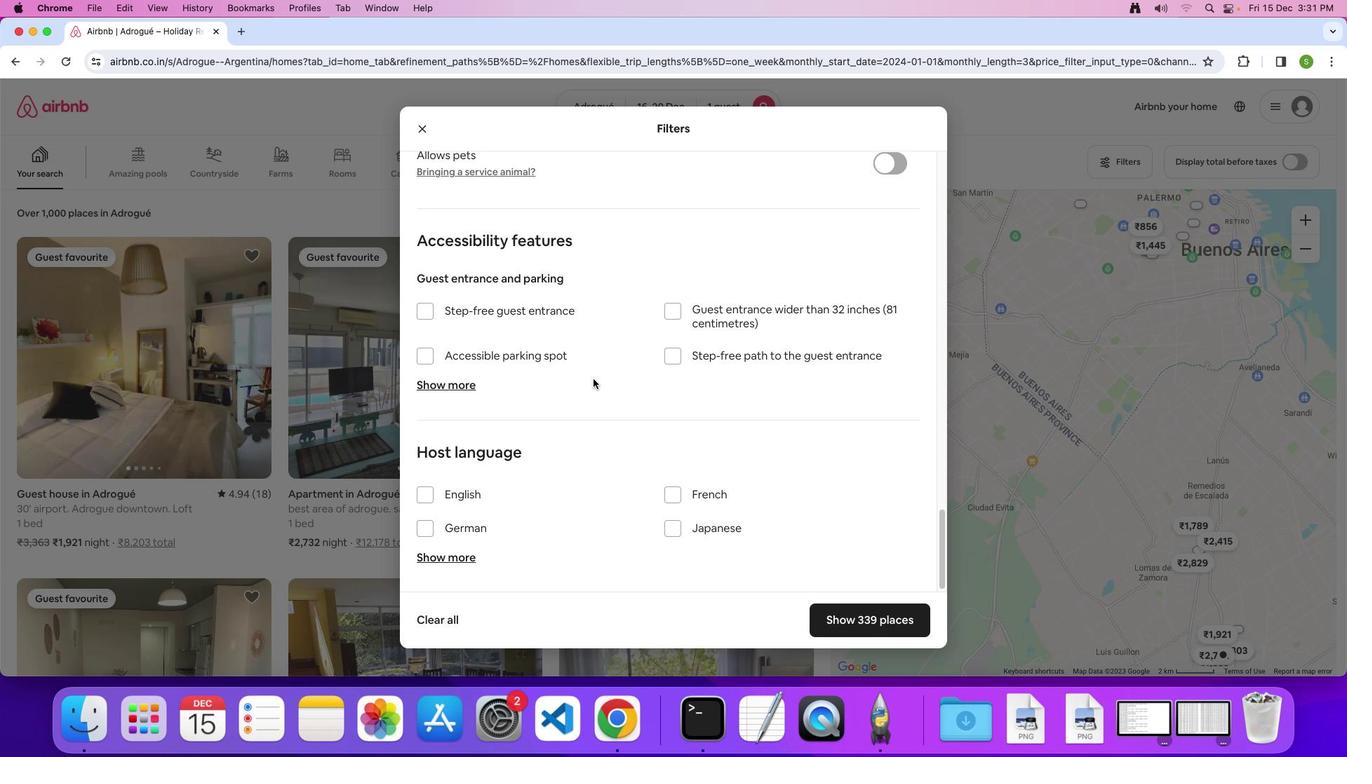 
Action: Mouse scrolled (593, 378) with delta (0, 0)
Screenshot: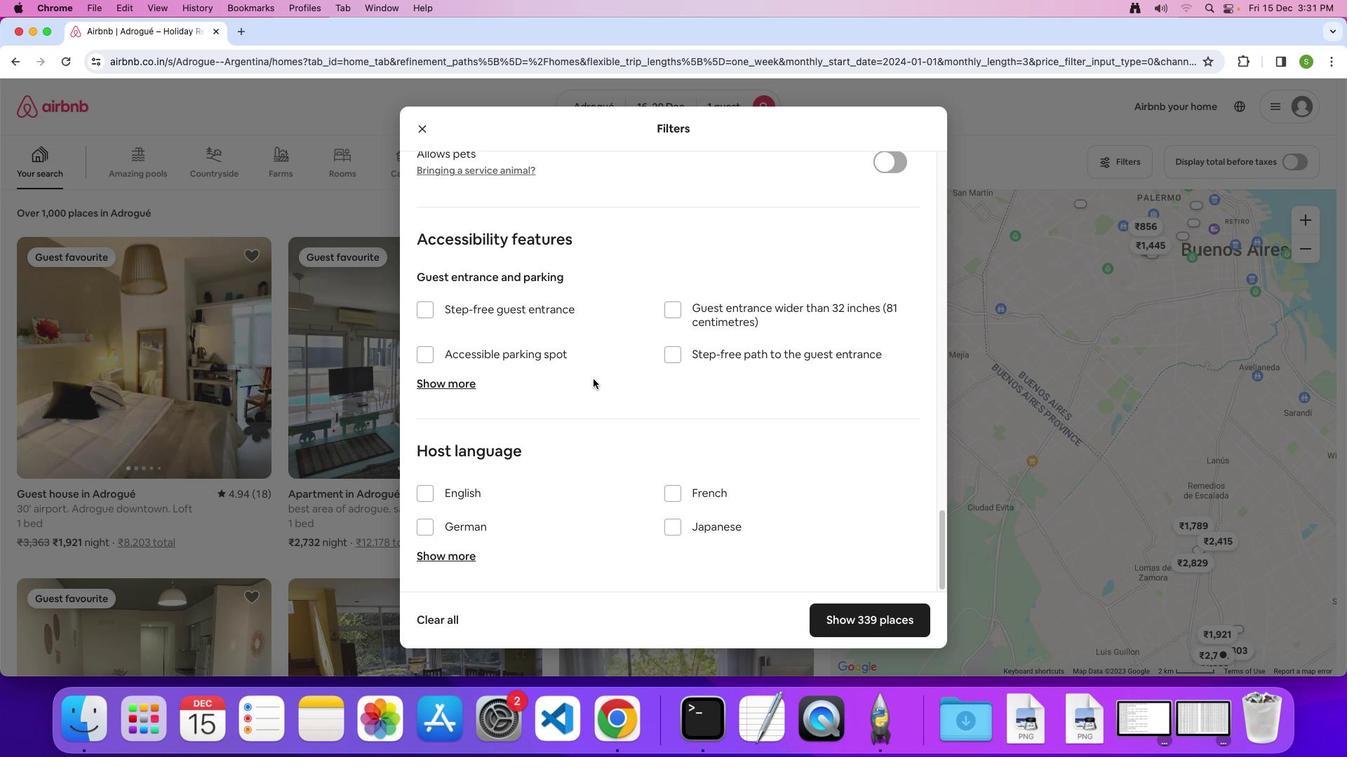 
Action: Mouse scrolled (593, 378) with delta (0, 0)
Screenshot: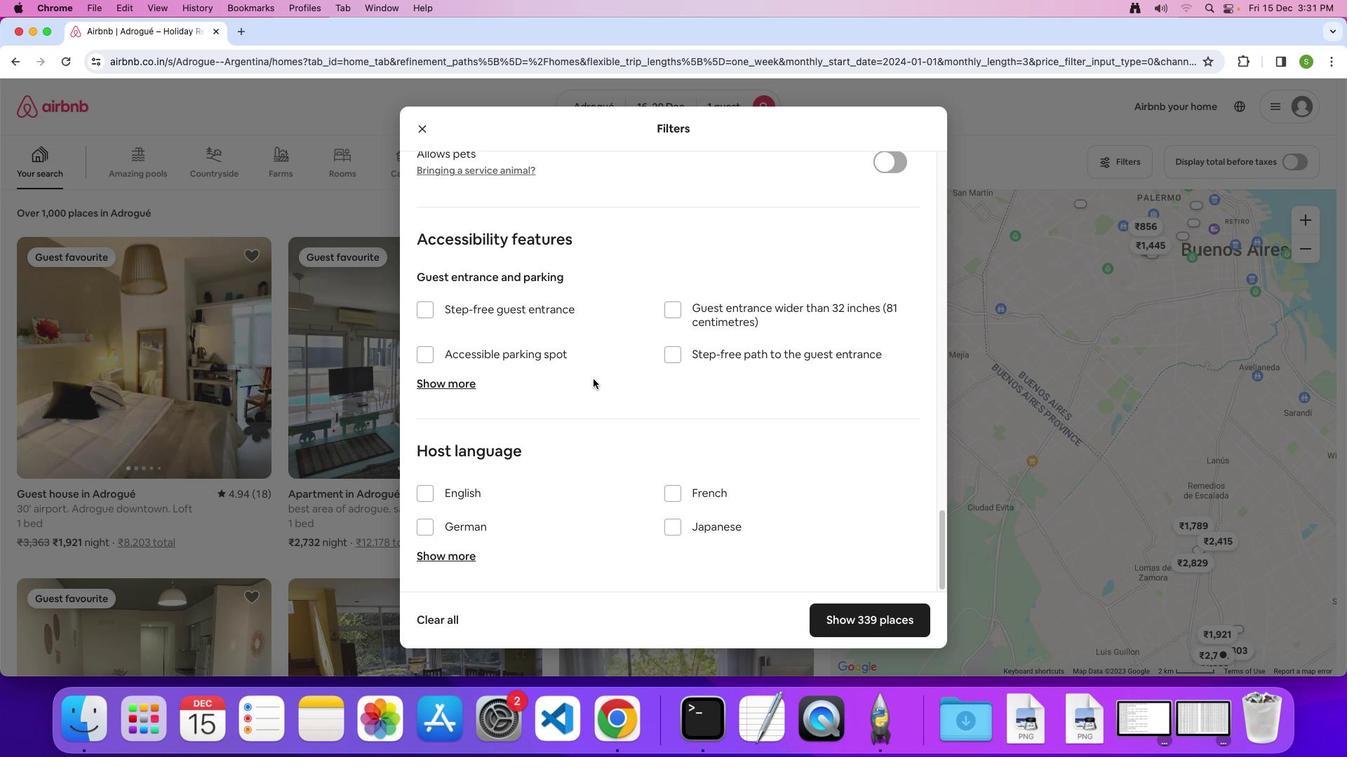 
Action: Mouse scrolled (593, 378) with delta (0, 0)
Screenshot: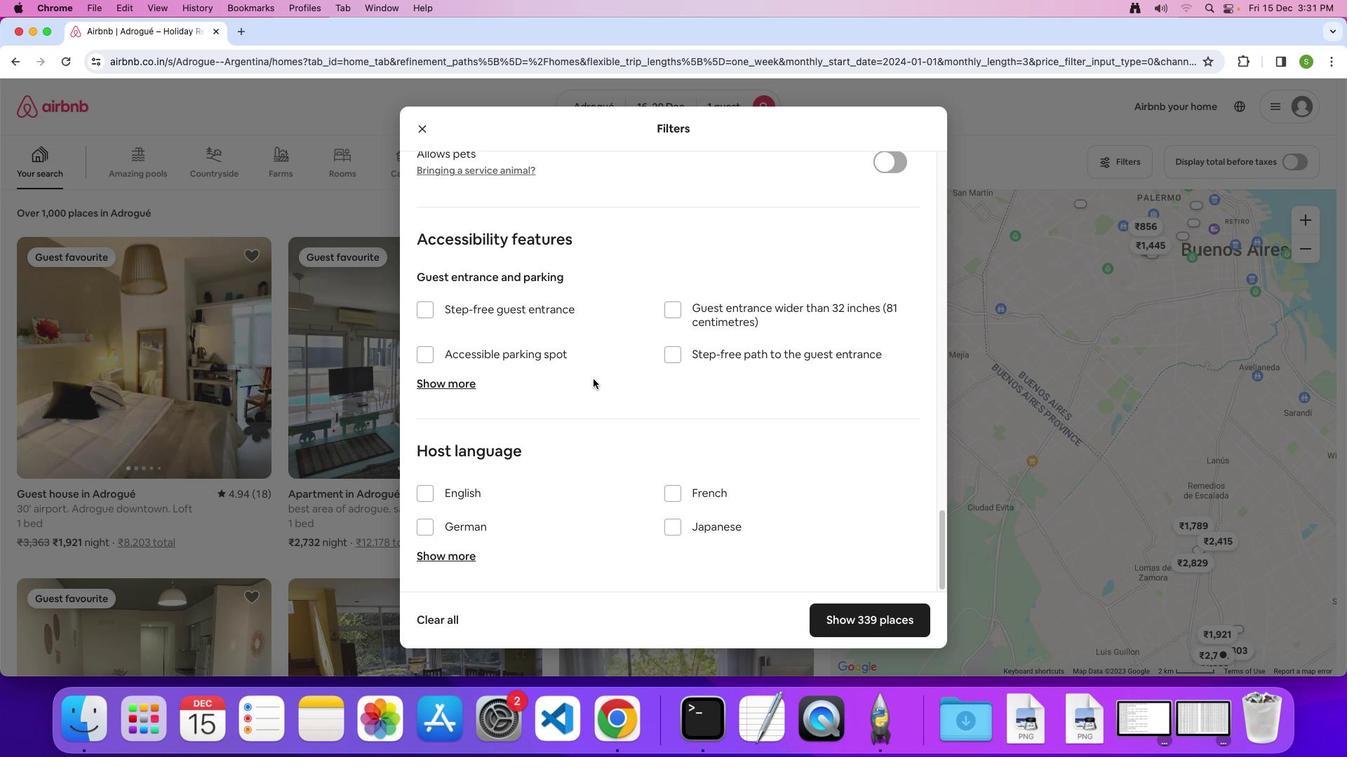 
Action: Mouse scrolled (593, 378) with delta (0, 0)
Screenshot: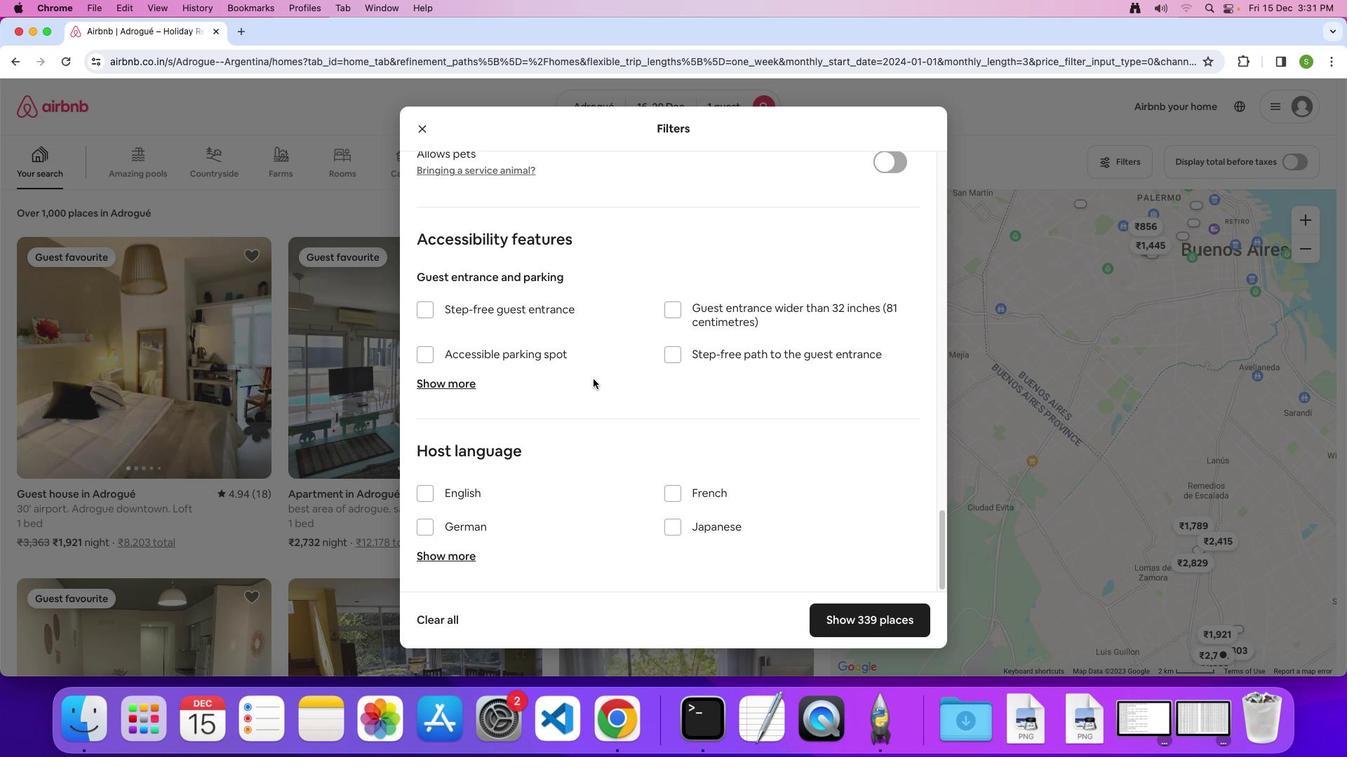 
Action: Mouse moved to (844, 616)
Screenshot: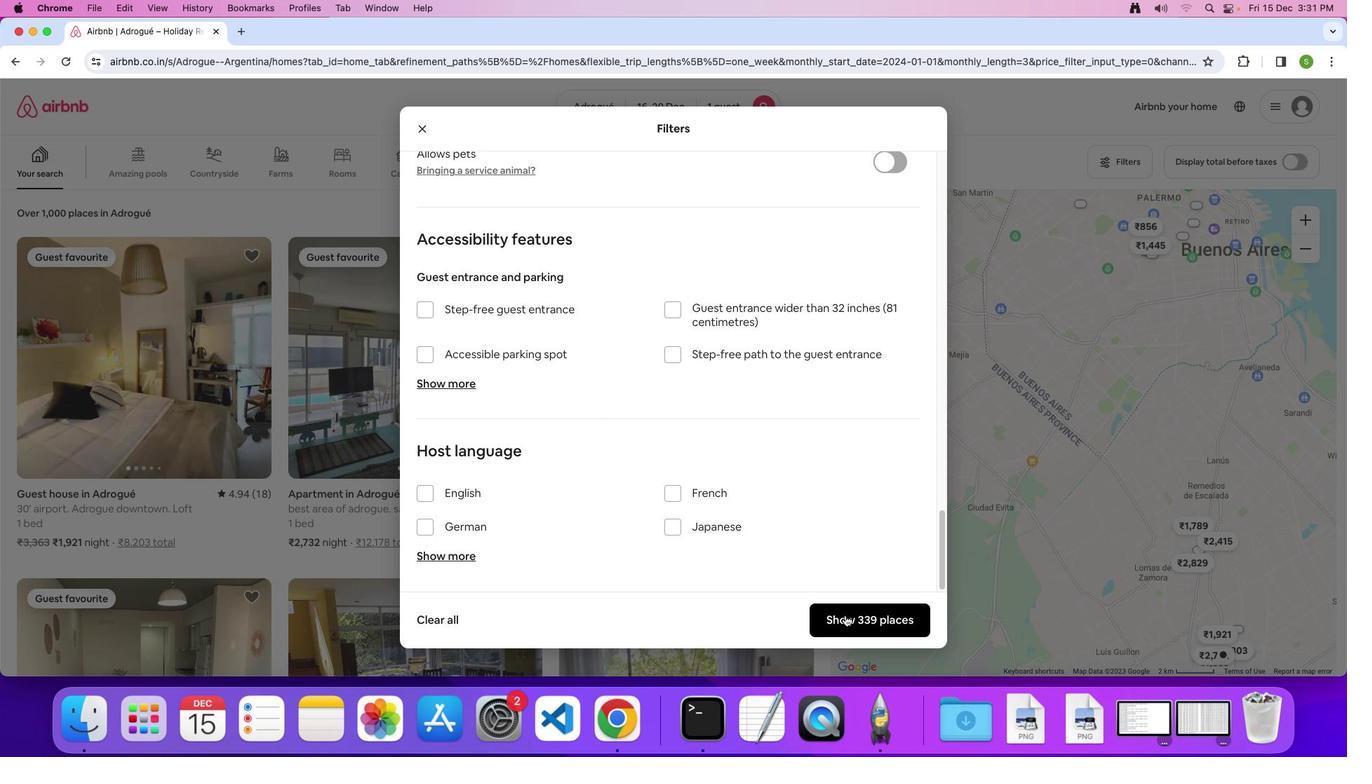 
Action: Mouse pressed left at (844, 616)
Screenshot: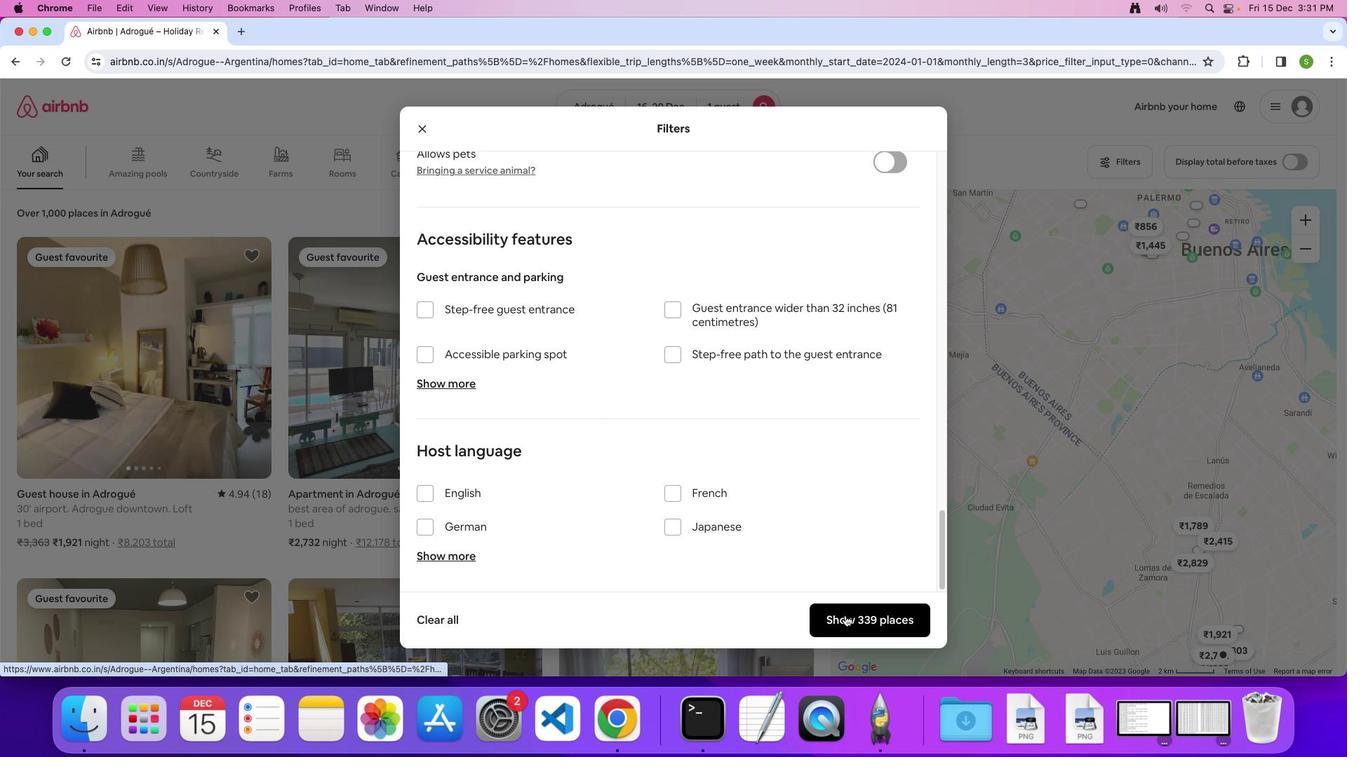 
Action: Mouse moved to (189, 369)
Screenshot: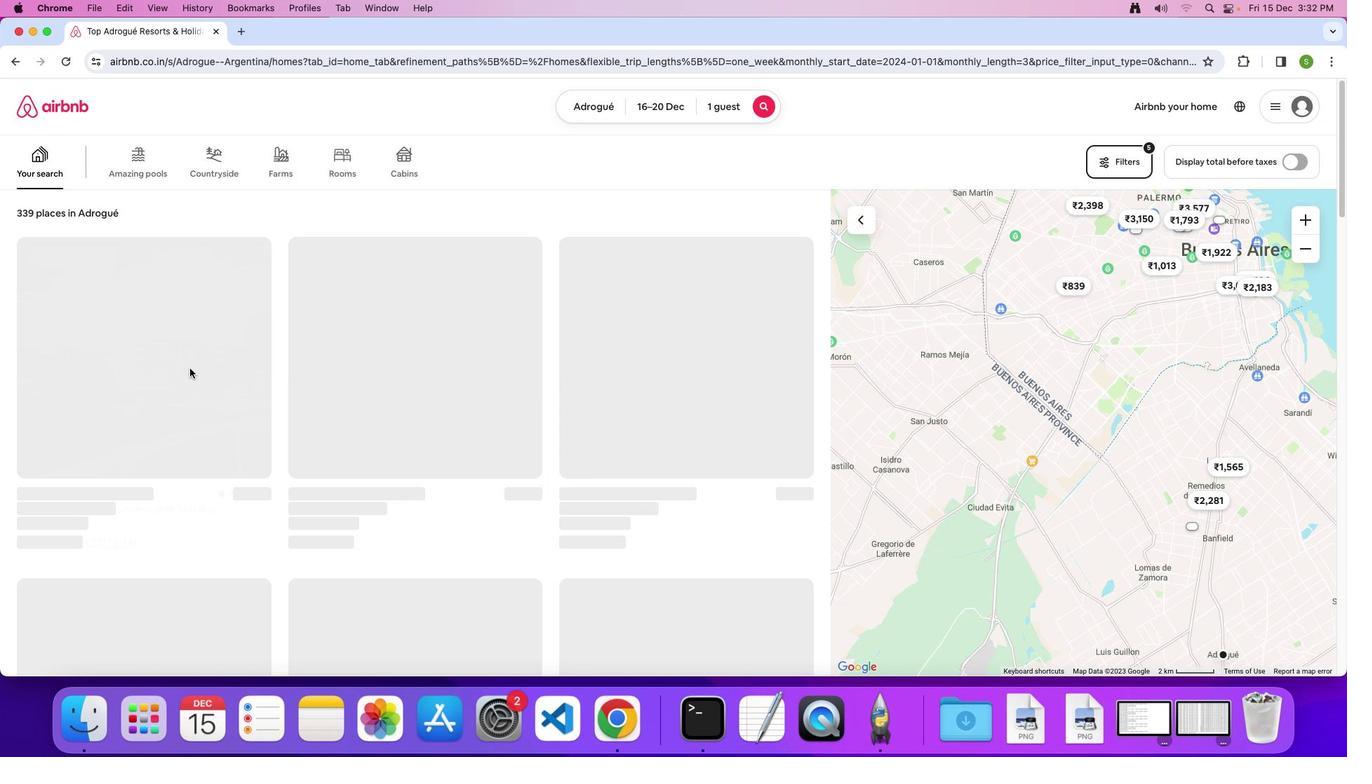 
Action: Mouse pressed left at (189, 369)
Screenshot: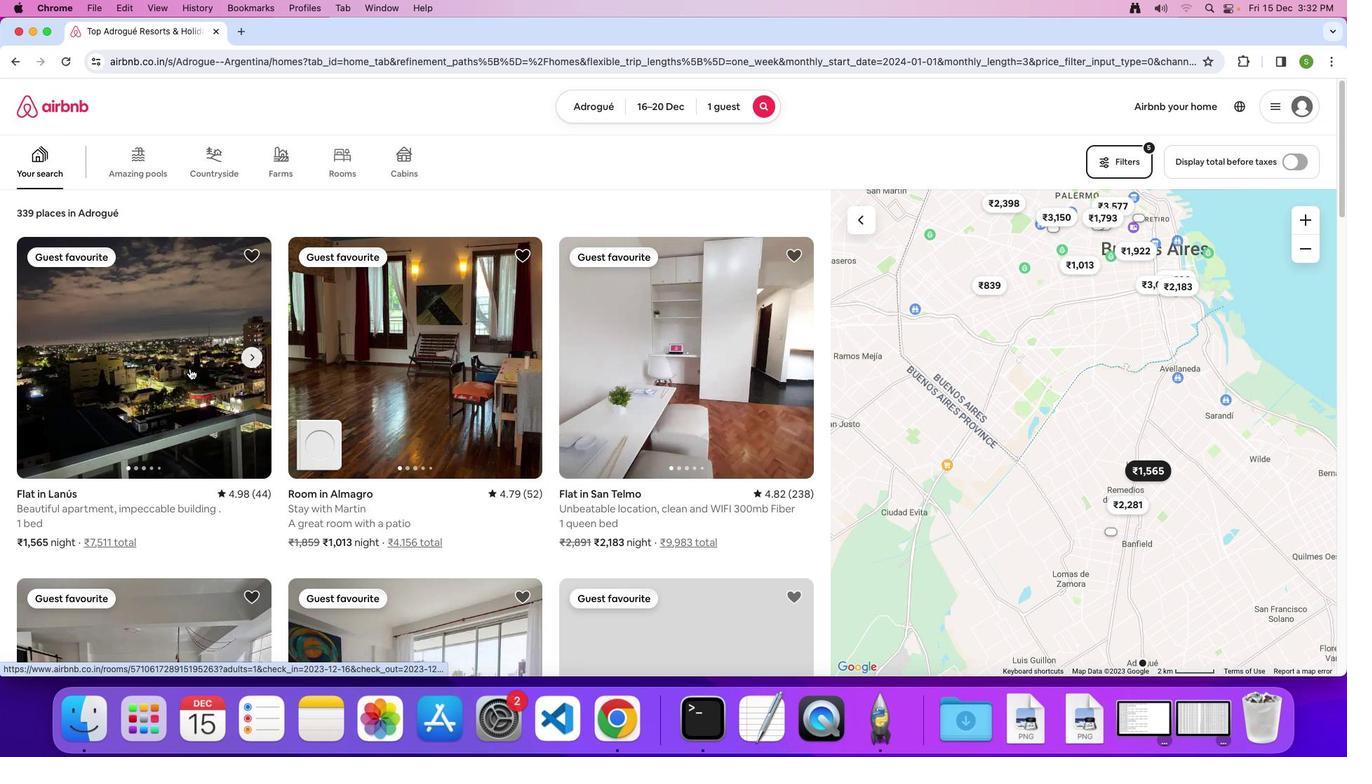 
Action: Mouse moved to (397, 350)
Screenshot: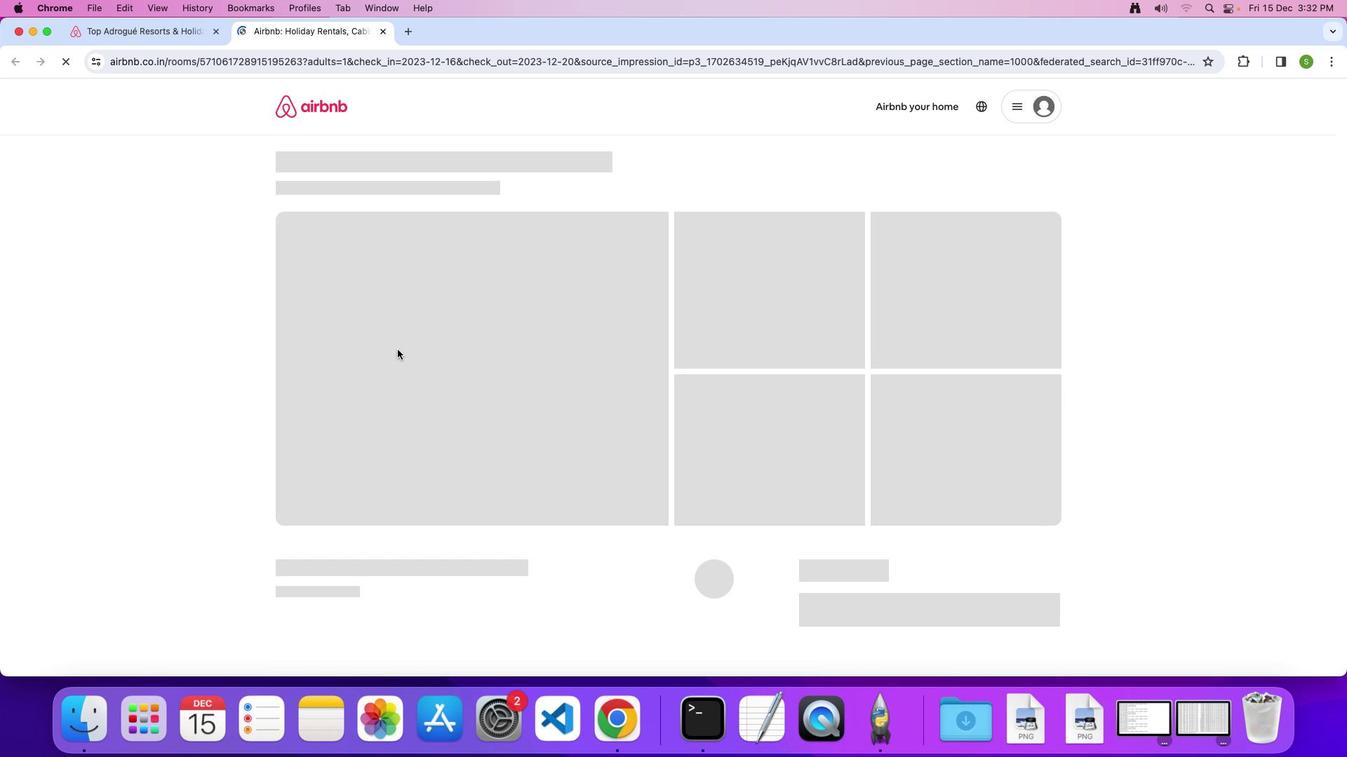 
Action: Mouse pressed left at (397, 350)
Screenshot: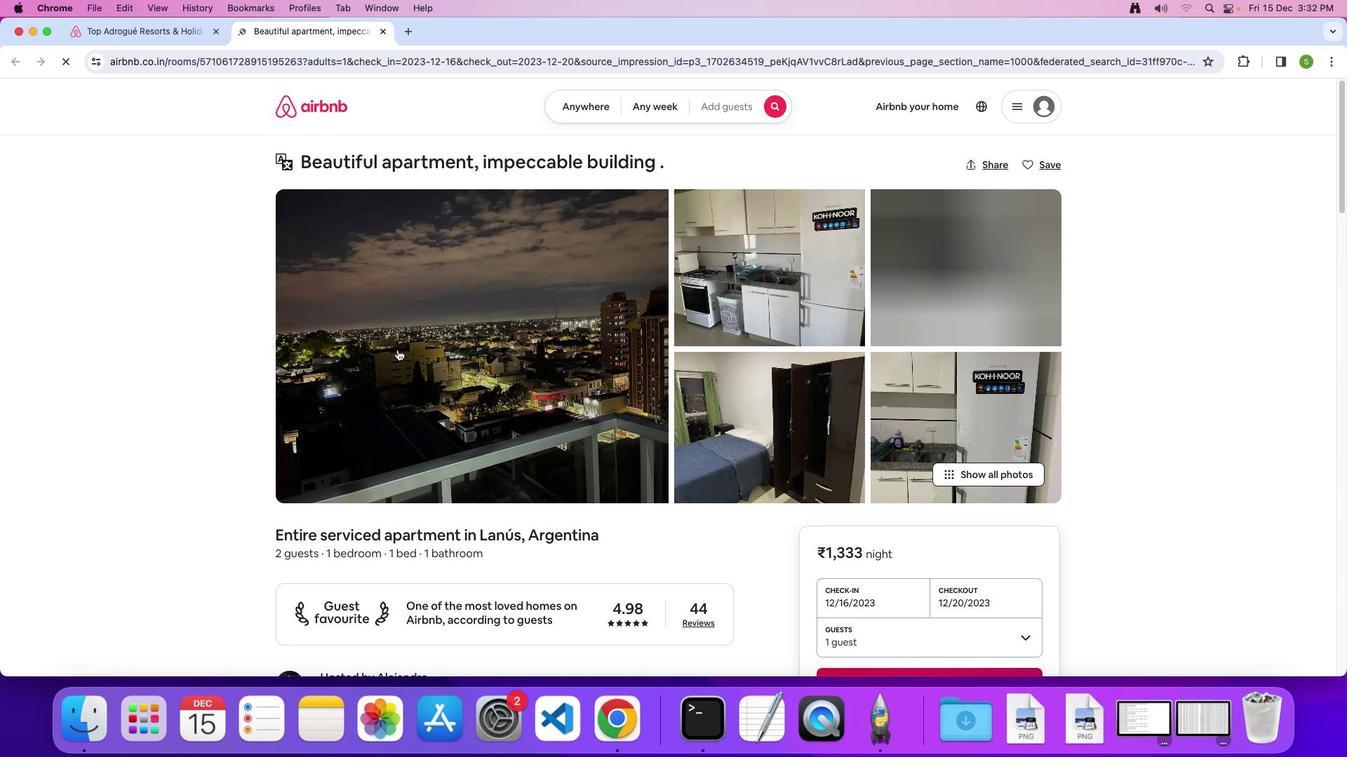 
Action: Mouse moved to (528, 397)
Screenshot: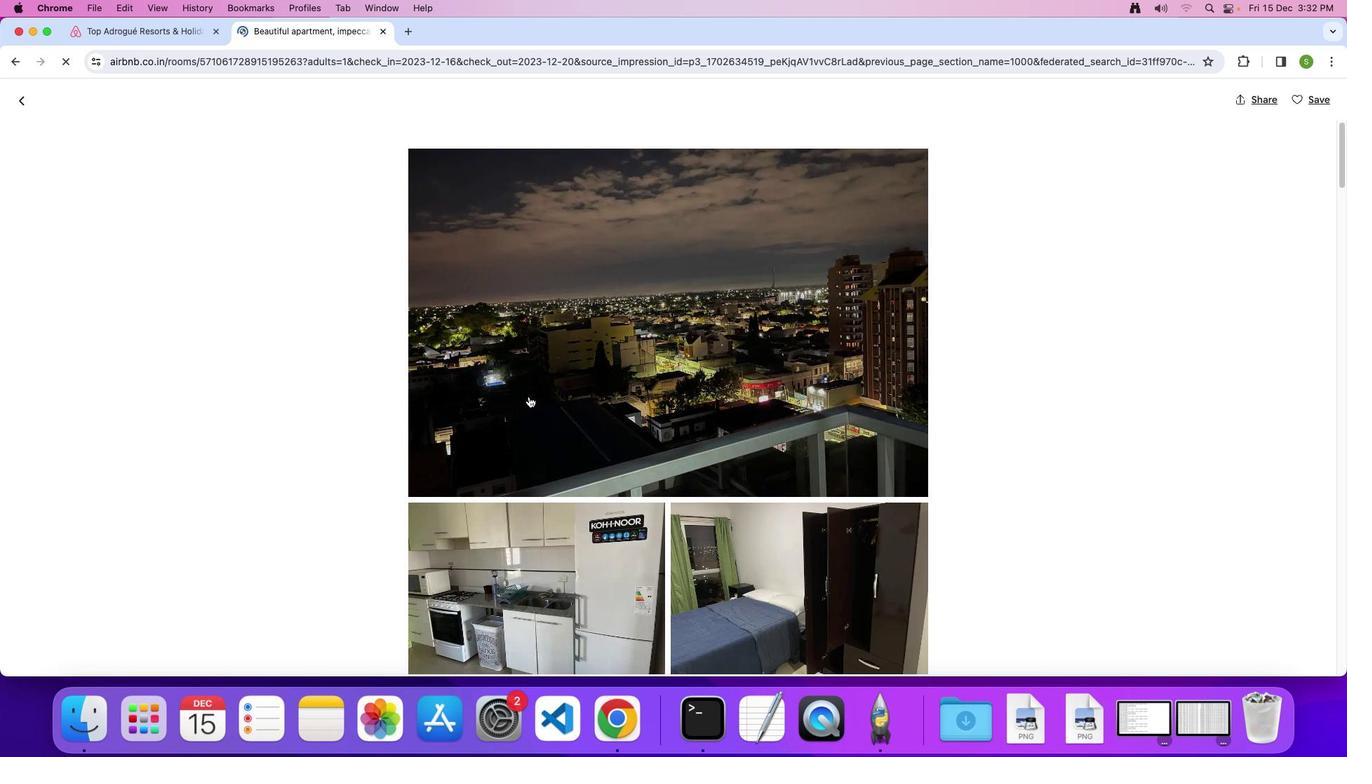 
Action: Mouse scrolled (528, 397) with delta (0, 0)
Screenshot: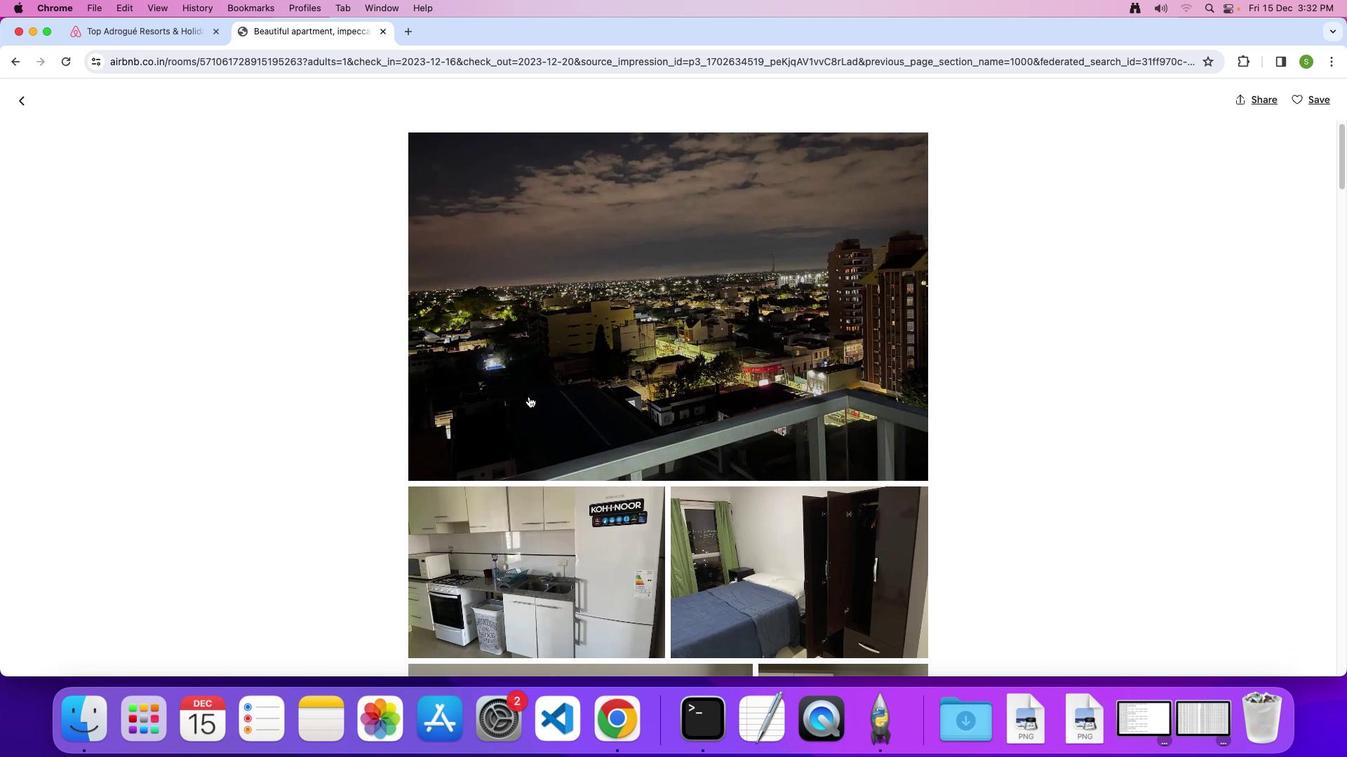 
Action: Mouse scrolled (528, 397) with delta (0, 0)
Screenshot: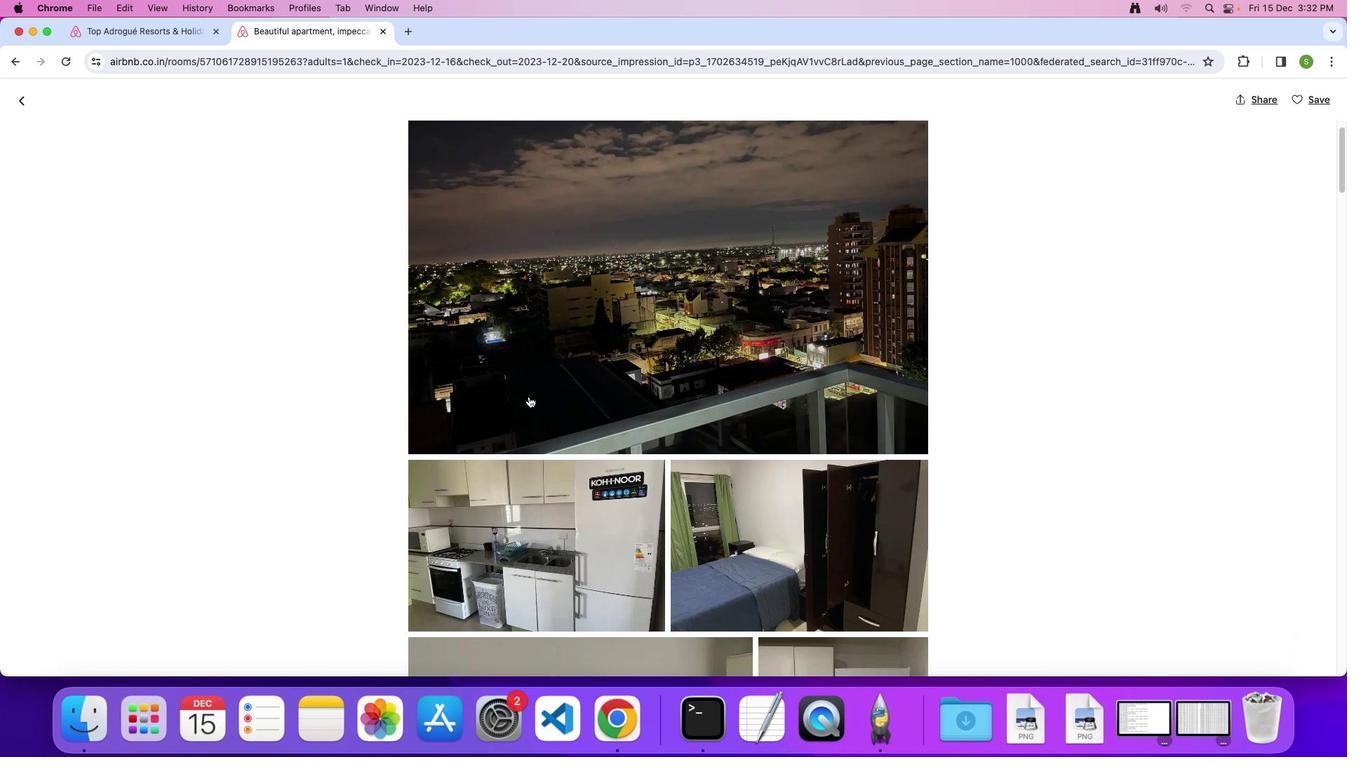 
Action: Mouse scrolled (528, 397) with delta (0, -2)
Screenshot: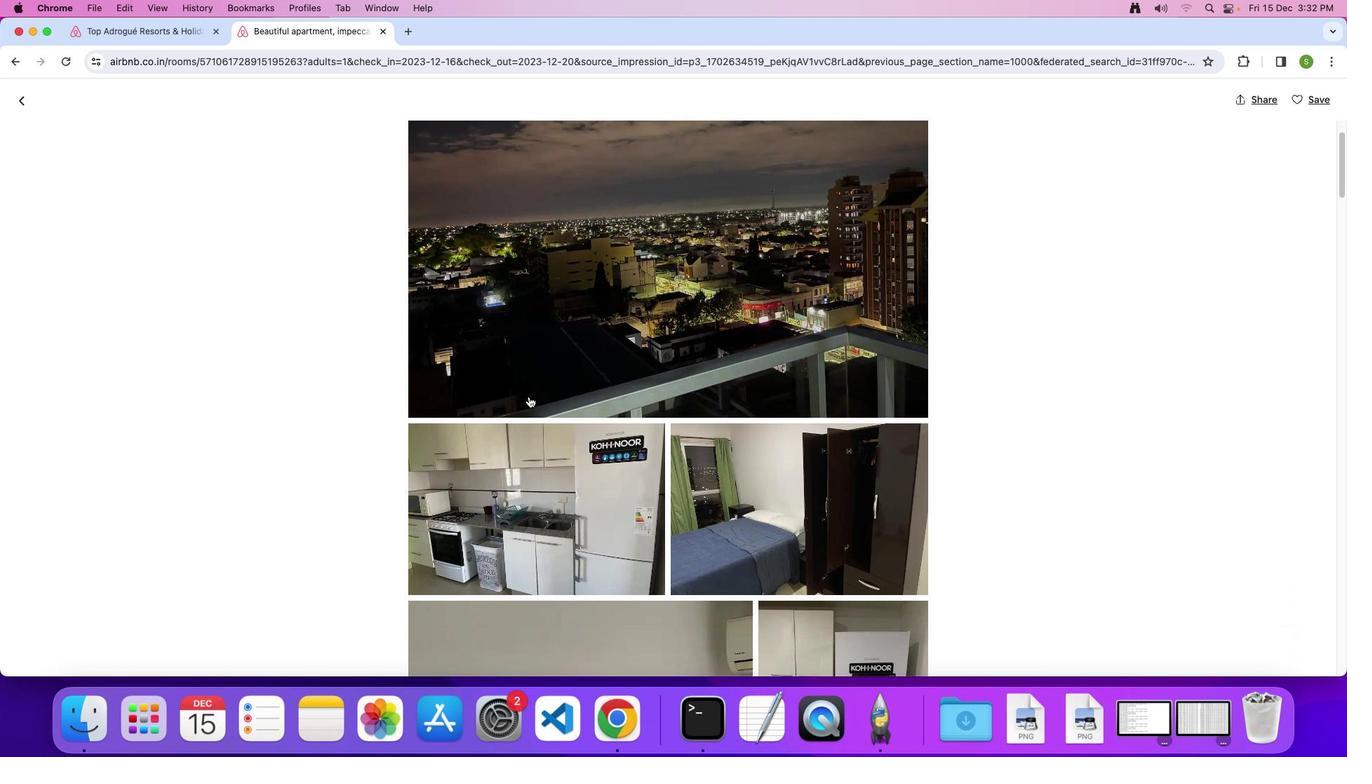 
Action: Mouse scrolled (528, 397) with delta (0, 0)
Screenshot: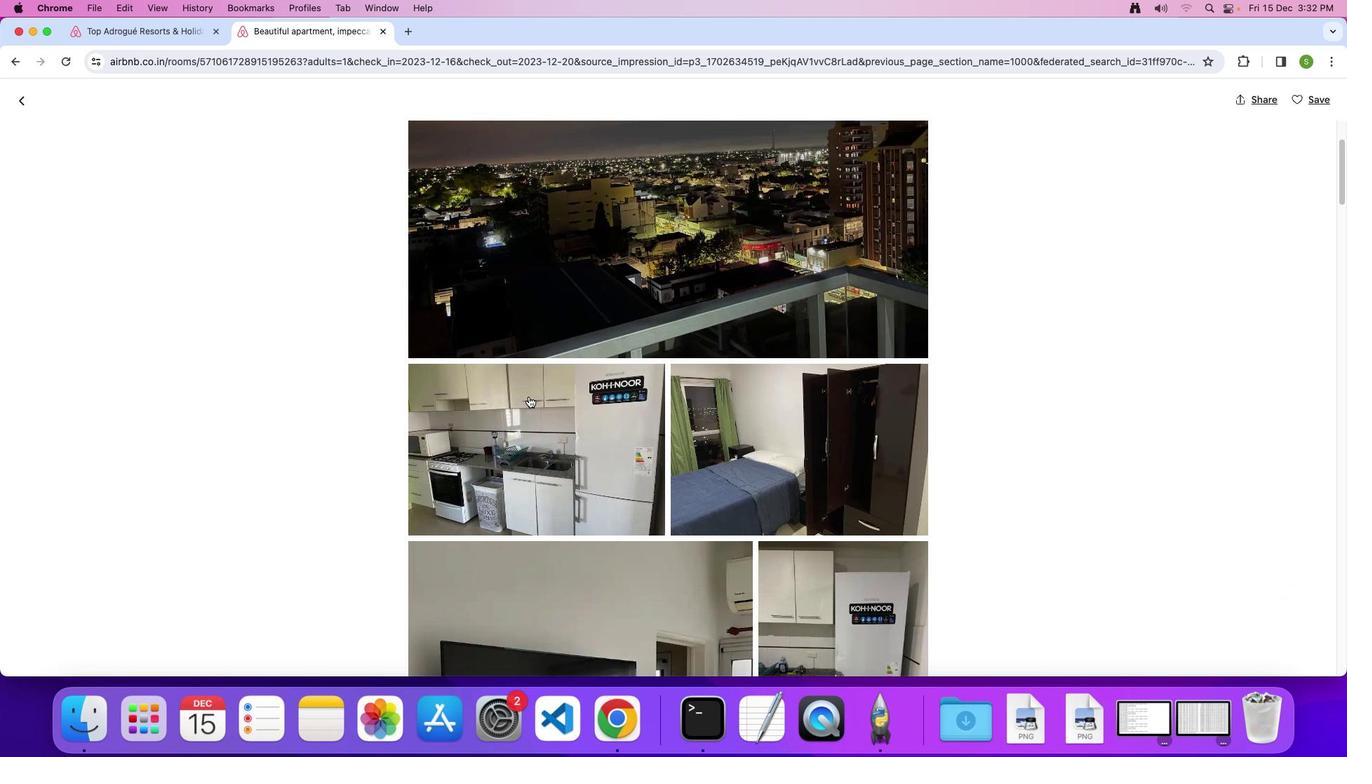 
Action: Mouse scrolled (528, 397) with delta (0, 0)
Screenshot: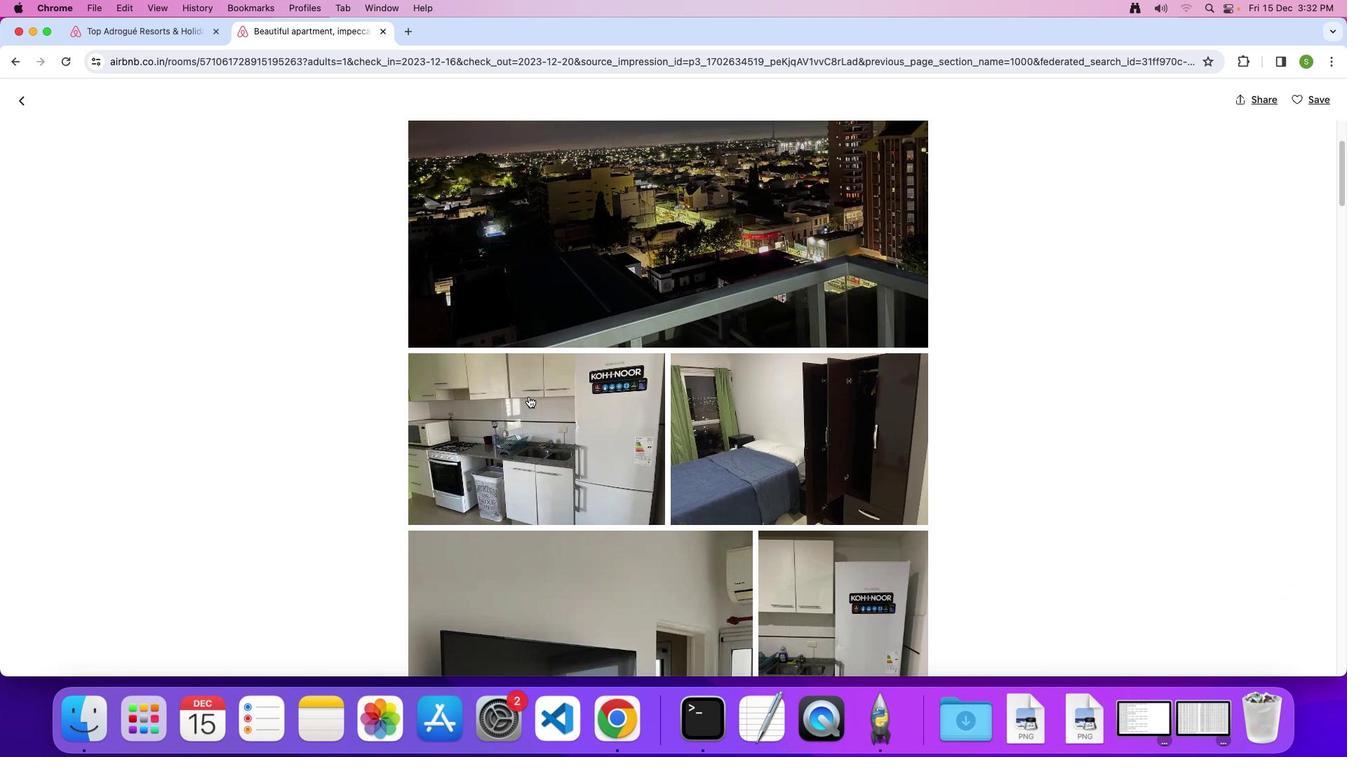 
Action: Mouse scrolled (528, 397) with delta (0, -1)
Screenshot: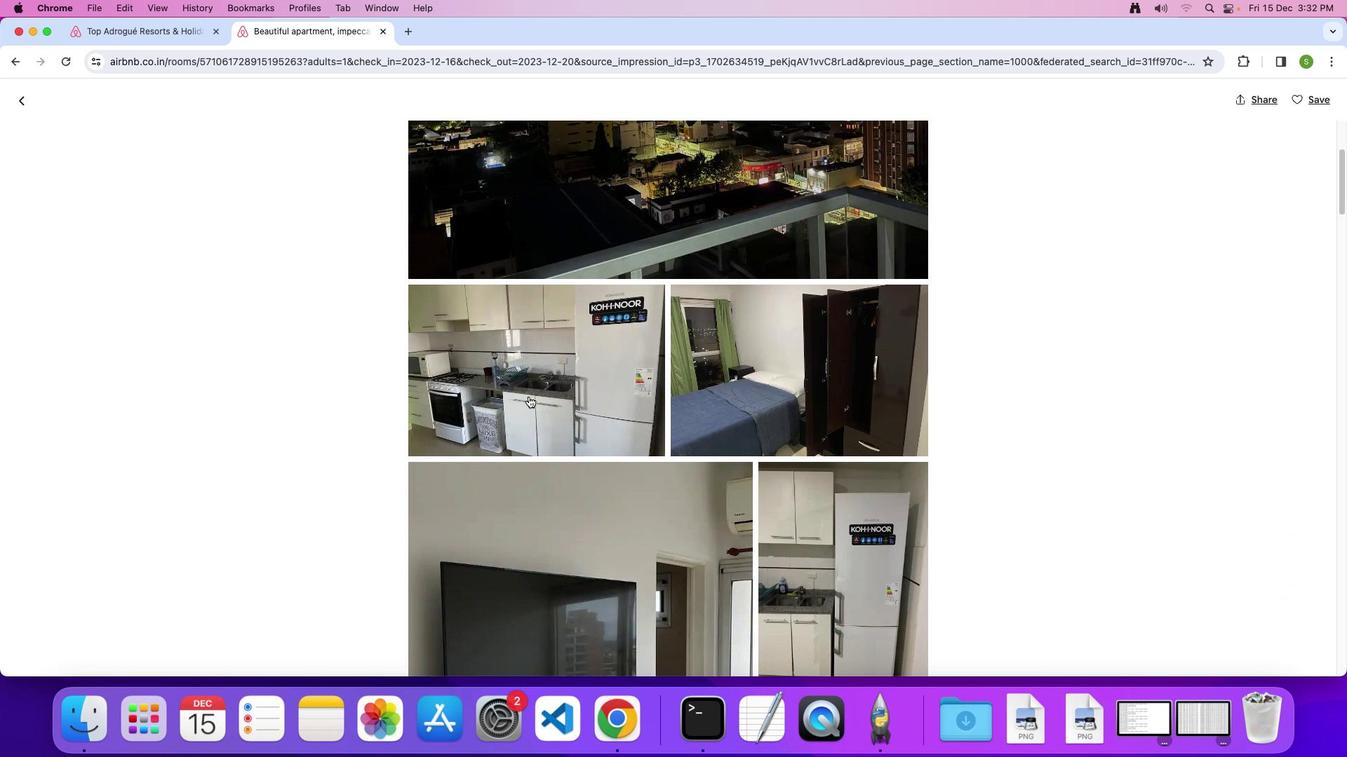
Action: Mouse scrolled (528, 397) with delta (0, 0)
Screenshot: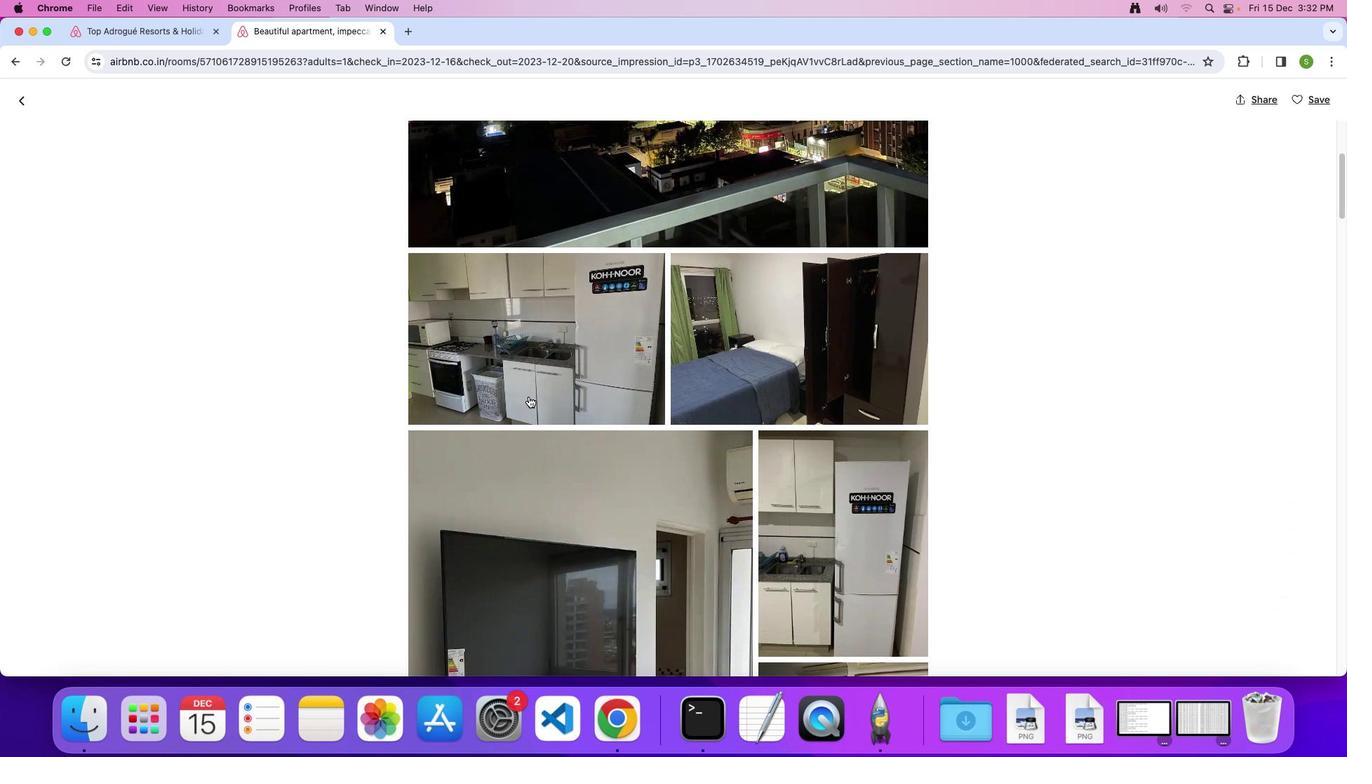 
Action: Mouse scrolled (528, 397) with delta (0, 0)
Screenshot: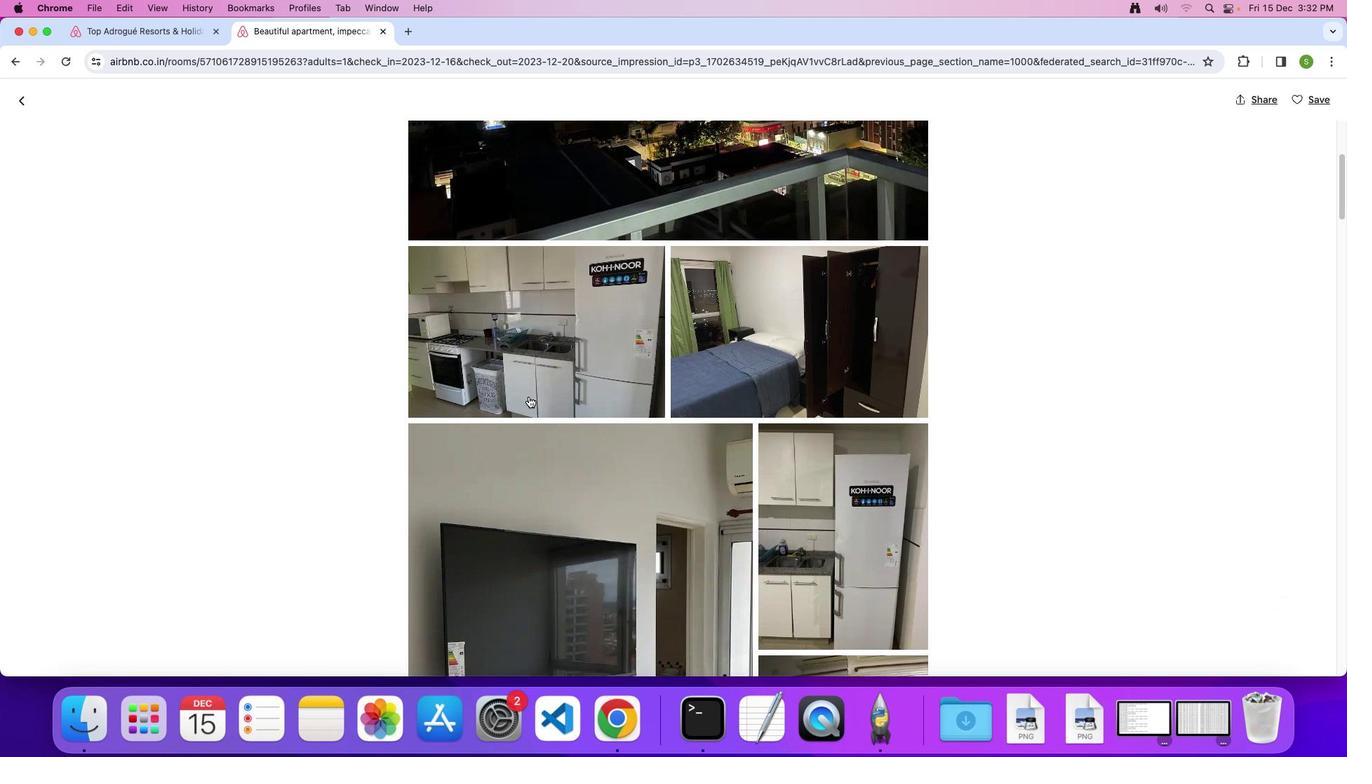 
Action: Mouse scrolled (528, 397) with delta (0, 0)
Screenshot: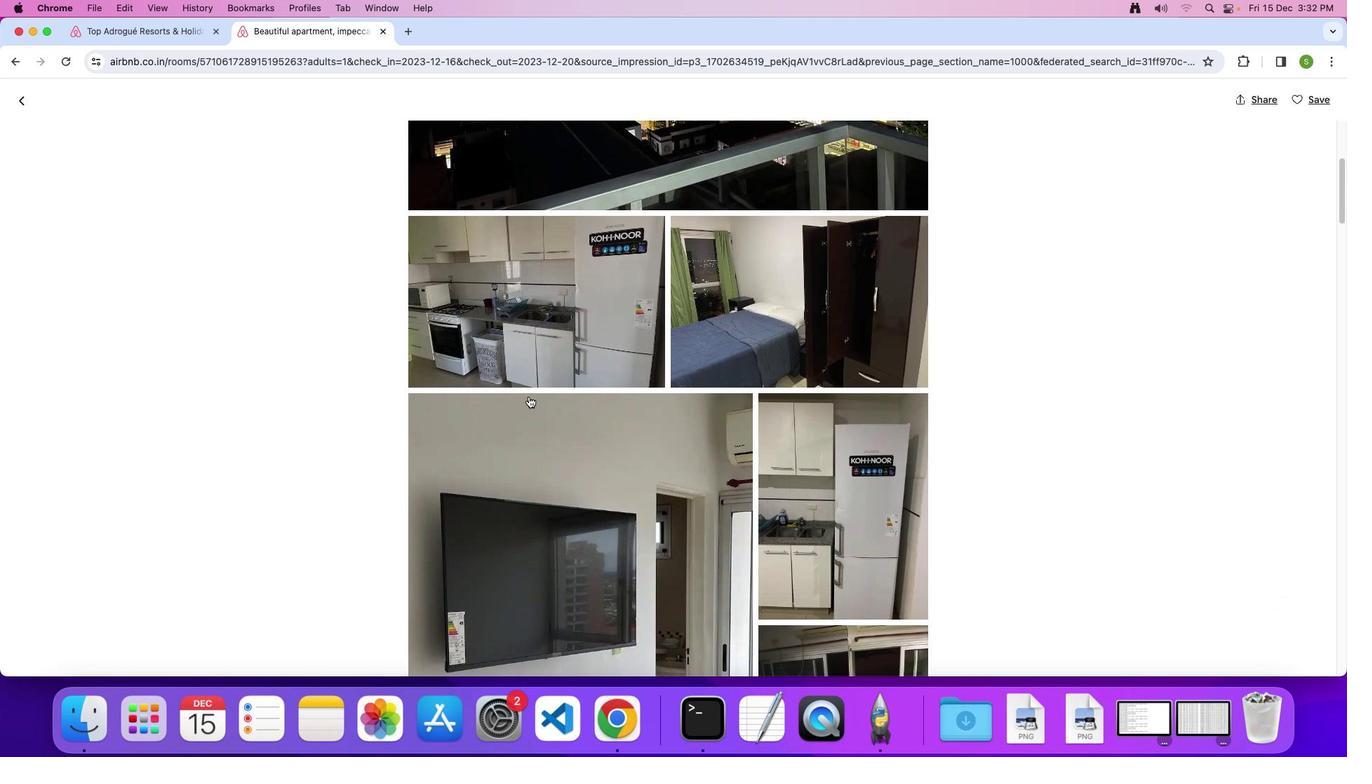 
Action: Mouse scrolled (528, 397) with delta (0, 0)
Screenshot: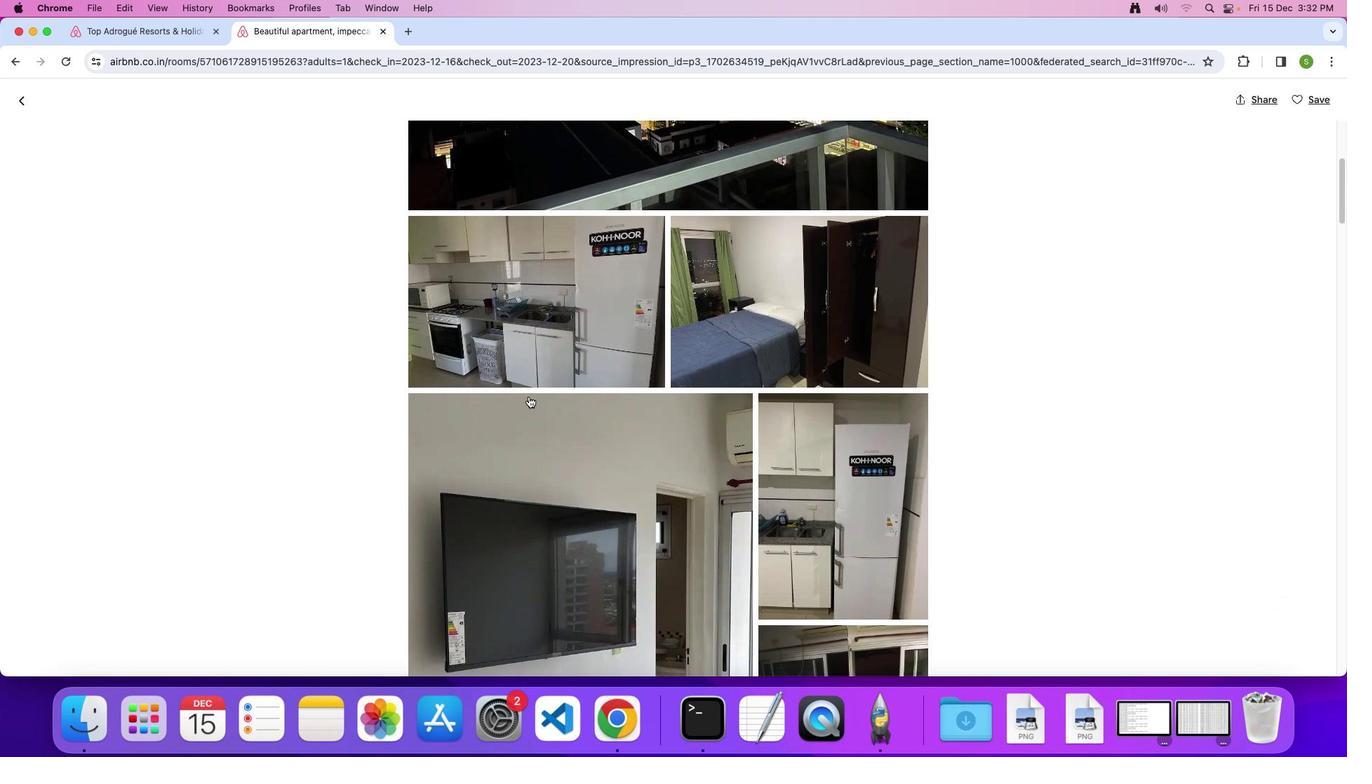 
Action: Mouse scrolled (528, 397) with delta (0, -1)
Screenshot: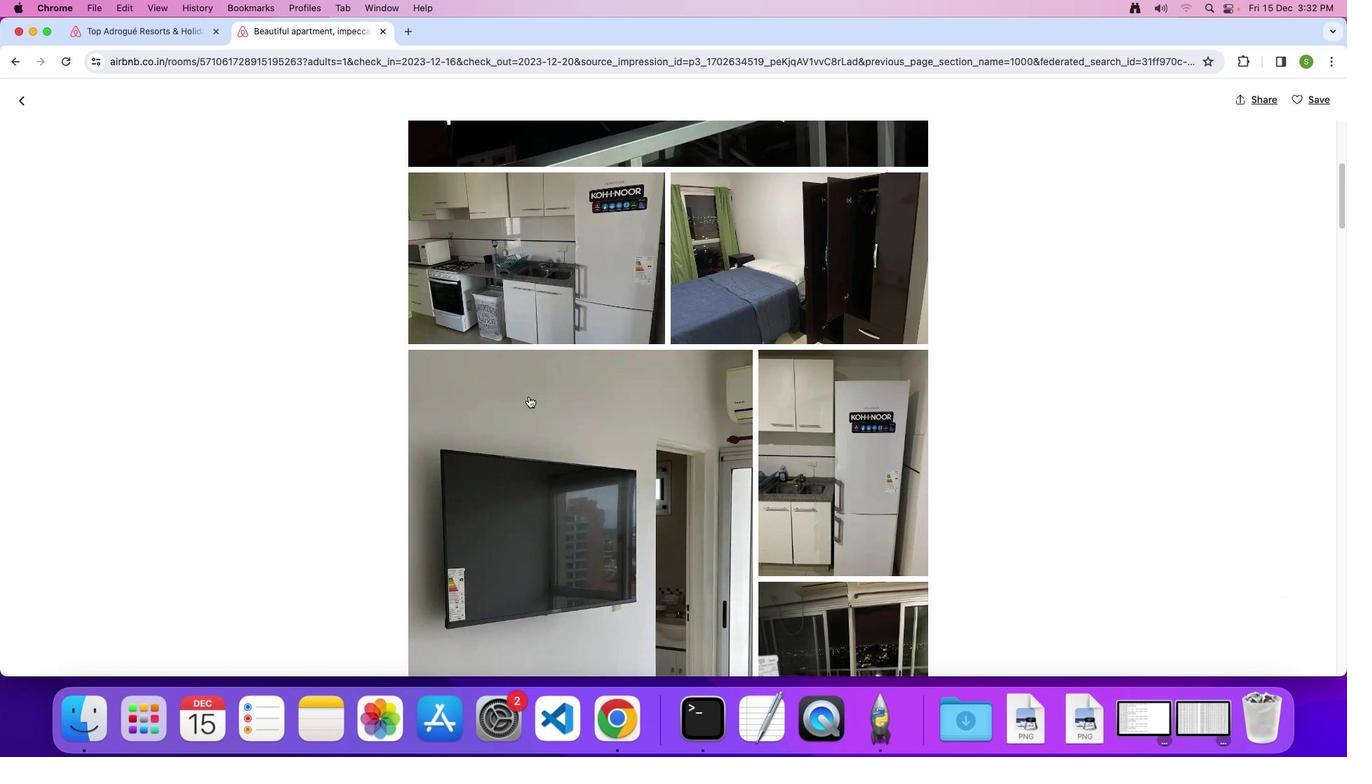 
Action: Mouse scrolled (528, 397) with delta (0, 0)
Screenshot: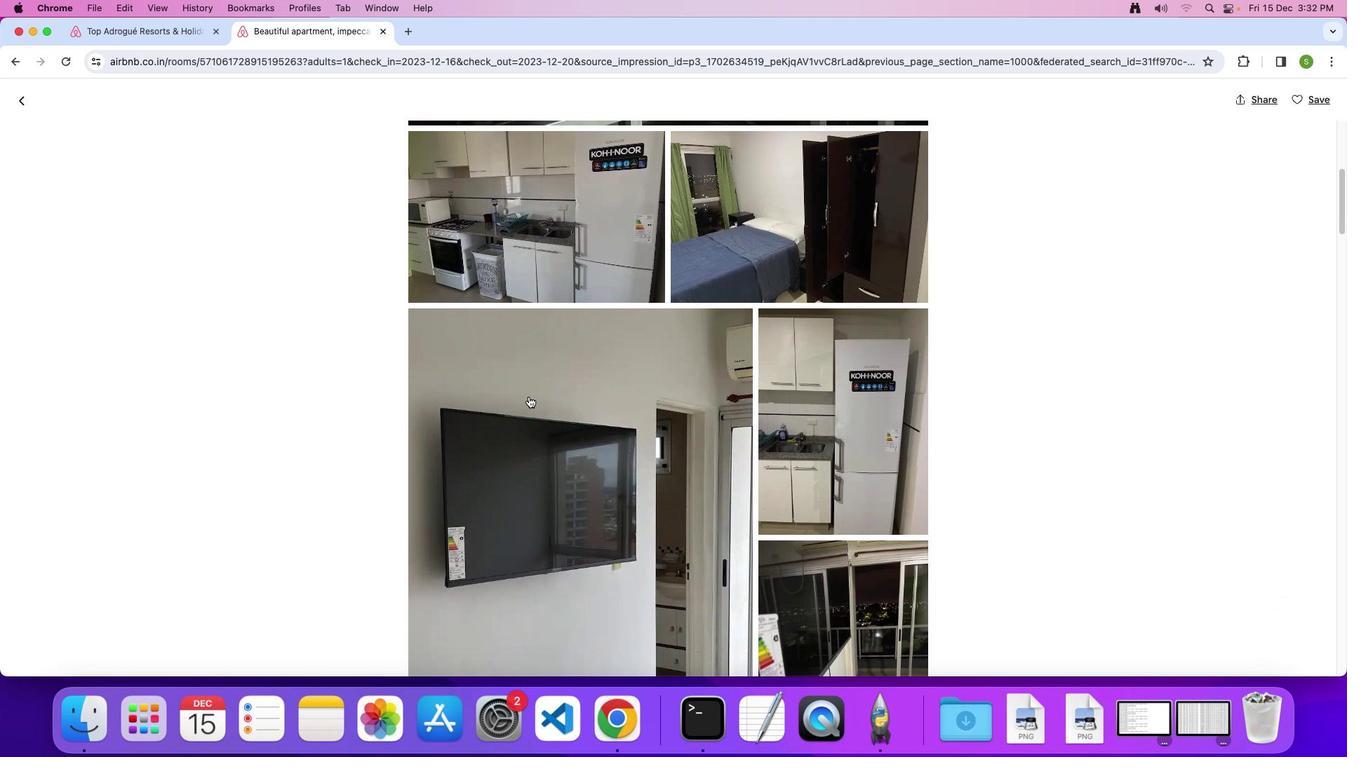 
Action: Mouse scrolled (528, 397) with delta (0, 0)
Screenshot: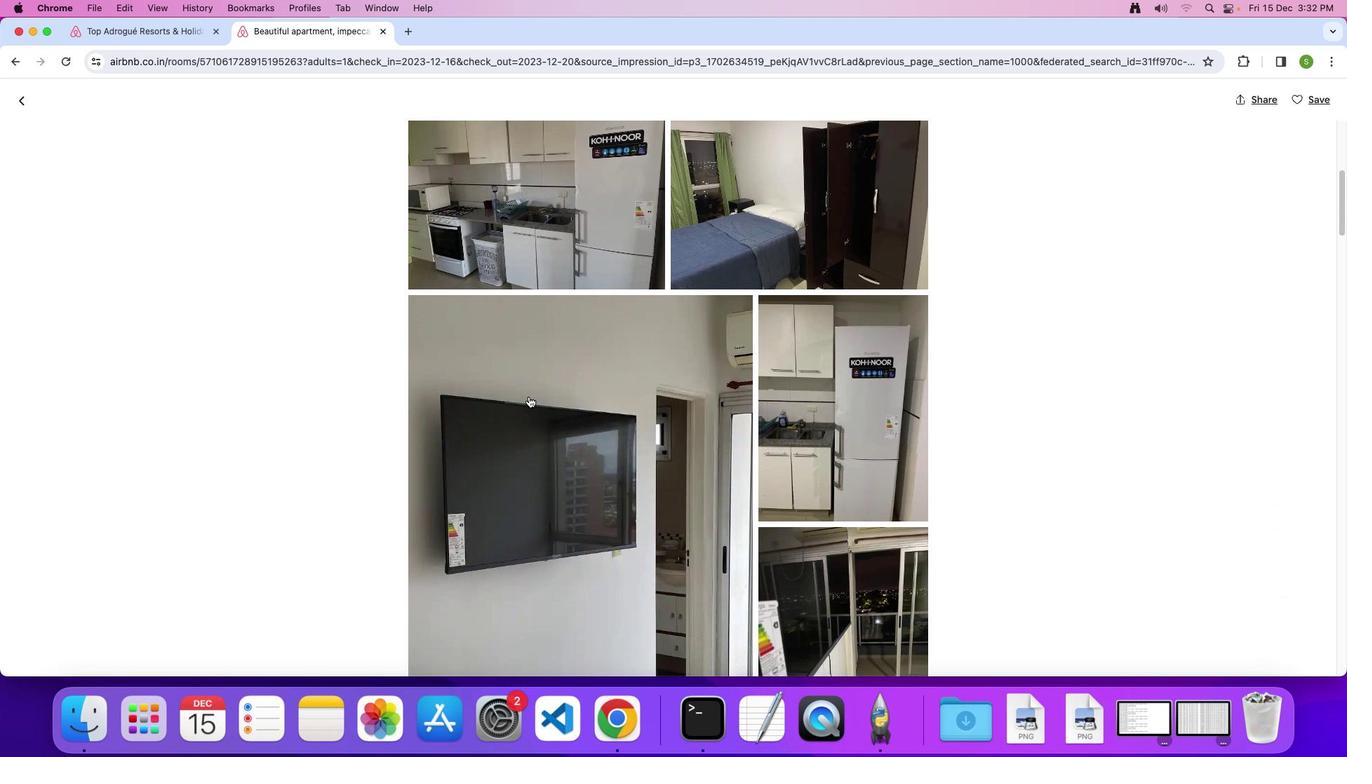 
Action: Mouse scrolled (528, 397) with delta (0, -2)
Screenshot: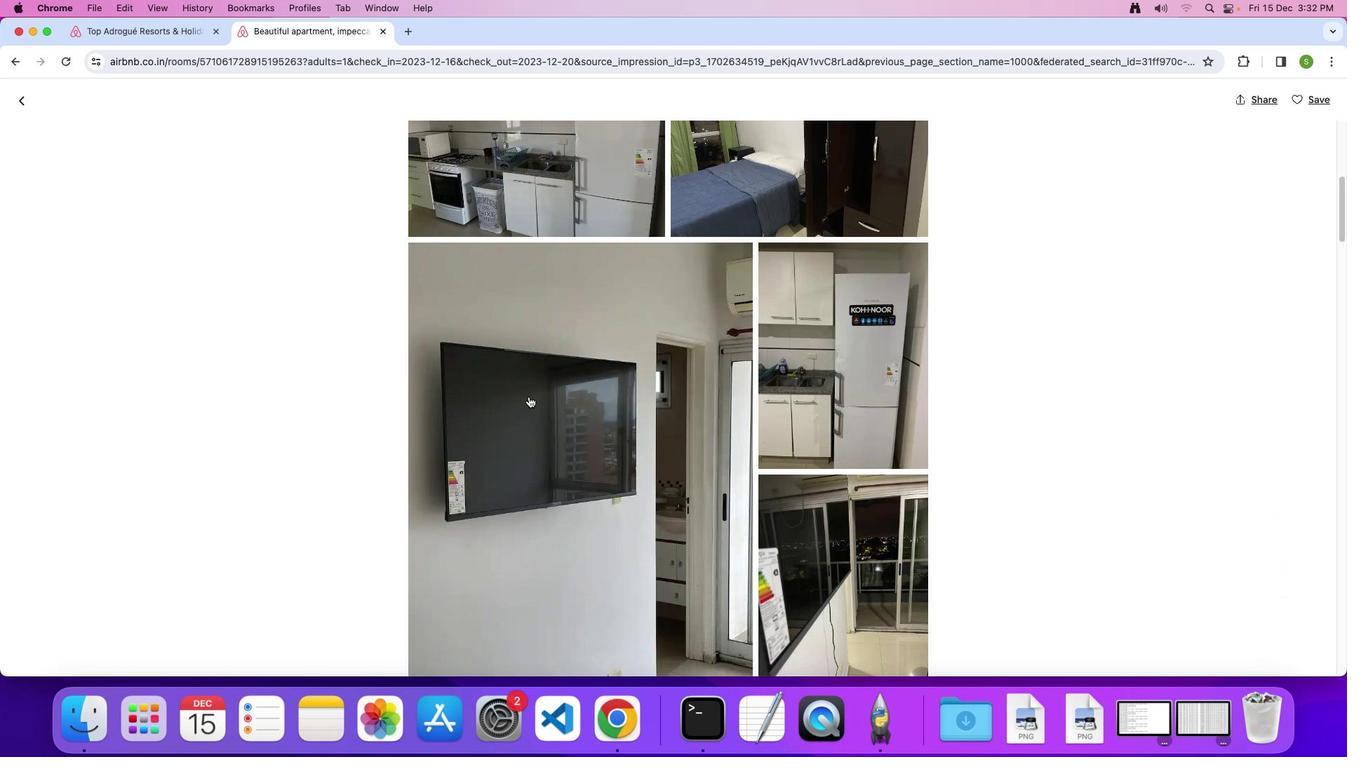 
Action: Mouse scrolled (528, 397) with delta (0, 0)
Screenshot: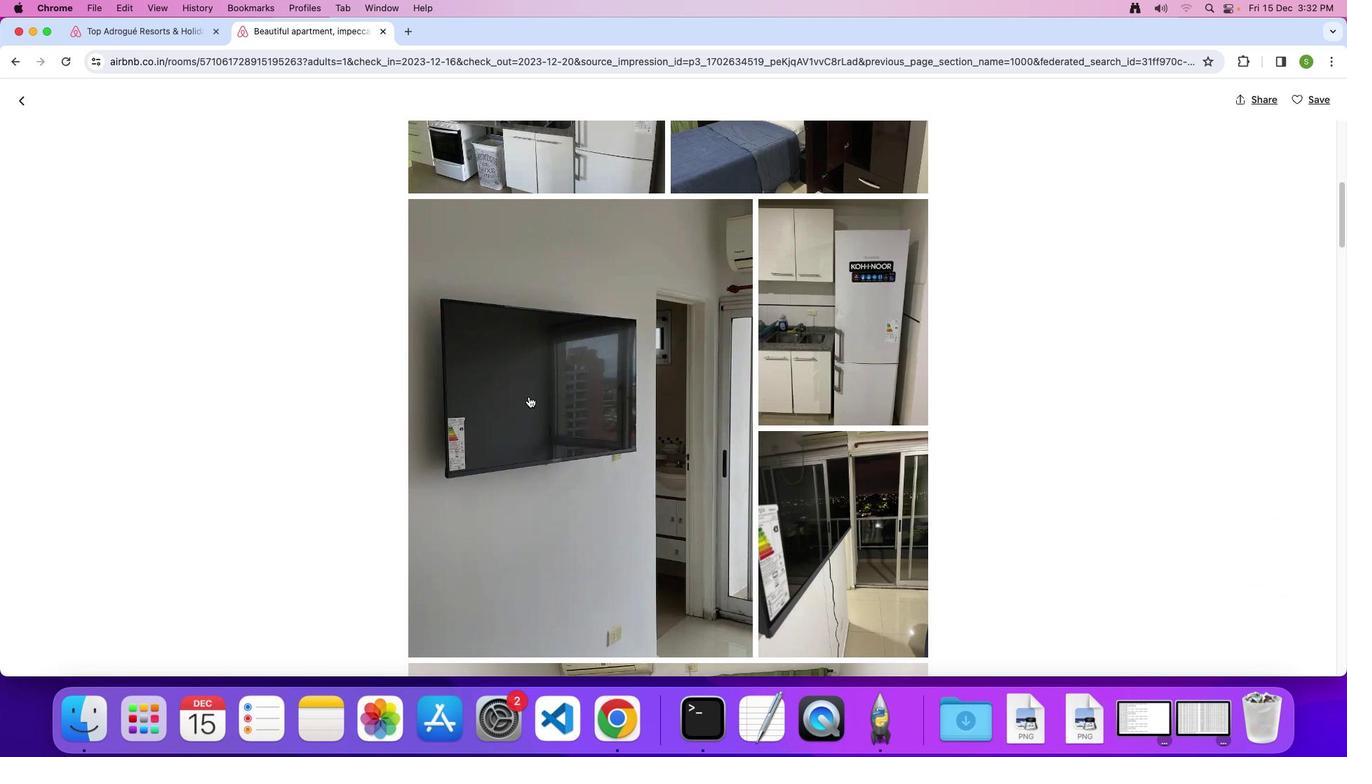 
Action: Mouse scrolled (528, 397) with delta (0, 0)
Screenshot: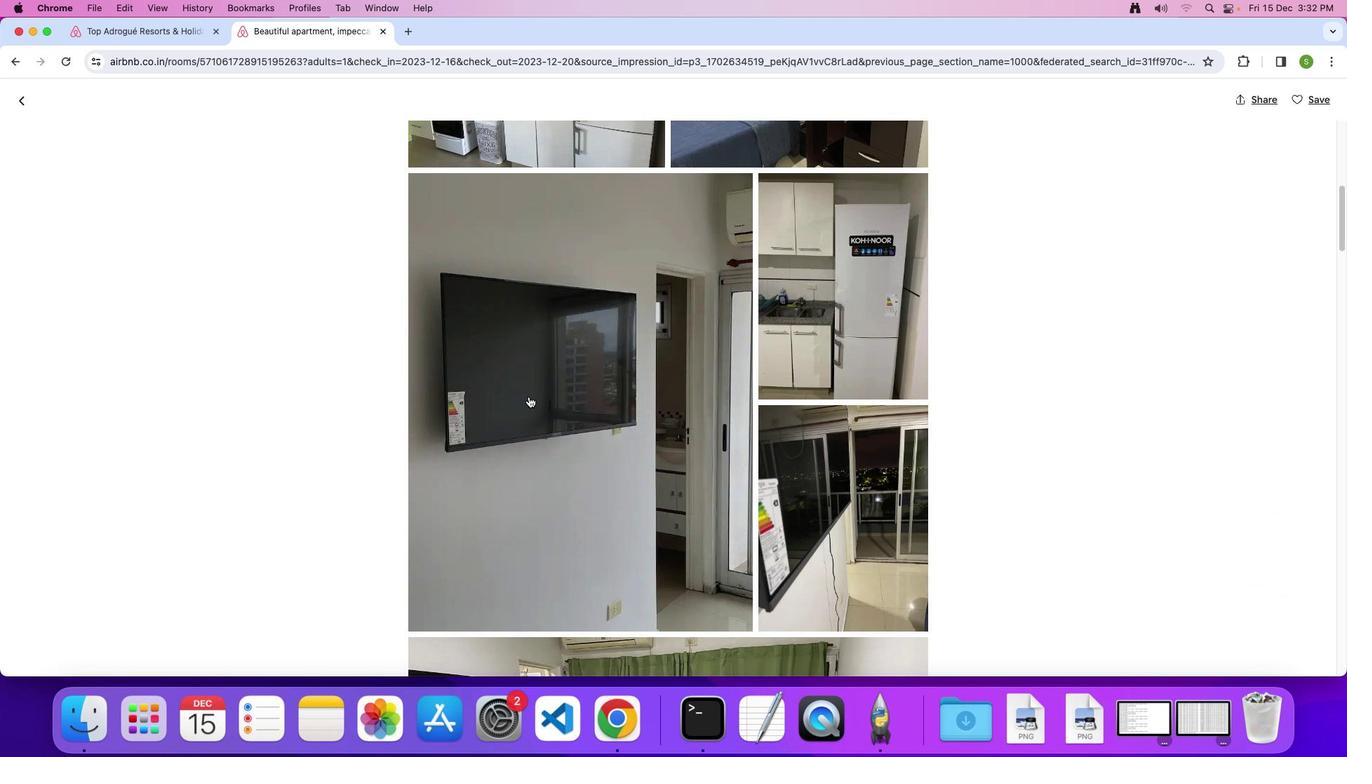 
Action: Mouse scrolled (528, 397) with delta (0, -1)
Screenshot: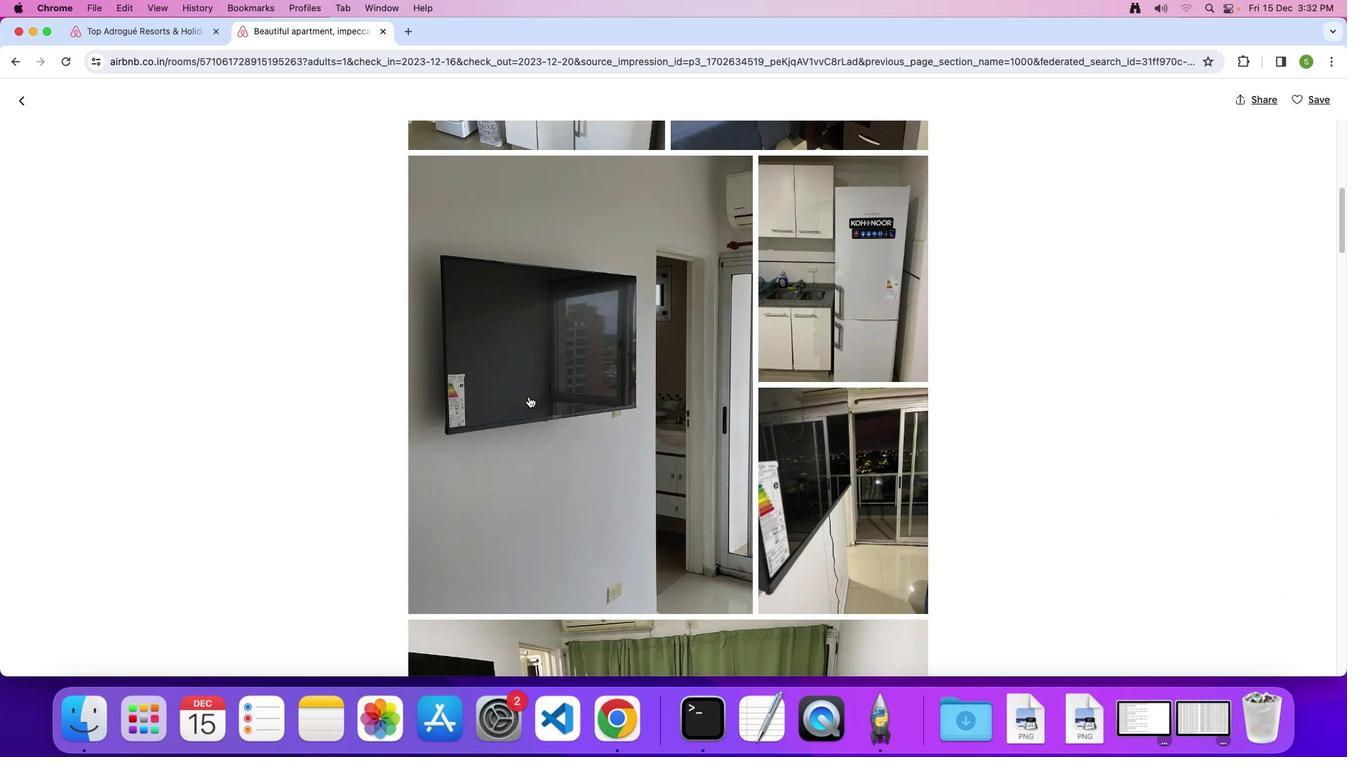 
Action: Mouse scrolled (528, 397) with delta (0, 0)
Screenshot: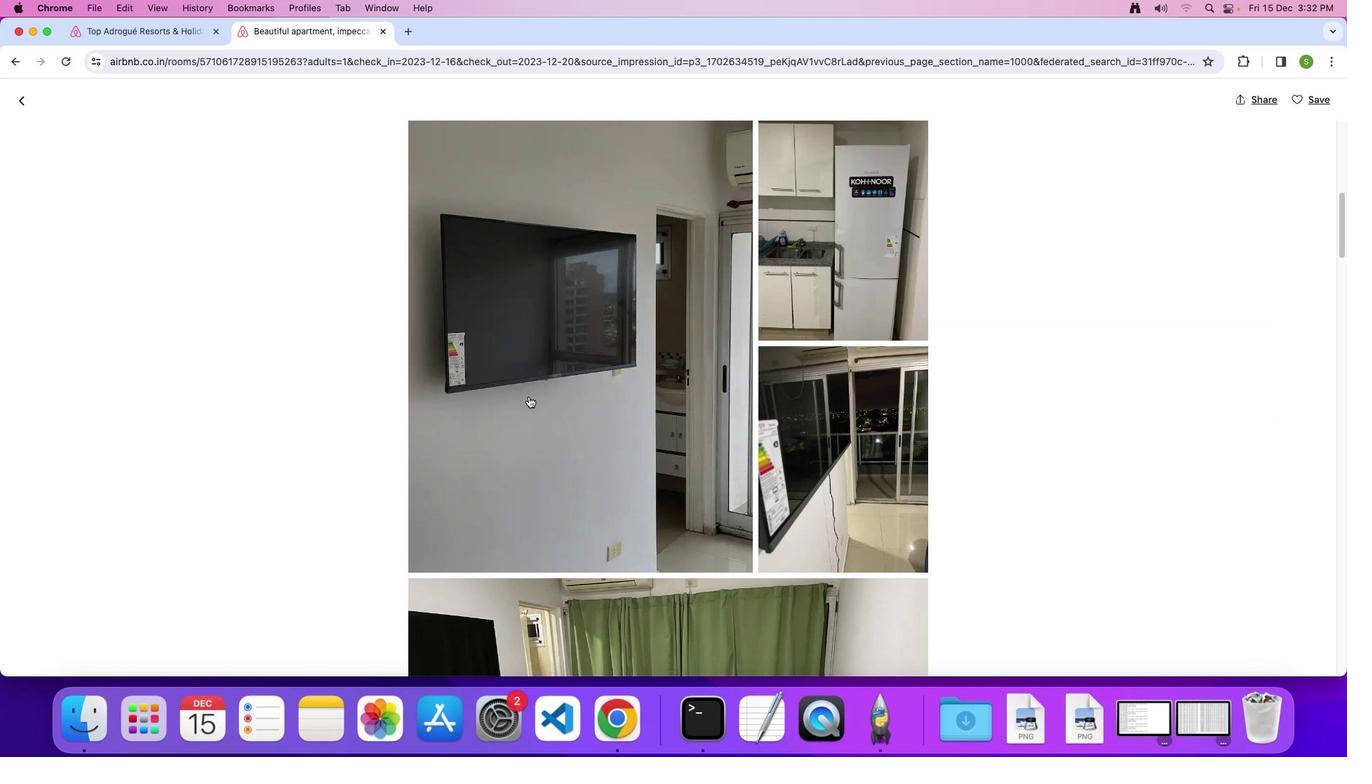 
Action: Mouse scrolled (528, 397) with delta (0, 0)
Screenshot: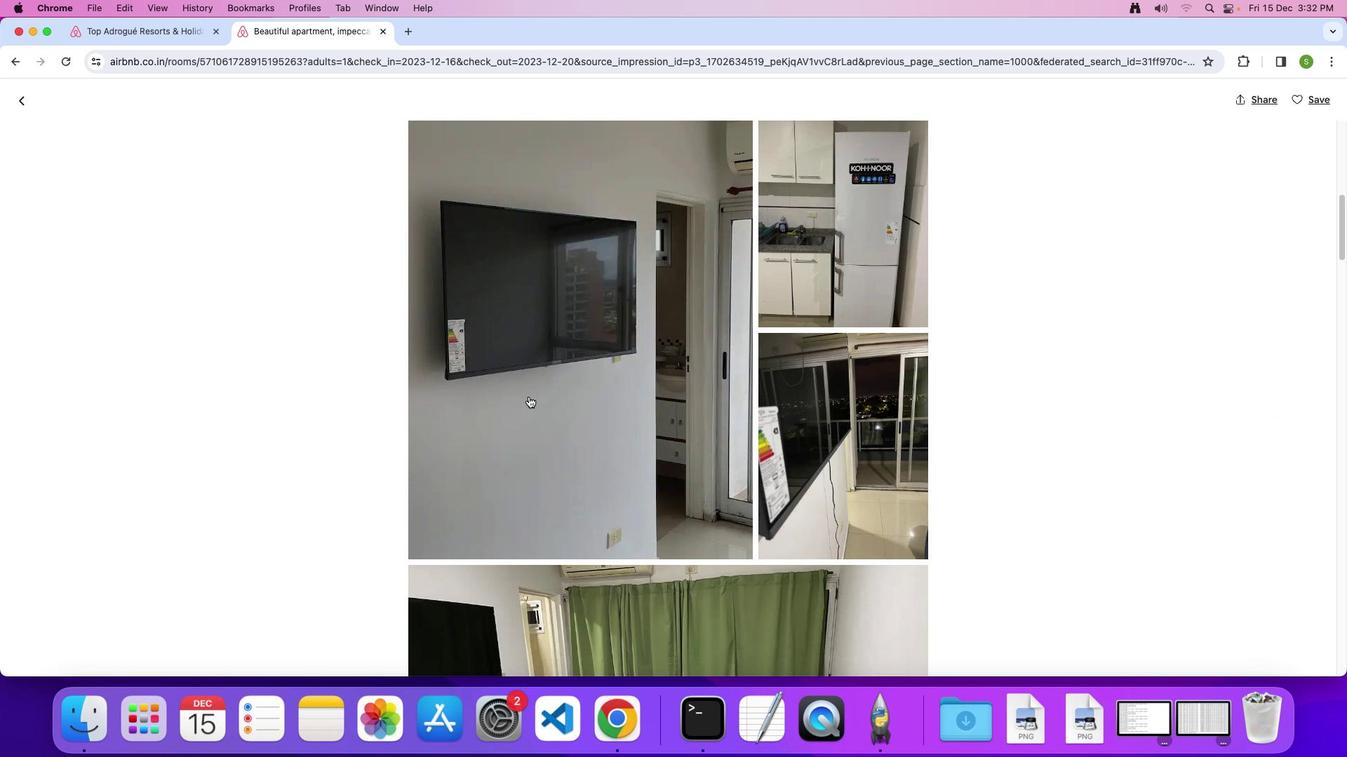 
Action: Mouse scrolled (528, 397) with delta (0, 0)
Screenshot: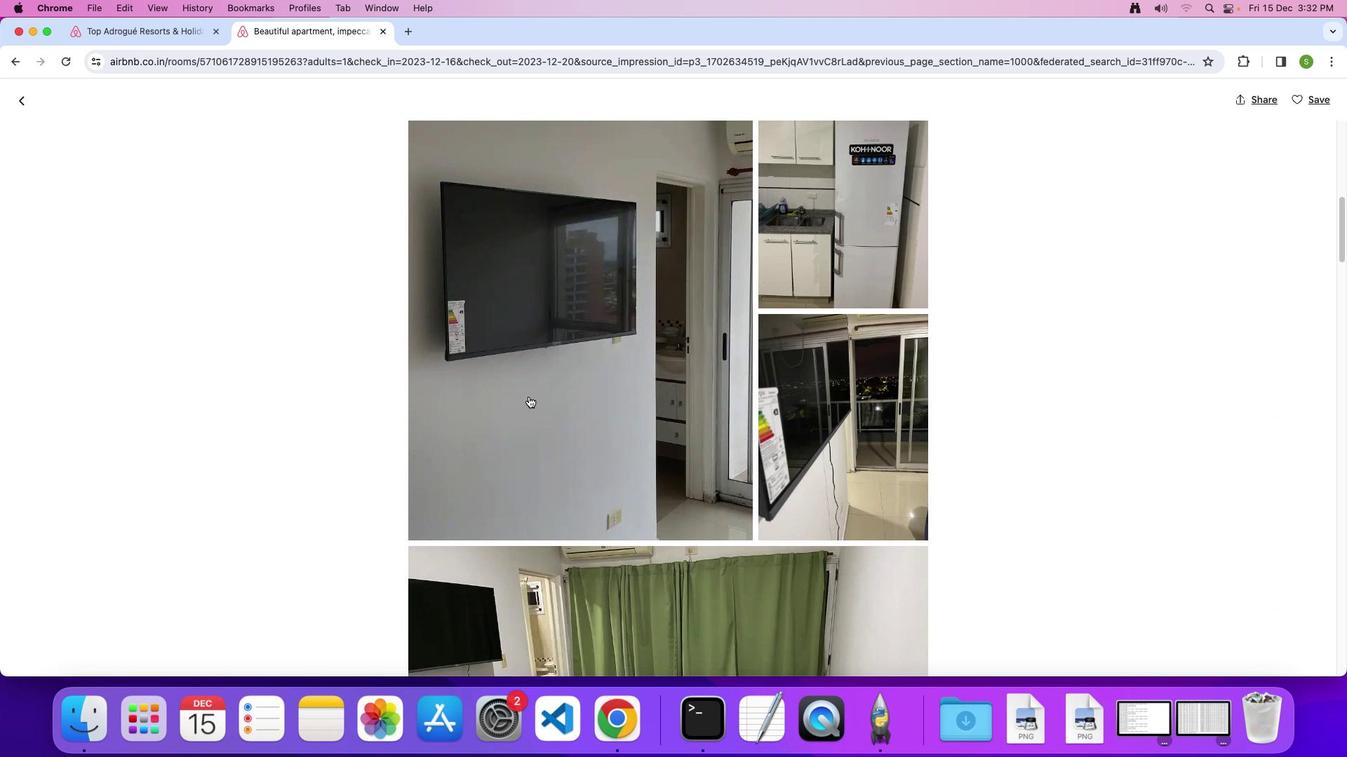
Action: Mouse scrolled (528, 397) with delta (0, 0)
Screenshot: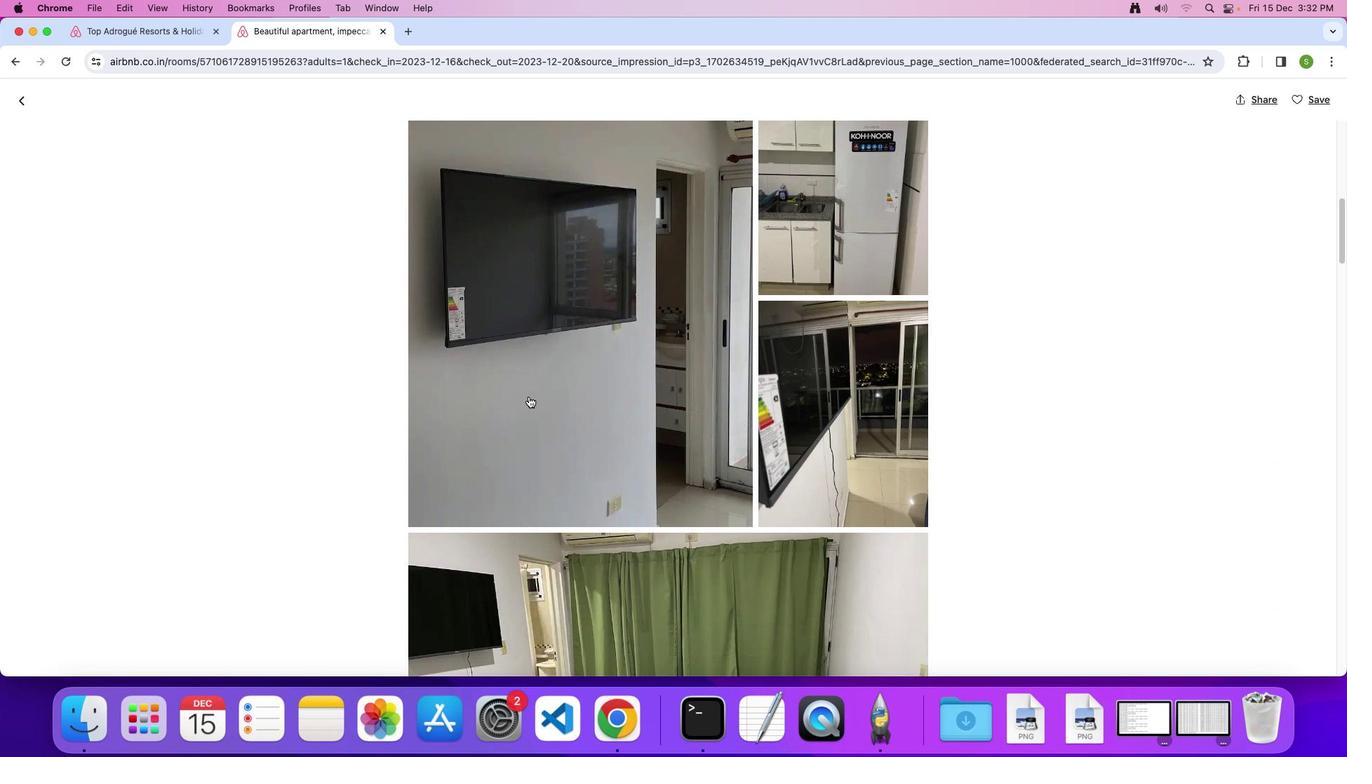 
Action: Mouse scrolled (528, 397) with delta (0, -2)
Screenshot: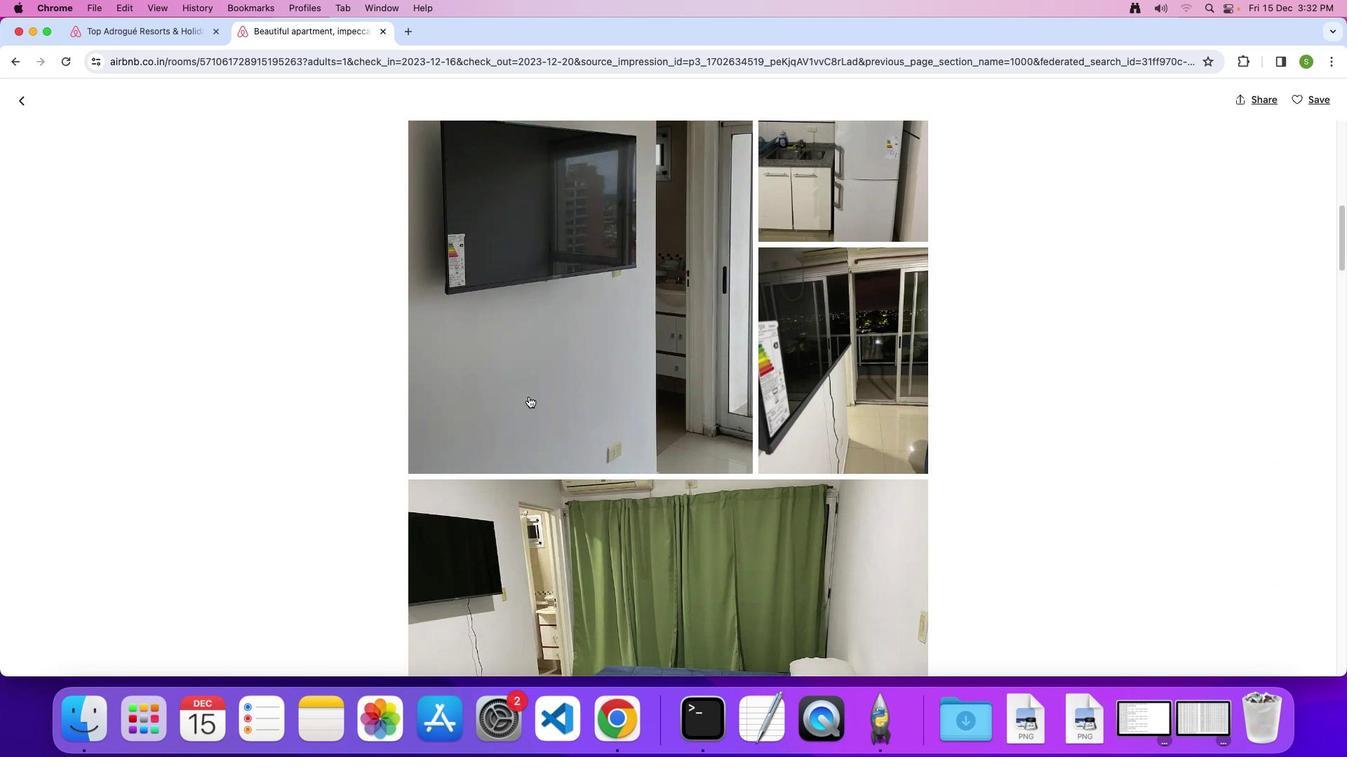 
Action: Mouse scrolled (528, 397) with delta (0, 0)
Screenshot: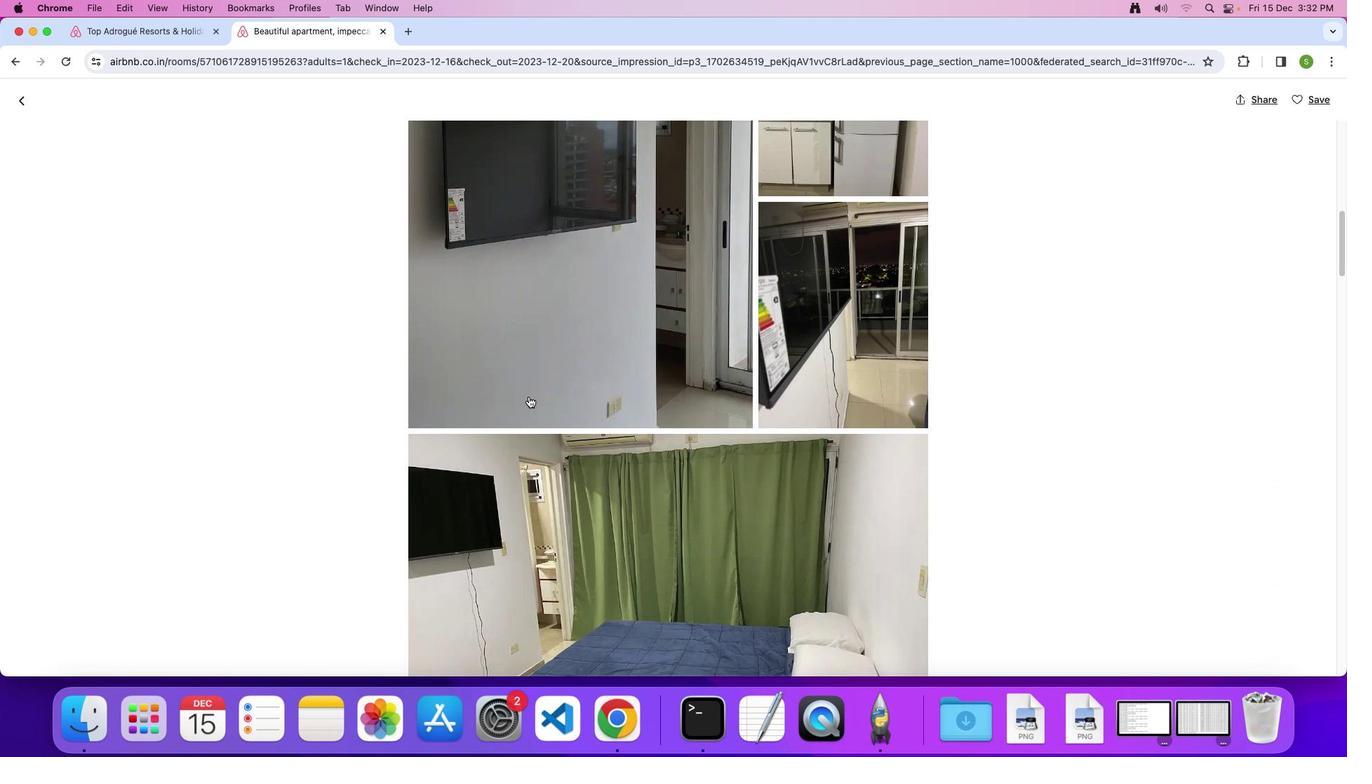 
Action: Mouse scrolled (528, 397) with delta (0, 0)
Screenshot: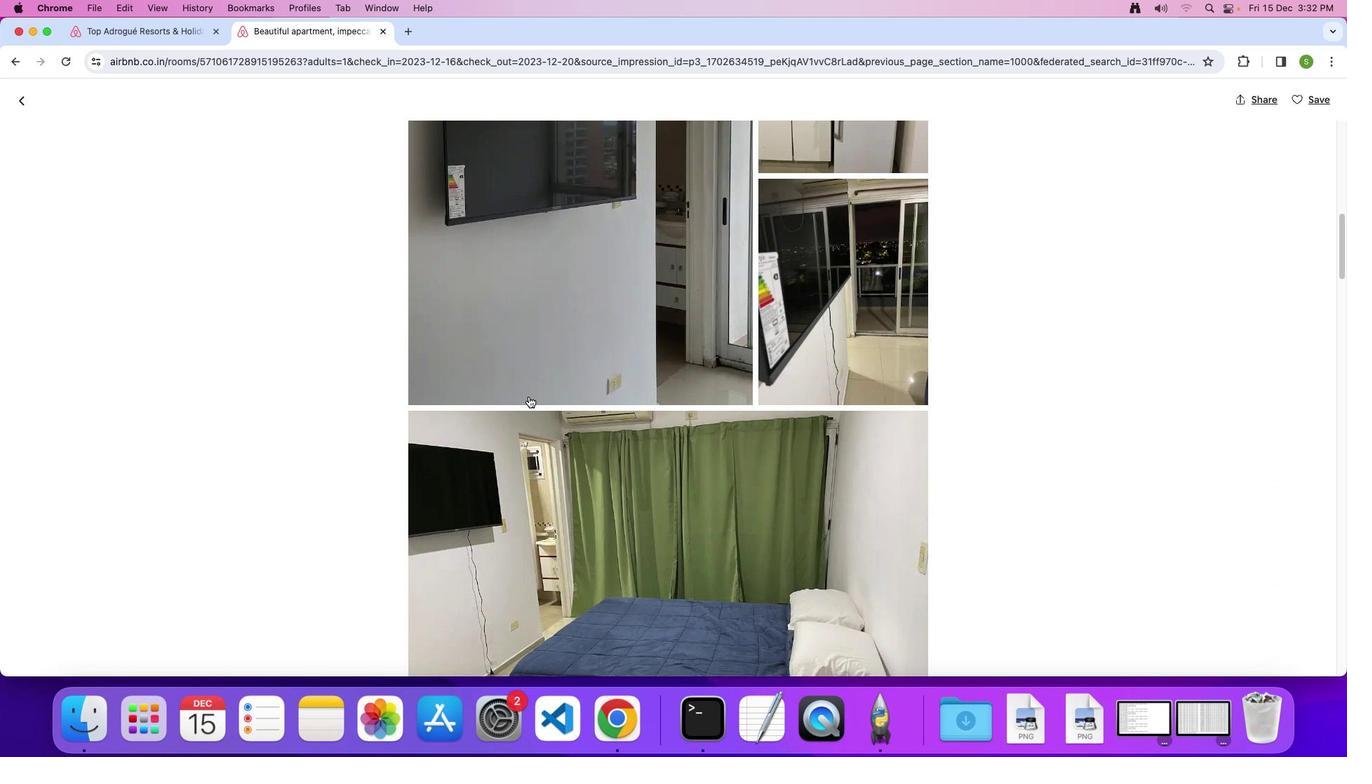 
Action: Mouse scrolled (528, 397) with delta (0, -1)
Screenshot: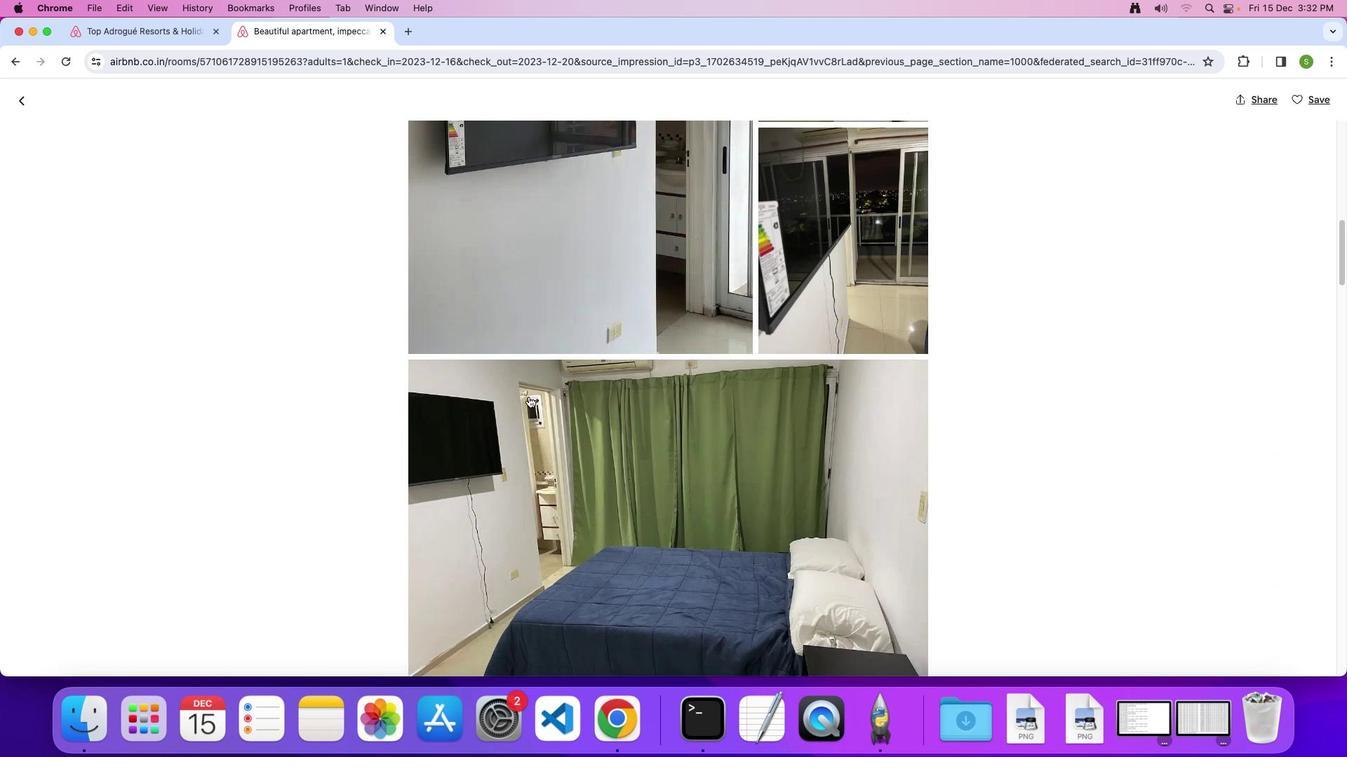
Action: Mouse scrolled (528, 397) with delta (0, 0)
Screenshot: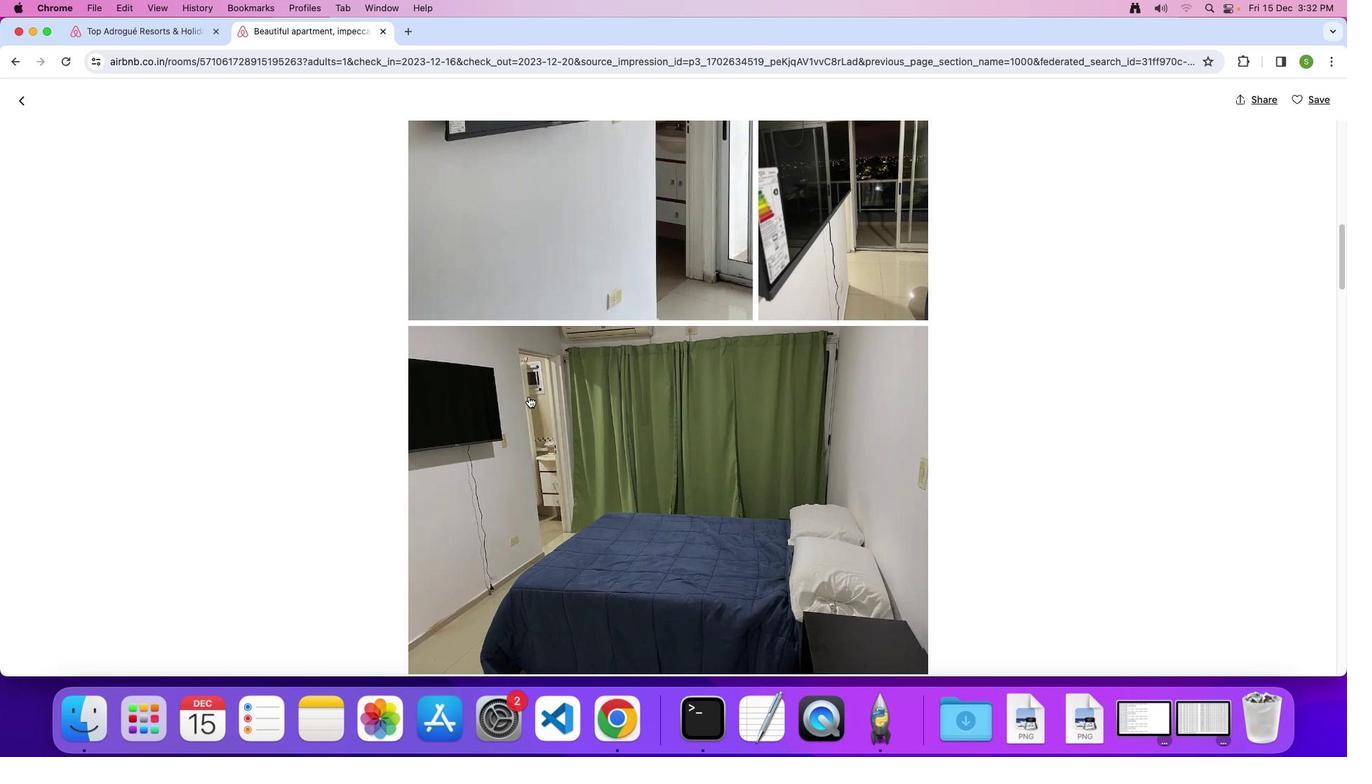 
Action: Mouse scrolled (528, 397) with delta (0, 0)
Screenshot: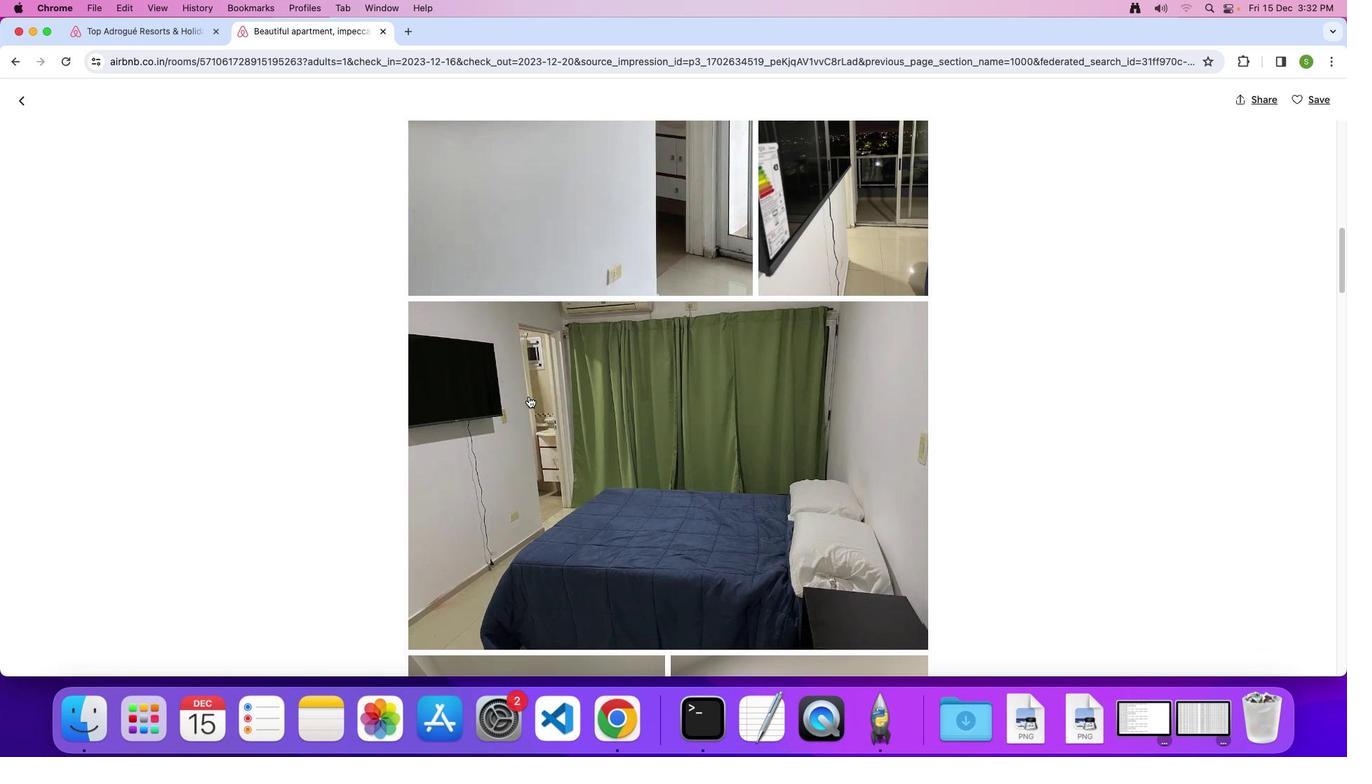 
Action: Mouse scrolled (528, 397) with delta (0, -1)
Screenshot: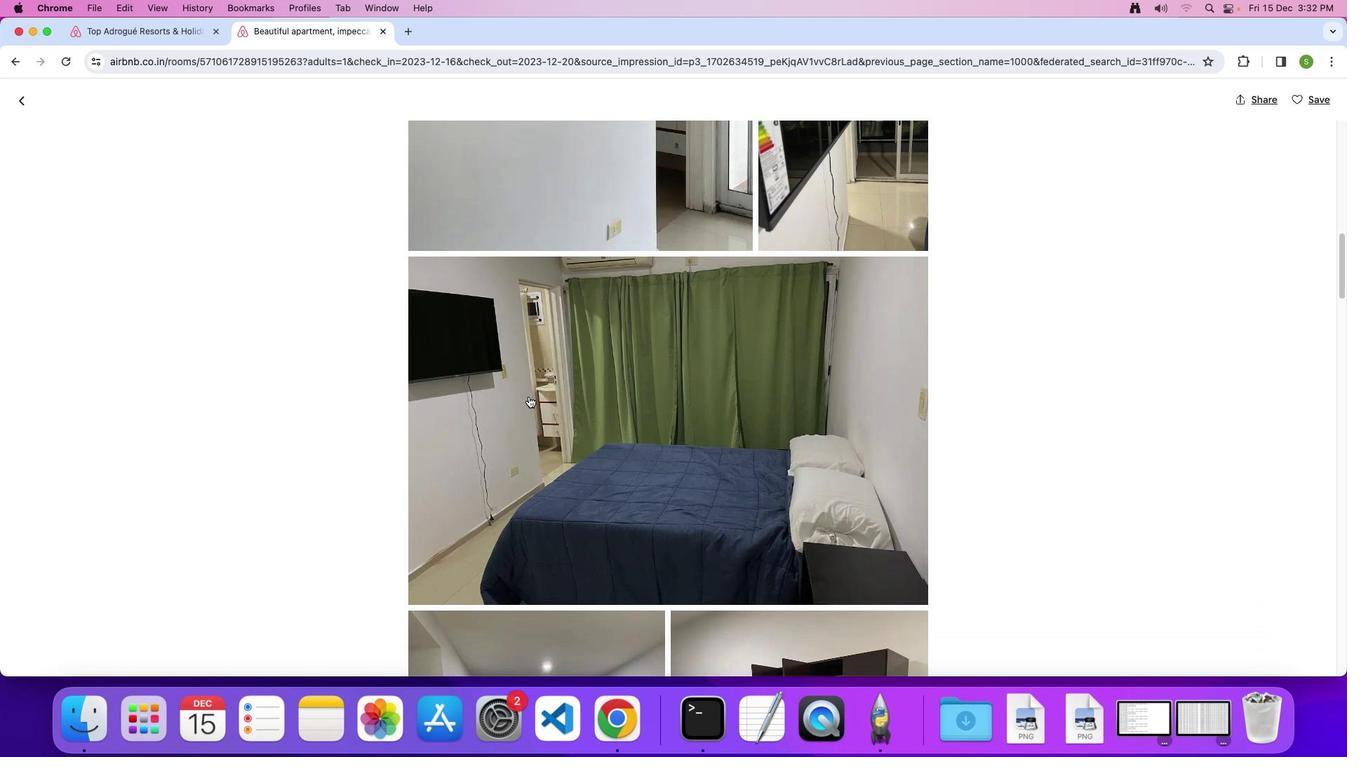 
Action: Mouse scrolled (528, 397) with delta (0, 0)
Screenshot: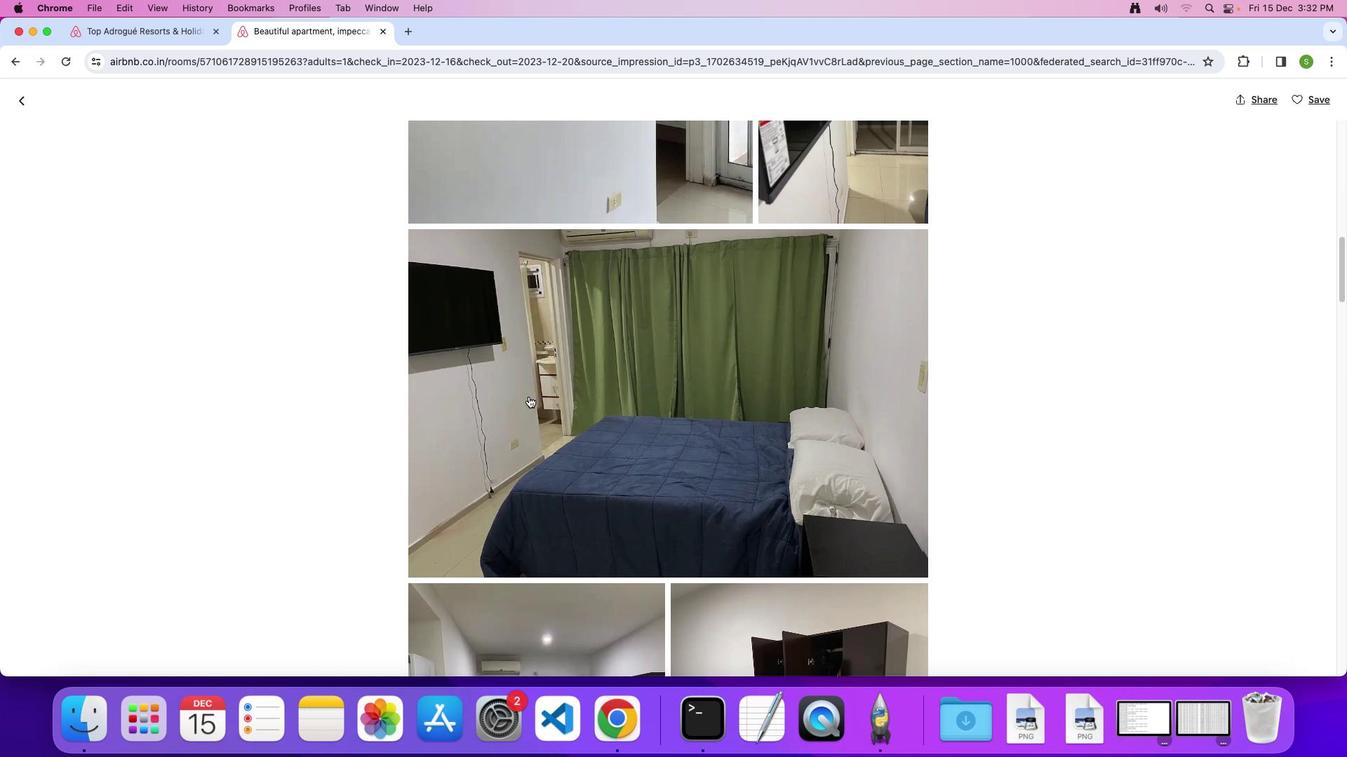 
Action: Mouse scrolled (528, 397) with delta (0, 0)
Screenshot: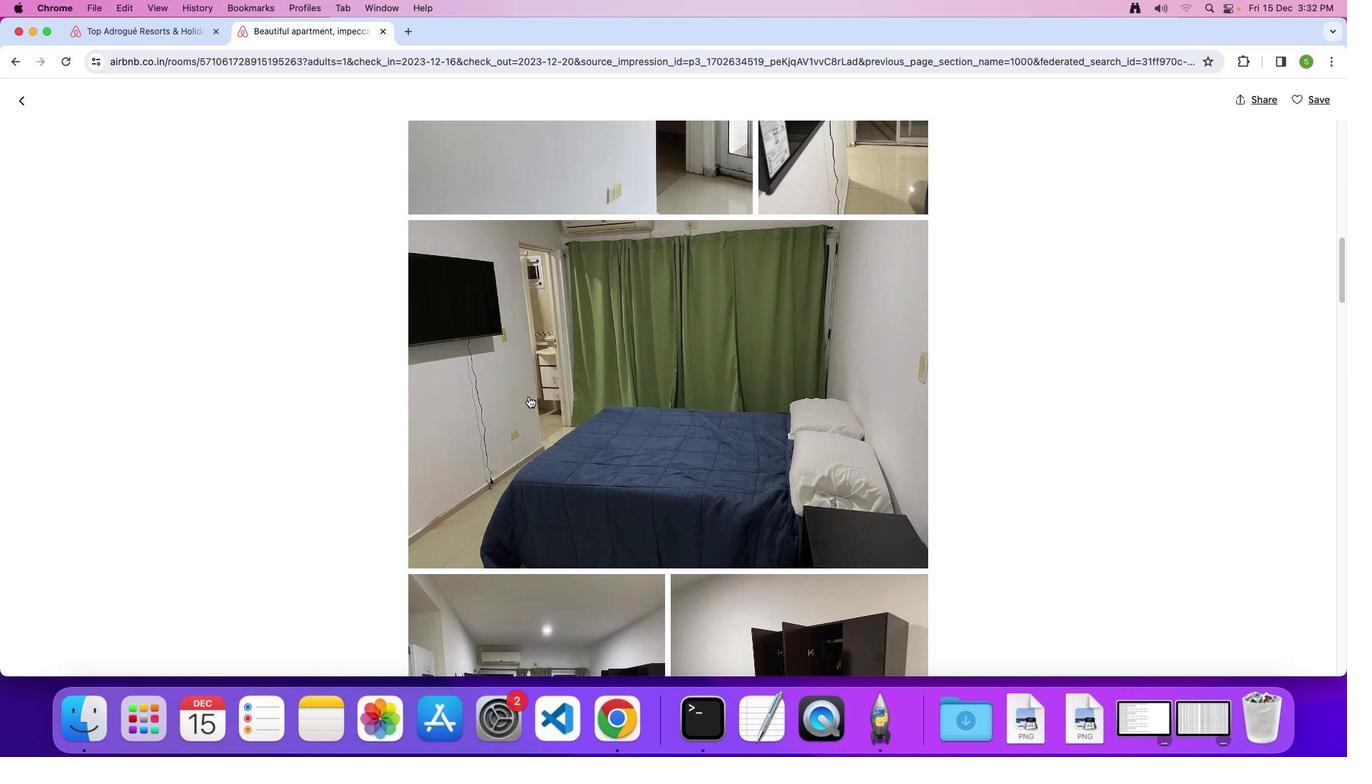 
Action: Mouse scrolled (528, 397) with delta (0, 0)
Screenshot: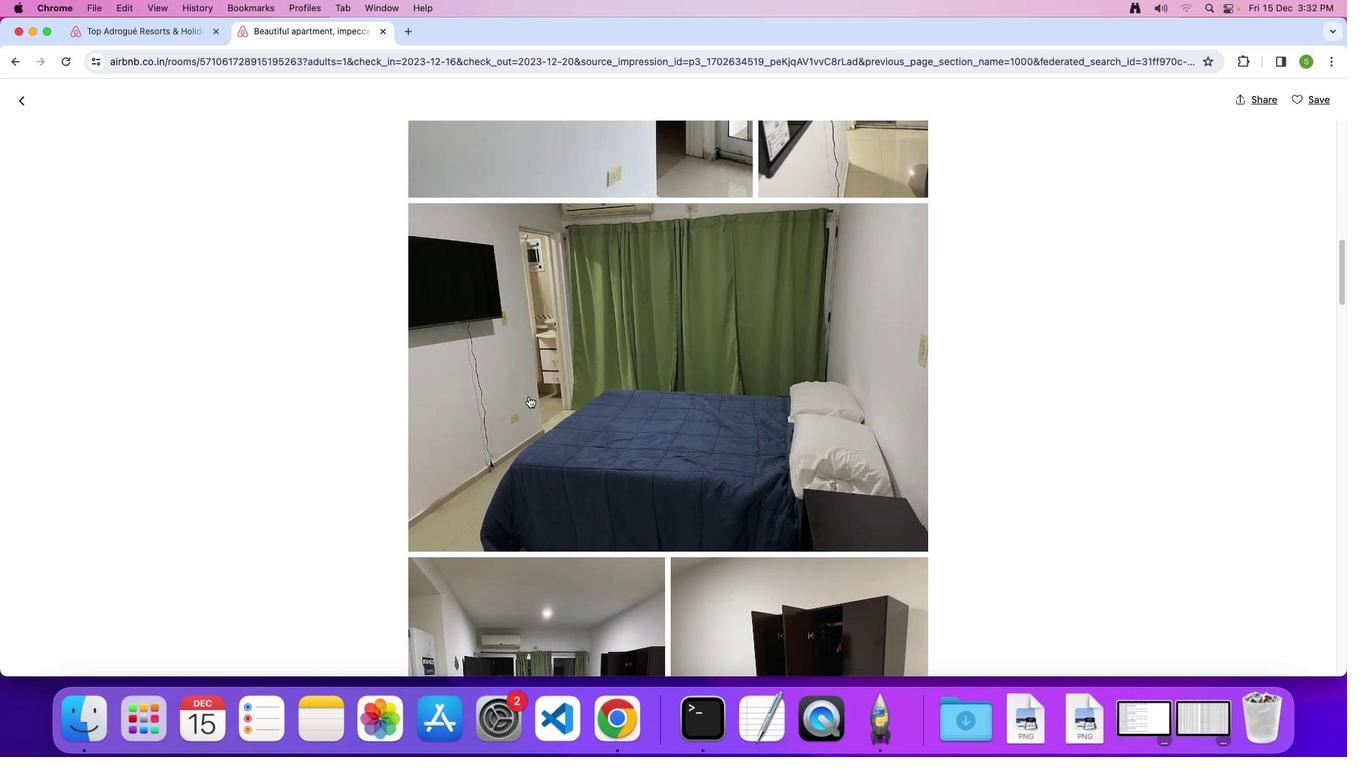 
Action: Mouse scrolled (528, 397) with delta (0, 0)
Screenshot: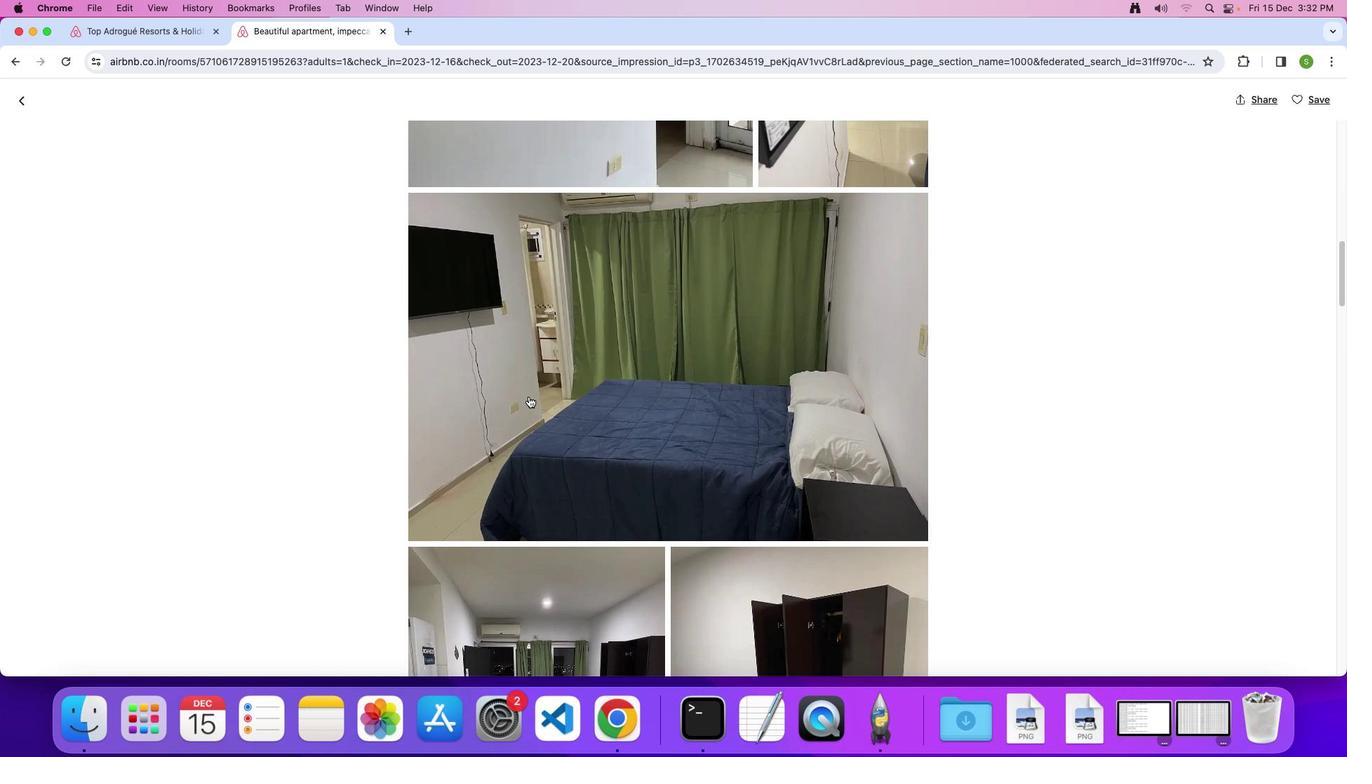 
Action: Mouse scrolled (528, 397) with delta (0, -1)
Screenshot: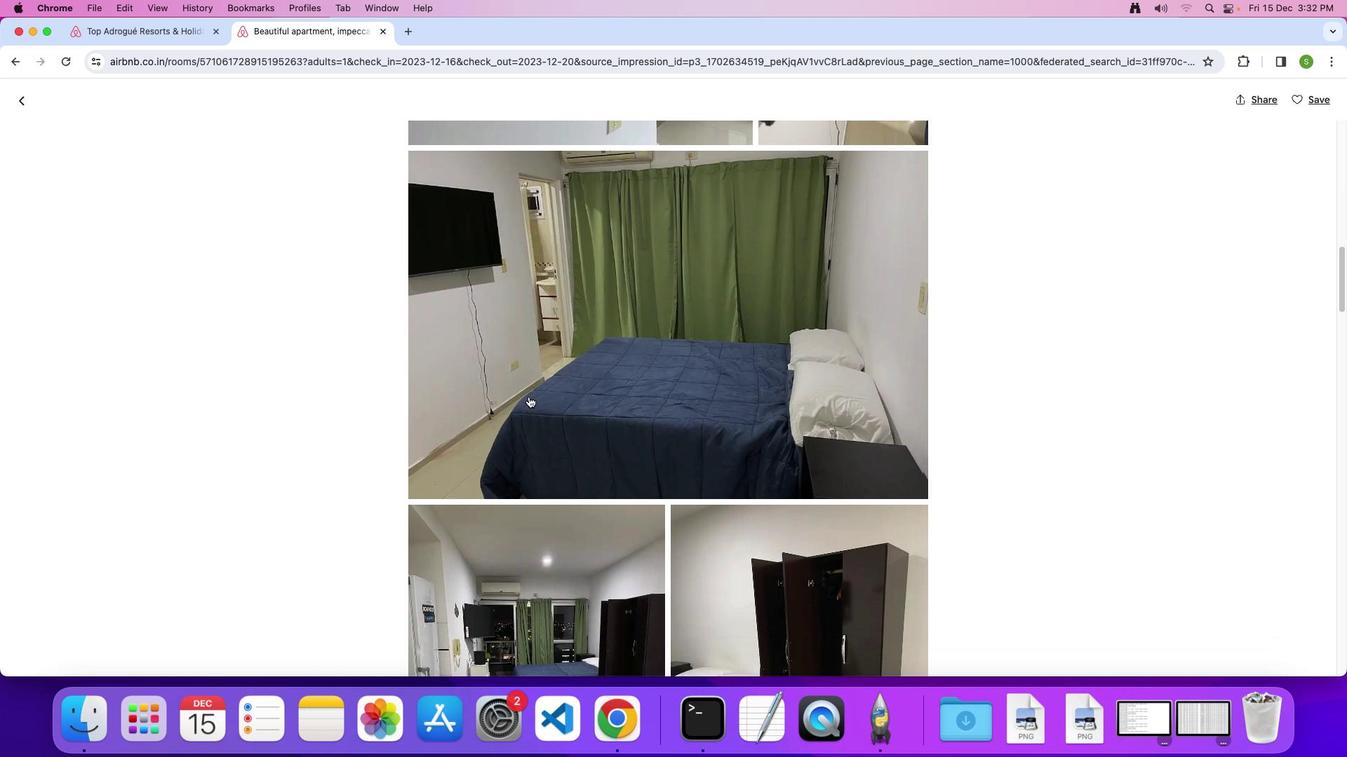 
Action: Mouse scrolled (528, 397) with delta (0, 0)
Screenshot: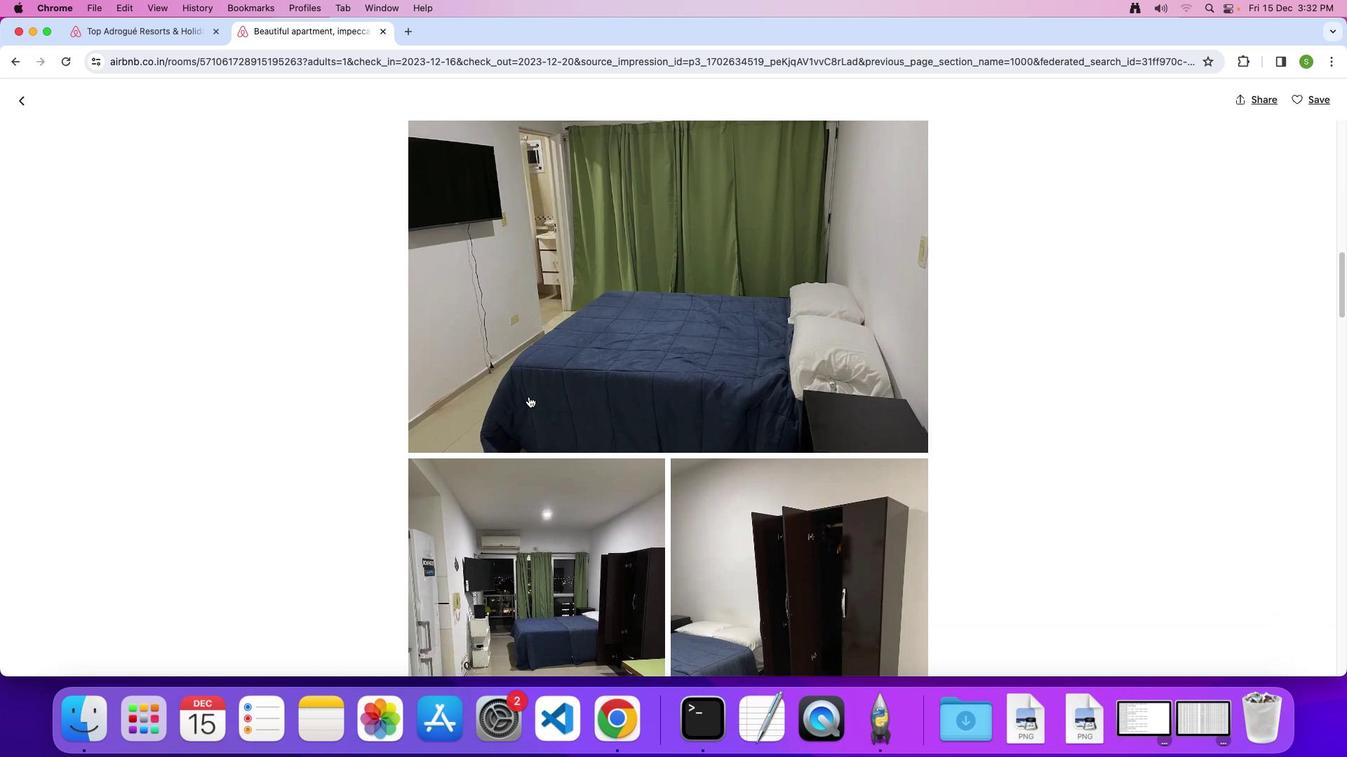 
Action: Mouse scrolled (528, 397) with delta (0, 0)
Screenshot: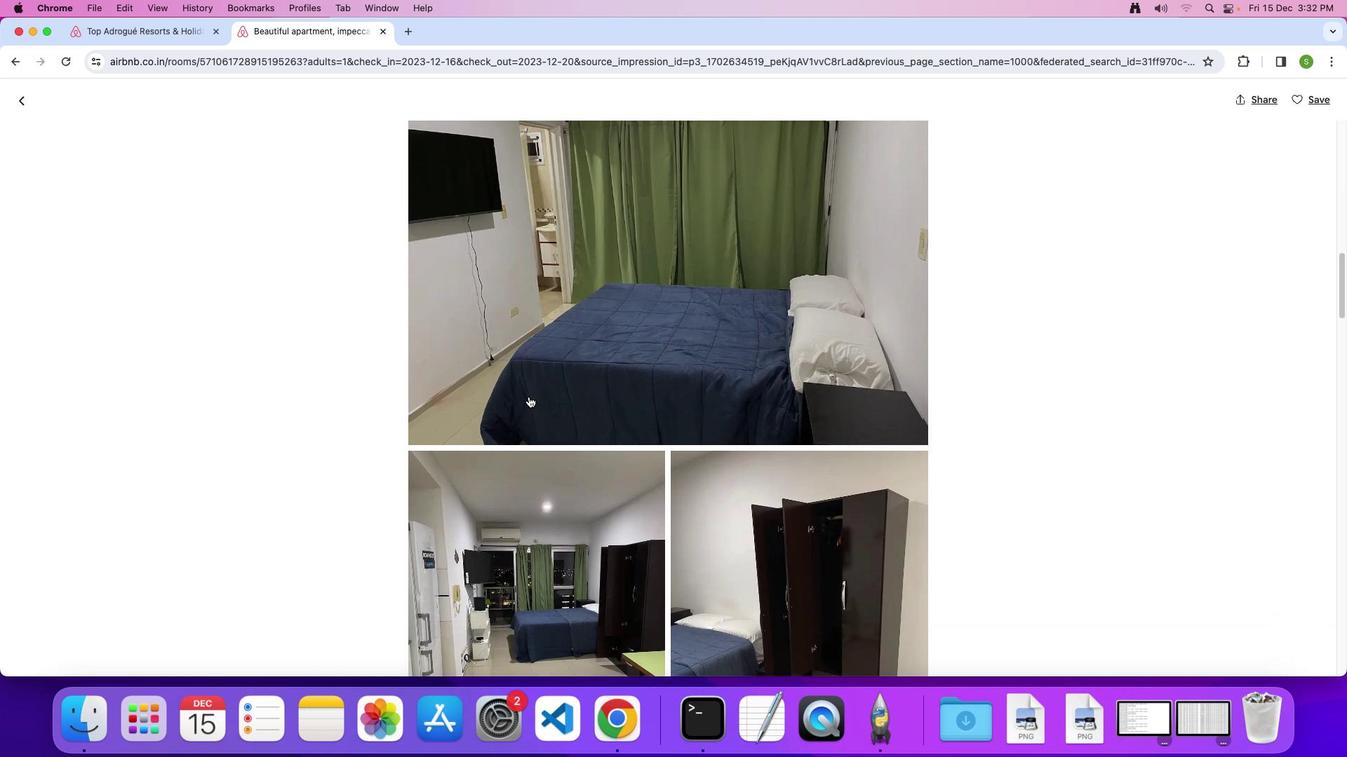 
Action: Mouse scrolled (528, 397) with delta (0, 0)
Screenshot: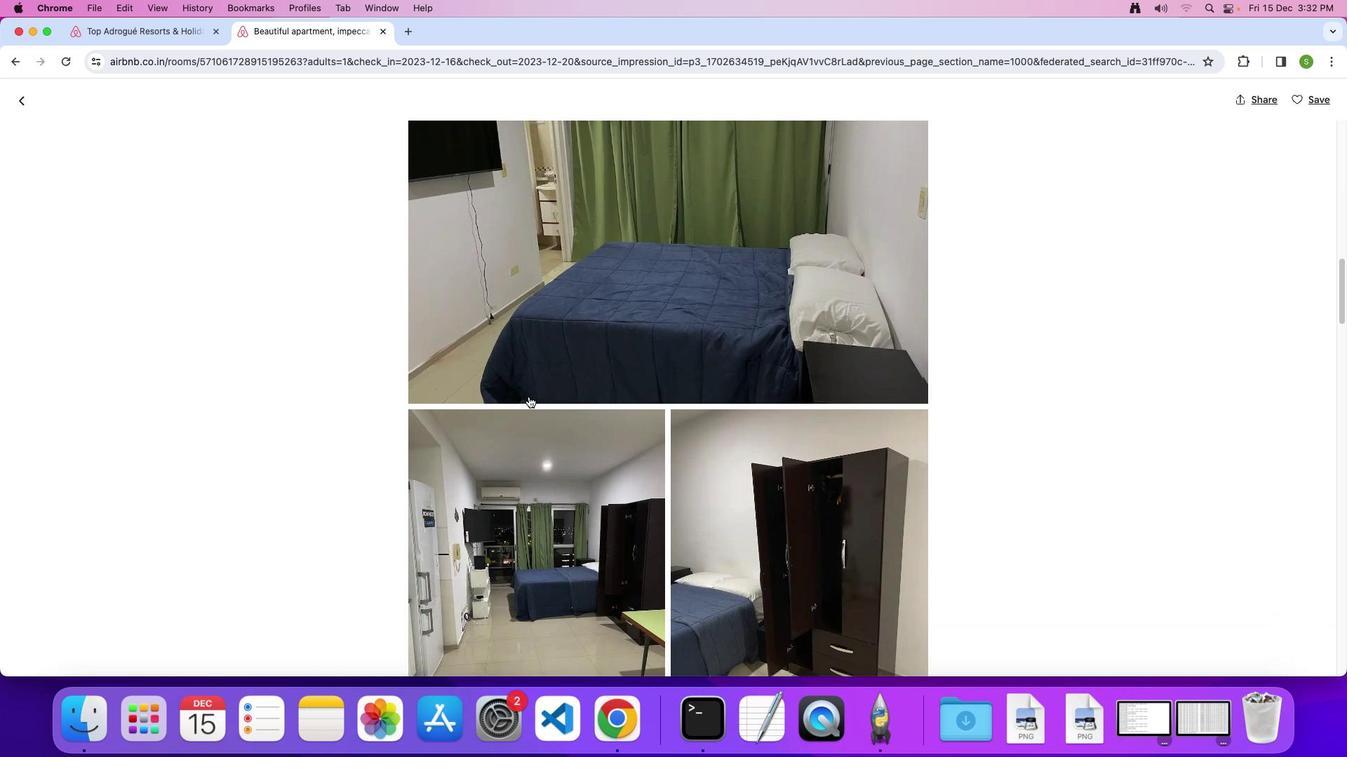 
Action: Mouse scrolled (528, 397) with delta (0, 0)
Screenshot: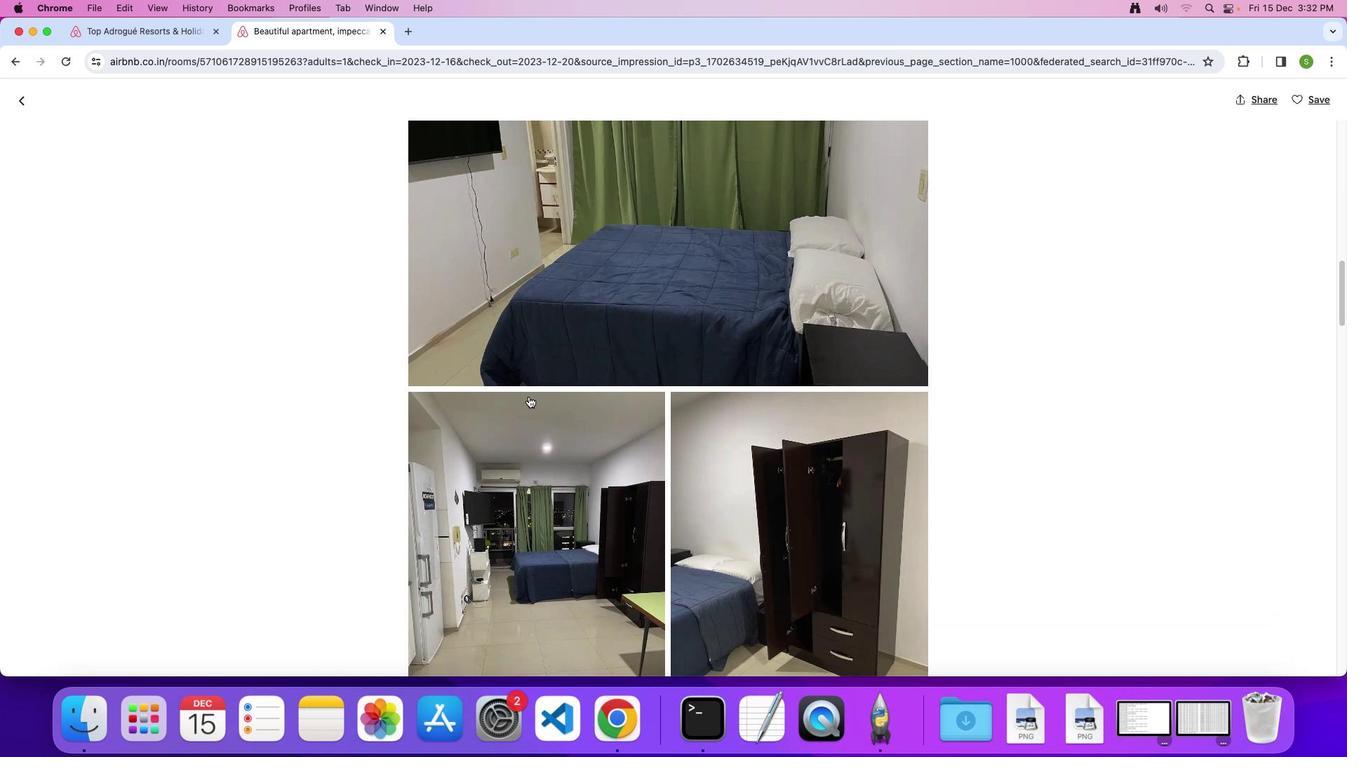
Action: Mouse scrolled (528, 397) with delta (0, 0)
Screenshot: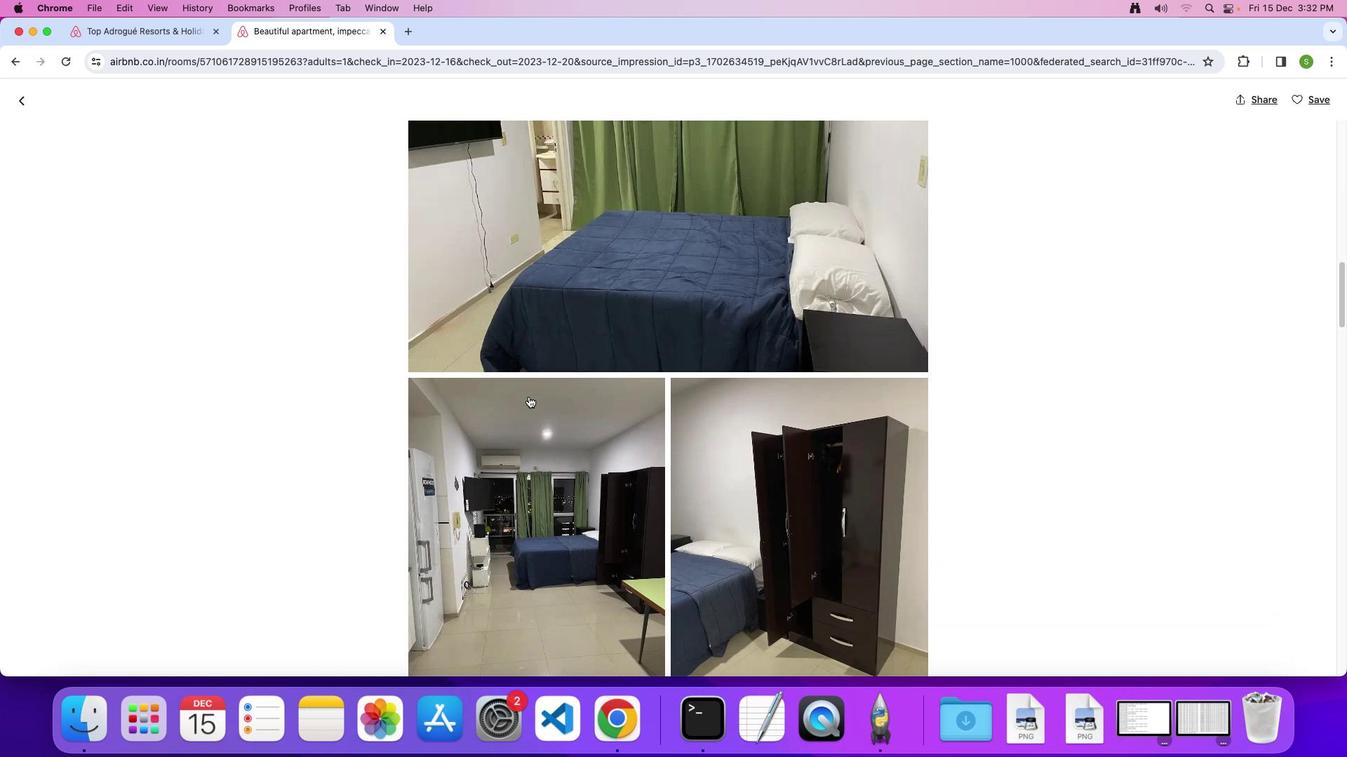 
Action: Mouse scrolled (528, 397) with delta (0, 0)
Screenshot: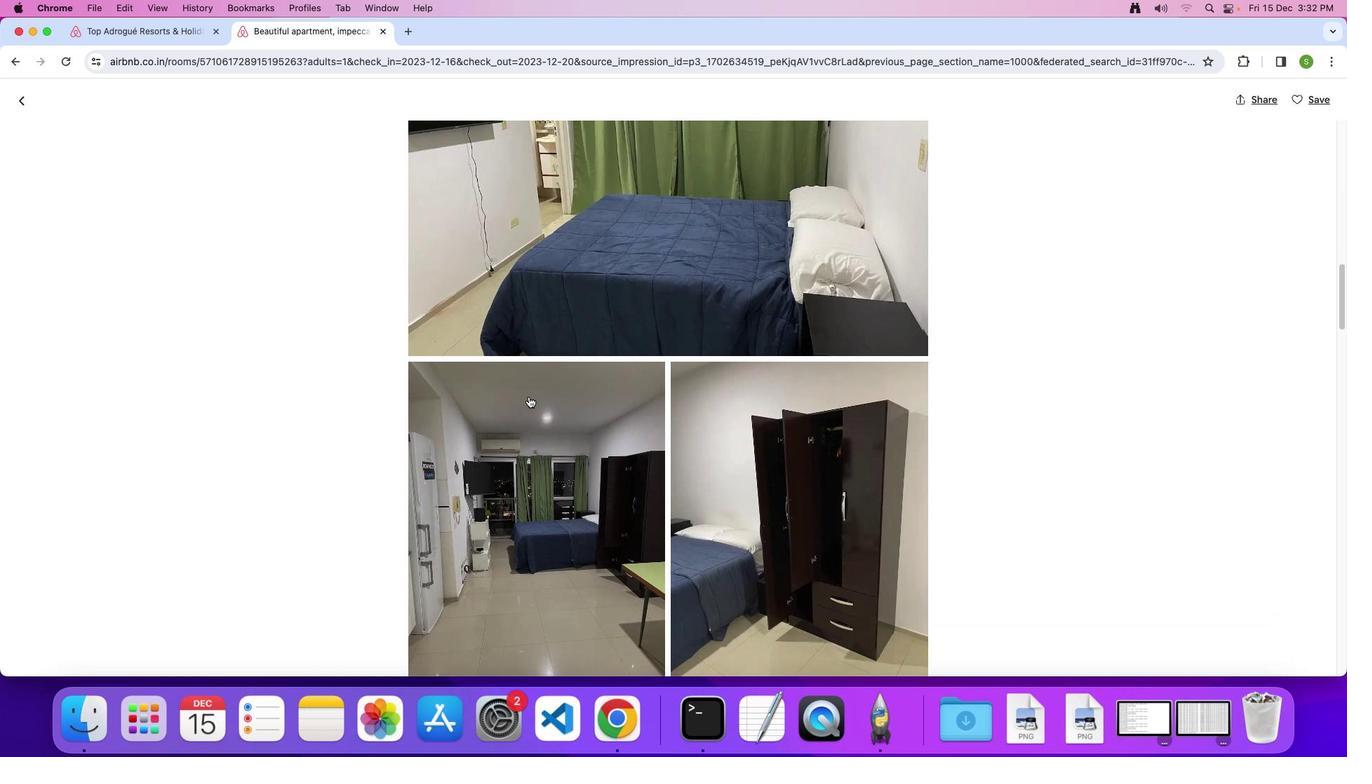 
Action: Mouse scrolled (528, 397) with delta (0, 0)
Screenshot: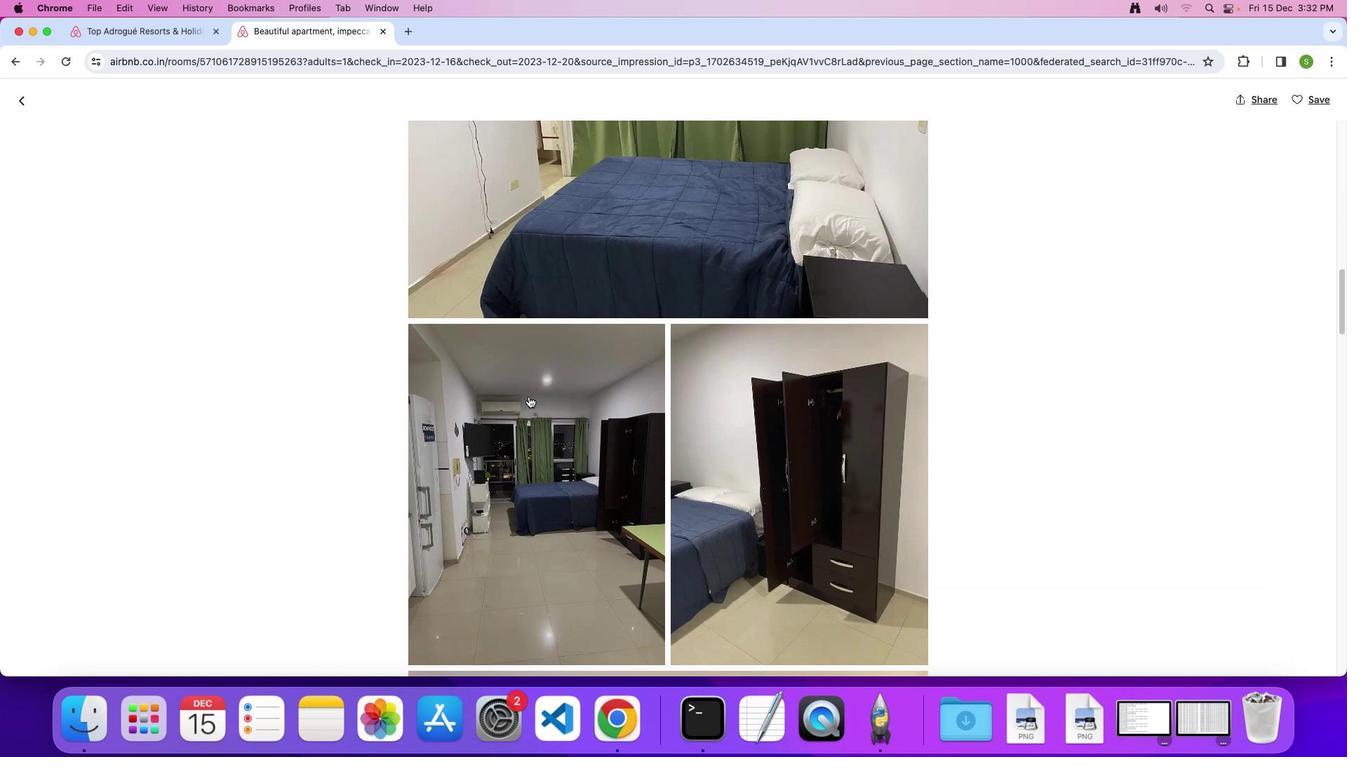 
Action: Mouse scrolled (528, 397) with delta (0, -1)
Screenshot: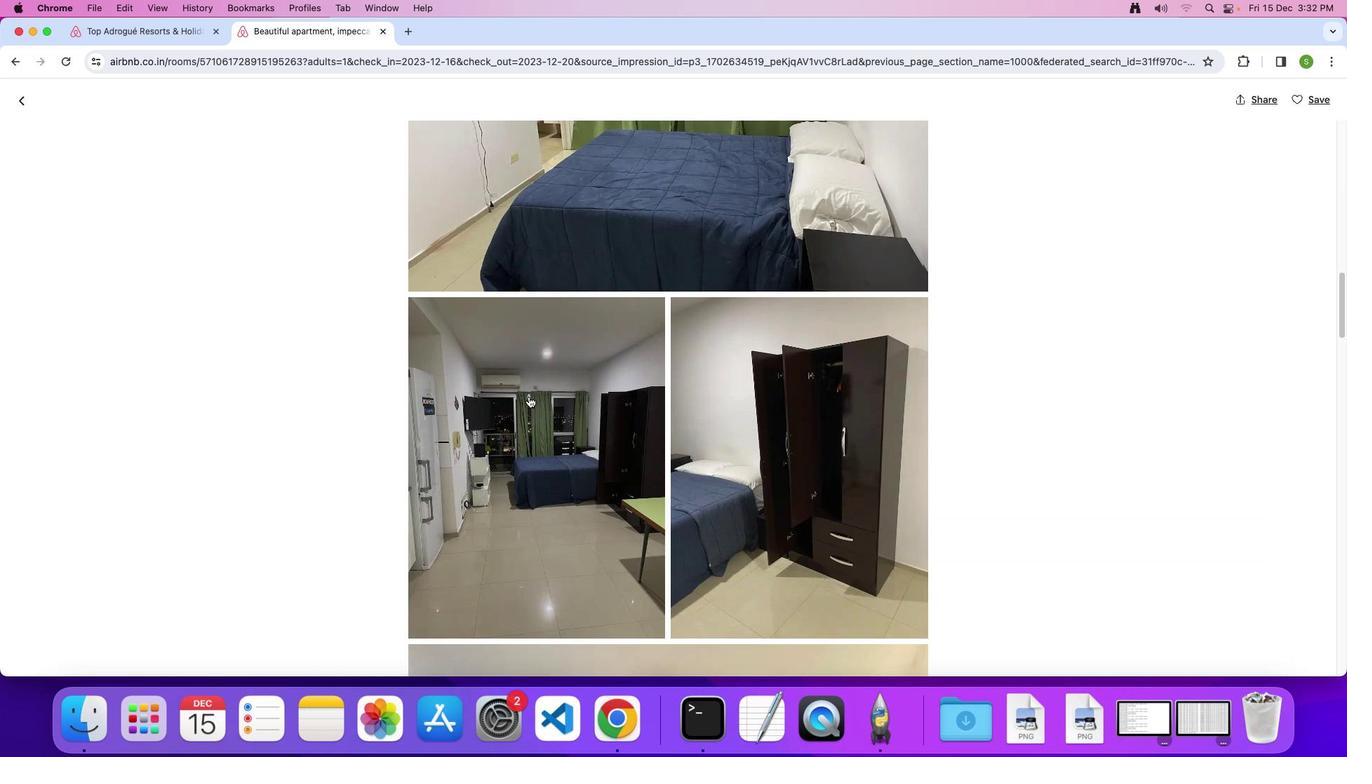 
Action: Mouse scrolled (528, 397) with delta (0, 0)
Screenshot: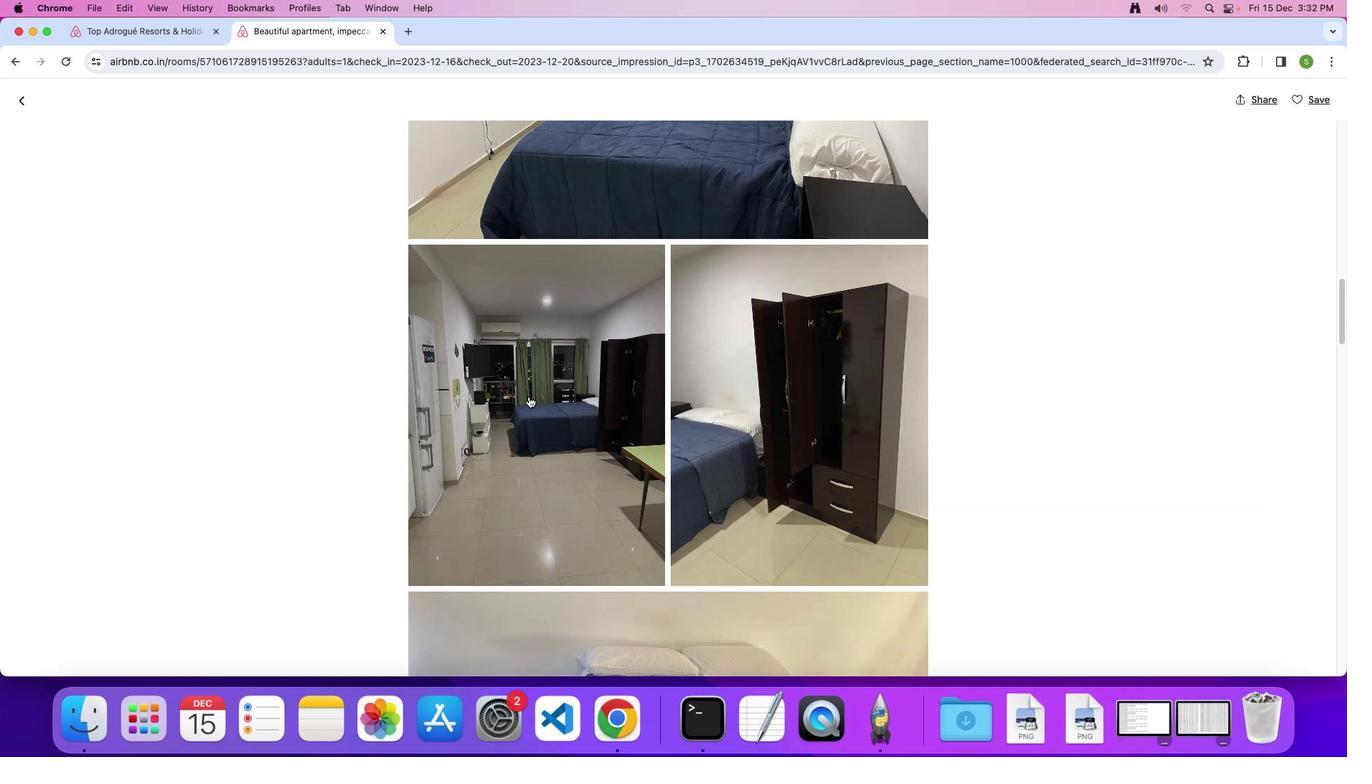 
Action: Mouse scrolled (528, 397) with delta (0, 0)
Screenshot: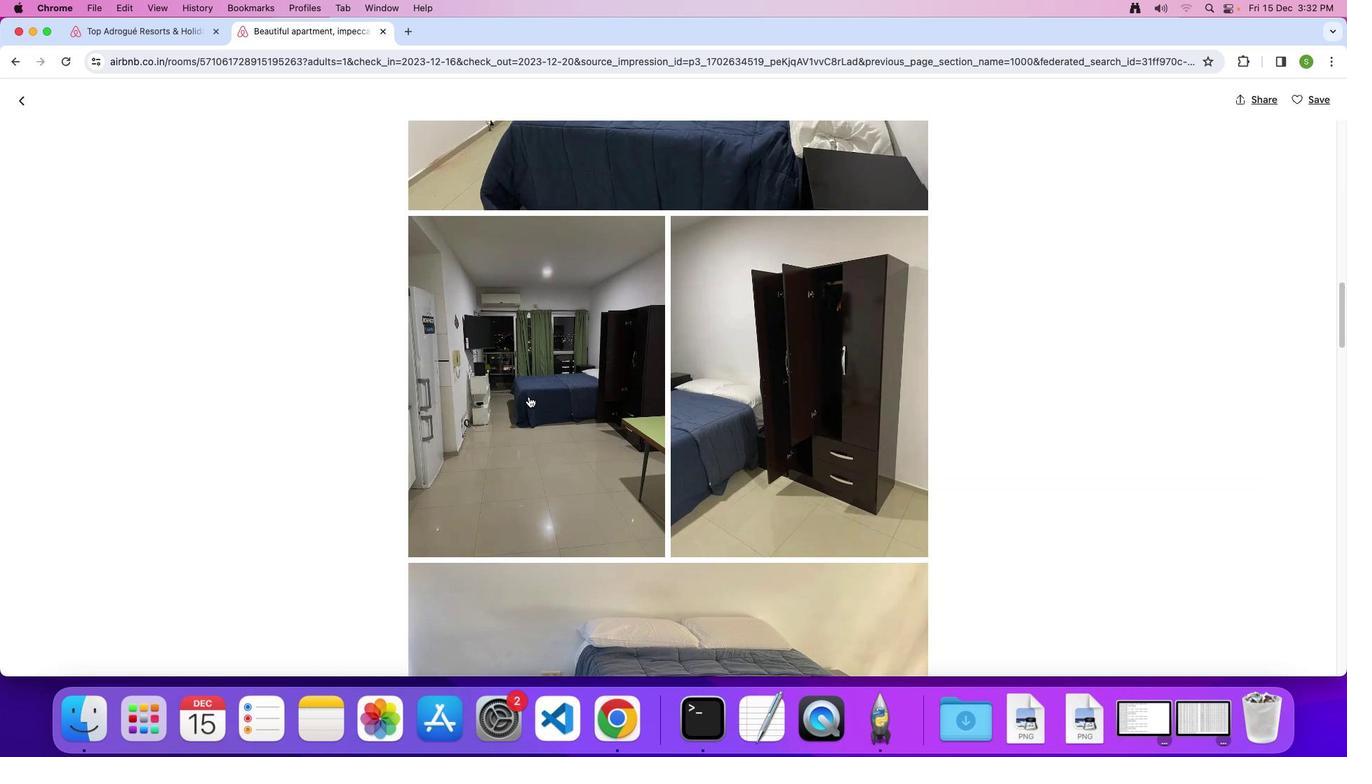 
Action: Mouse scrolled (528, 397) with delta (0, -2)
Screenshot: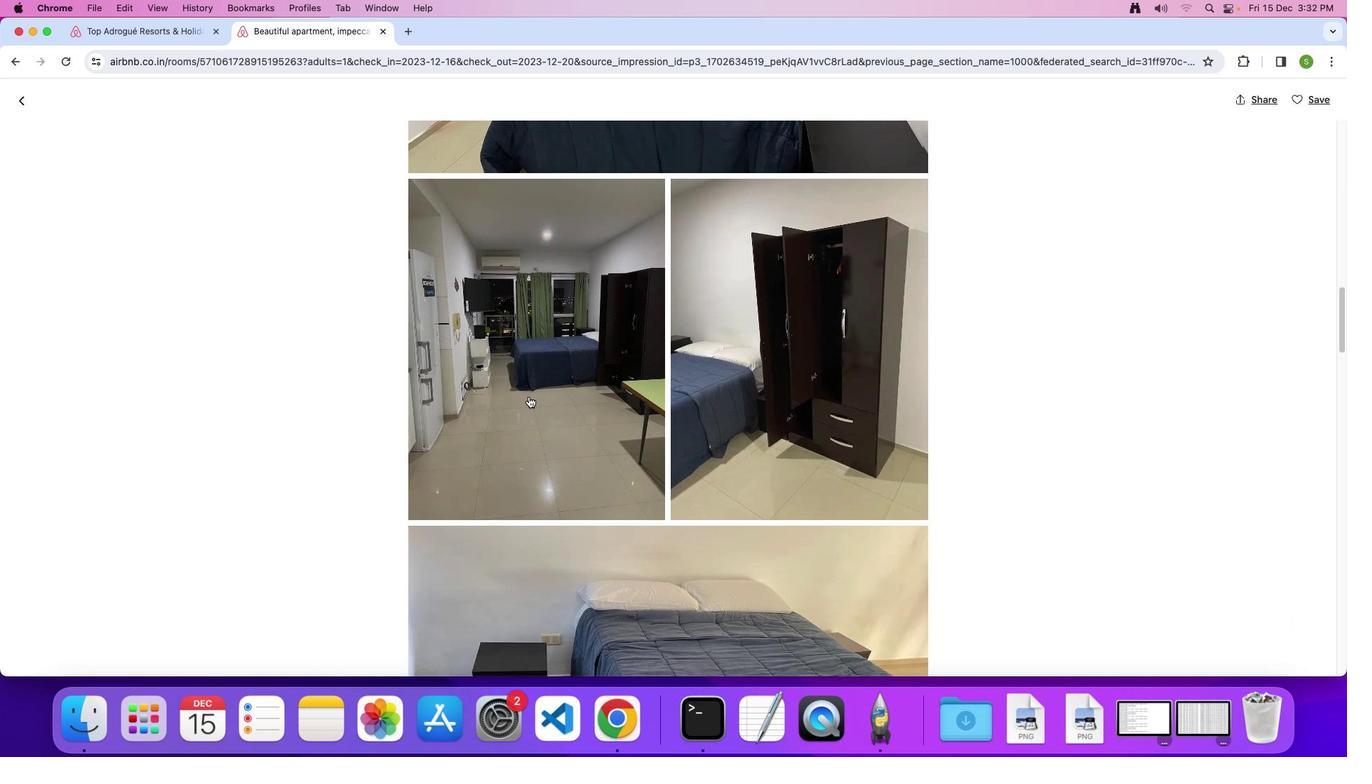 
Action: Mouse scrolled (528, 397) with delta (0, 0)
Screenshot: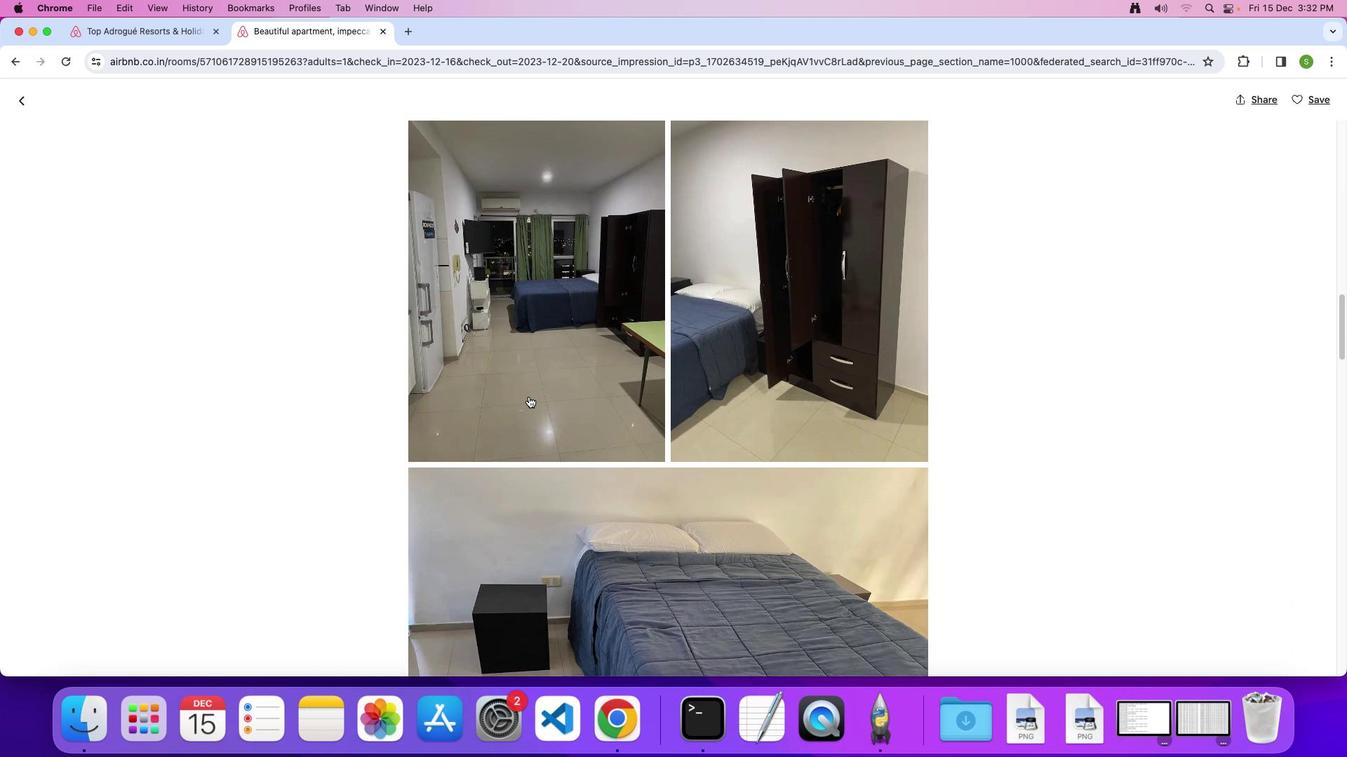 
Action: Mouse scrolled (528, 397) with delta (0, 0)
Screenshot: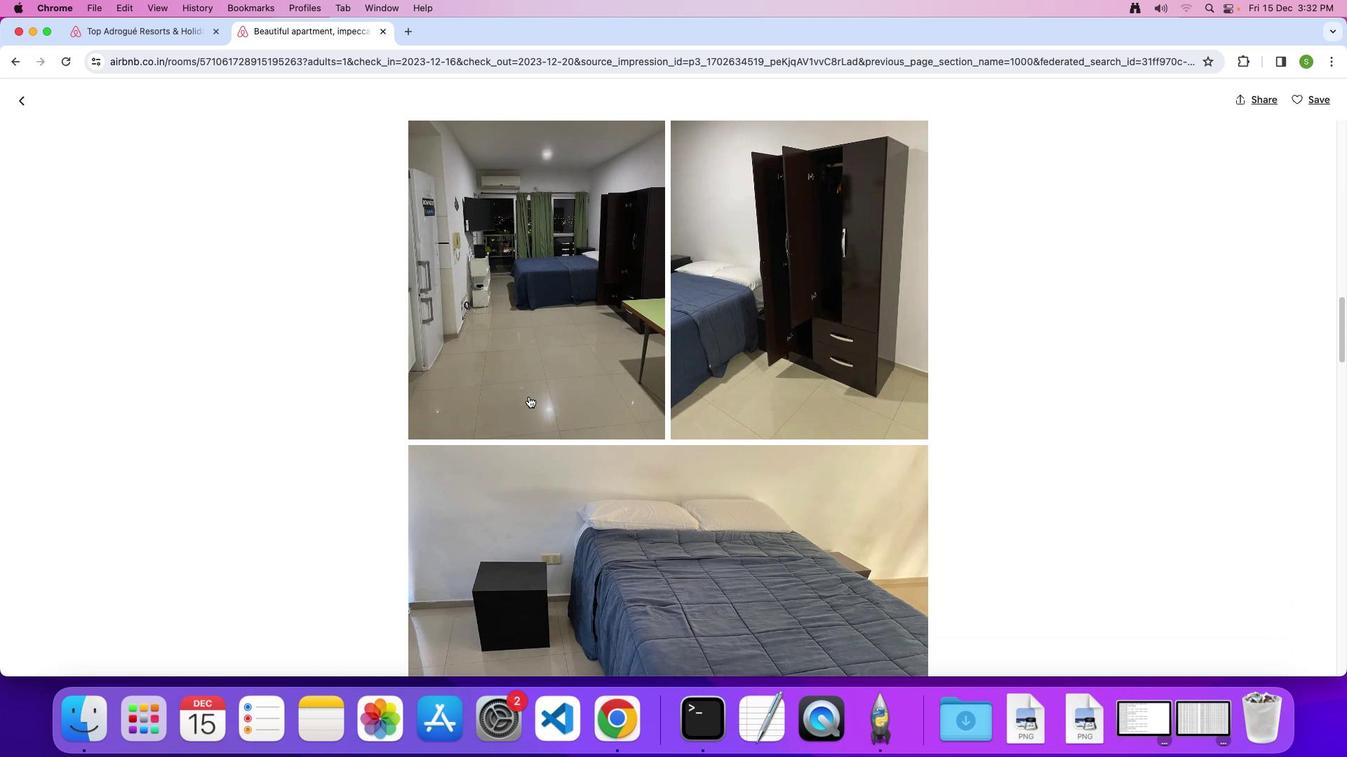 
Action: Mouse scrolled (528, 397) with delta (0, -2)
Screenshot: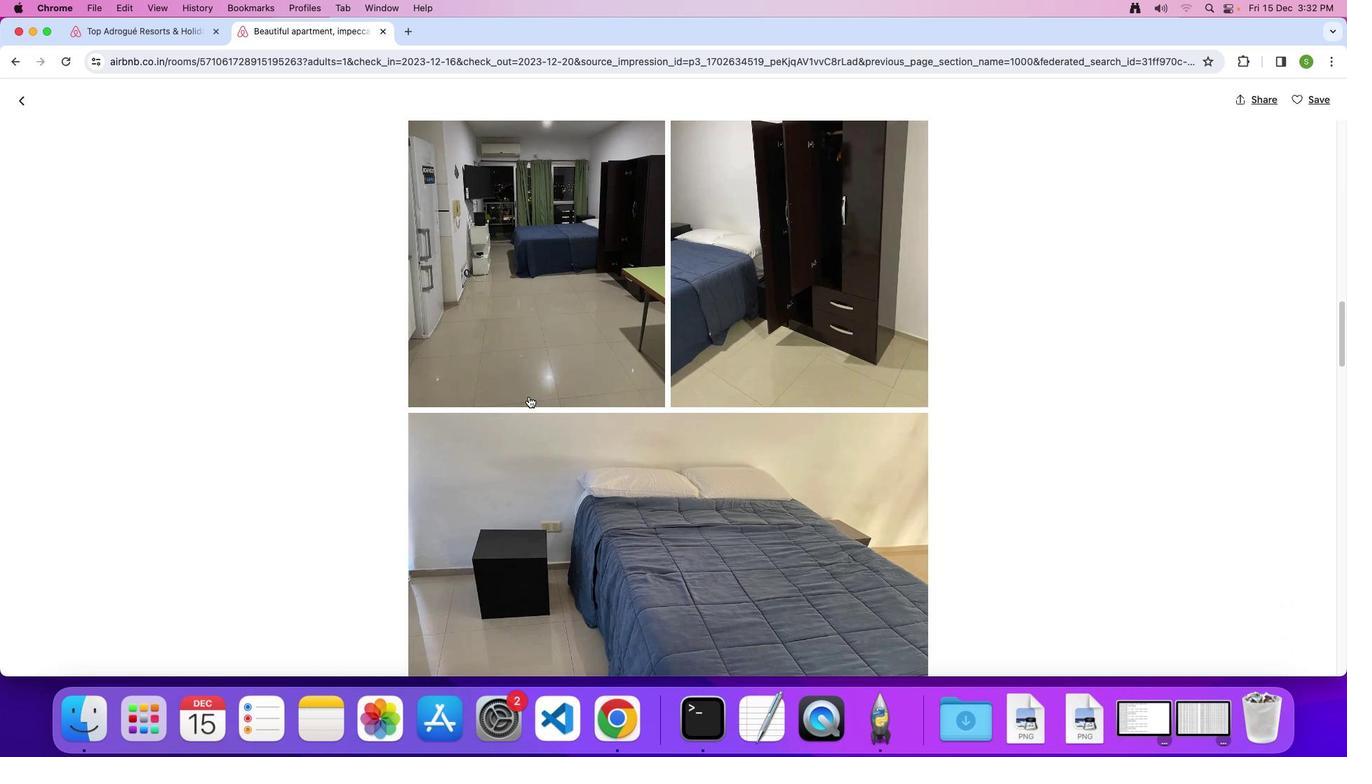 
Action: Mouse scrolled (528, 397) with delta (0, 0)
Screenshot: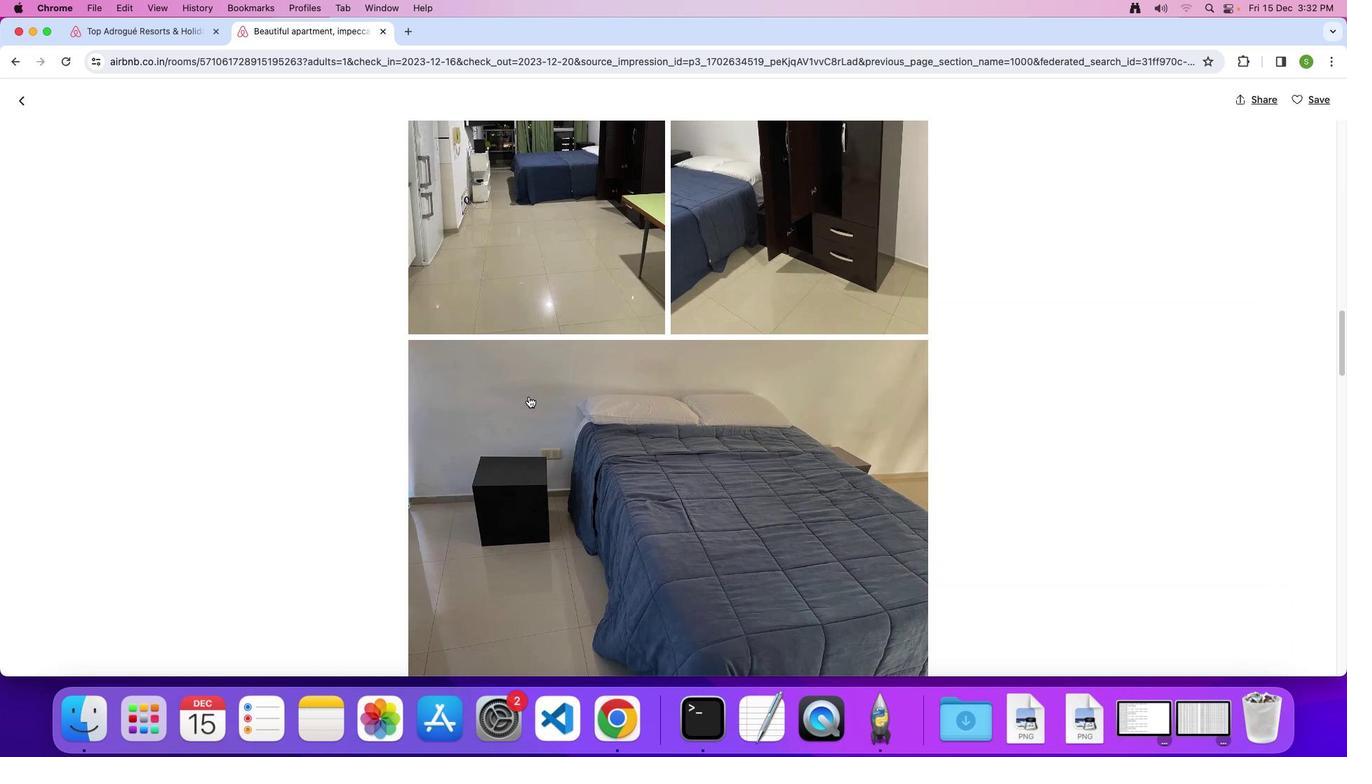 
Action: Mouse scrolled (528, 397) with delta (0, 0)
Screenshot: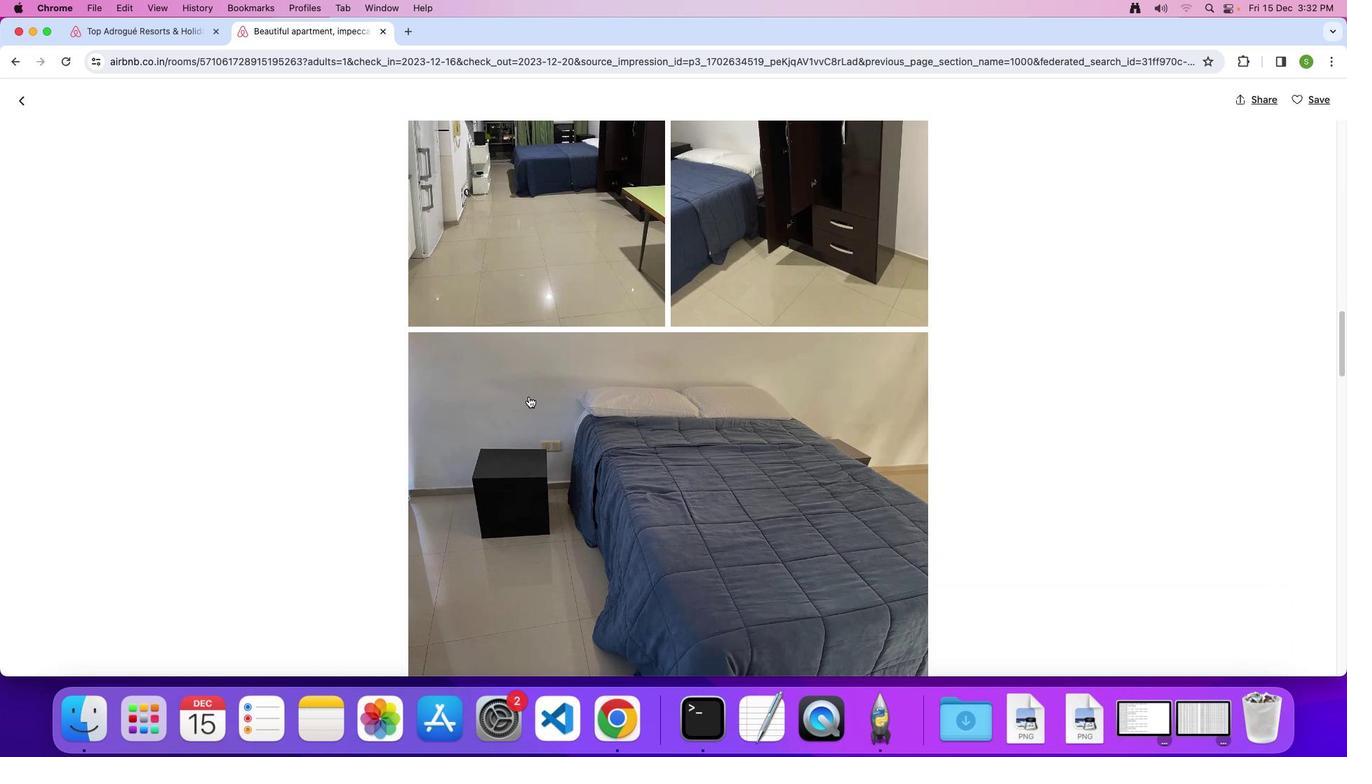 
Action: Mouse scrolled (528, 397) with delta (0, -1)
Screenshot: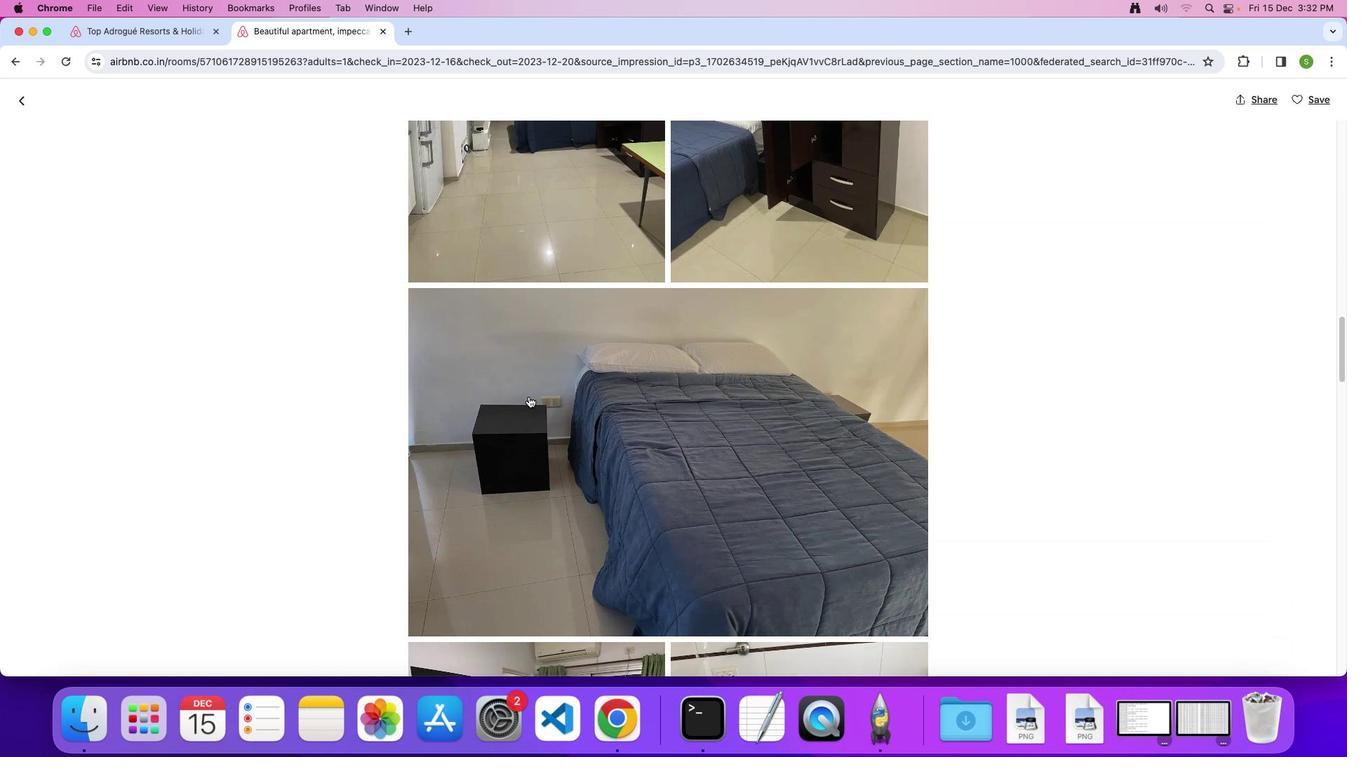 
Action: Mouse scrolled (528, 397) with delta (0, 0)
Screenshot: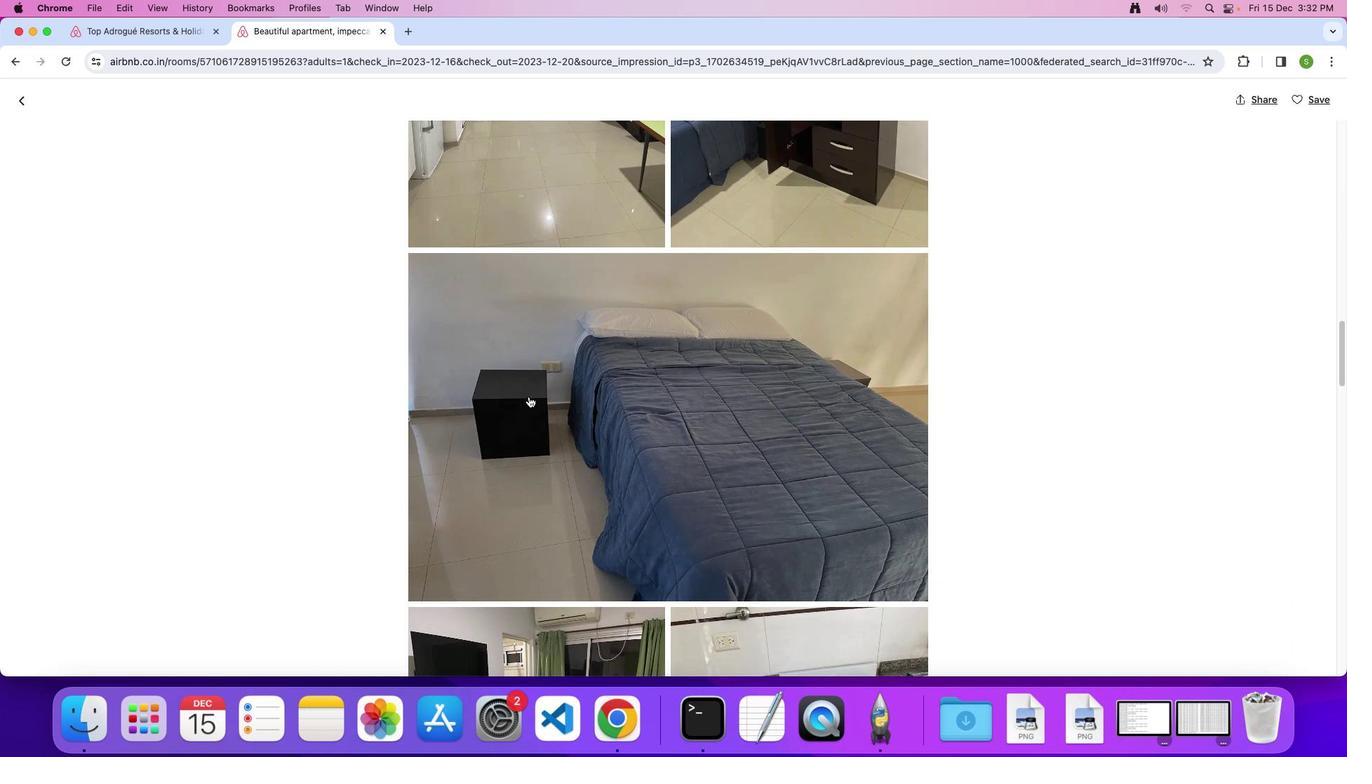 
Action: Mouse scrolled (528, 397) with delta (0, 0)
Screenshot: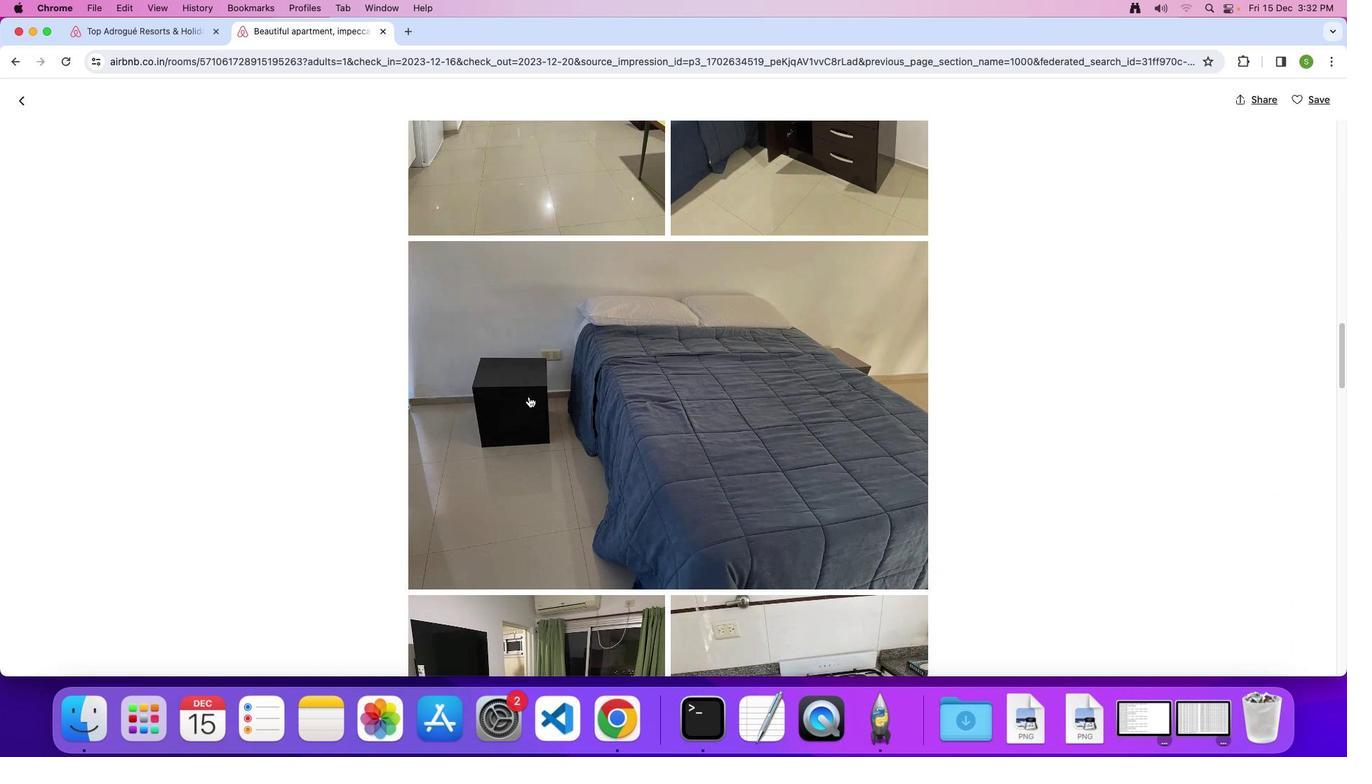 
Action: Mouse scrolled (528, 397) with delta (0, 0)
Screenshot: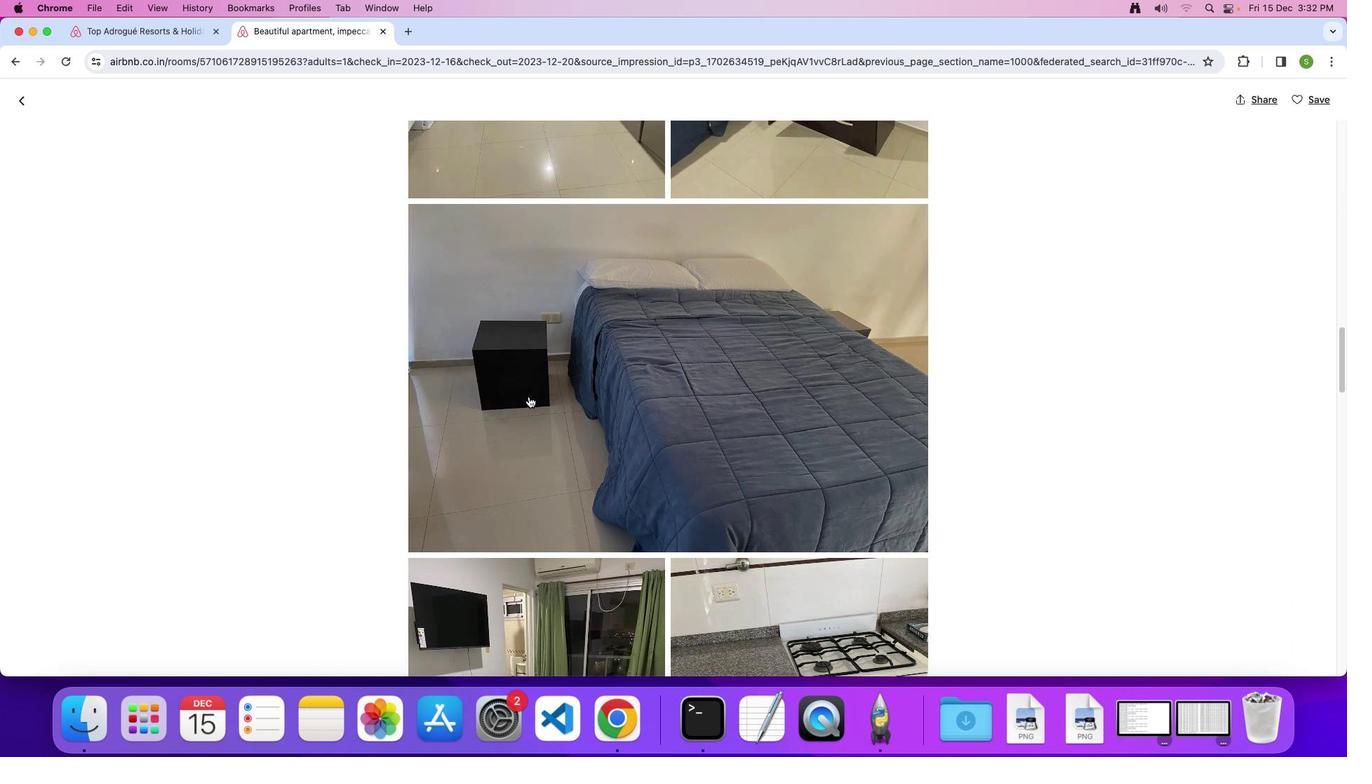 
Action: Mouse scrolled (528, 397) with delta (0, 0)
Screenshot: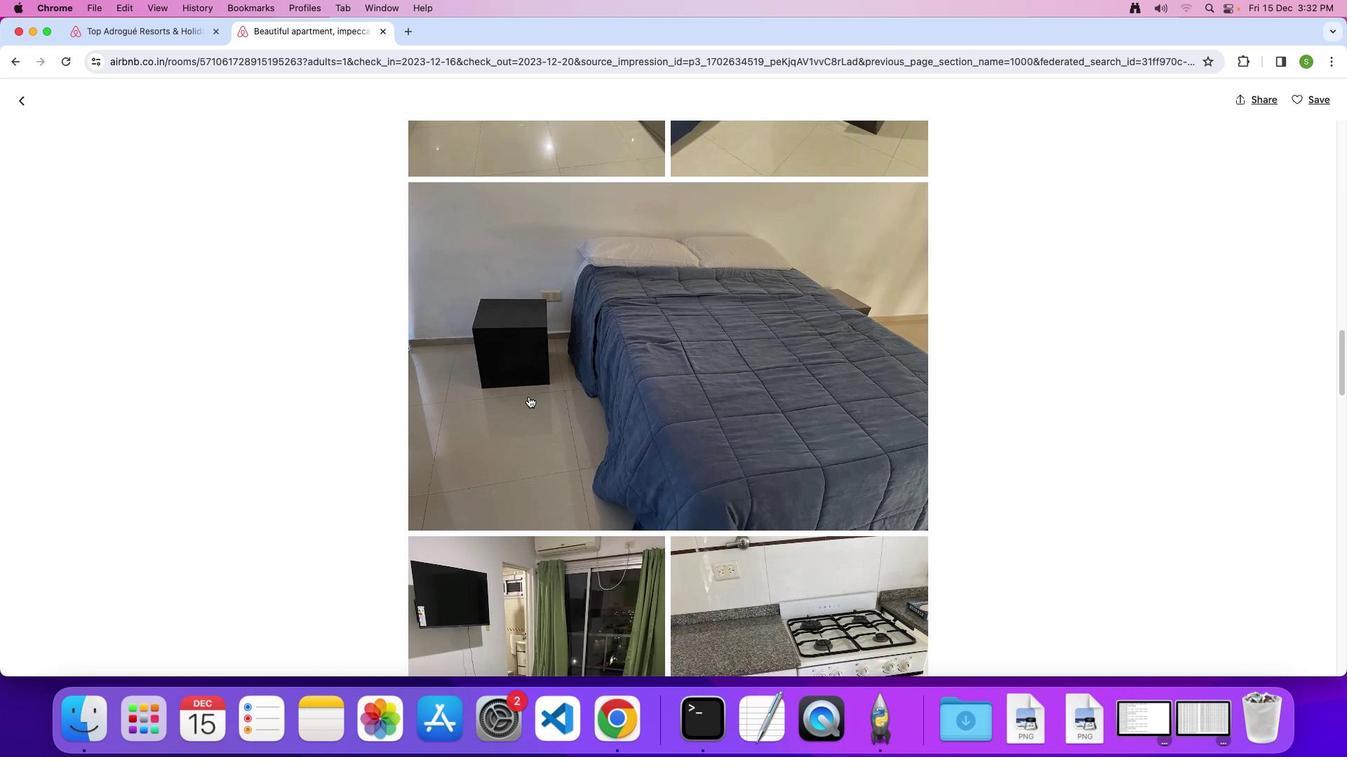 
Action: Mouse scrolled (528, 397) with delta (0, 0)
Screenshot: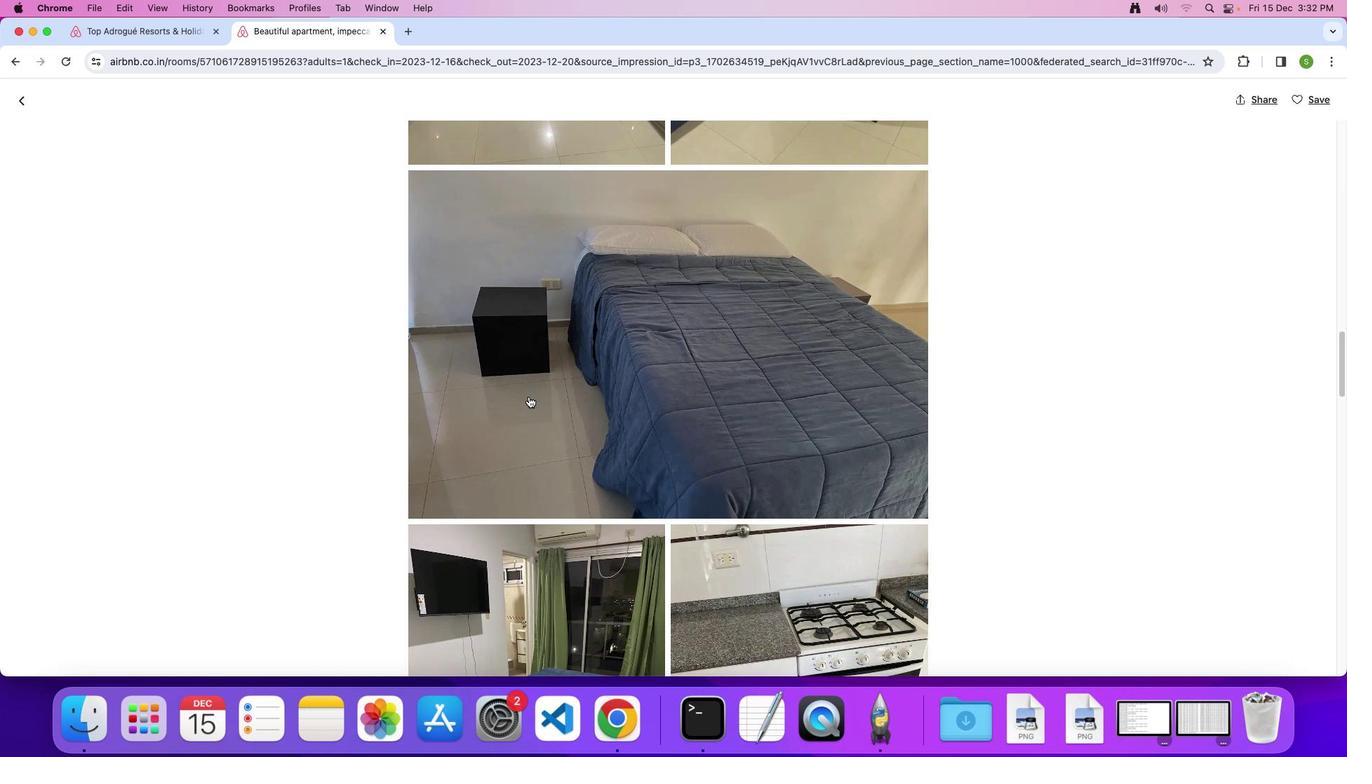 
Action: Mouse scrolled (528, 397) with delta (0, 0)
Screenshot: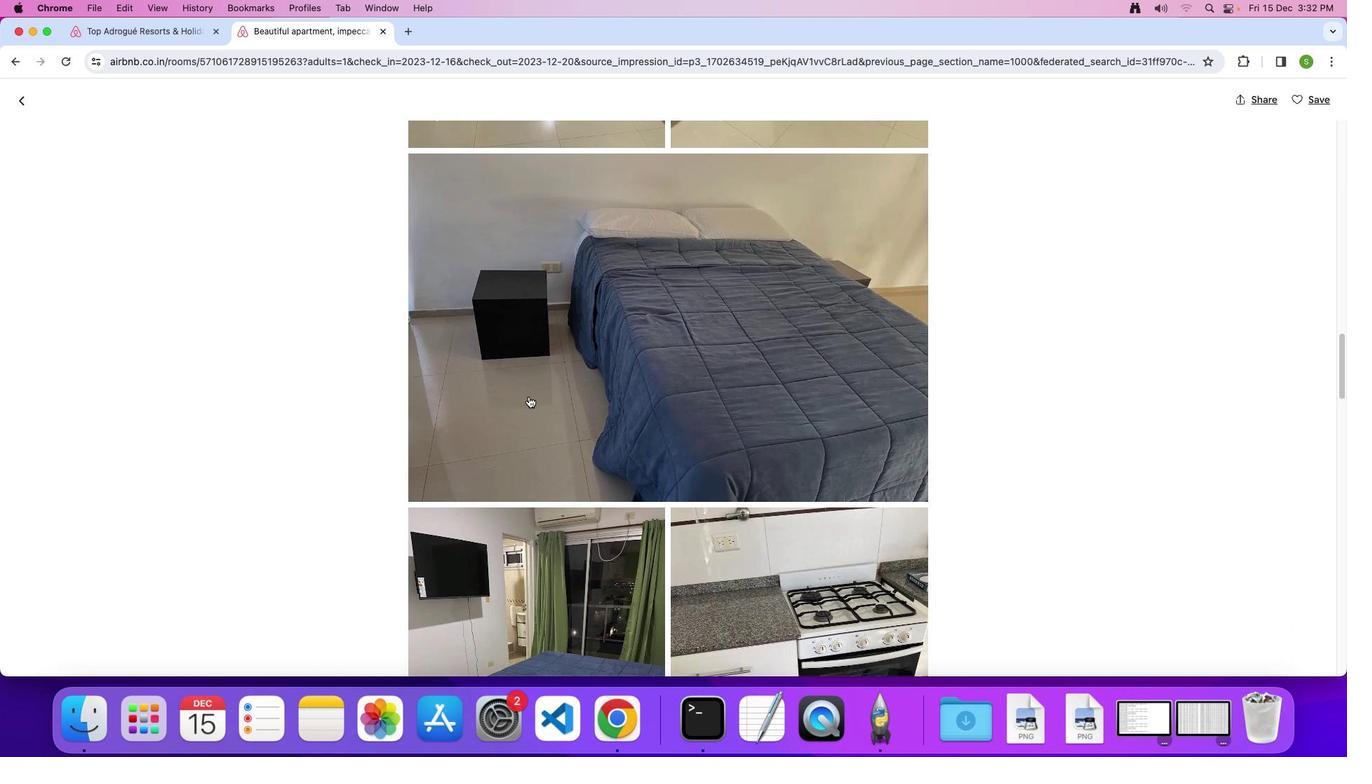 
Action: Mouse scrolled (528, 397) with delta (0, 0)
Screenshot: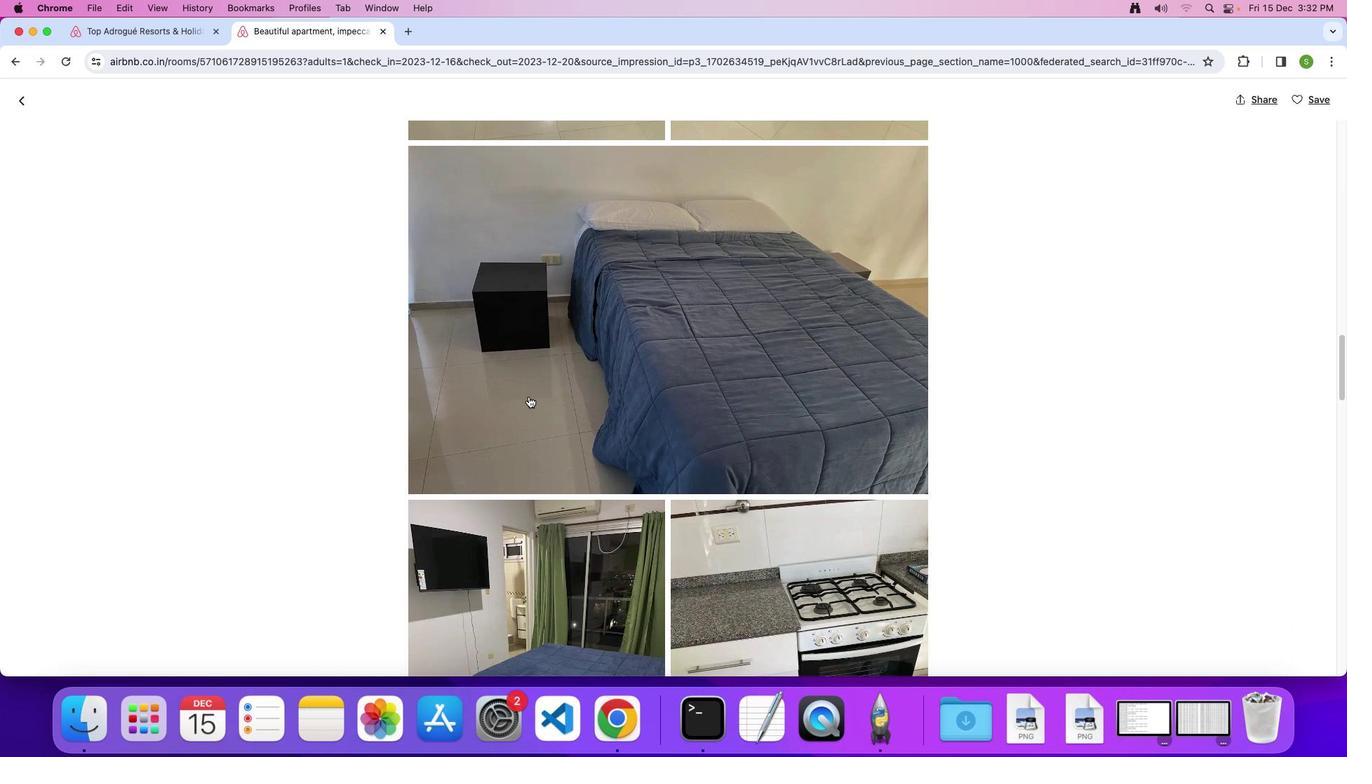 
Action: Mouse scrolled (528, 397) with delta (0, 0)
Screenshot: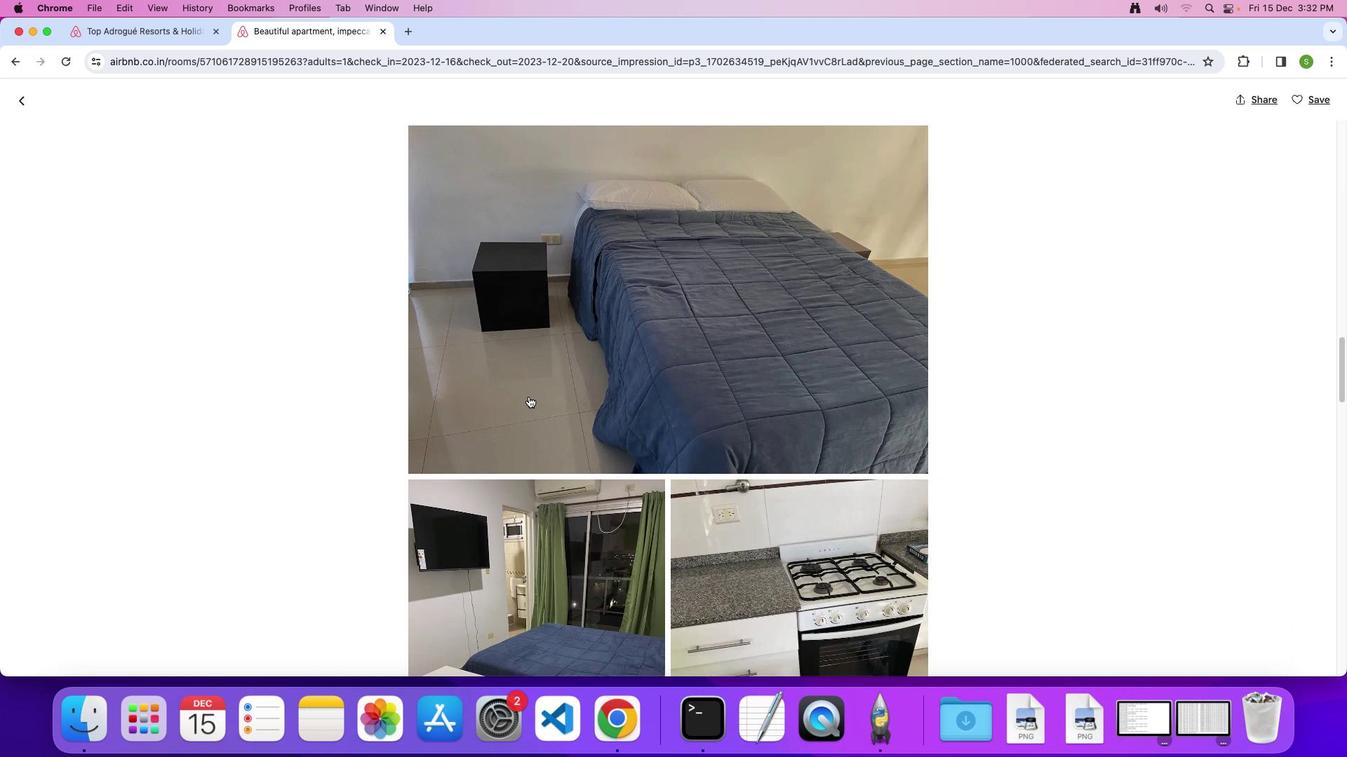 
Action: Mouse scrolled (528, 397) with delta (0, 0)
Screenshot: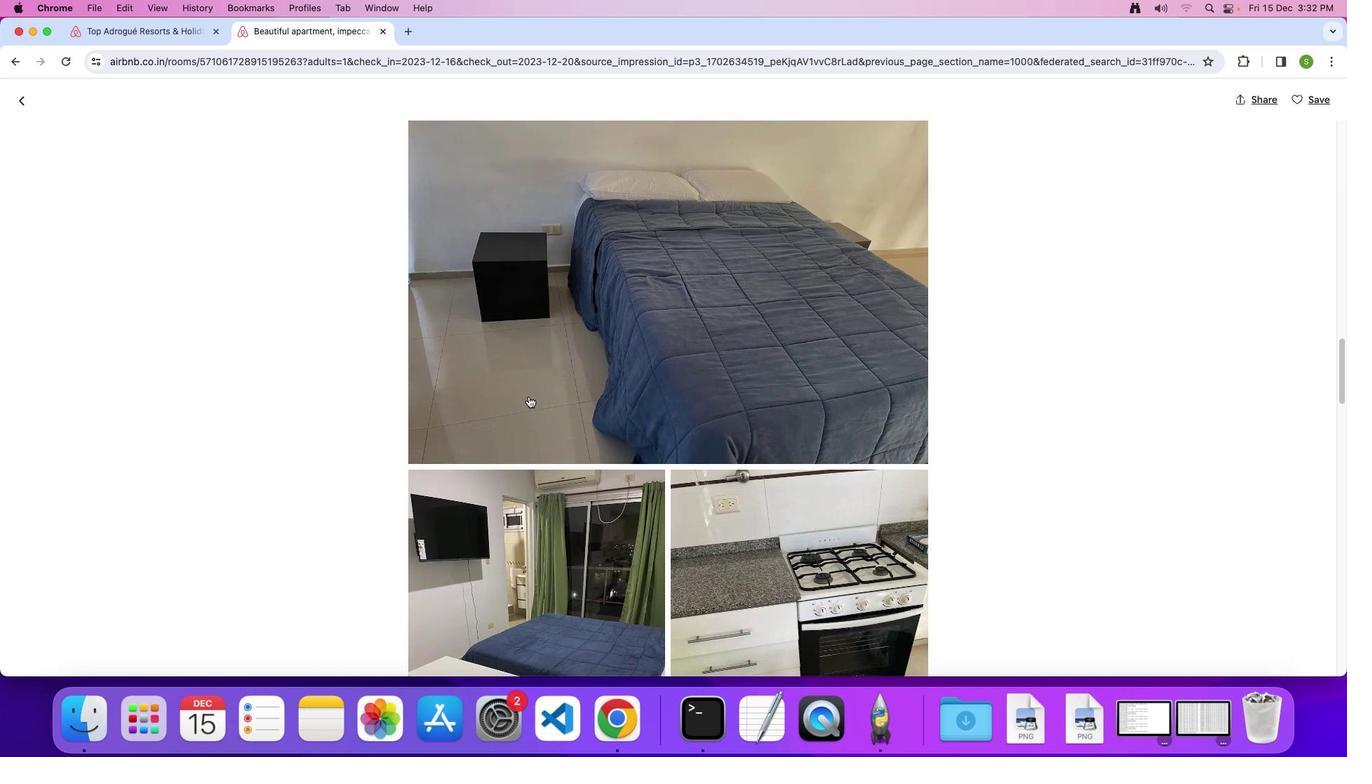 
Action: Mouse scrolled (528, 397) with delta (0, -1)
Screenshot: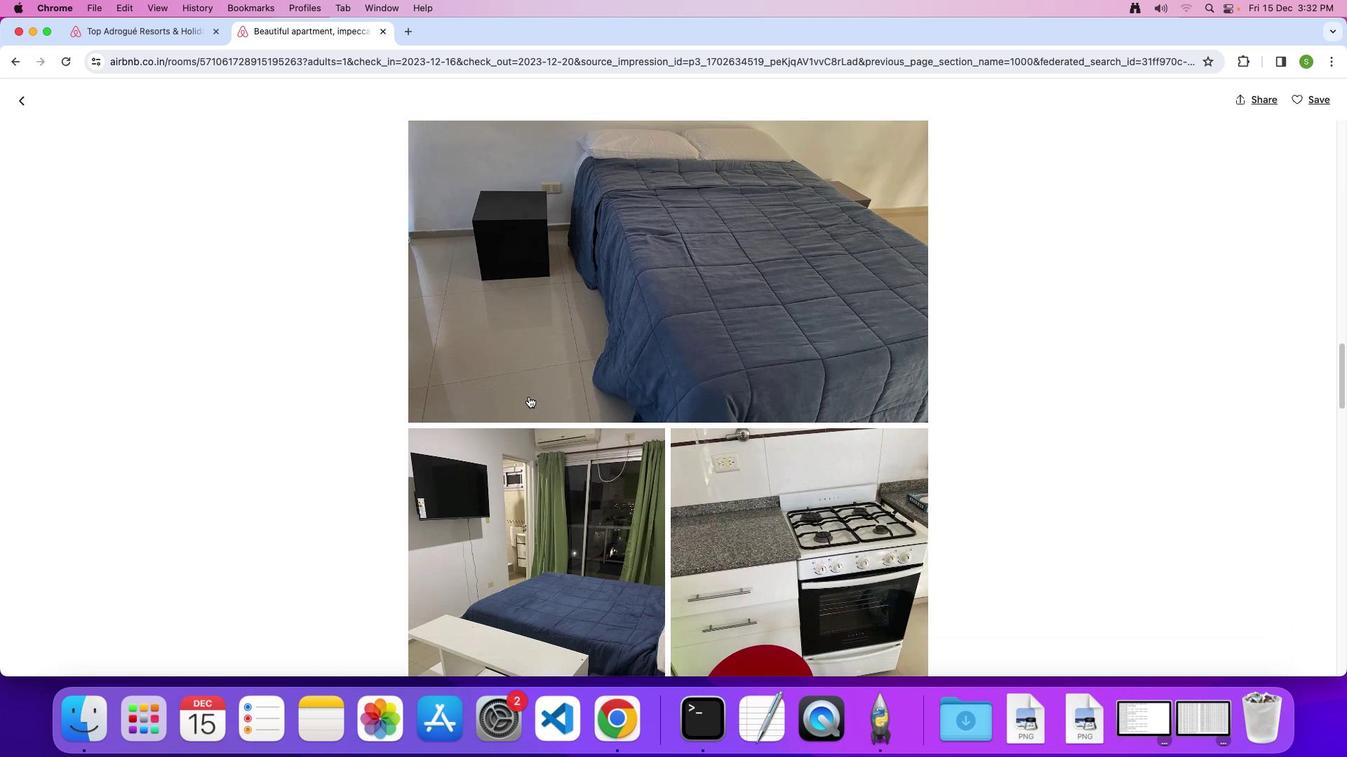
Action: Mouse scrolled (528, 397) with delta (0, 0)
Screenshot: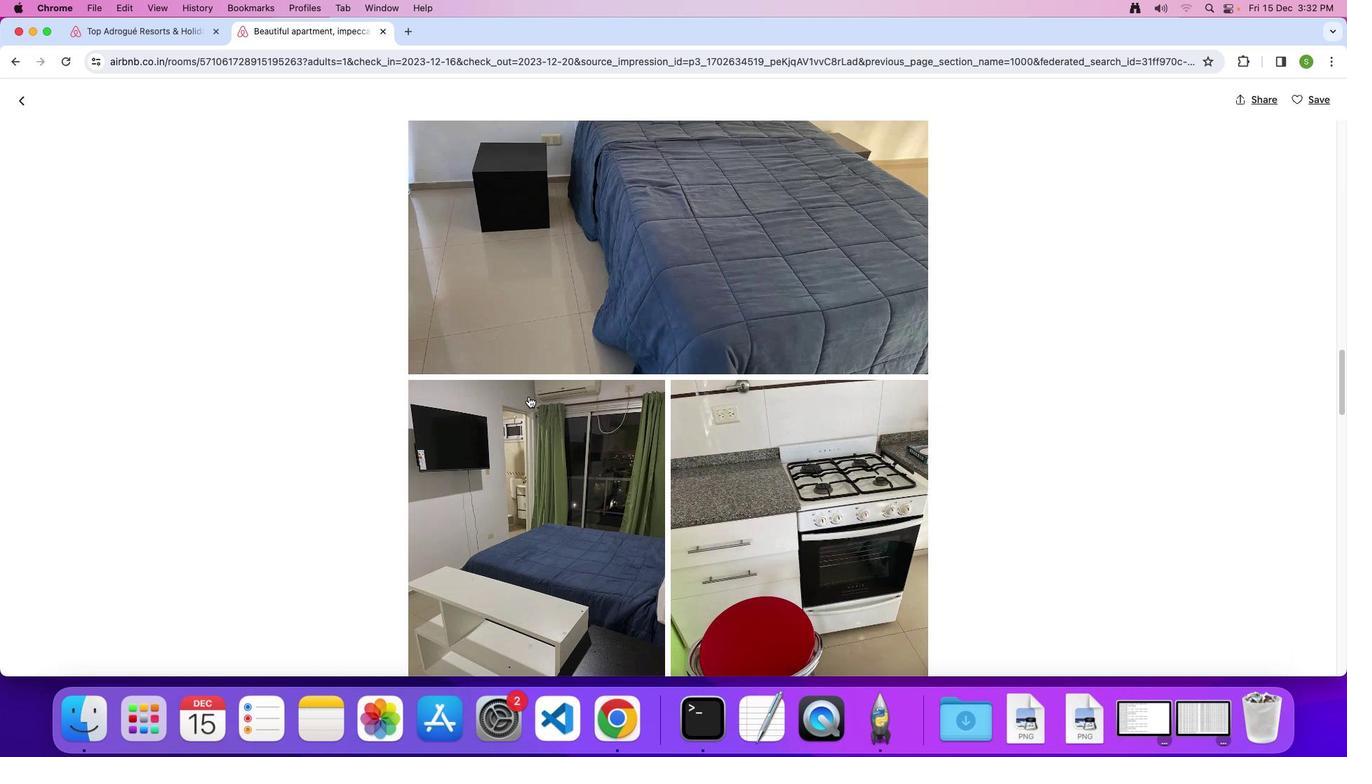 
Action: Mouse scrolled (528, 397) with delta (0, 0)
Screenshot: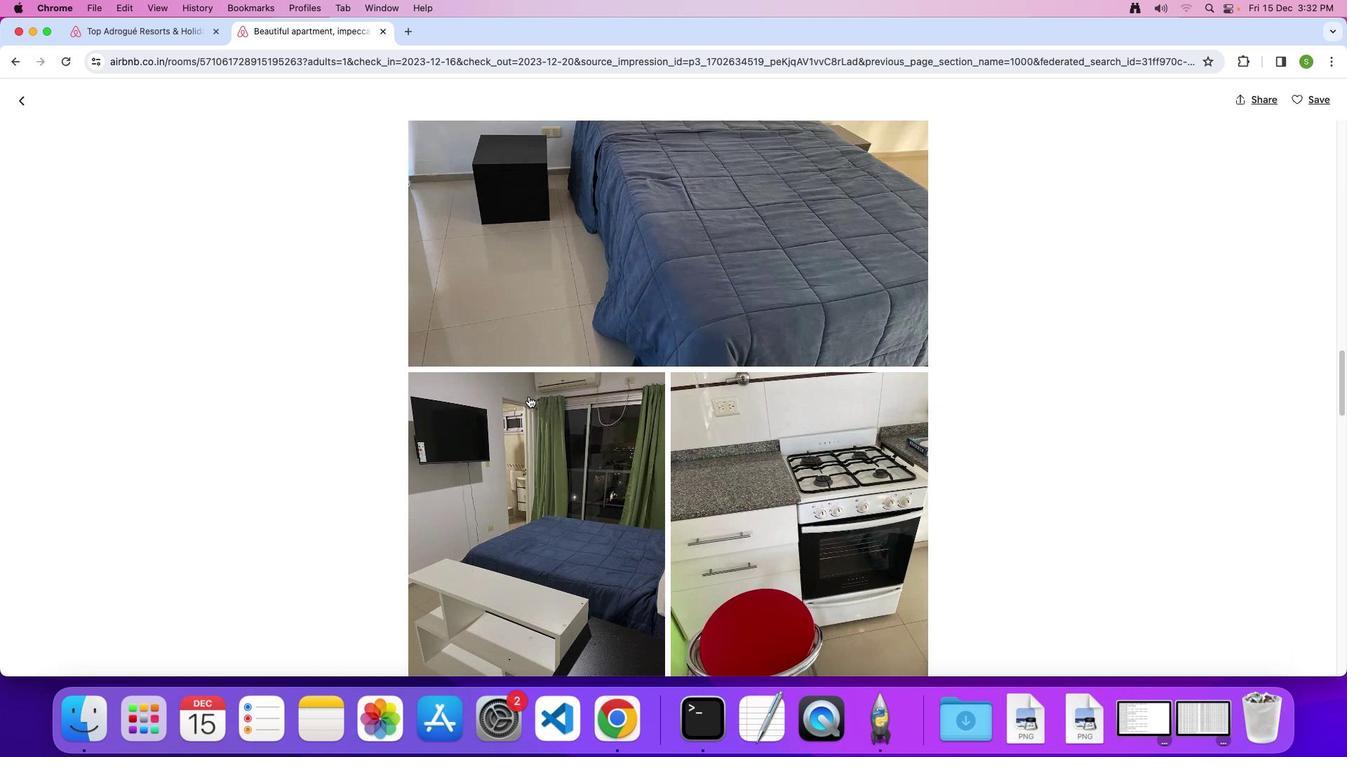 
Action: Mouse scrolled (528, 397) with delta (0, 0)
Screenshot: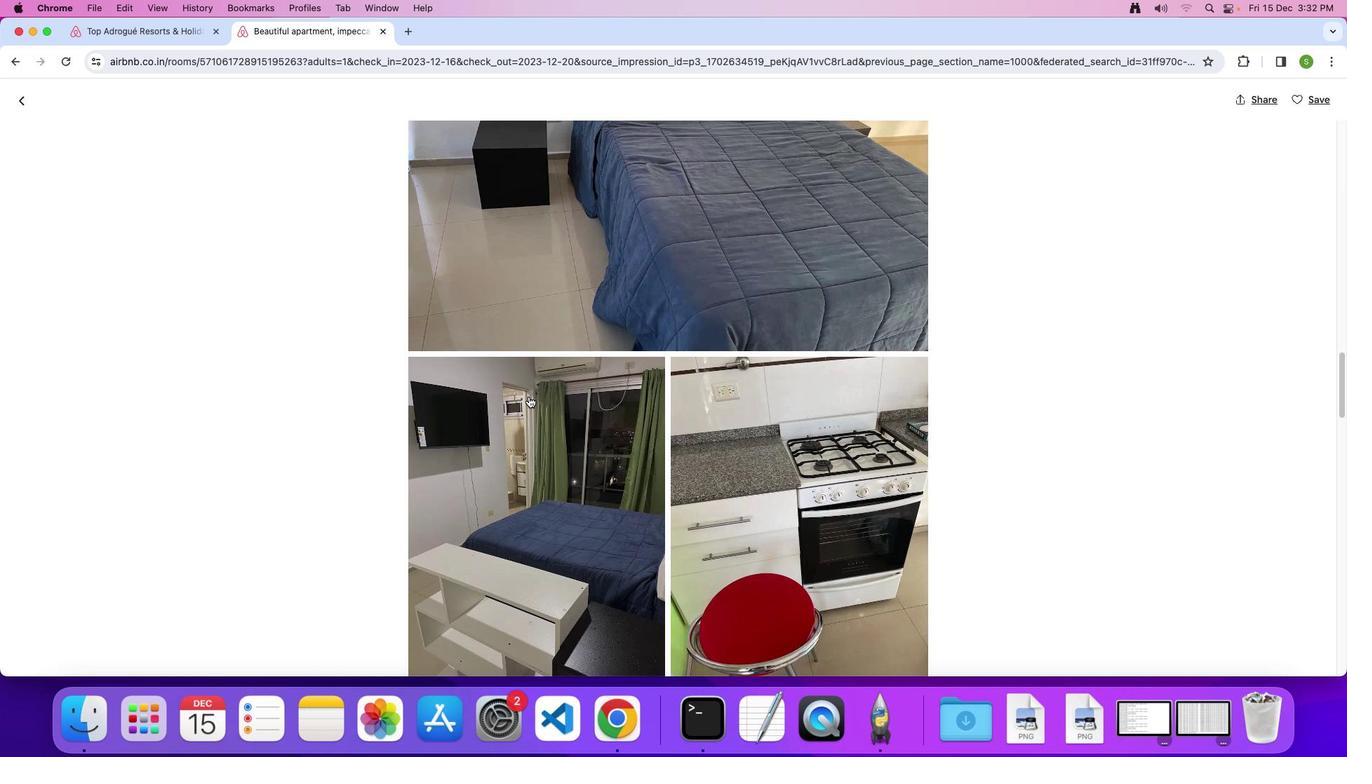 
Action: Mouse scrolled (528, 397) with delta (0, 0)
Screenshot: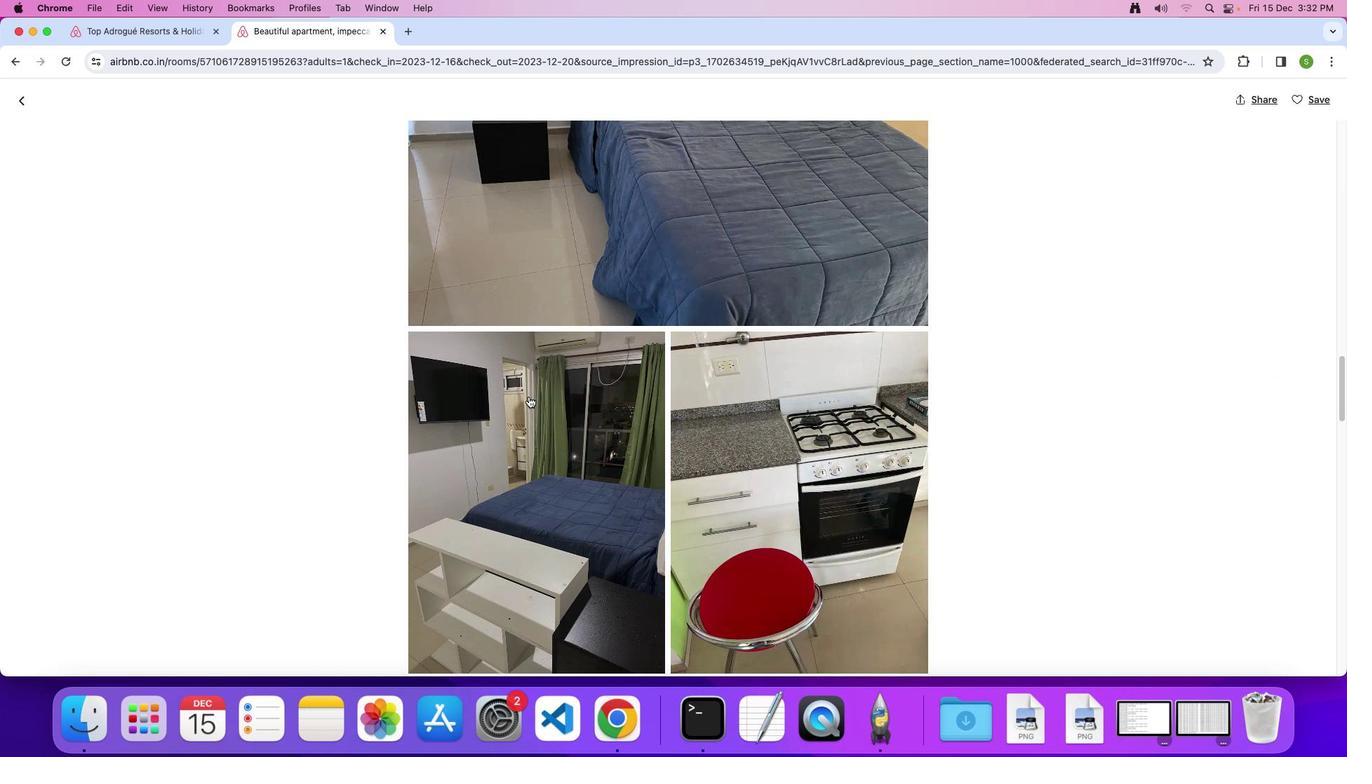 
Action: Mouse scrolled (528, 397) with delta (0, -1)
Screenshot: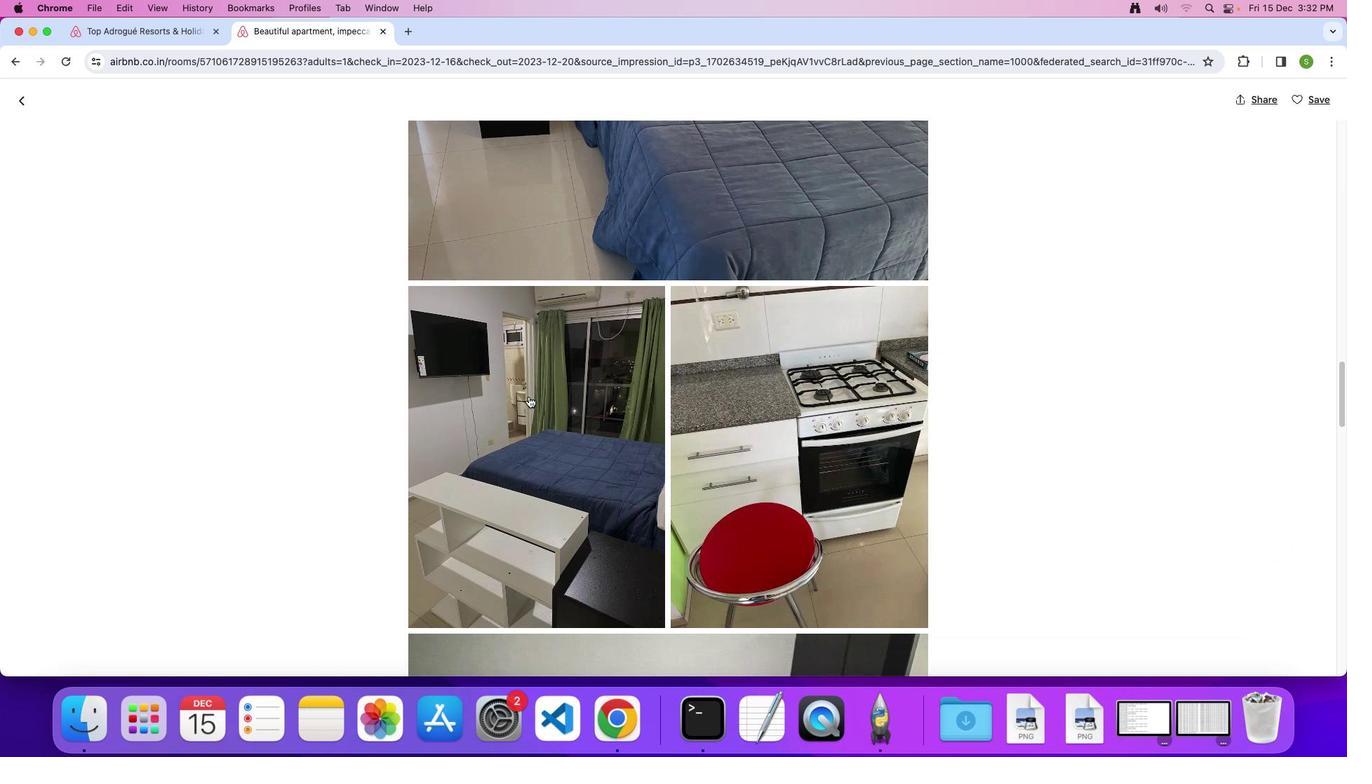 
Action: Mouse scrolled (528, 397) with delta (0, 0)
Screenshot: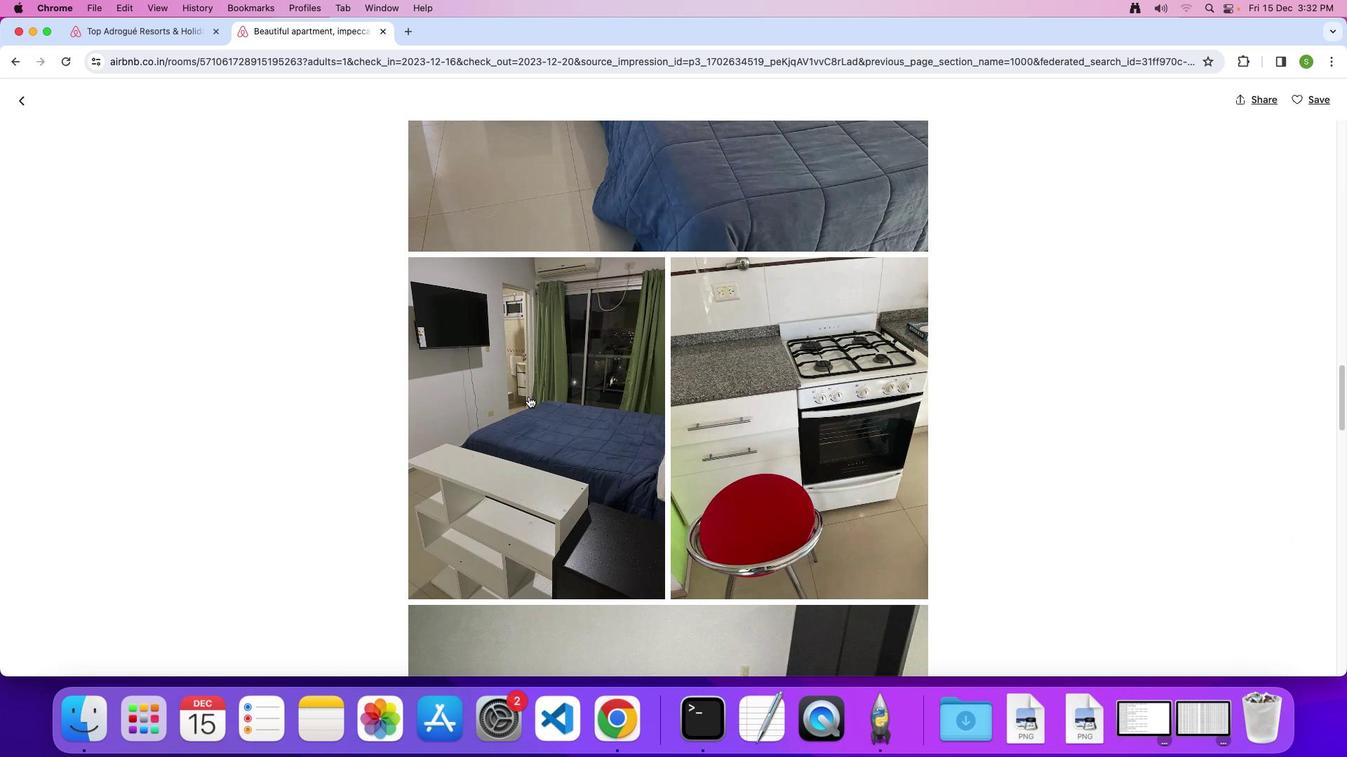 
Action: Mouse scrolled (528, 397) with delta (0, 0)
Screenshot: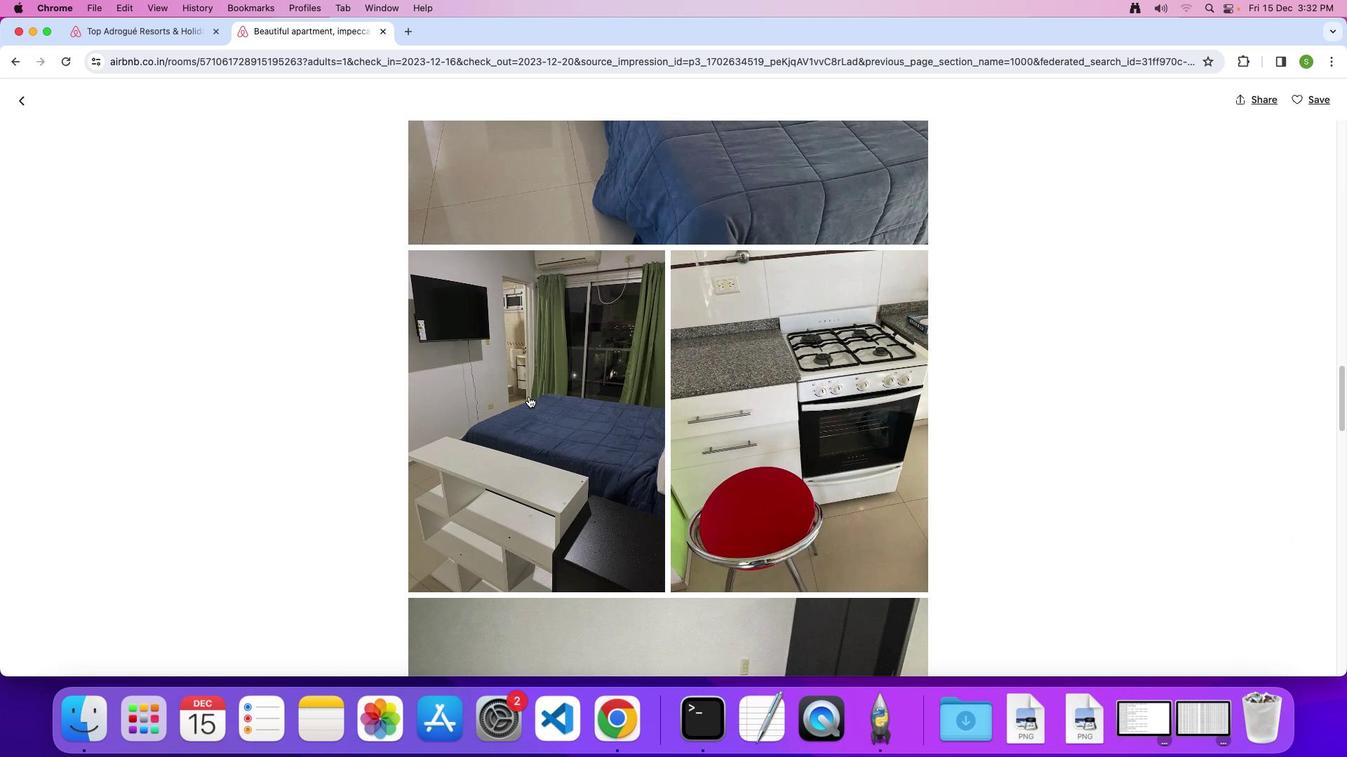 
Action: Mouse scrolled (528, 397) with delta (0, 0)
Screenshot: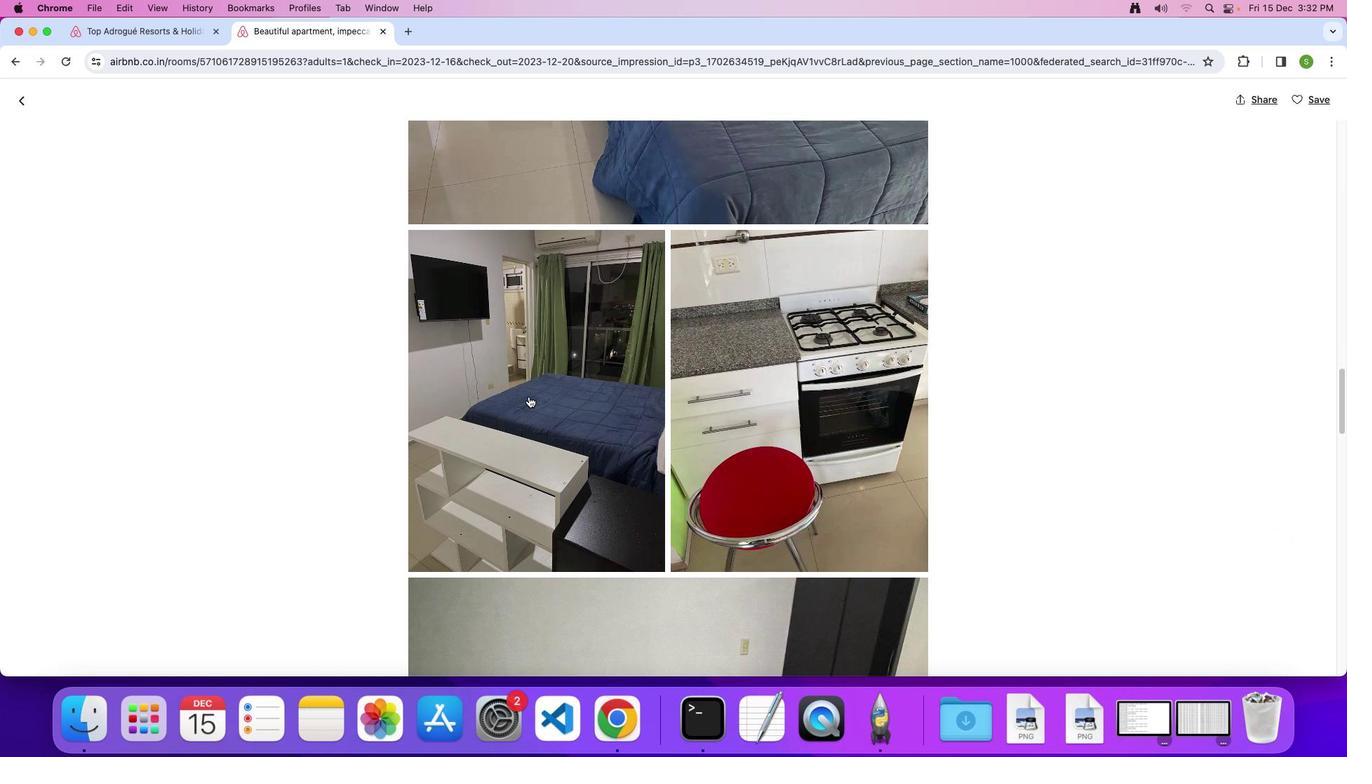 
Action: Mouse scrolled (528, 397) with delta (0, 0)
Screenshot: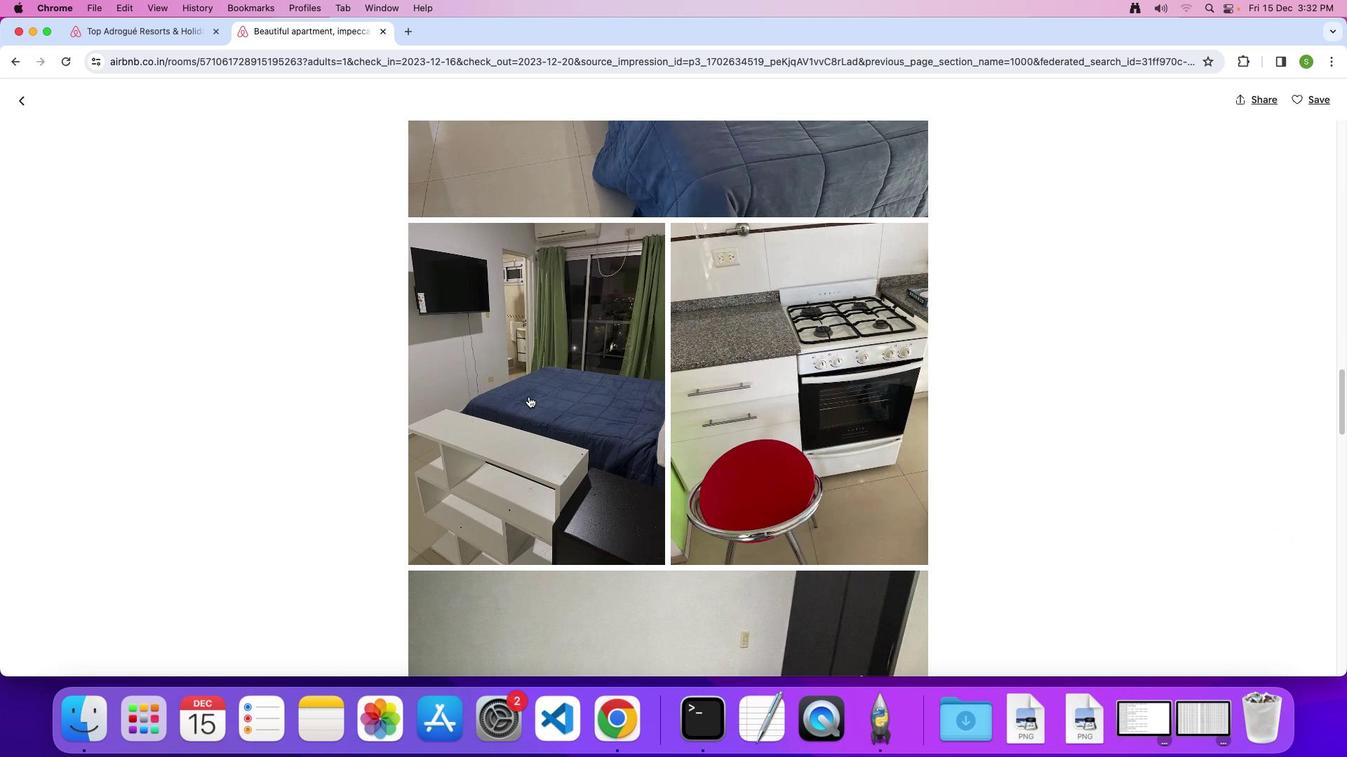 
Action: Mouse scrolled (528, 397) with delta (0, 0)
Screenshot: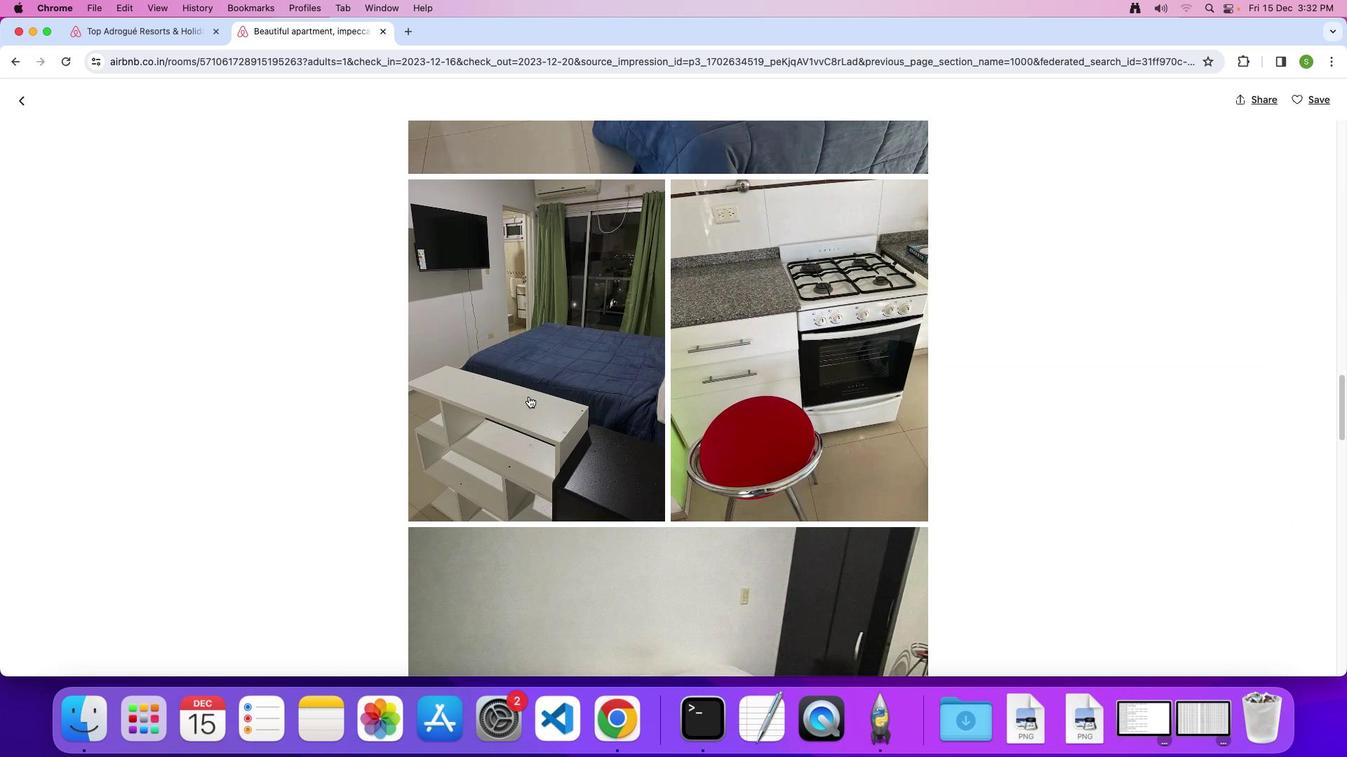 
Action: Mouse scrolled (528, 397) with delta (0, 0)
Screenshot: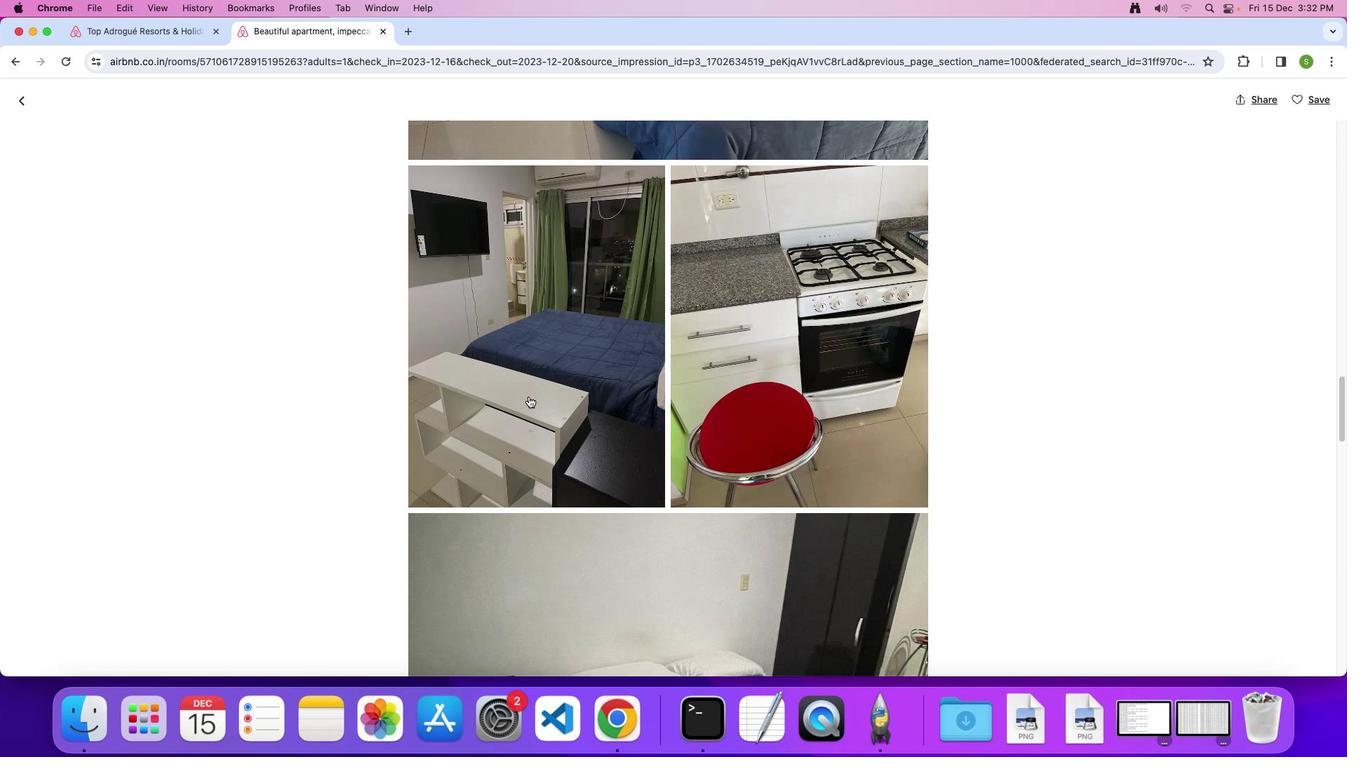 
Action: Mouse scrolled (528, 397) with delta (0, 0)
Screenshot: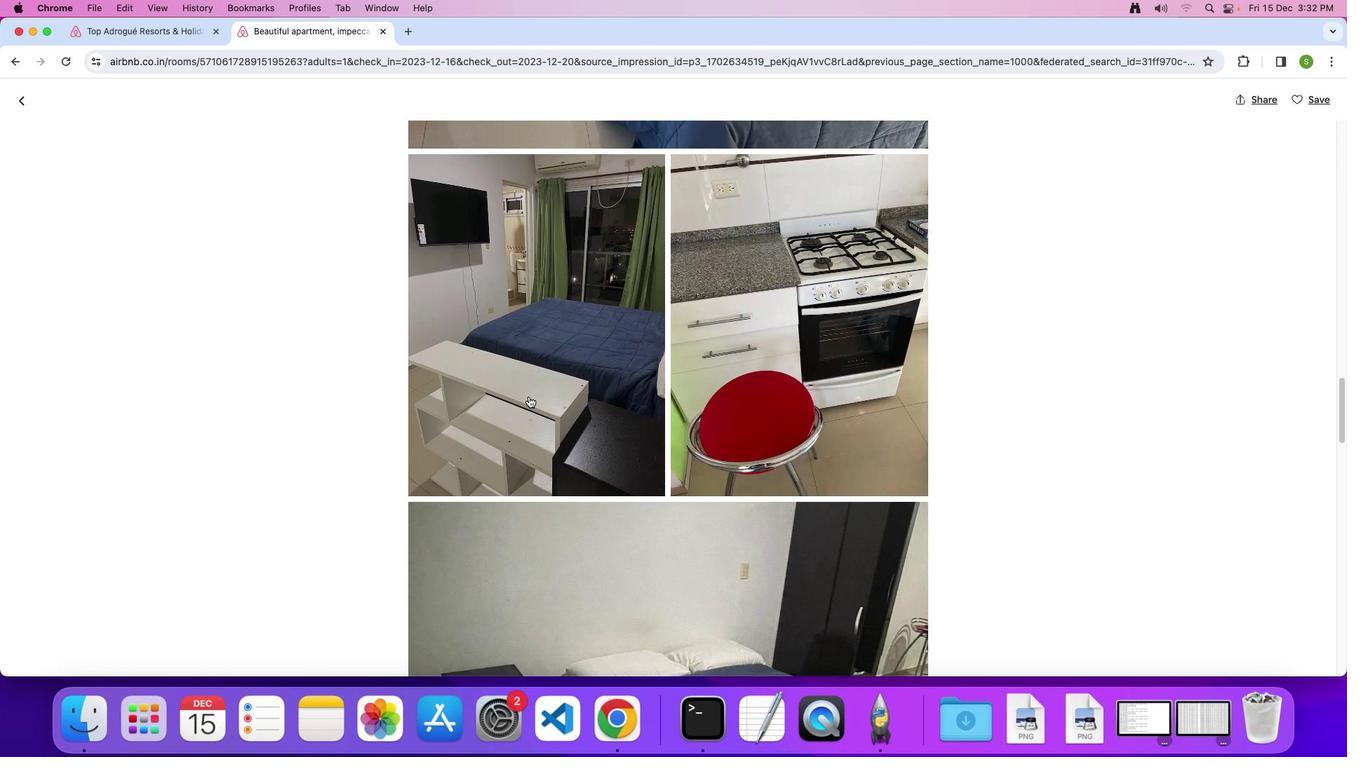 
Action: Mouse scrolled (528, 397) with delta (0, 0)
Screenshot: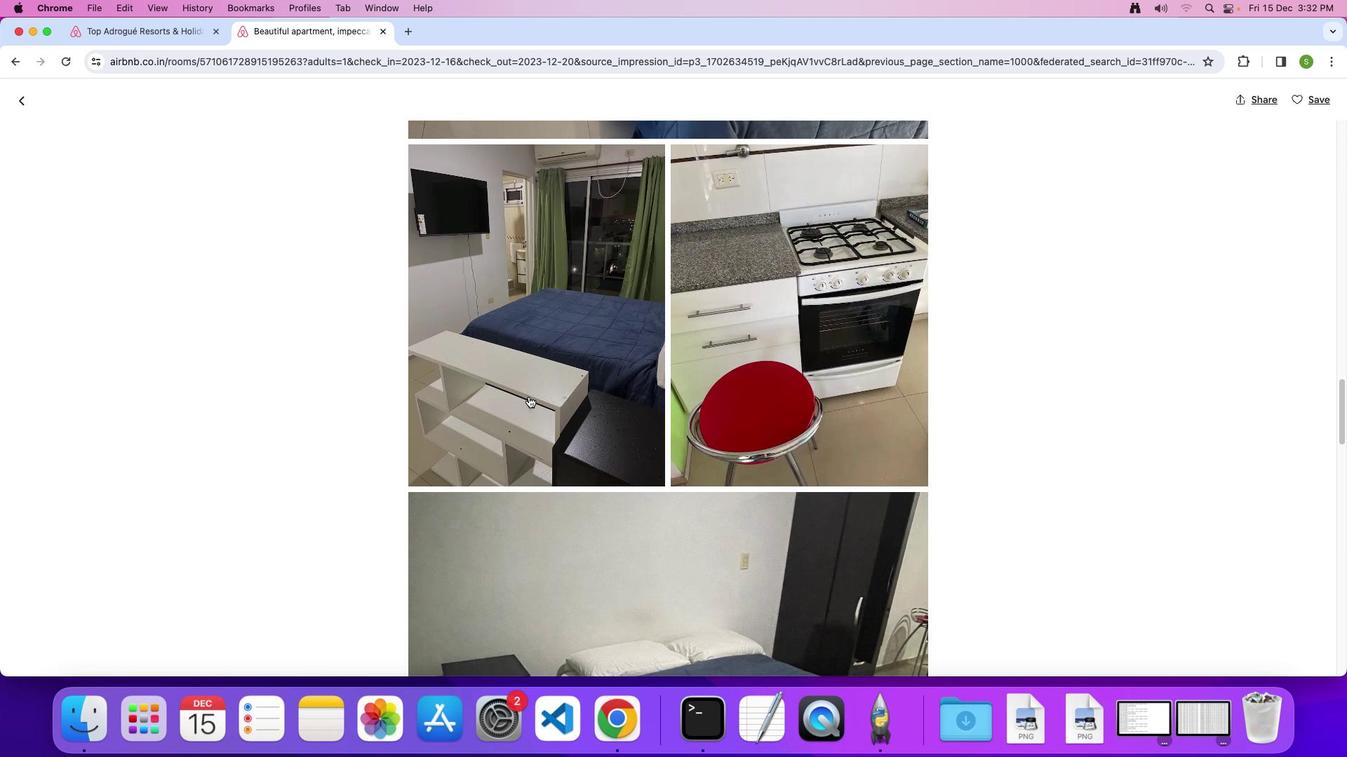 
Action: Mouse scrolled (528, 397) with delta (0, 0)
Screenshot: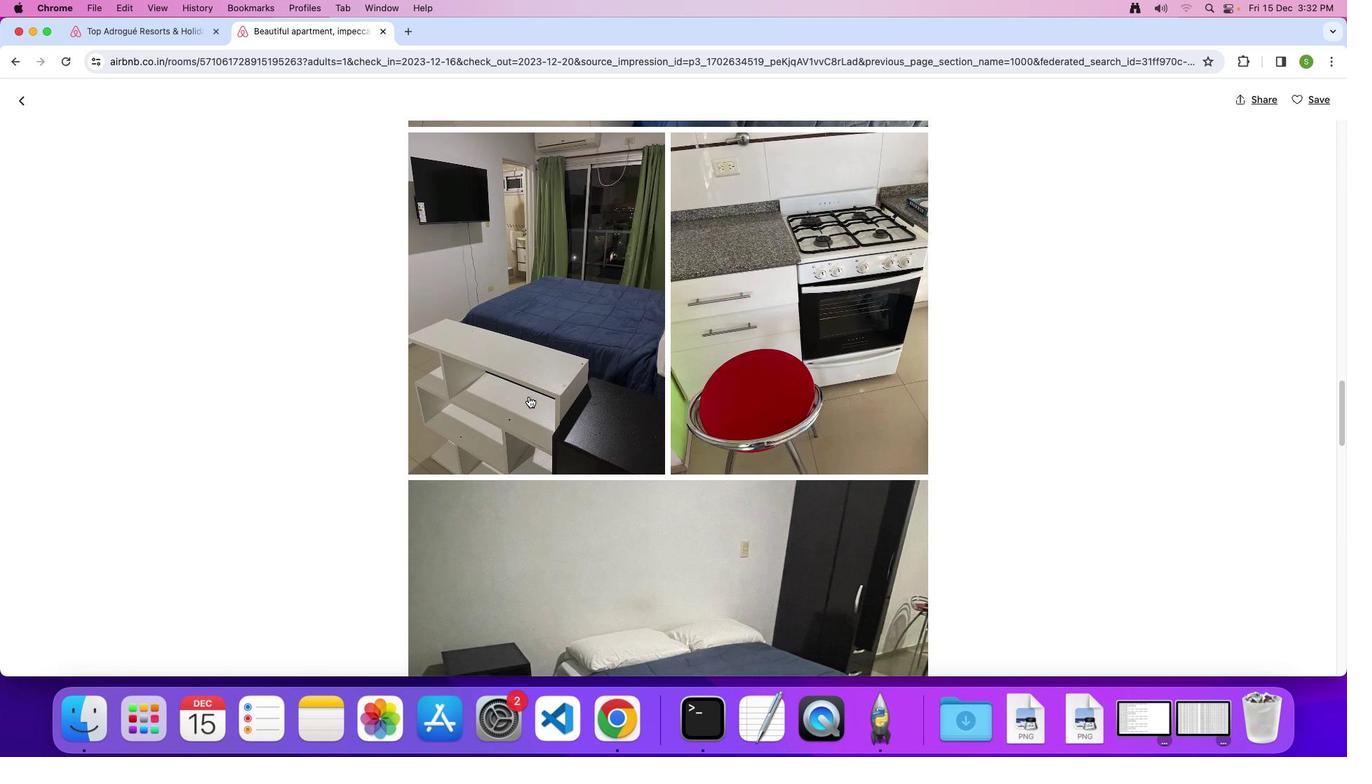 
Action: Mouse scrolled (528, 397) with delta (0, 0)
Screenshot: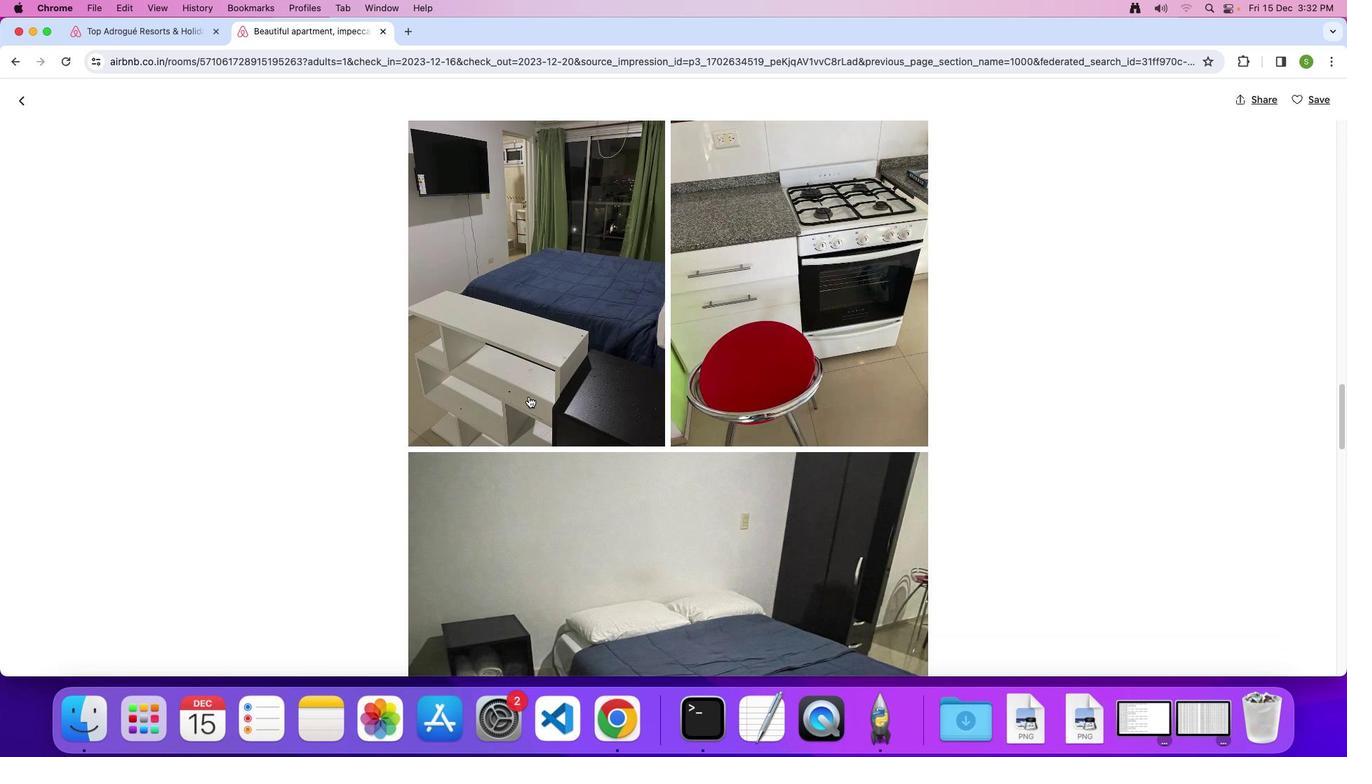 
Action: Mouse scrolled (528, 397) with delta (0, 0)
Screenshot: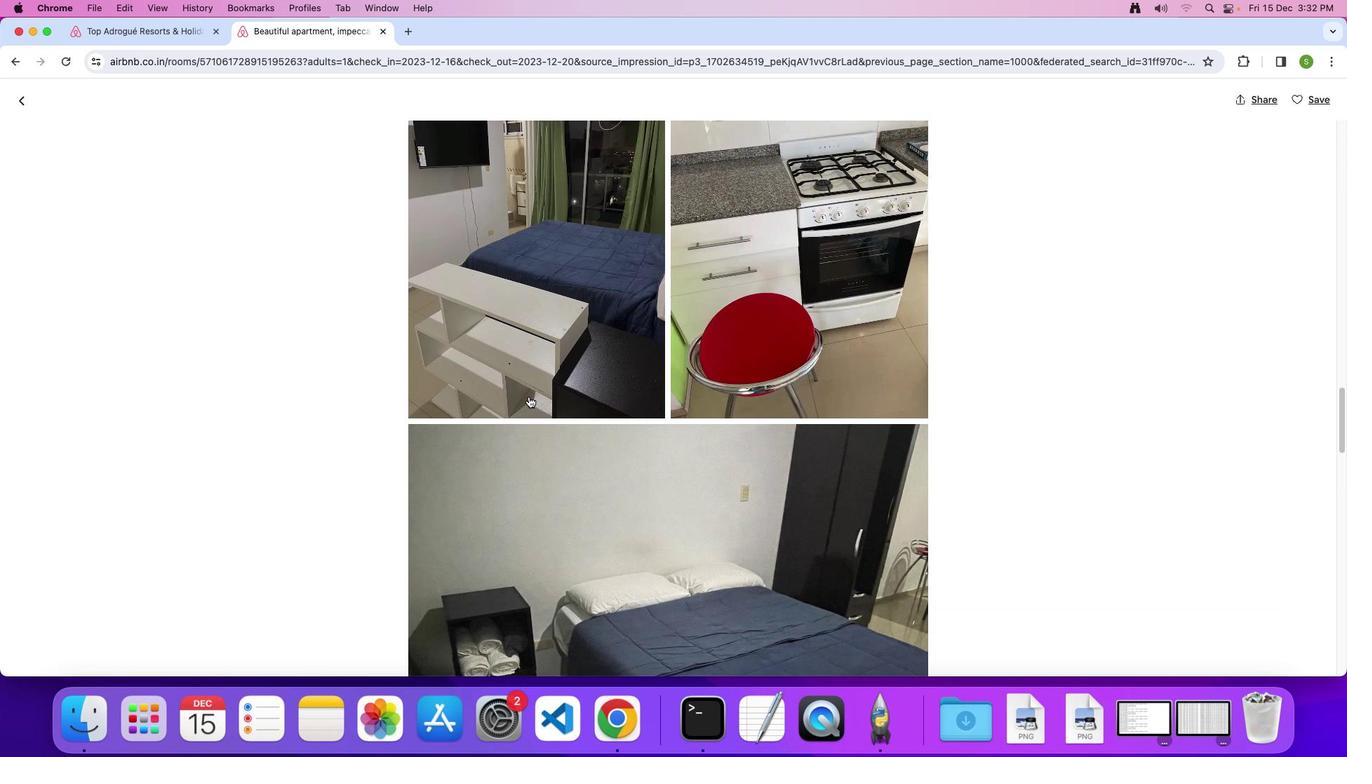 
Action: Mouse scrolled (528, 397) with delta (0, 0)
Screenshot: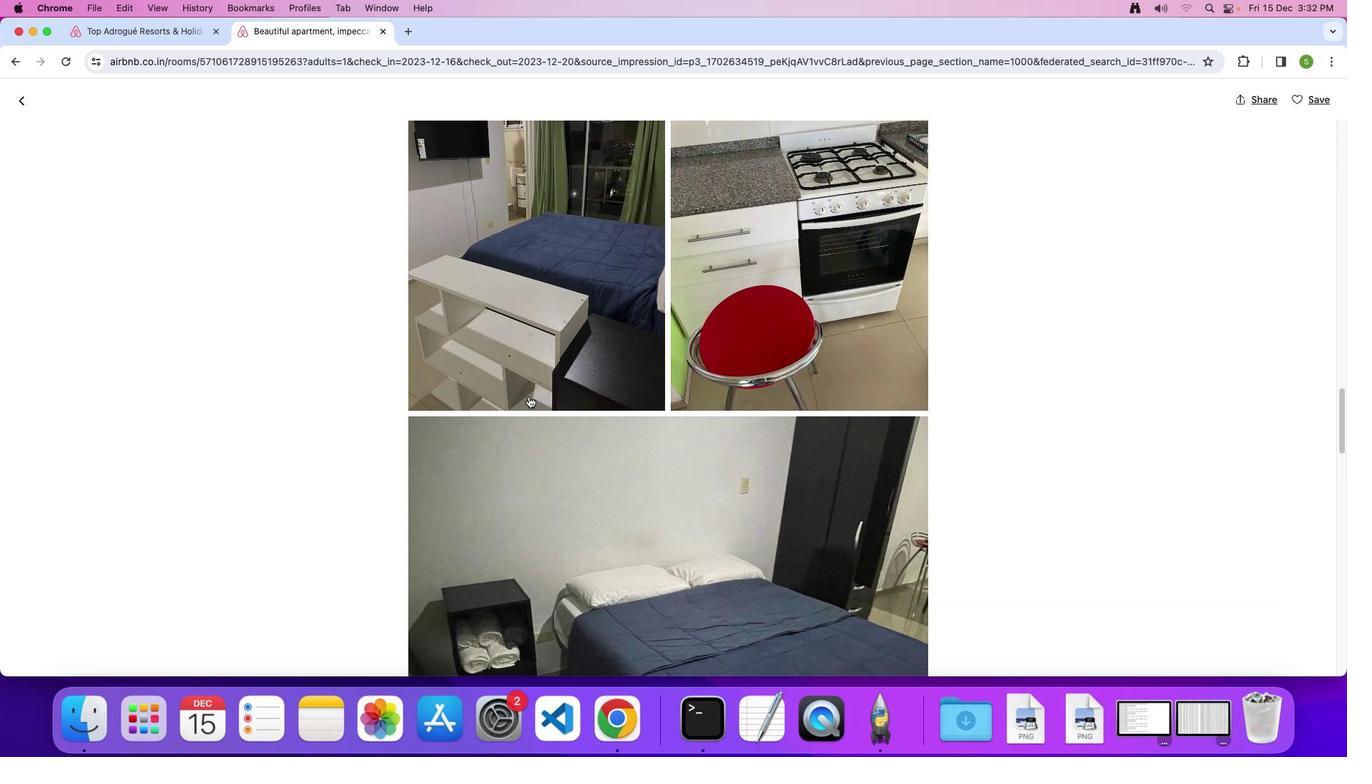 
Action: Mouse scrolled (528, 397) with delta (0, 0)
Screenshot: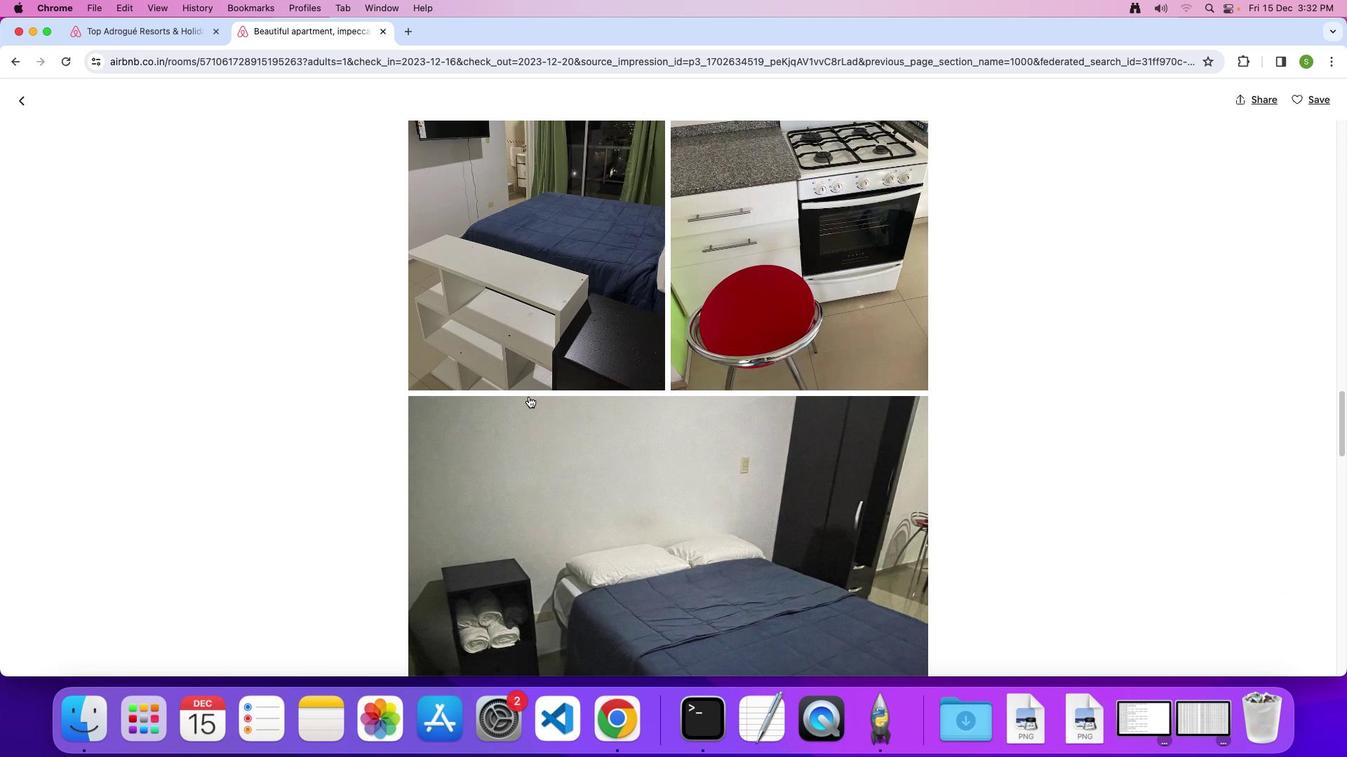 
Action: Mouse scrolled (528, 397) with delta (0, 0)
Screenshot: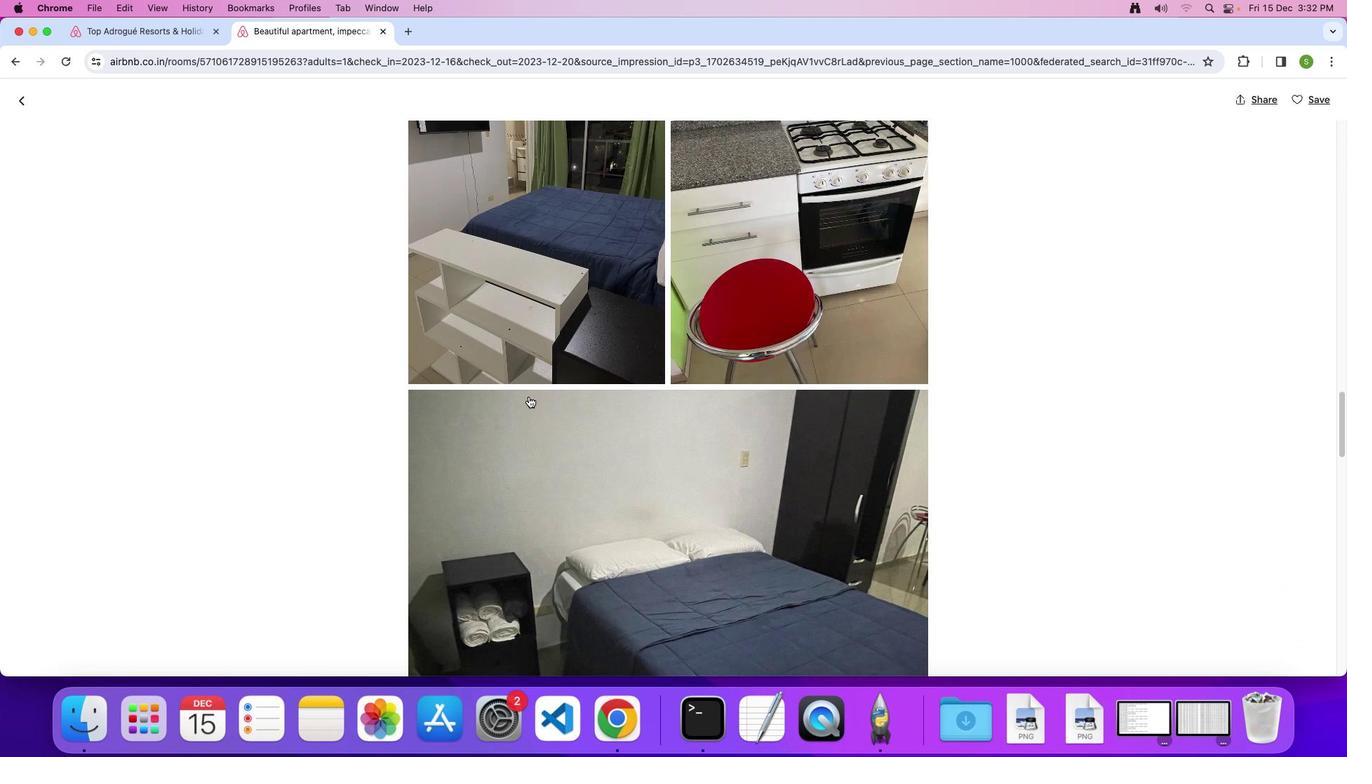 
Action: Mouse scrolled (528, 397) with delta (0, 0)
Screenshot: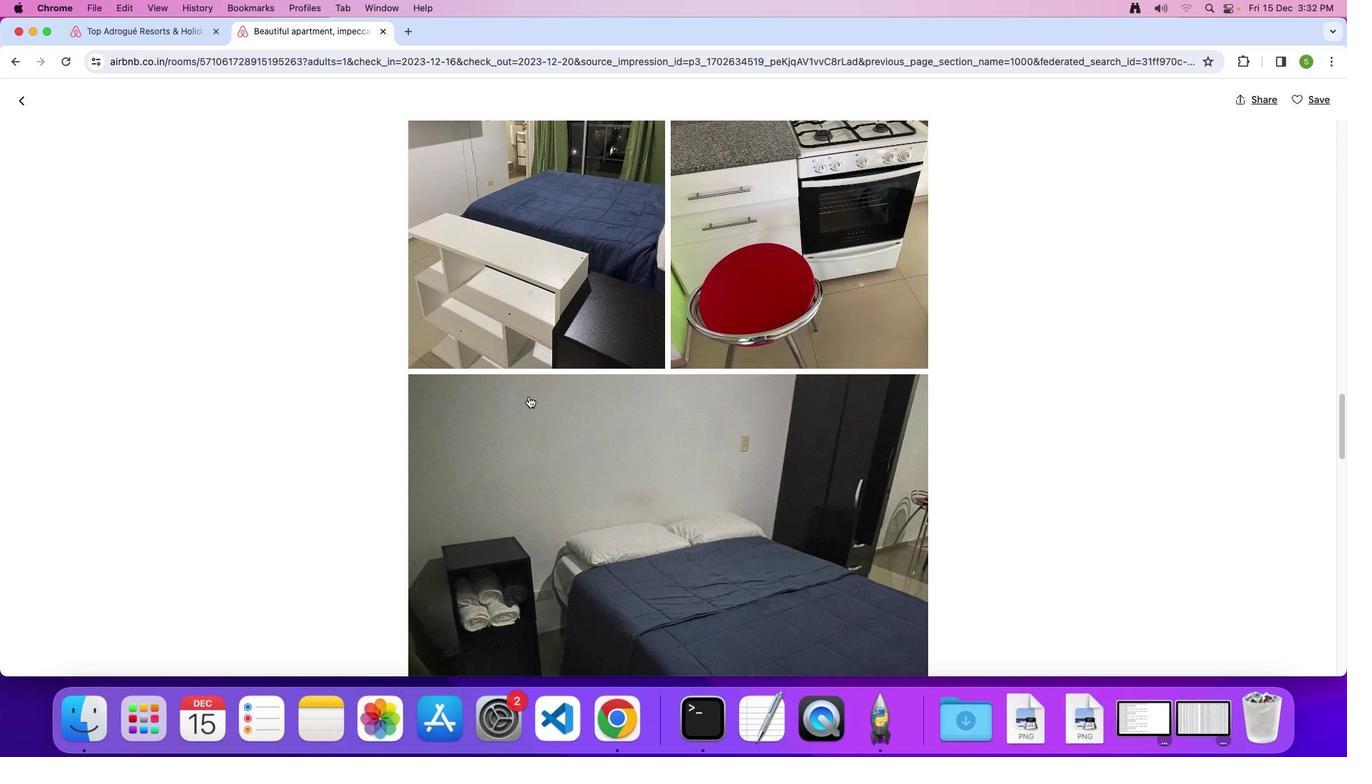 
Action: Mouse scrolled (528, 397) with delta (0, 0)
Screenshot: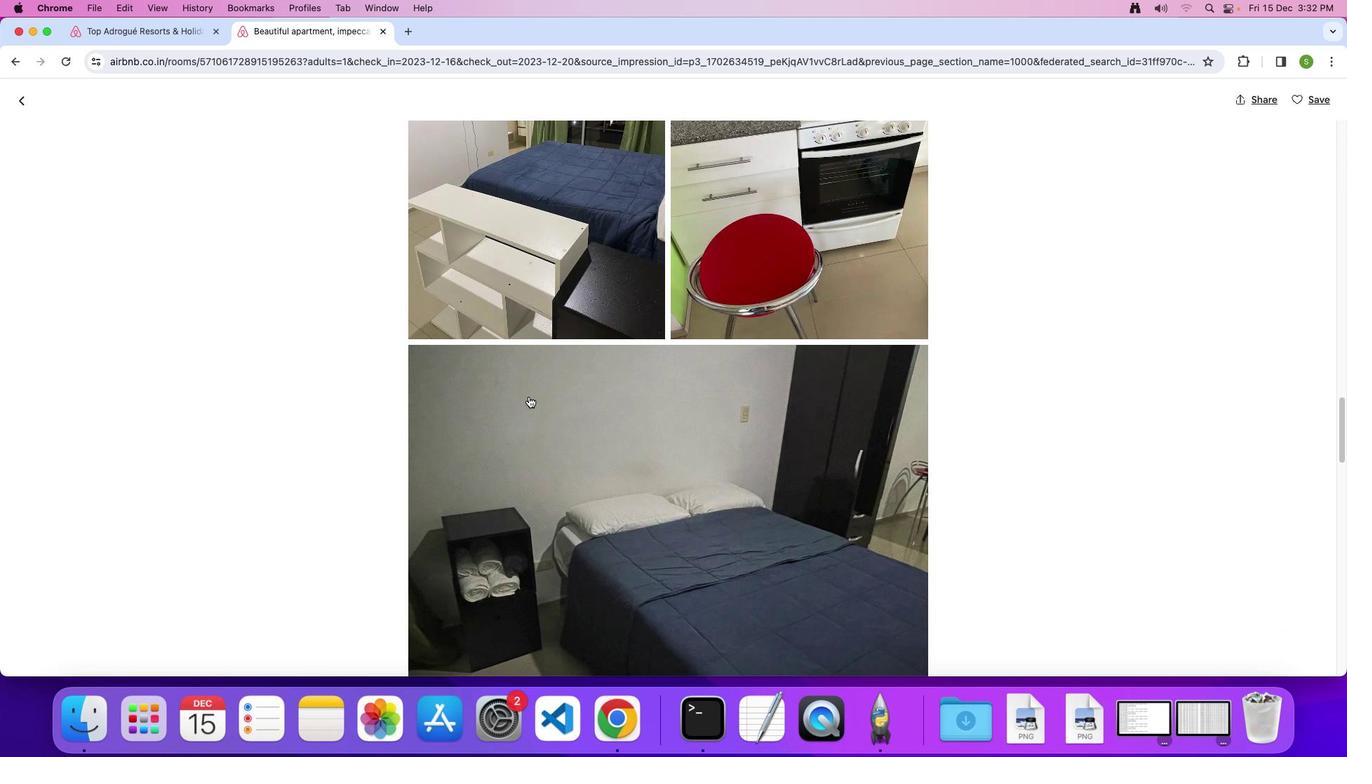 
Action: Mouse scrolled (528, 397) with delta (0, -1)
Screenshot: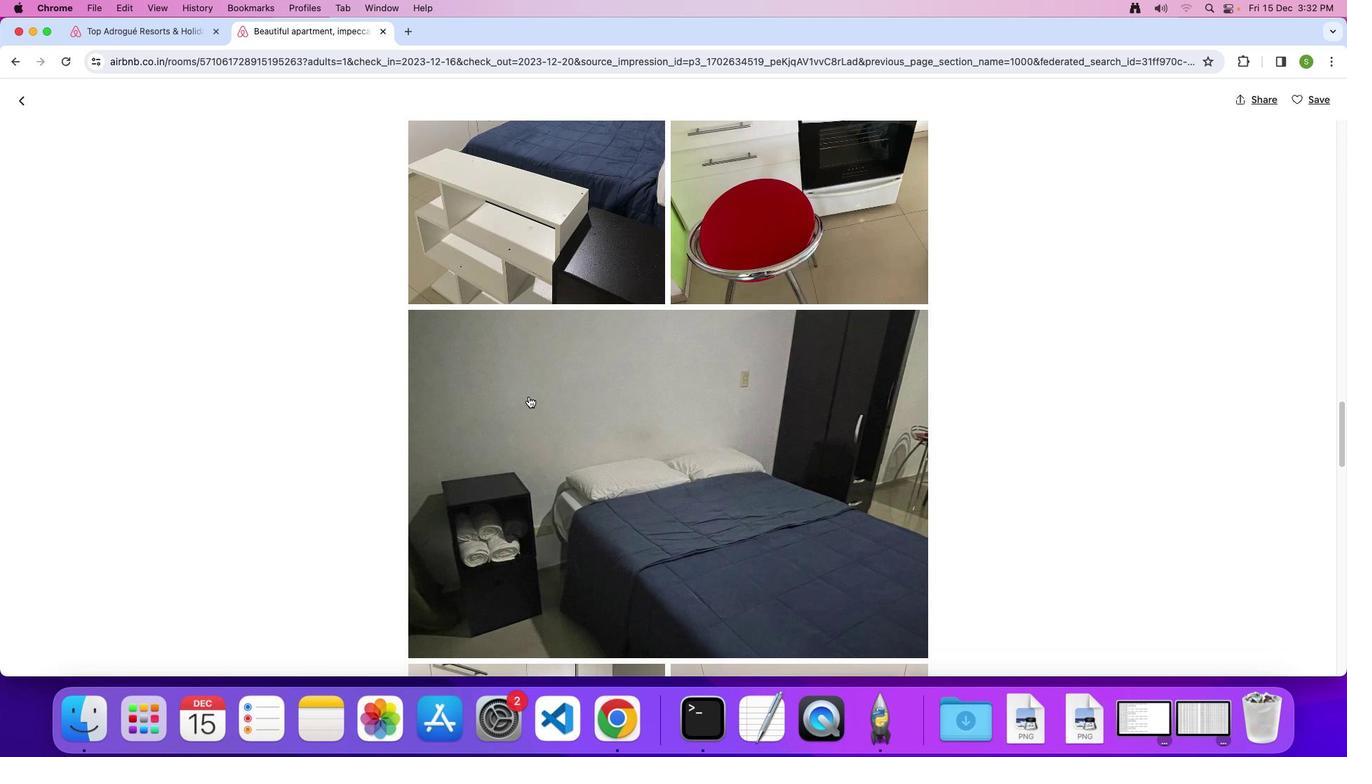 
Action: Mouse scrolled (528, 397) with delta (0, 0)
Screenshot: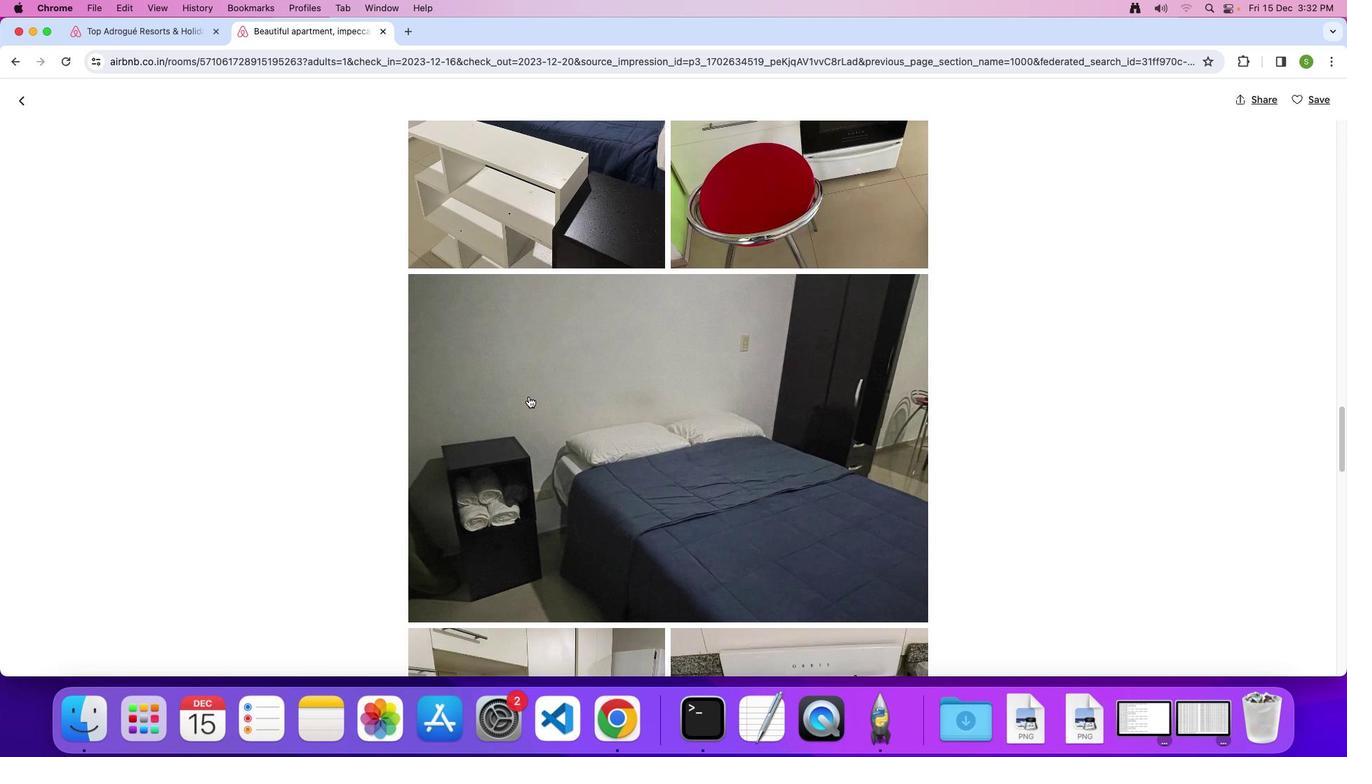 
Action: Mouse scrolled (528, 397) with delta (0, 0)
Screenshot: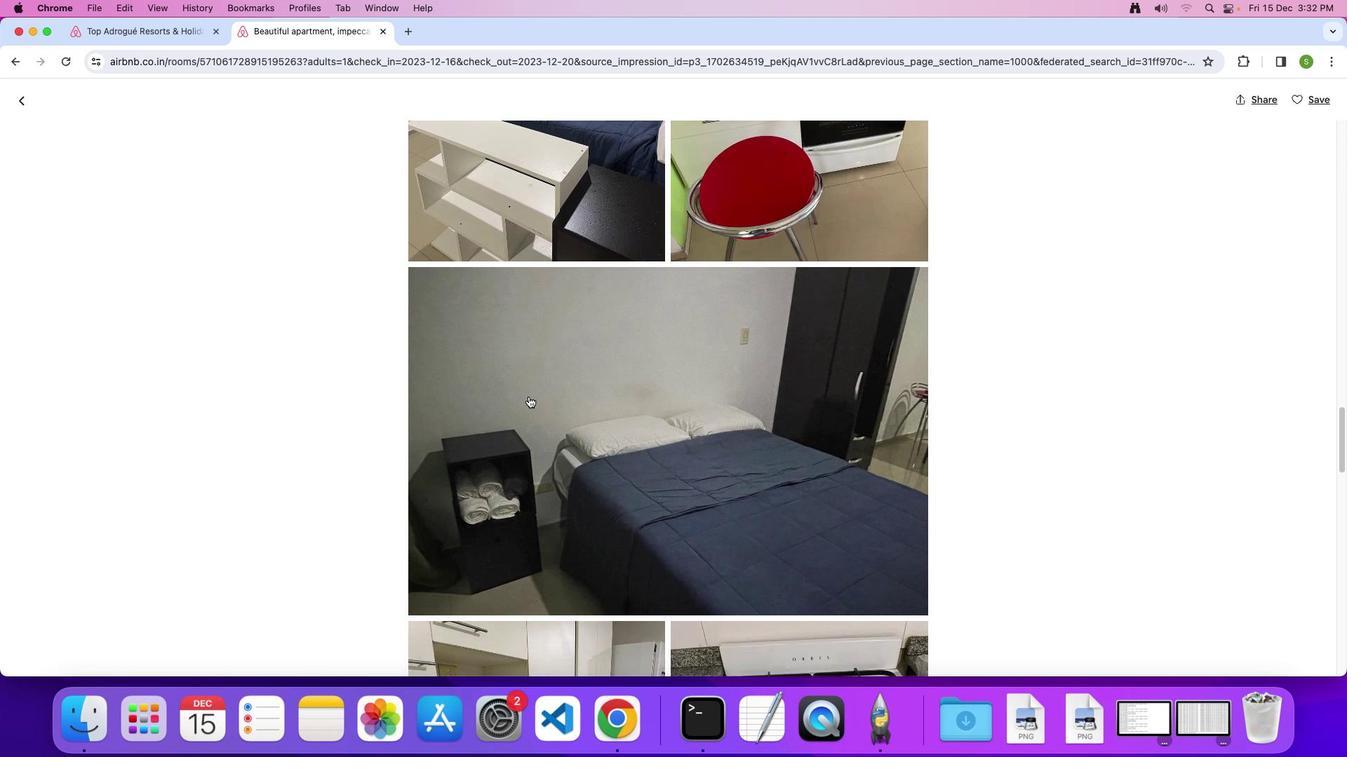 
Action: Mouse scrolled (528, 397) with delta (0, 0)
Screenshot: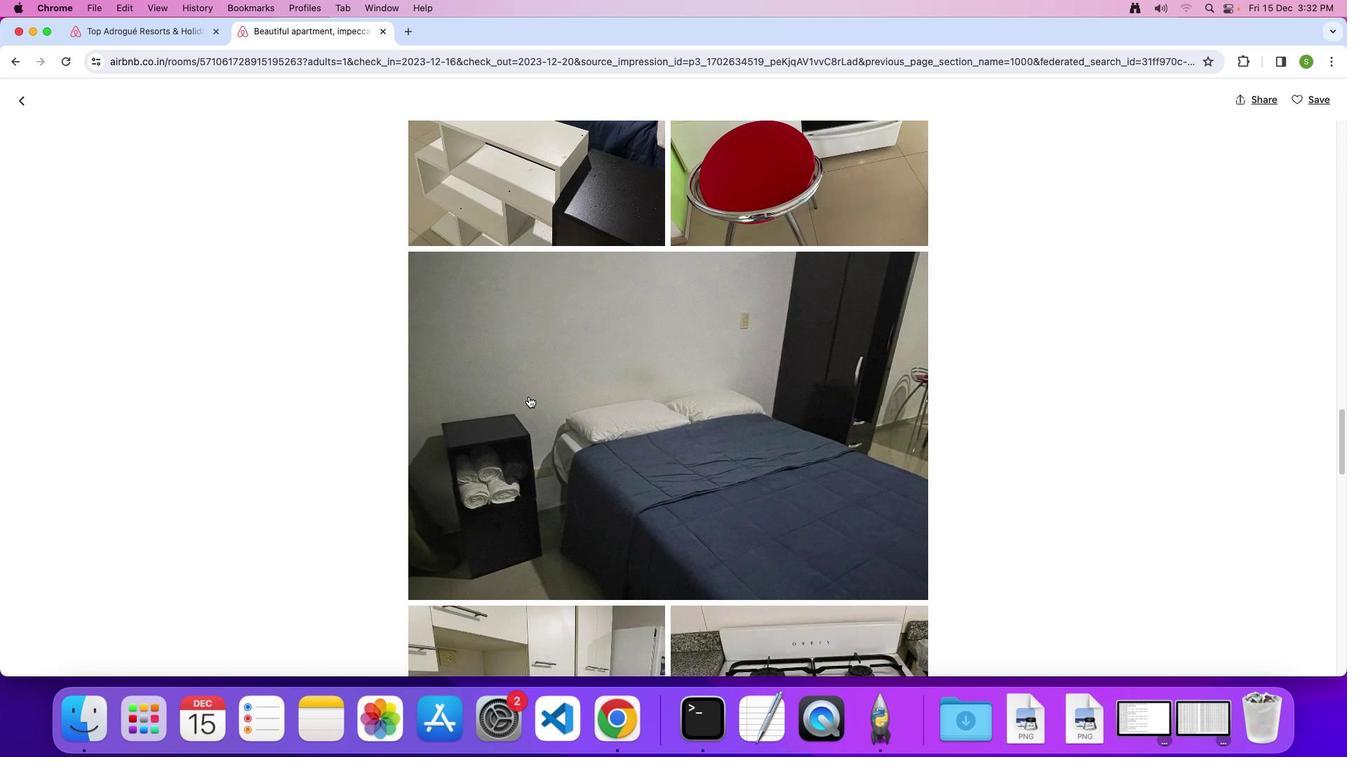 
Action: Mouse scrolled (528, 397) with delta (0, 0)
Screenshot: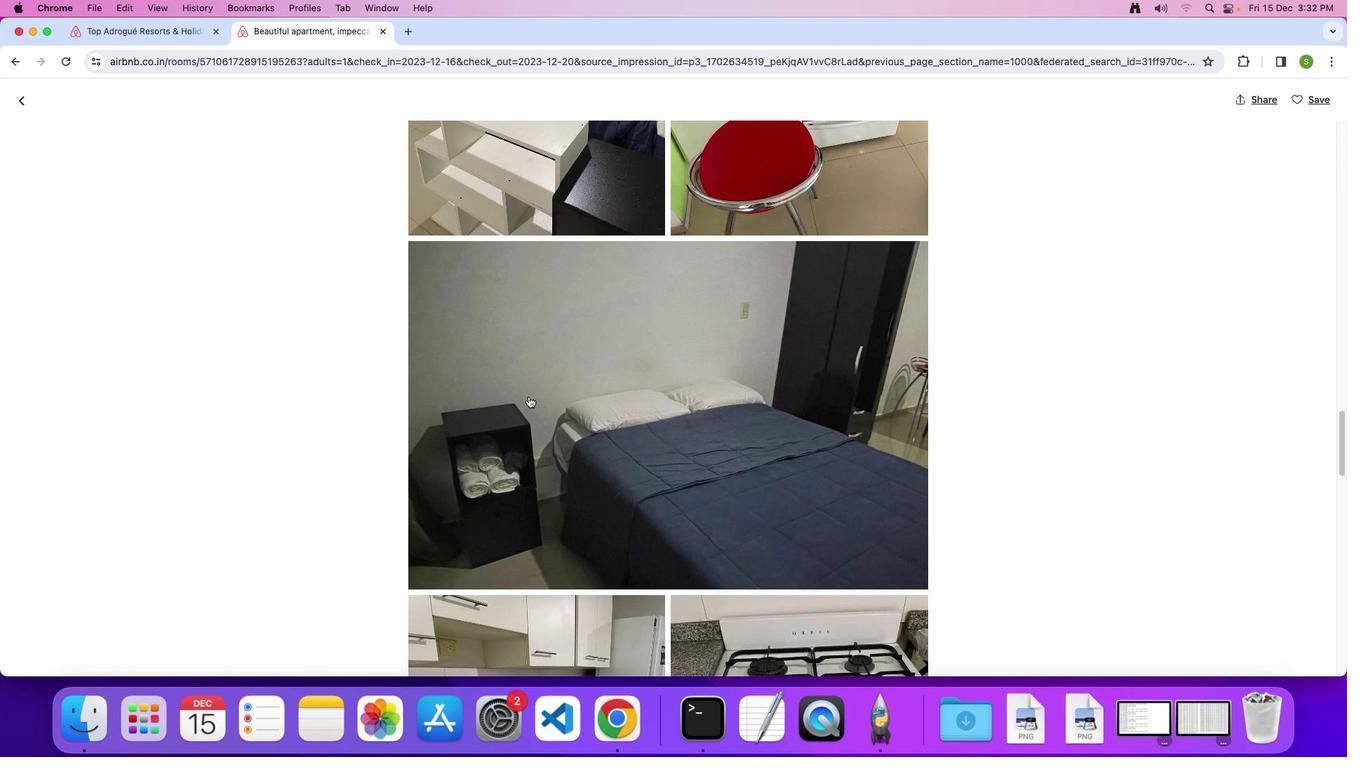 
Action: Mouse scrolled (528, 397) with delta (0, 0)
Screenshot: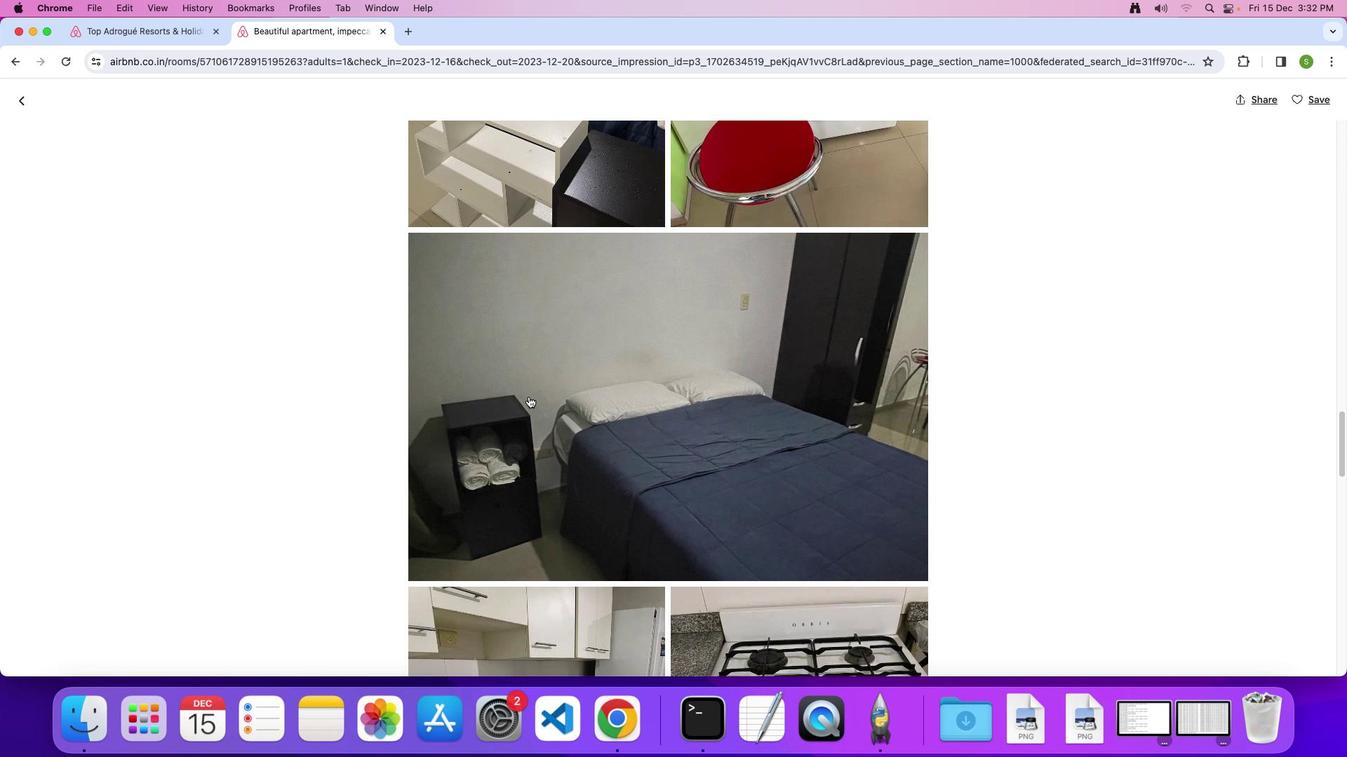 
Action: Mouse scrolled (528, 397) with delta (0, 0)
Screenshot: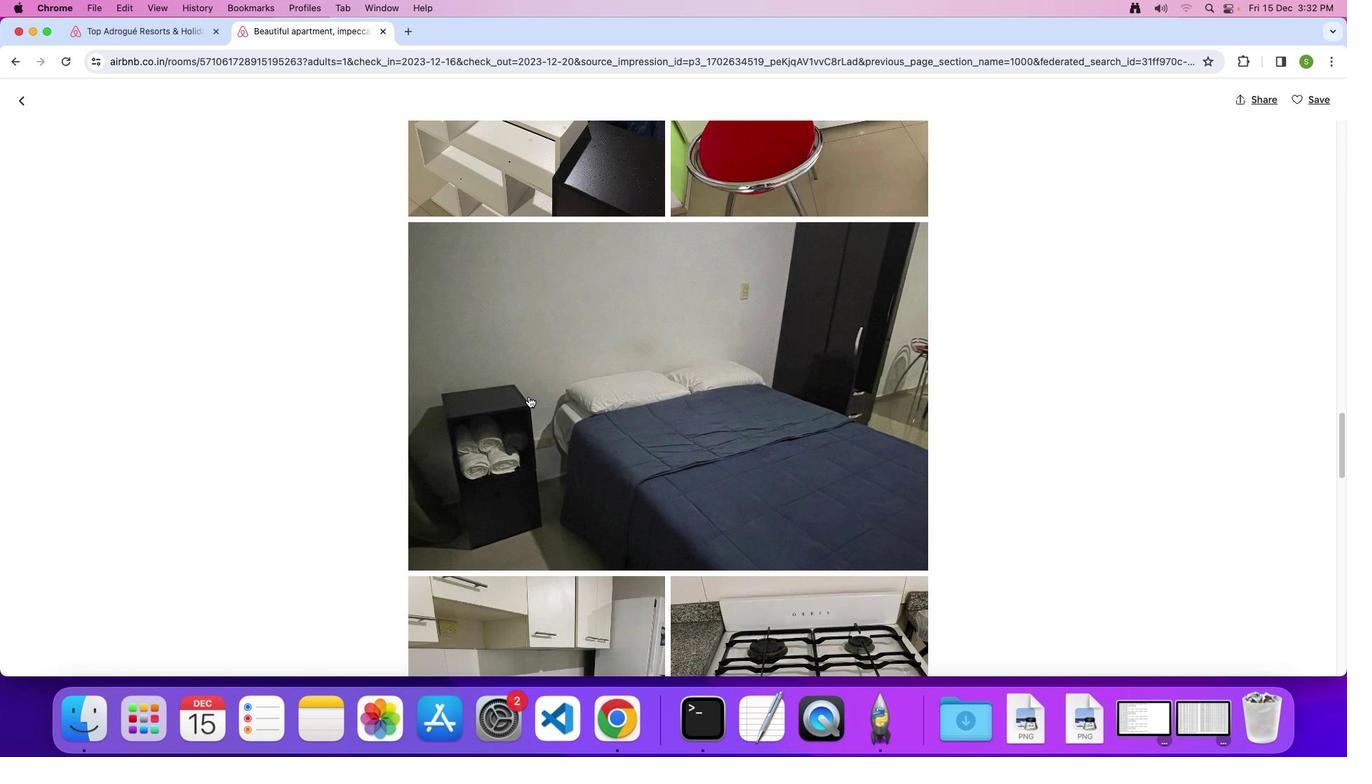 
Action: Mouse scrolled (528, 397) with delta (0, 0)
Screenshot: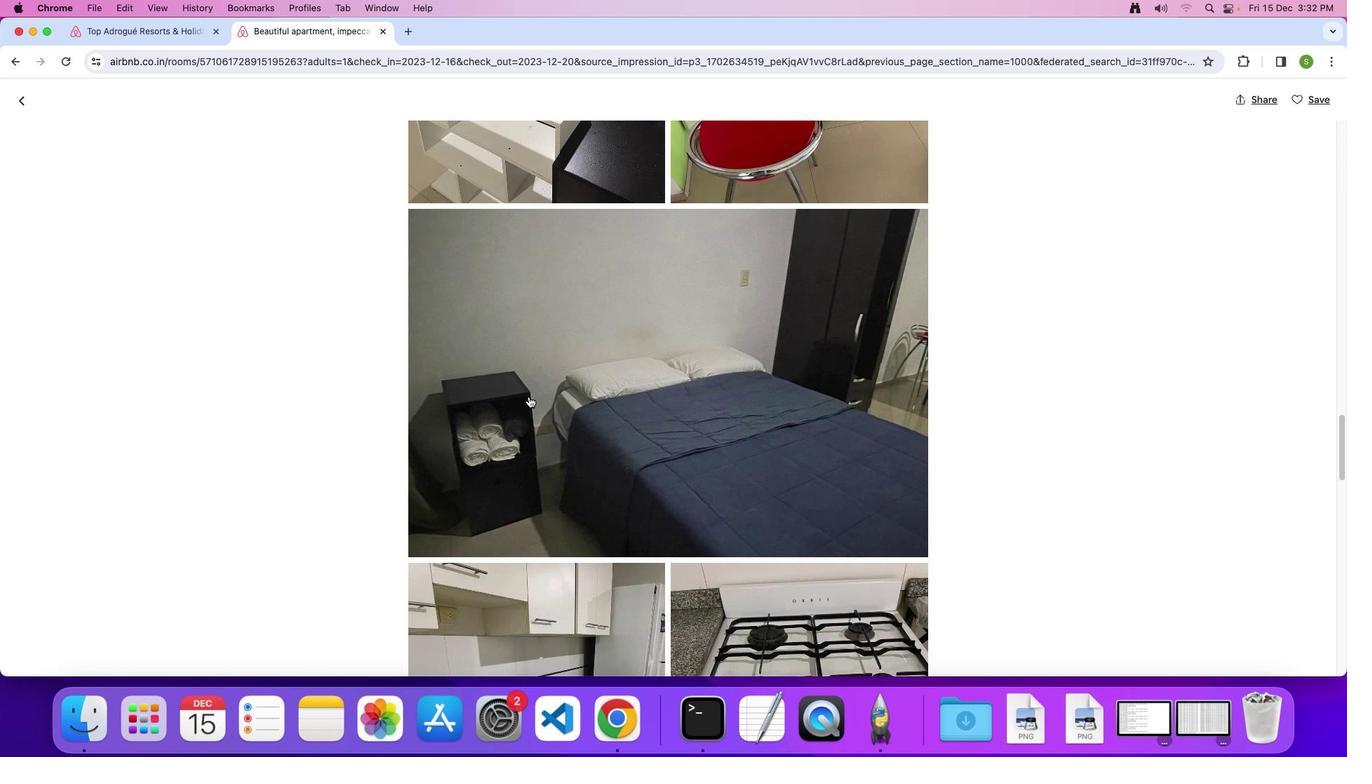 
Action: Mouse scrolled (528, 397) with delta (0, 0)
Screenshot: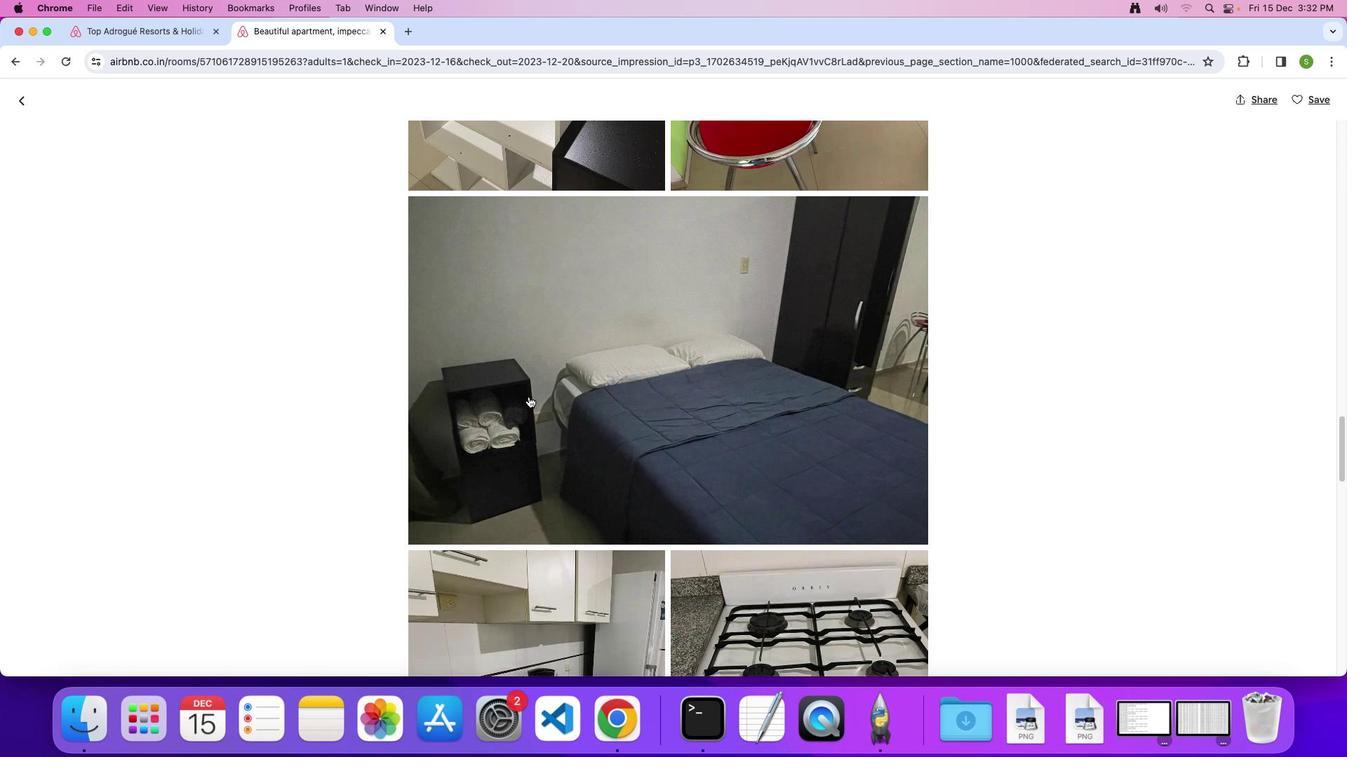 
Action: Mouse scrolled (528, 397) with delta (0, 0)
Screenshot: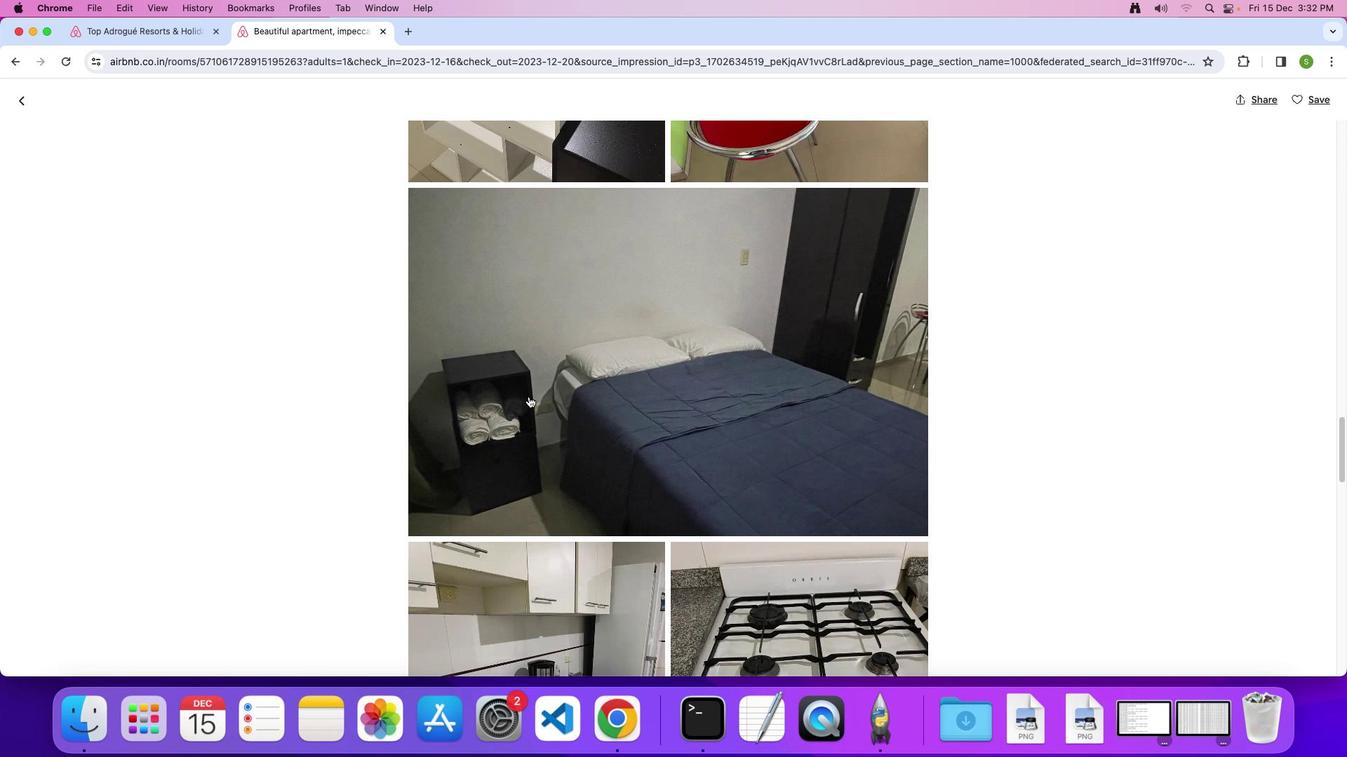 
Action: Mouse scrolled (528, 397) with delta (0, 0)
Screenshot: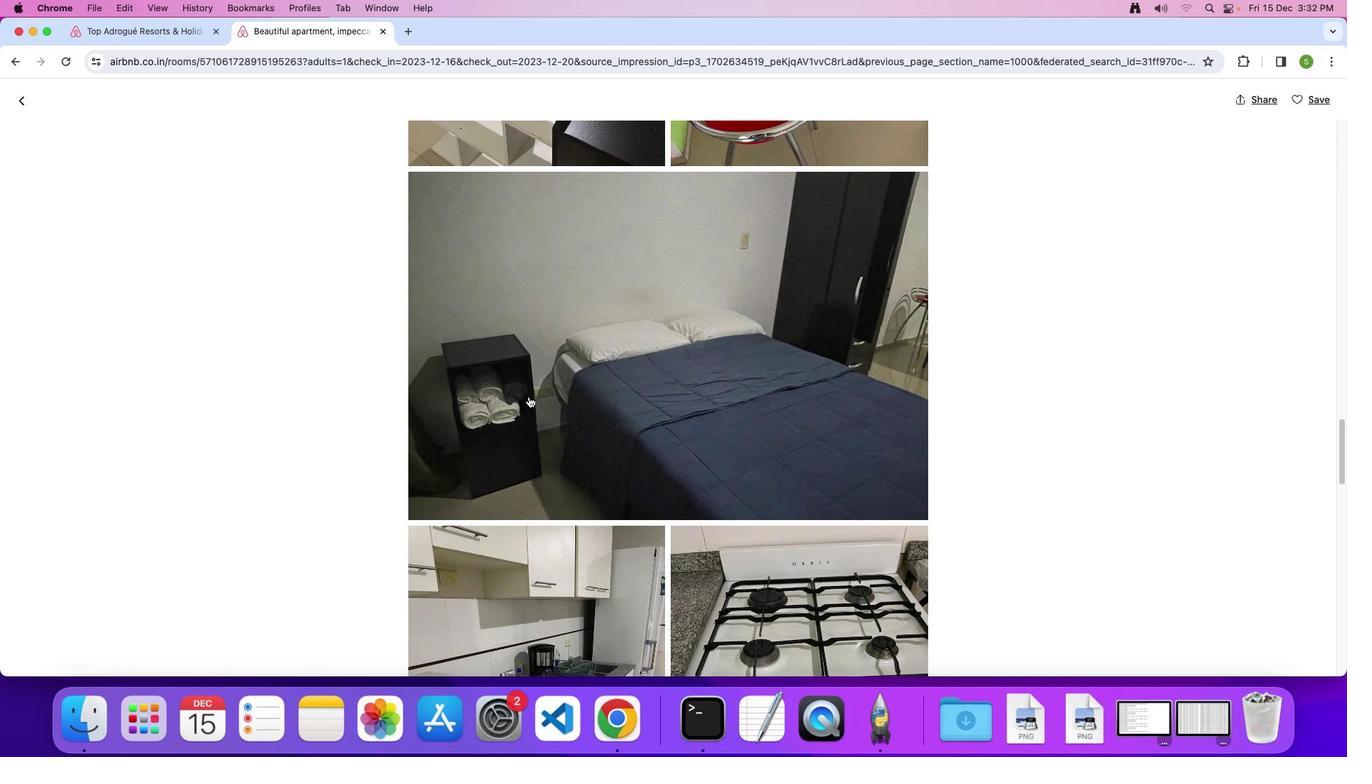 
Action: Mouse scrolled (528, 397) with delta (0, 0)
Screenshot: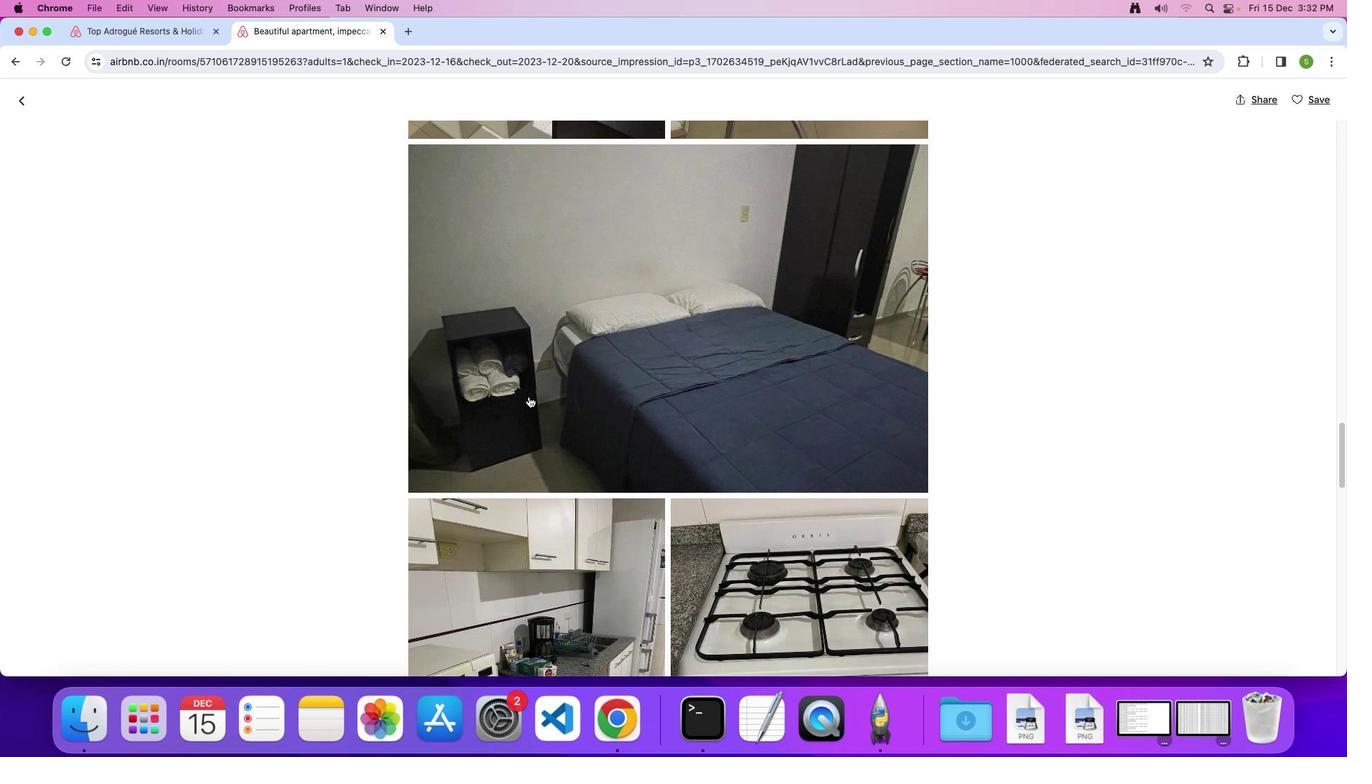 
Action: Mouse scrolled (528, 397) with delta (0, 0)
Screenshot: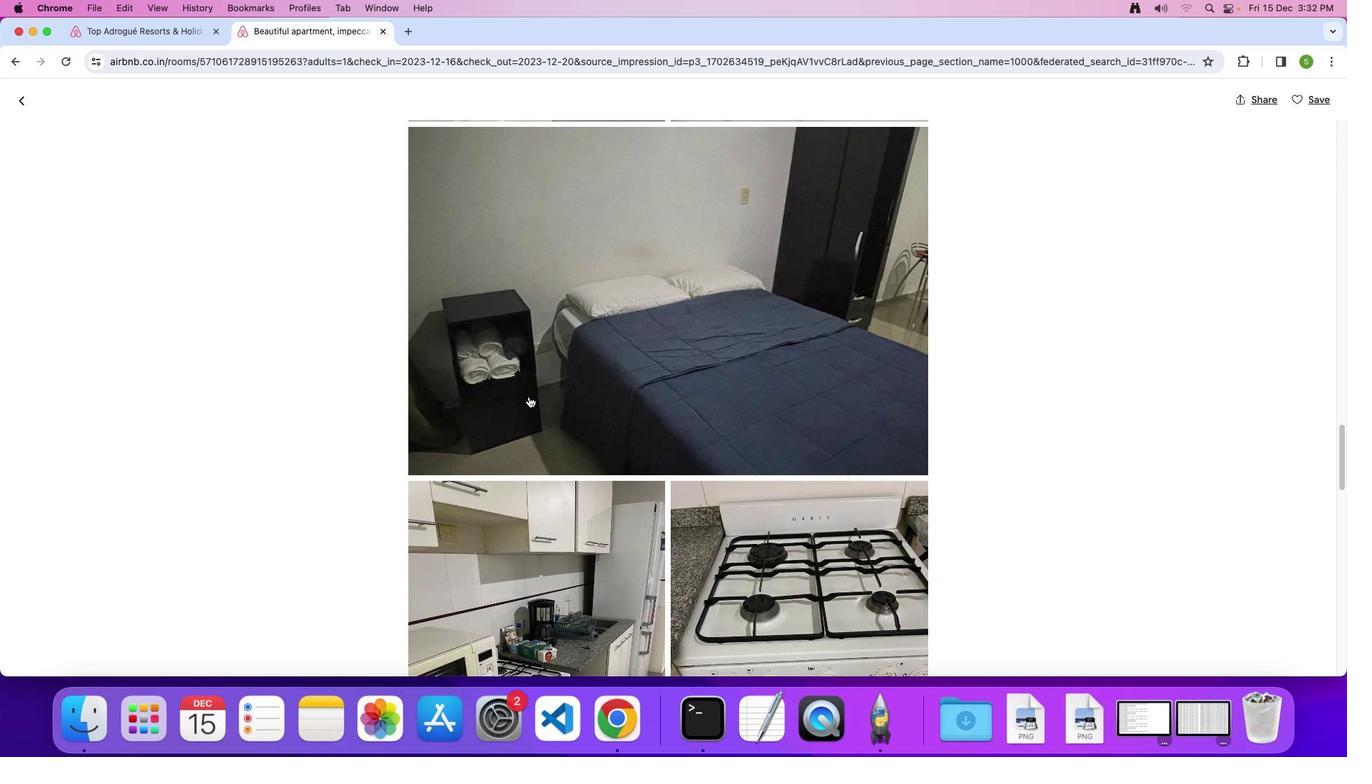 
Action: Mouse scrolled (528, 397) with delta (0, 0)
Screenshot: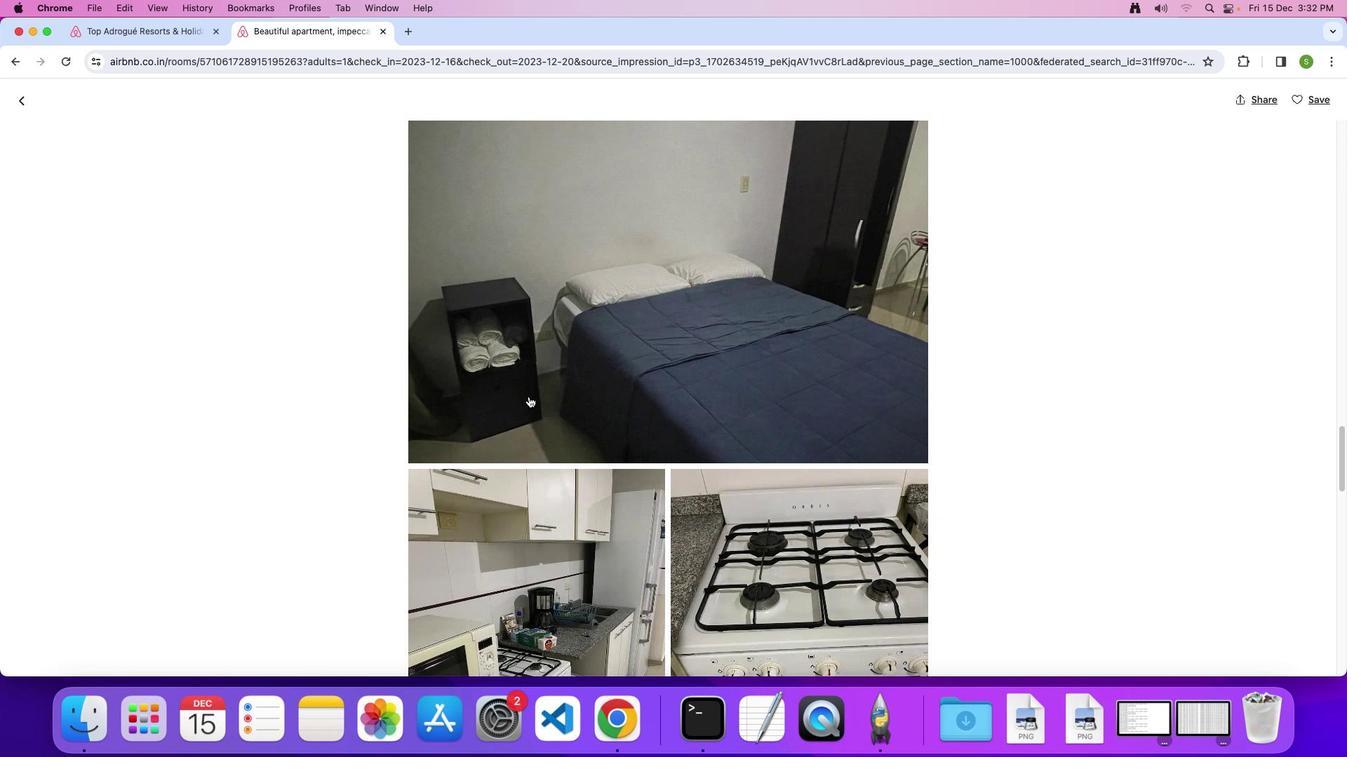 
Action: Mouse scrolled (528, 397) with delta (0, 0)
Screenshot: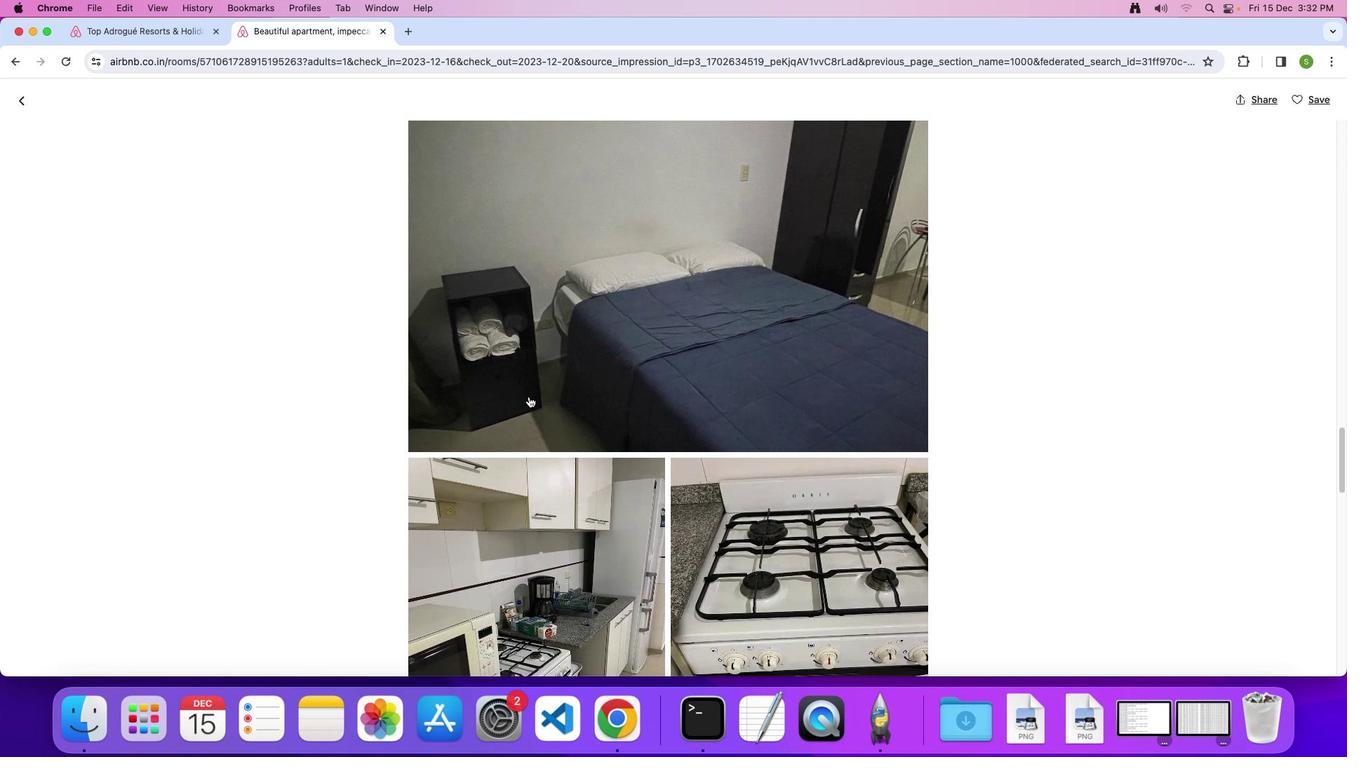 
Action: Mouse scrolled (528, 397) with delta (0, 0)
Screenshot: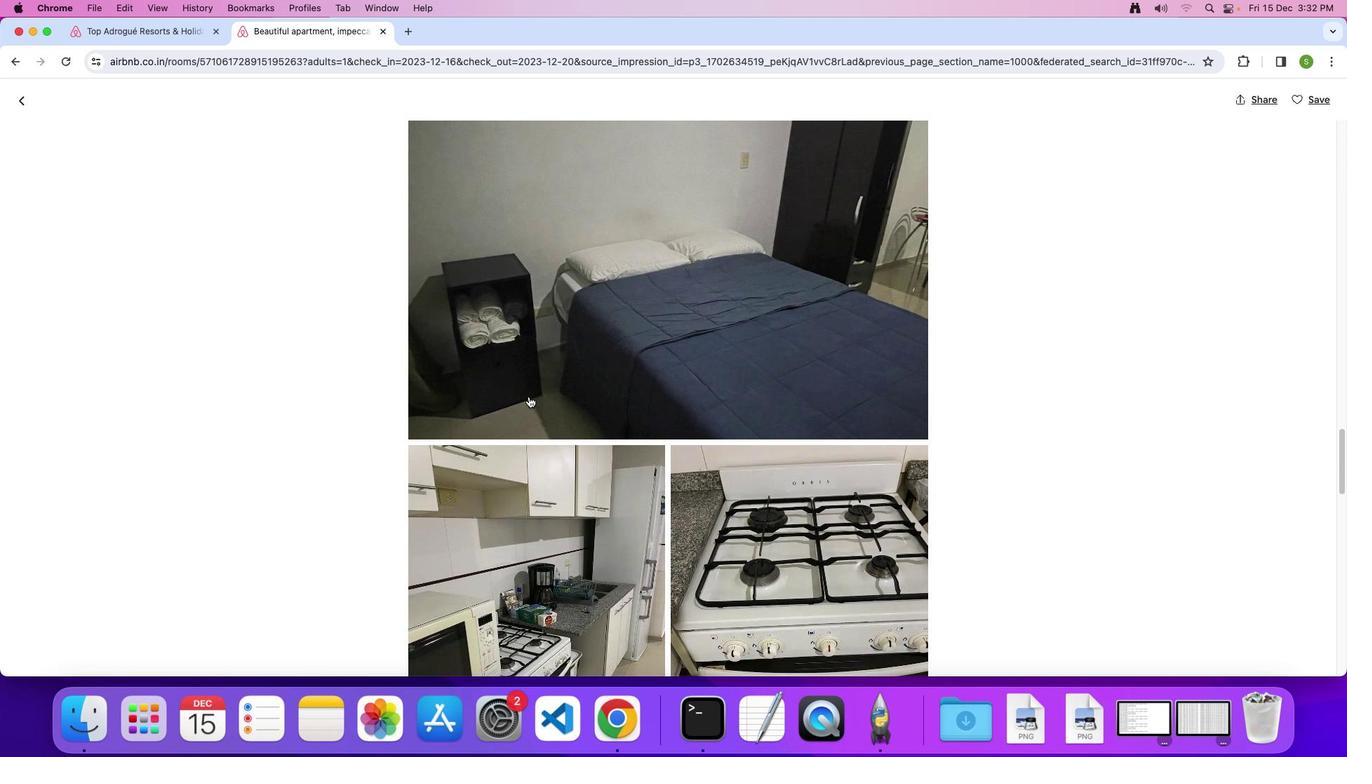 
Action: Mouse scrolled (528, 397) with delta (0, 0)
Screenshot: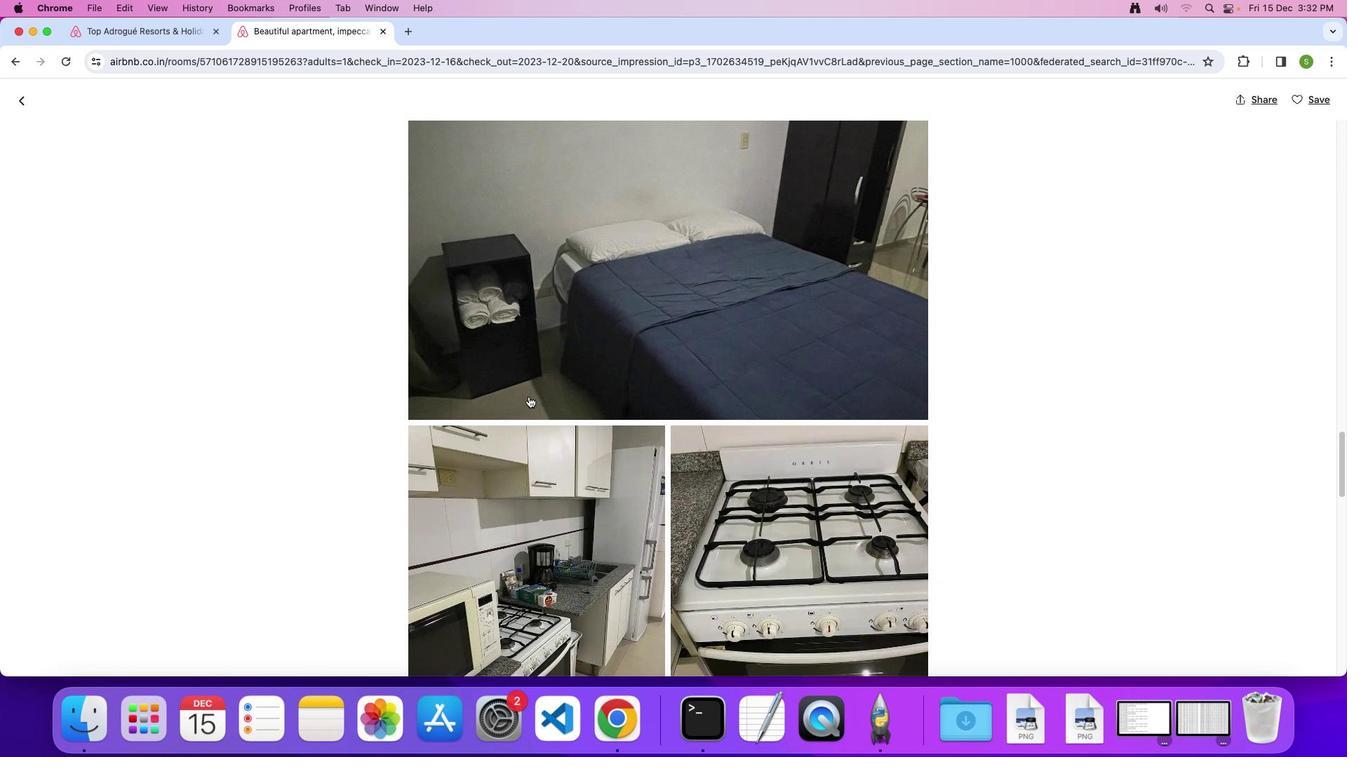 
Action: Mouse scrolled (528, 397) with delta (0, 0)
Screenshot: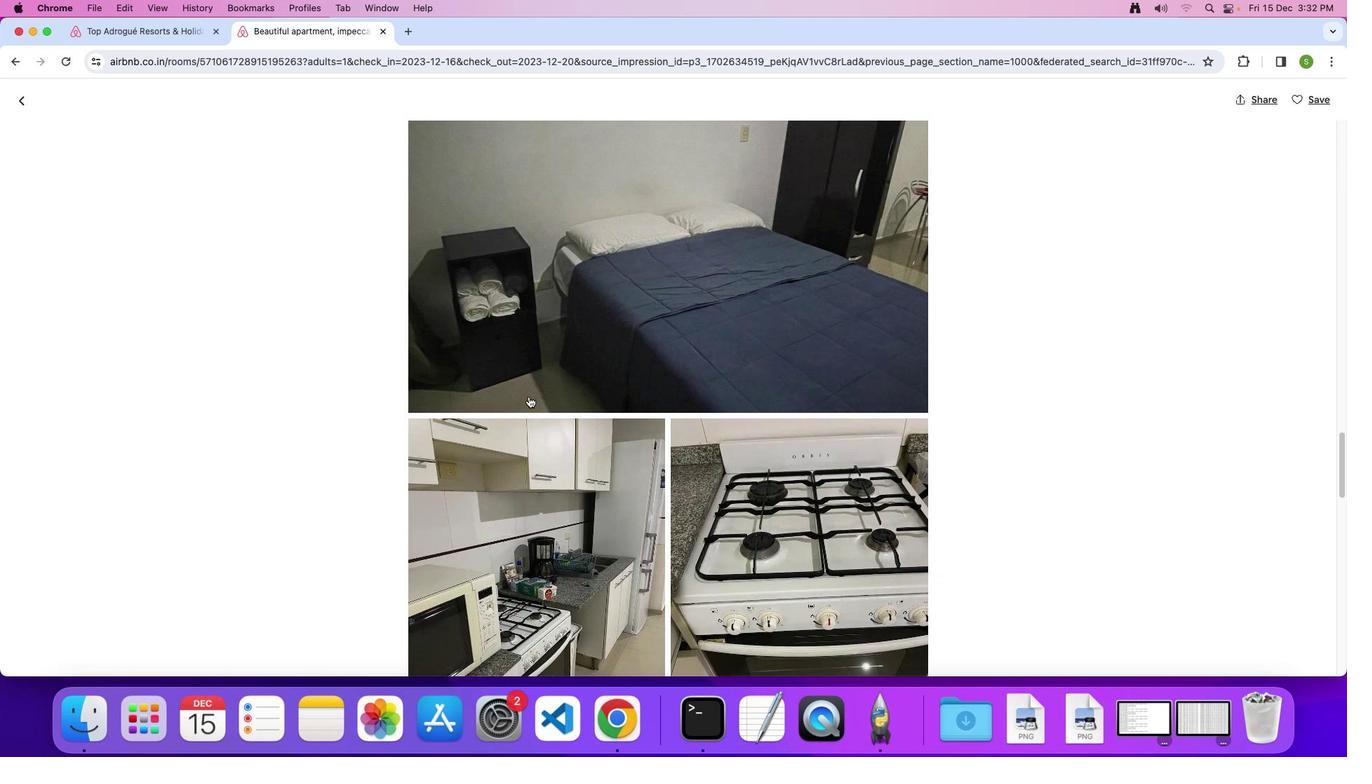 
Action: Mouse scrolled (528, 397) with delta (0, 0)
Screenshot: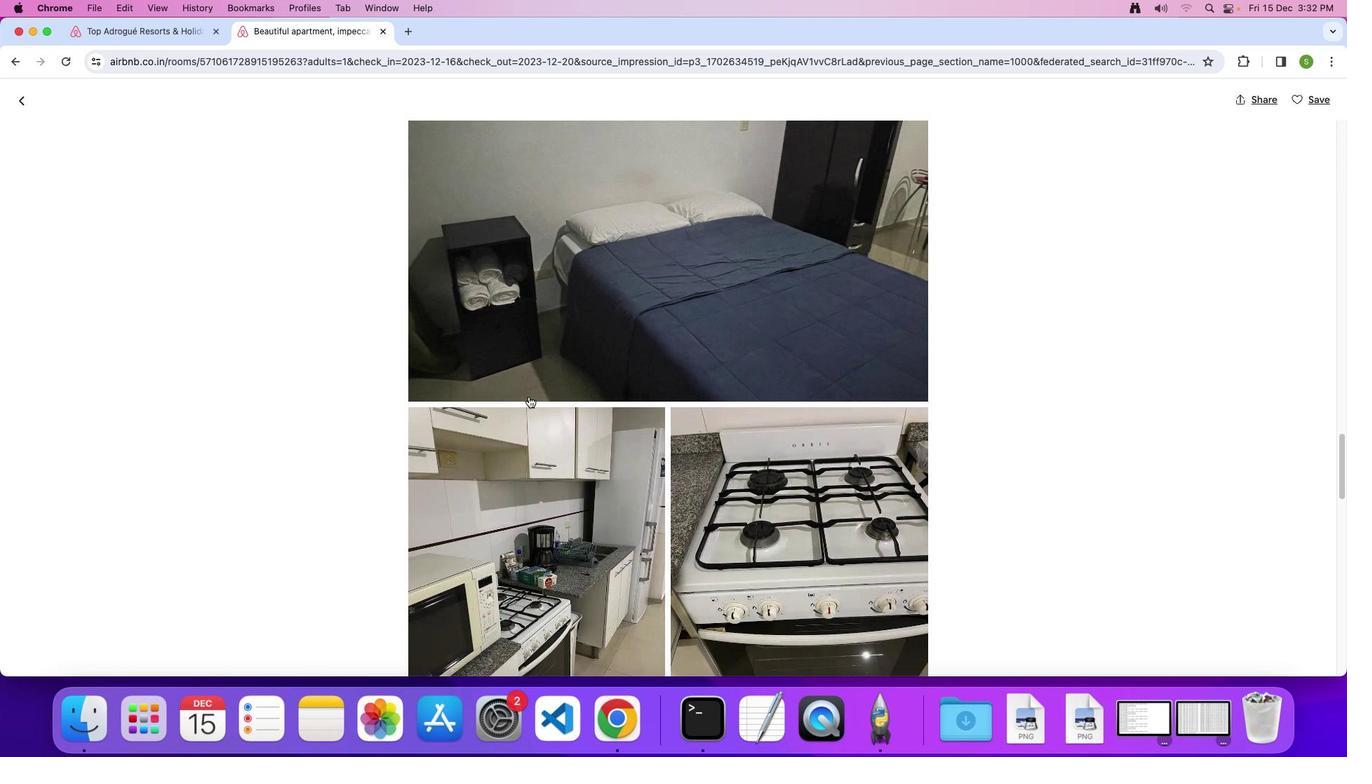 
Action: Mouse scrolled (528, 397) with delta (0, 0)
Screenshot: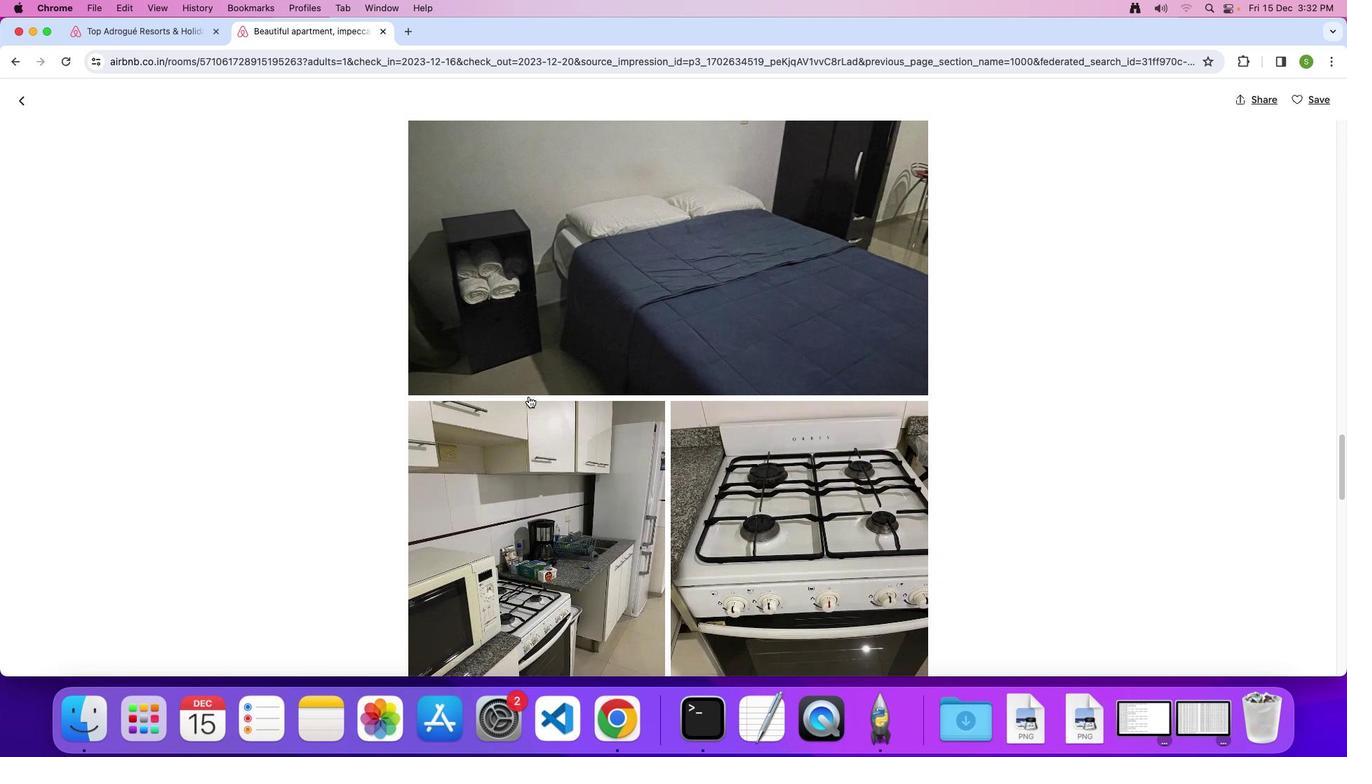 
Action: Mouse scrolled (528, 397) with delta (0, 0)
Screenshot: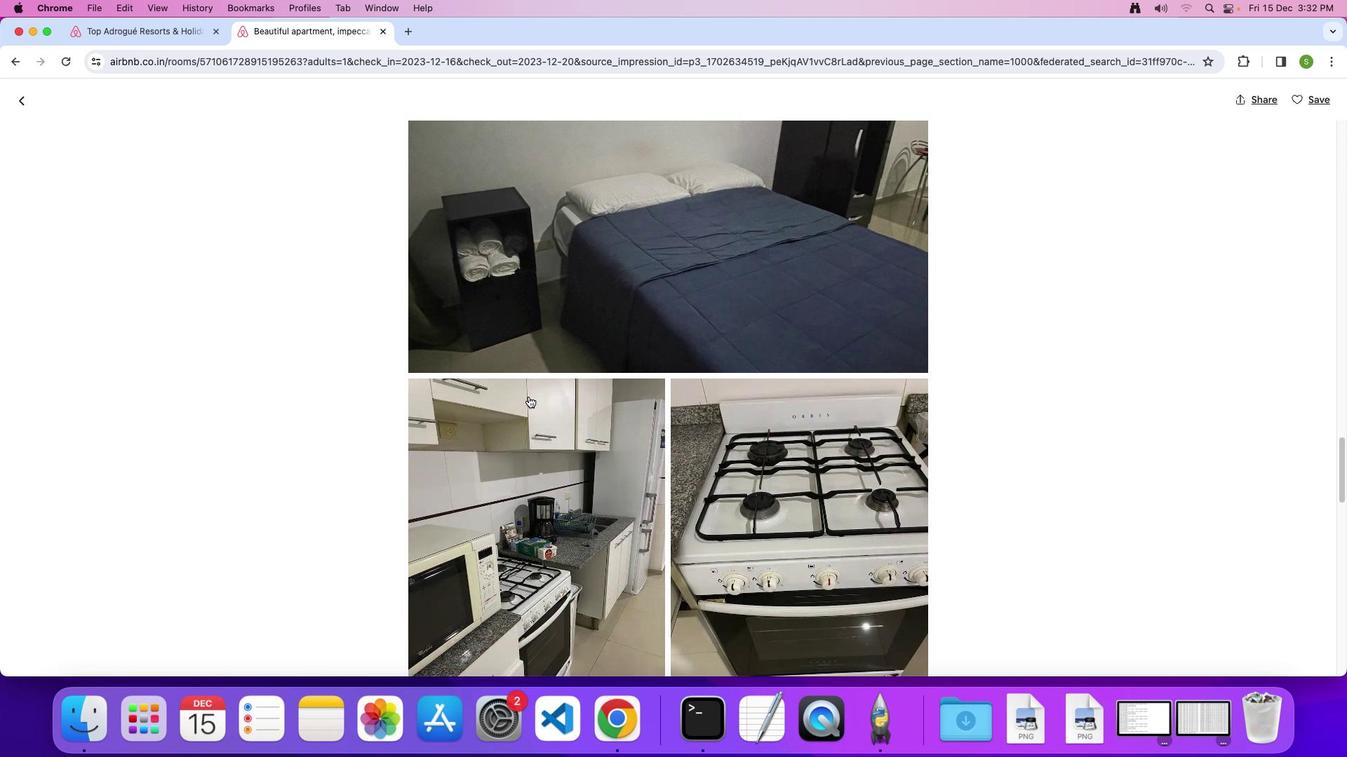 
Action: Mouse scrolled (528, 397) with delta (0, 0)
Screenshot: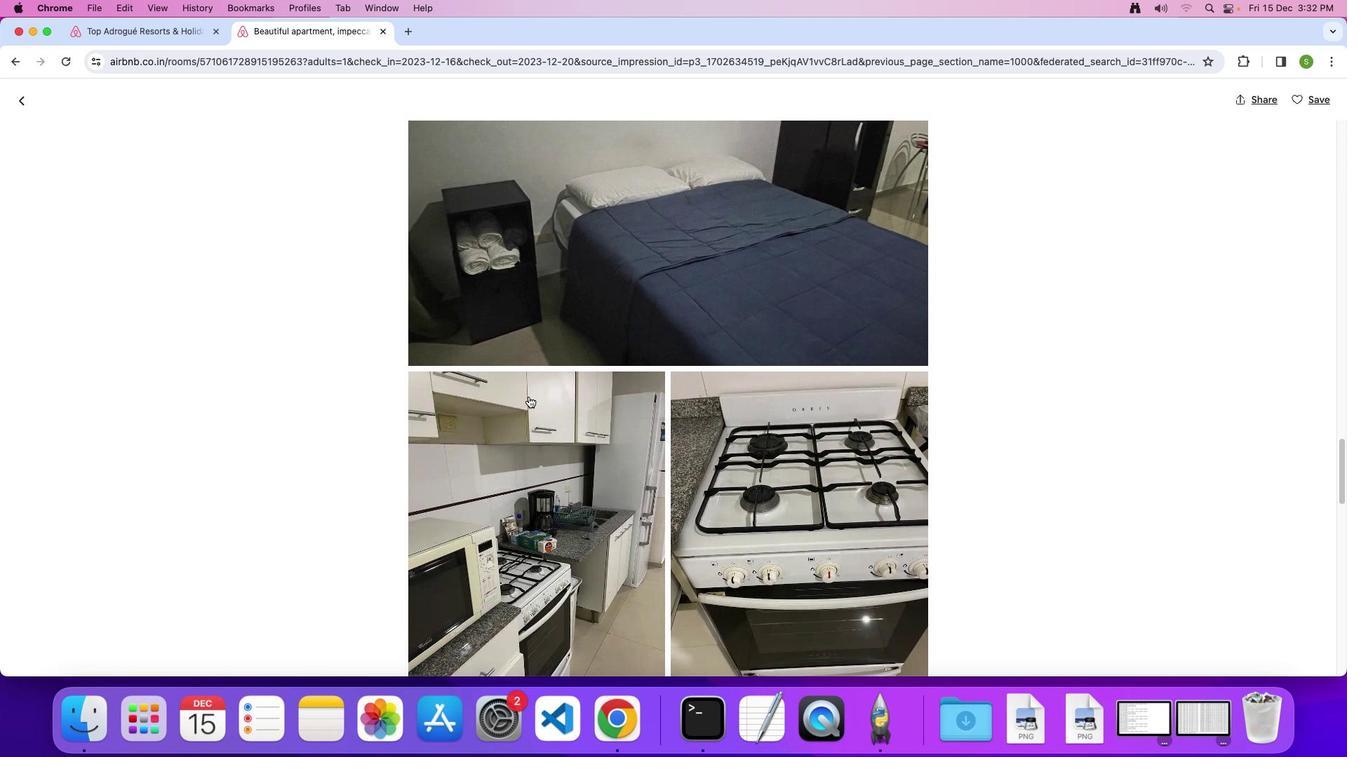 
Action: Mouse scrolled (528, 397) with delta (0, 0)
Screenshot: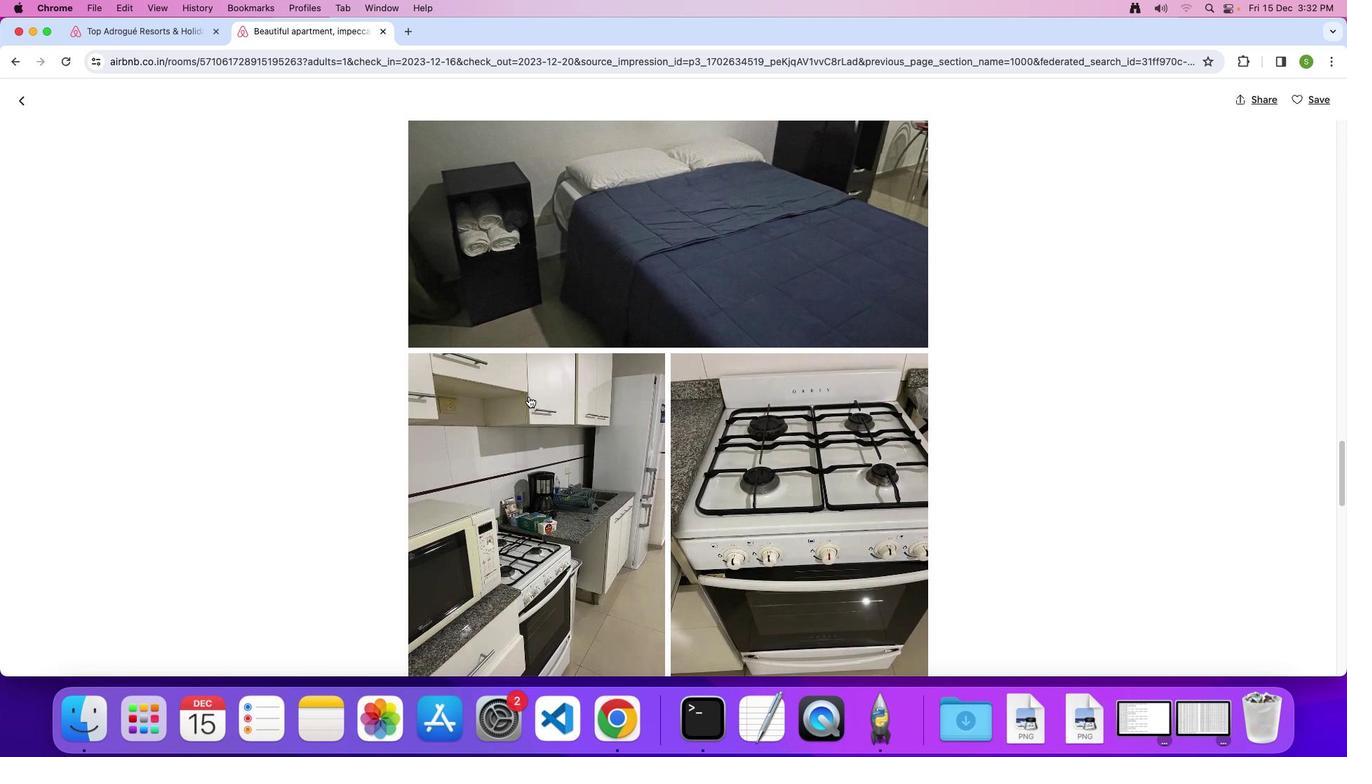 
Action: Mouse scrolled (528, 397) with delta (0, 0)
Screenshot: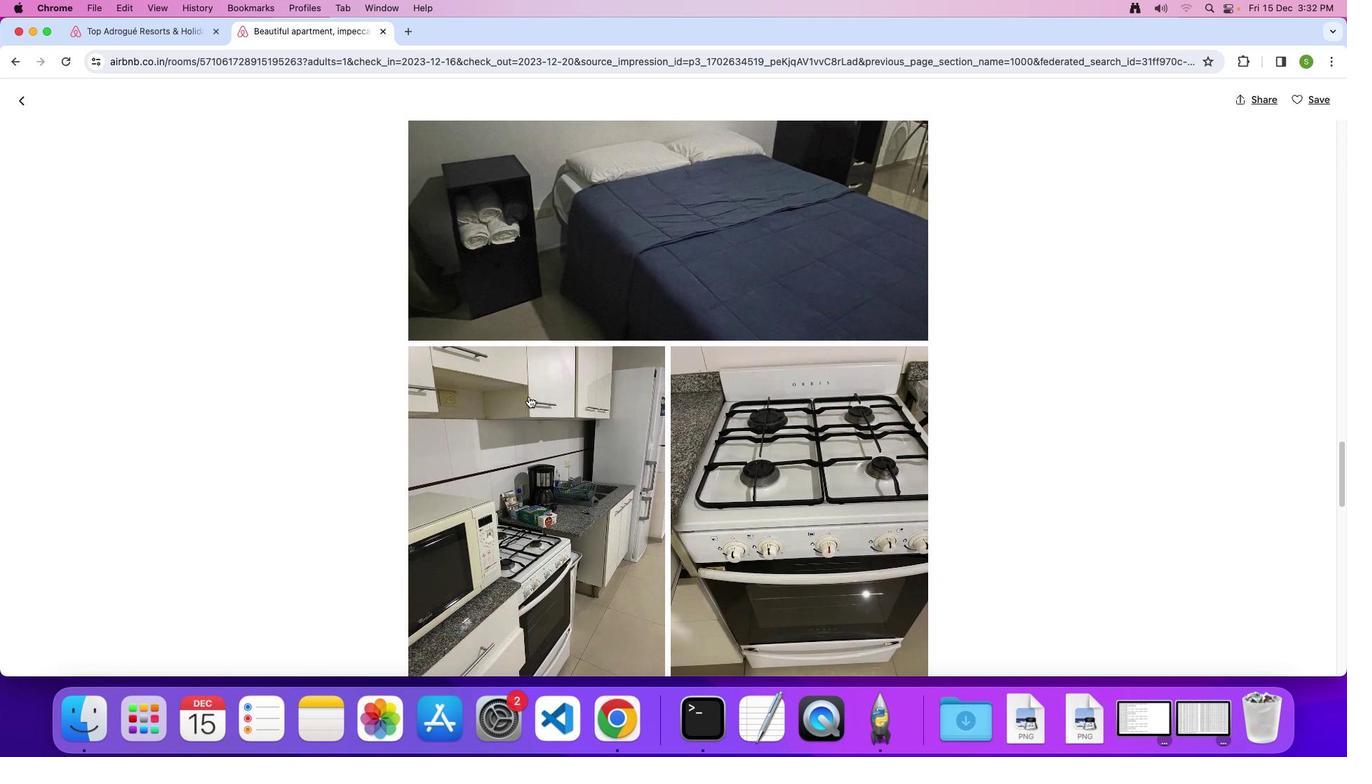 
Action: Mouse scrolled (528, 397) with delta (0, 0)
Screenshot: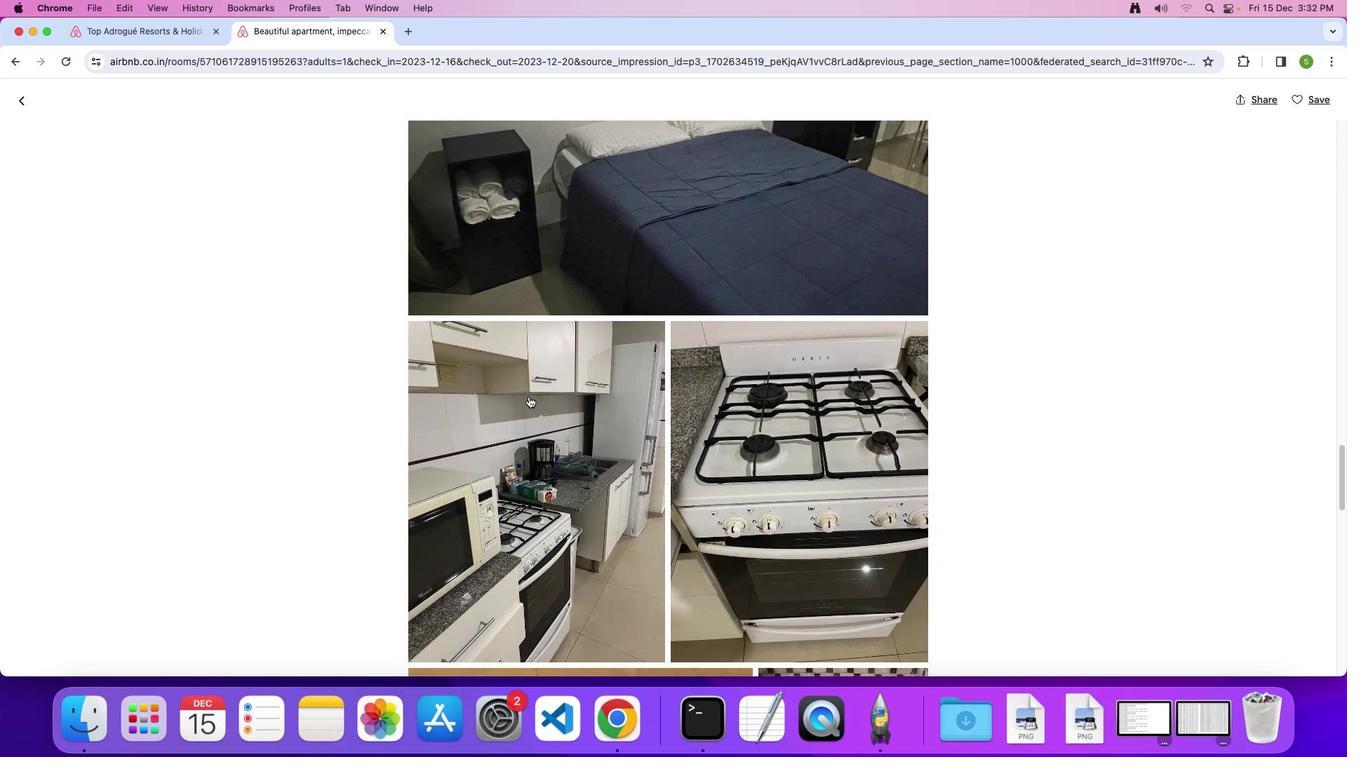 
Action: Mouse scrolled (528, 397) with delta (0, 0)
